 Task: Research Airbnb properties in São Lourenço da Mata, Brazil from 2nd December, 2023 to 5th December, 2023 for 1 adult.1  bedroom having 1 bed and 1 bathroom. Property type can be hotel. Look for 4 properties as per requirement.
Action: Mouse moved to (479, 55)
Screenshot: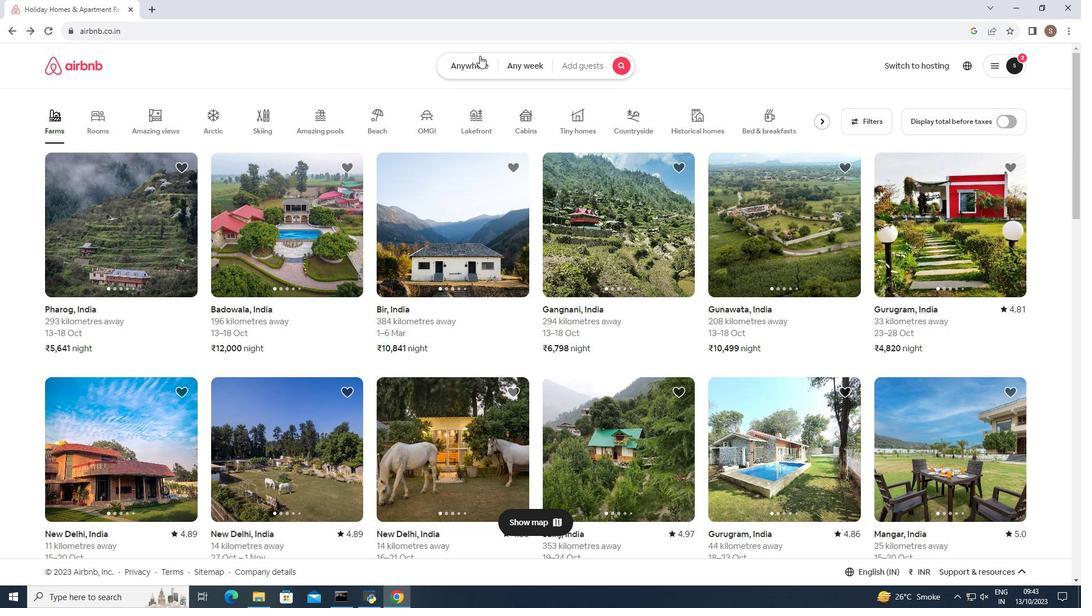 
Action: Mouse pressed left at (479, 55)
Screenshot: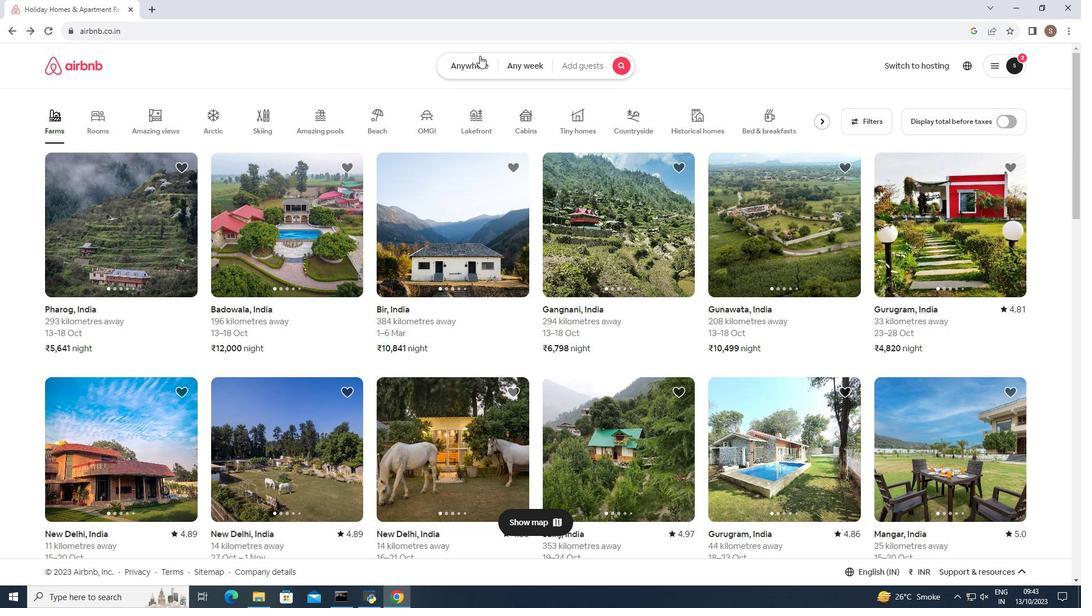 
Action: Mouse moved to (392, 107)
Screenshot: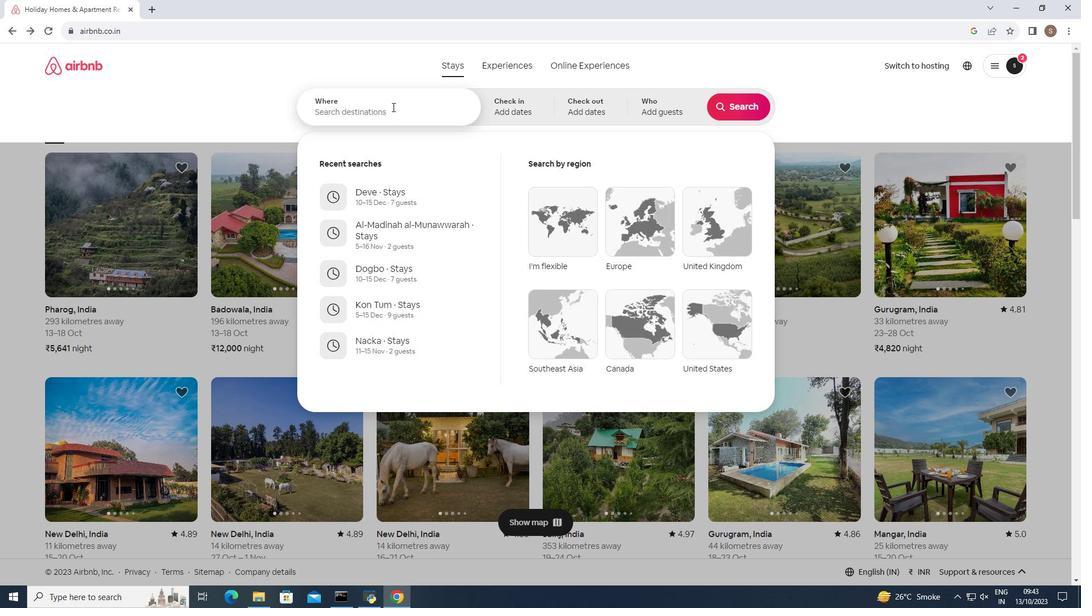 
Action: Mouse pressed left at (392, 107)
Screenshot: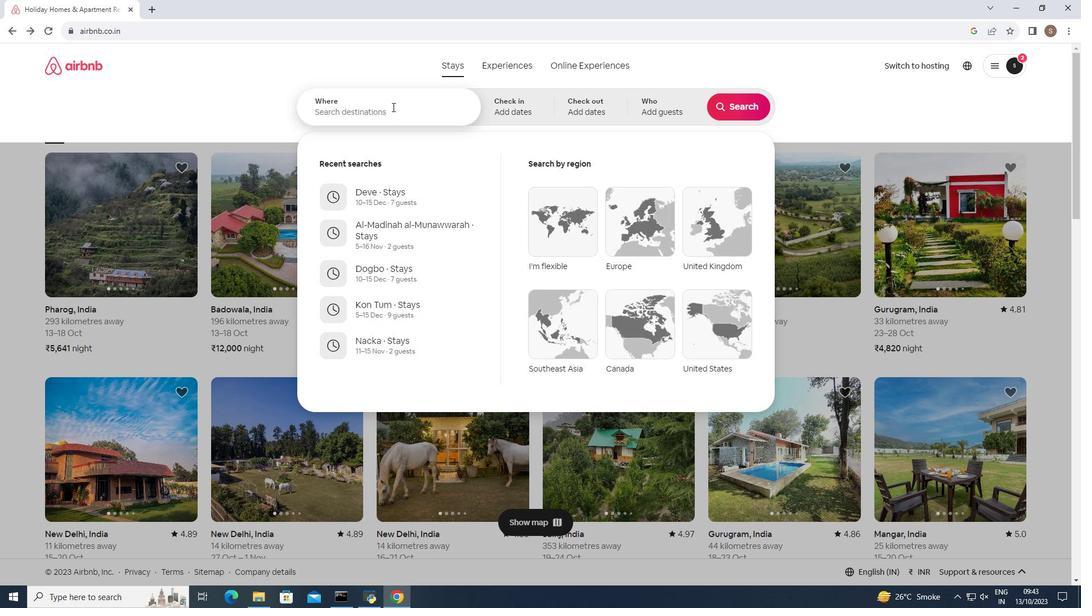 
Action: Key pressed <Key.shift>Sao<Key.space><Key.shift>Lourenco<Key.space>da<Key.space><Key.shift>Mata<Key.space><Key.shift>Brazil<Key.enter>
Screenshot: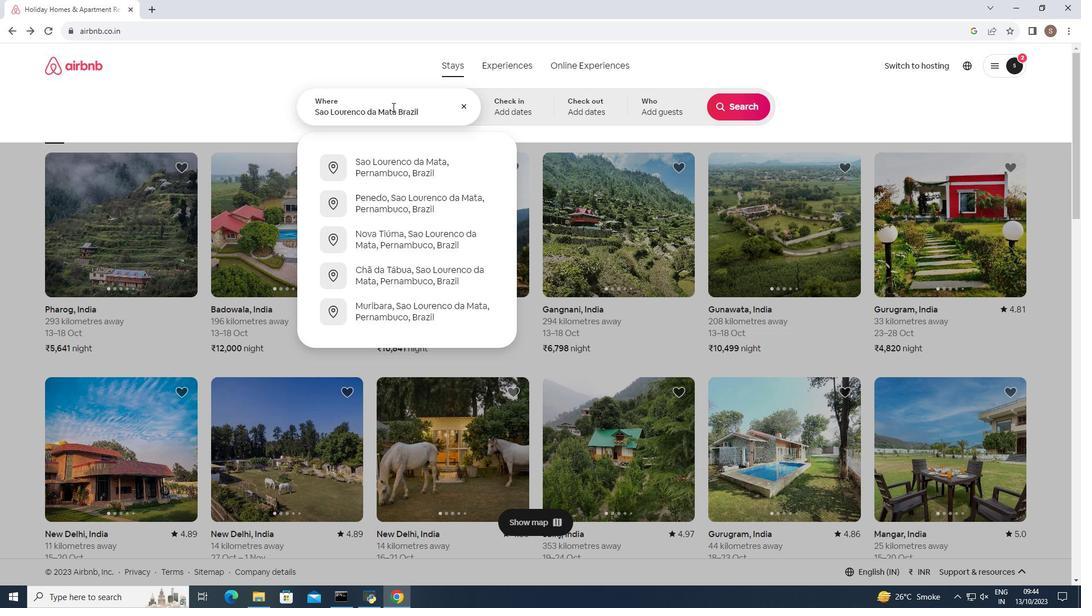 
Action: Mouse moved to (732, 194)
Screenshot: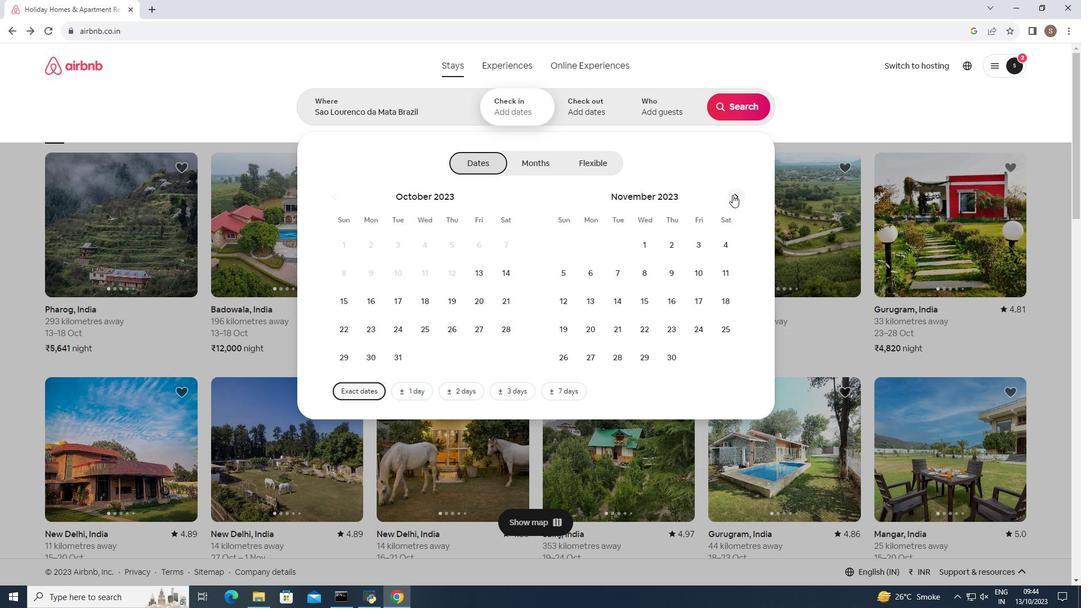 
Action: Mouse pressed left at (732, 194)
Screenshot: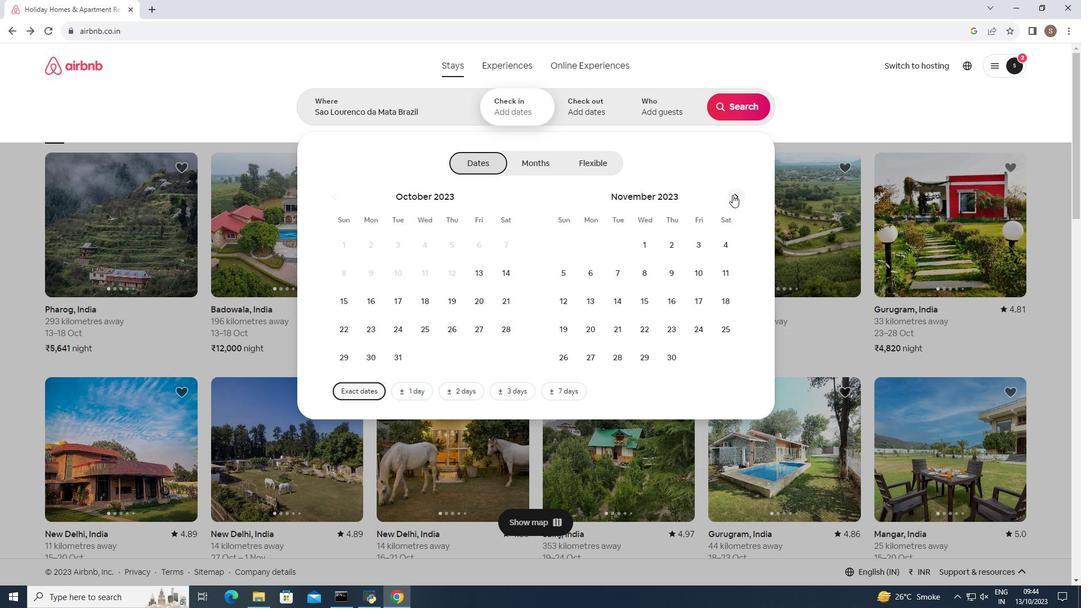 
Action: Mouse moved to (727, 245)
Screenshot: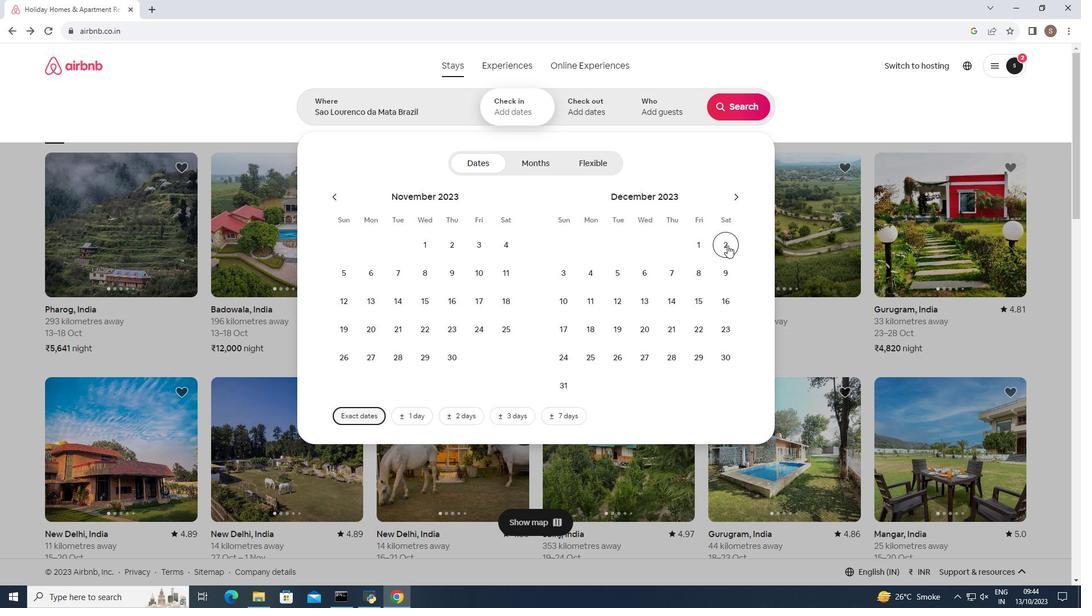 
Action: Mouse pressed left at (727, 245)
Screenshot: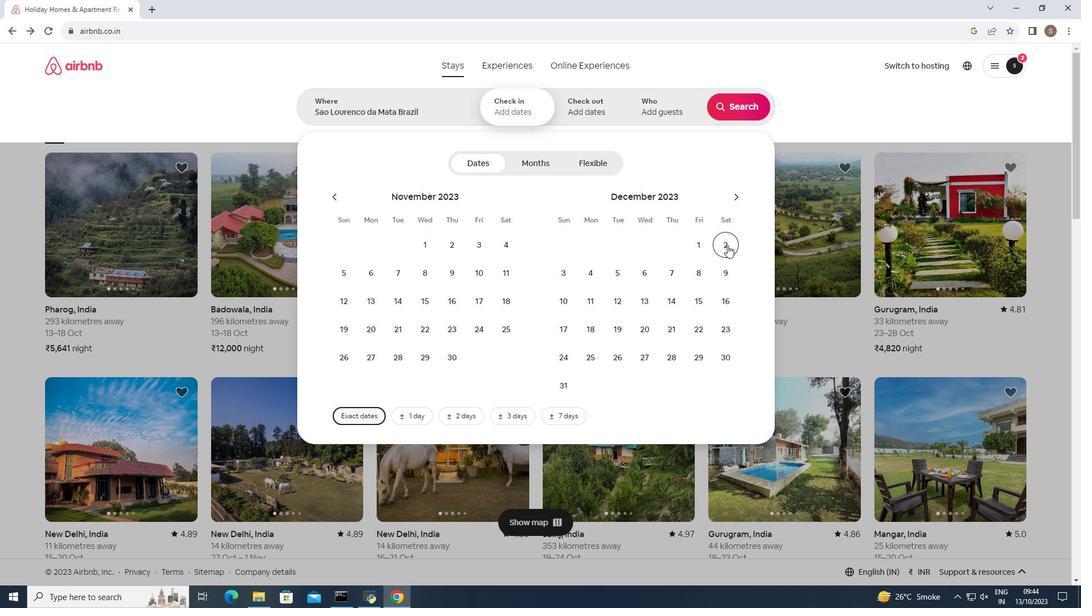
Action: Mouse moved to (619, 268)
Screenshot: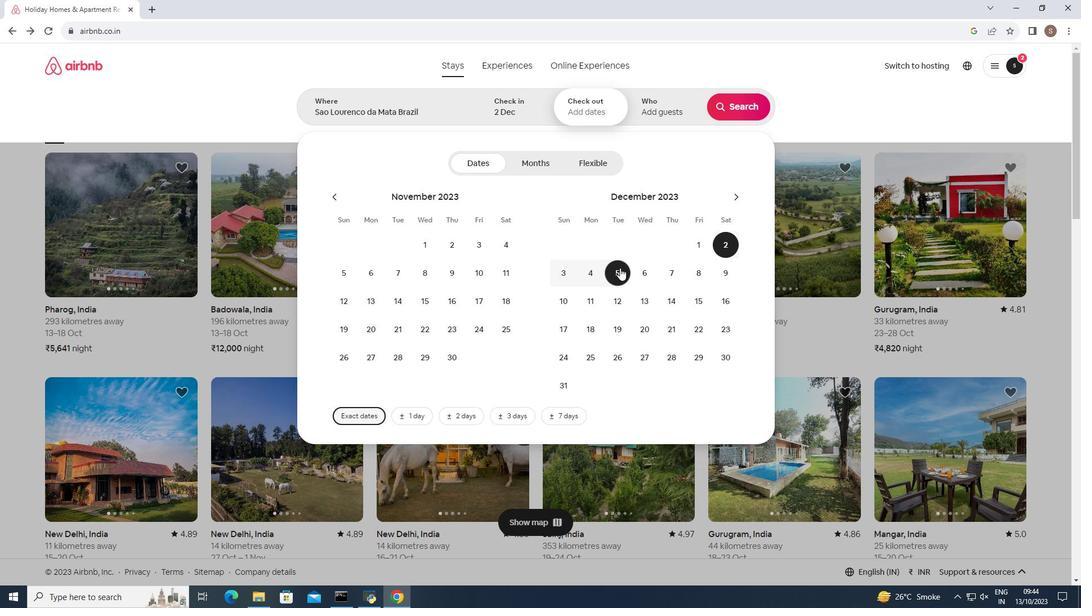 
Action: Mouse pressed left at (619, 268)
Screenshot: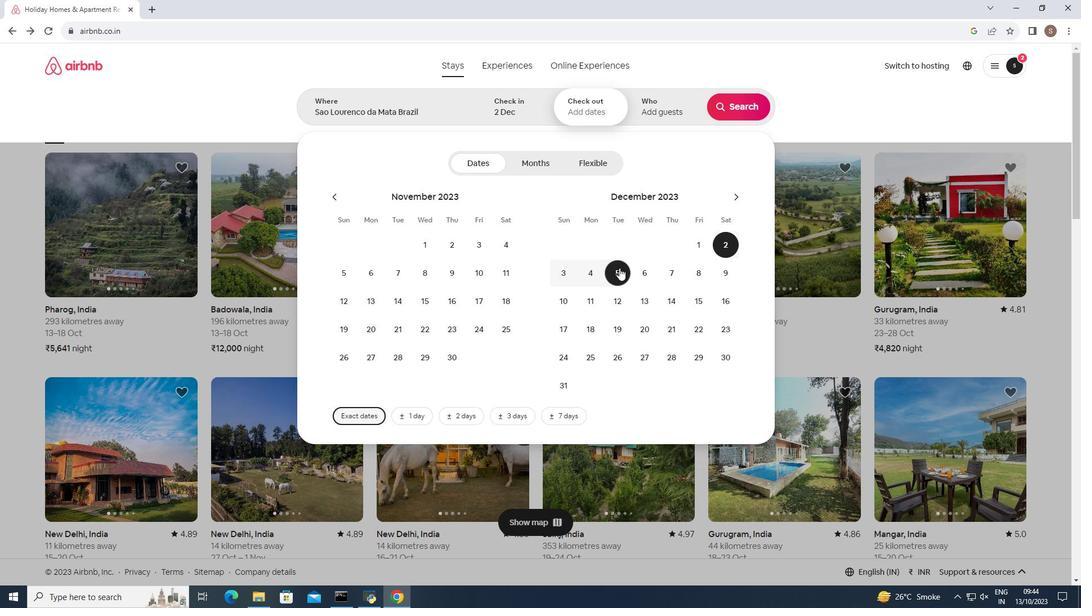 
Action: Mouse moved to (675, 104)
Screenshot: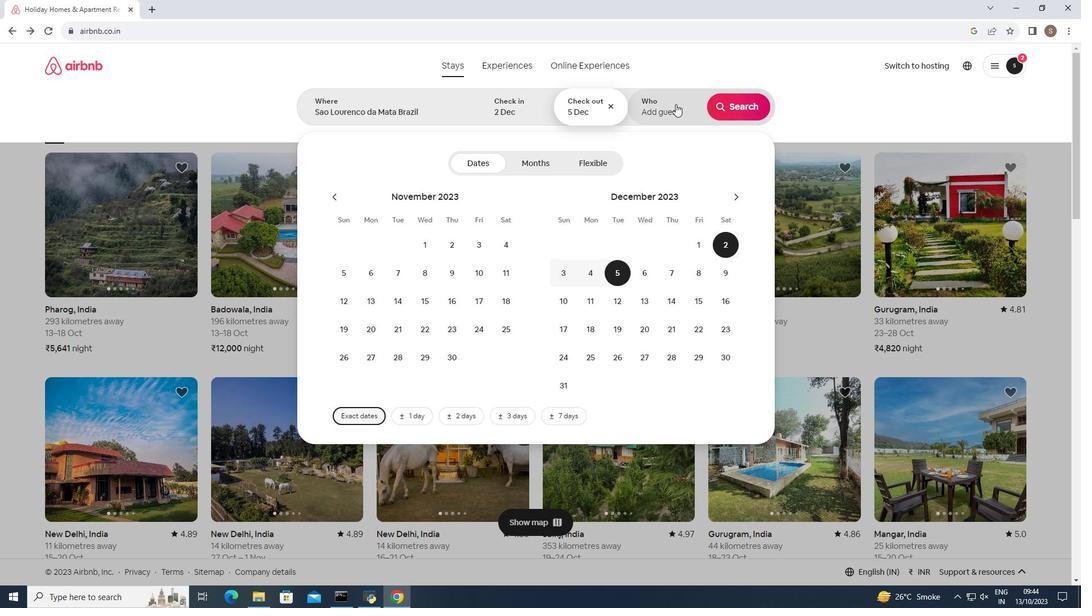 
Action: Mouse pressed left at (675, 104)
Screenshot: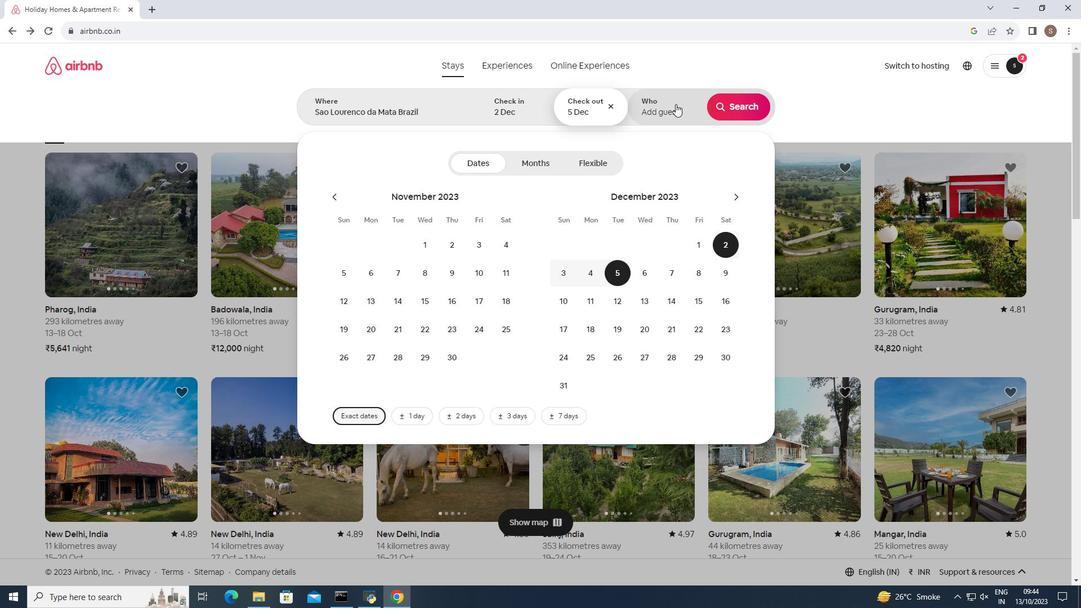
Action: Mouse moved to (743, 160)
Screenshot: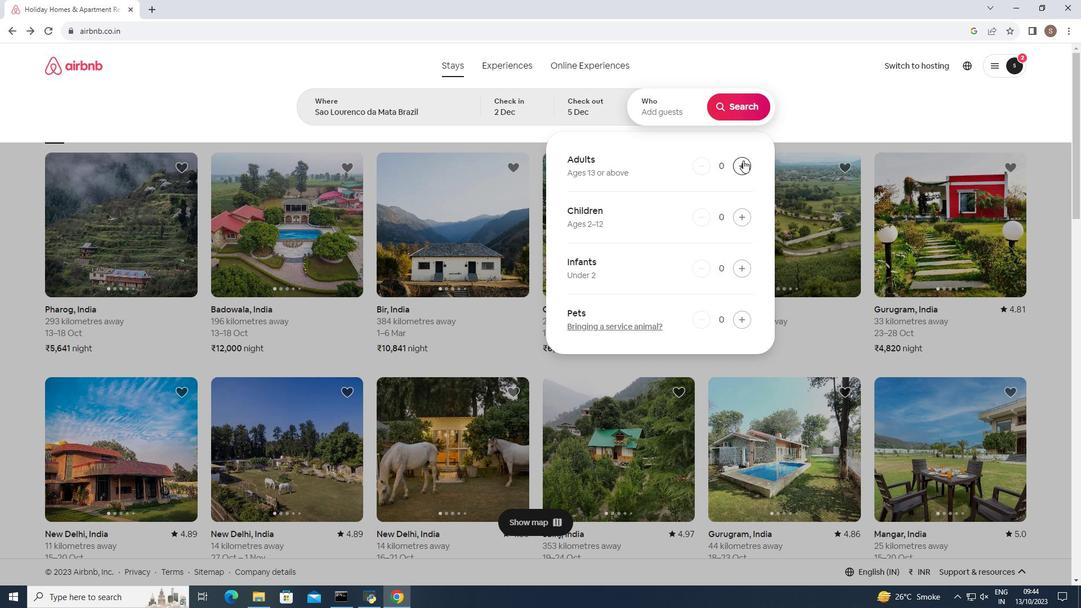 
Action: Mouse pressed left at (743, 160)
Screenshot: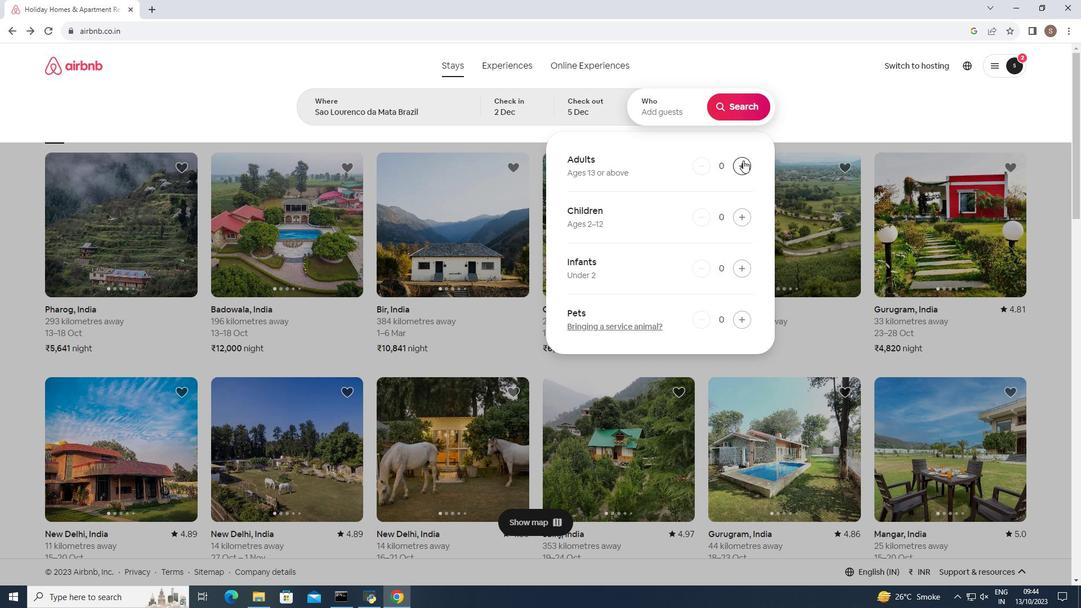 
Action: Mouse moved to (731, 101)
Screenshot: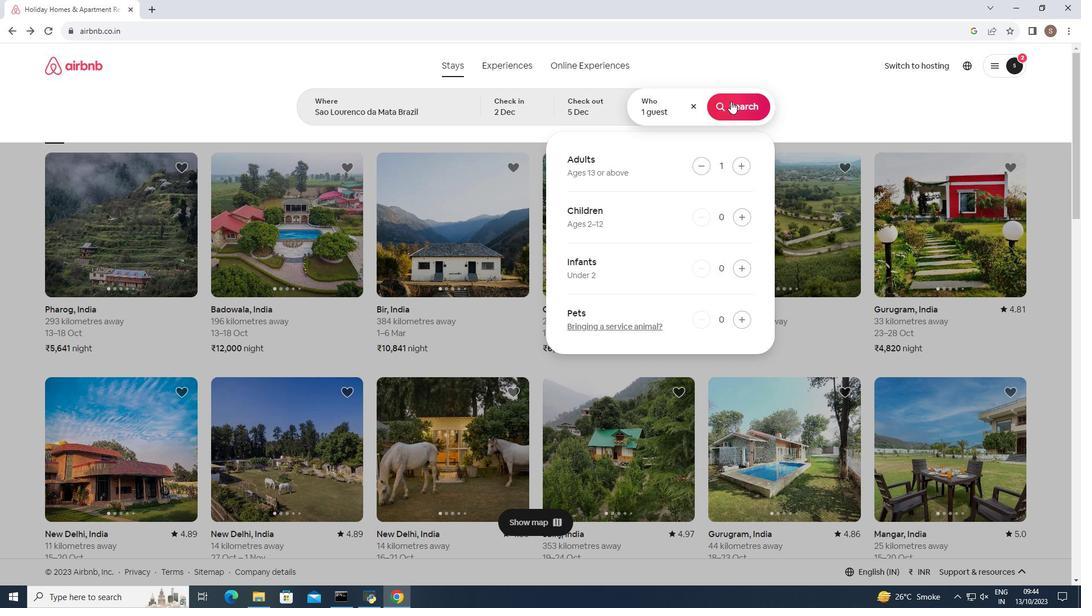 
Action: Mouse pressed left at (731, 101)
Screenshot: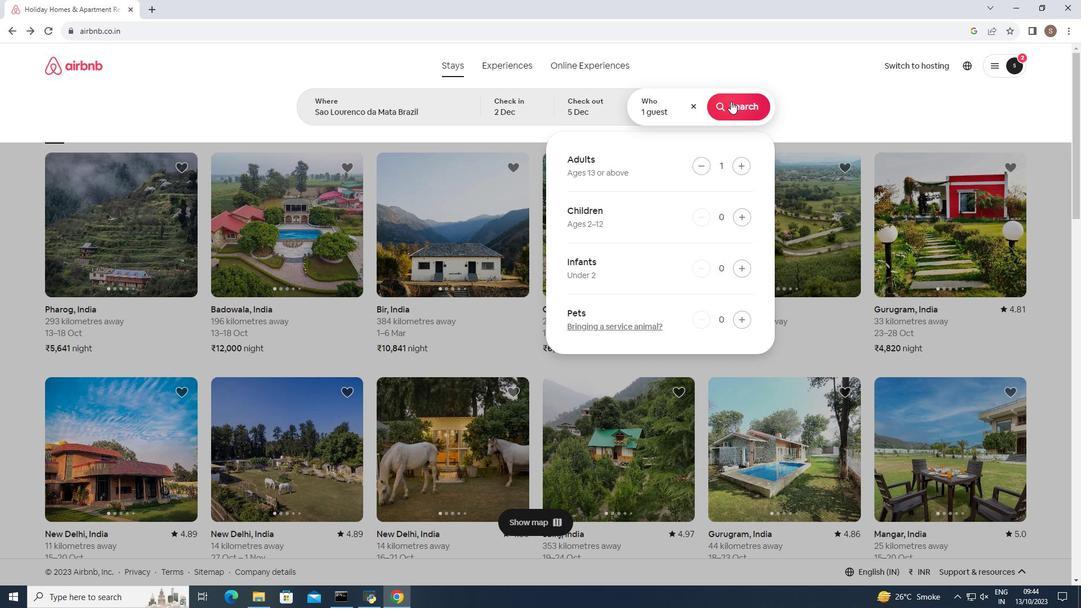 
Action: Mouse moved to (883, 110)
Screenshot: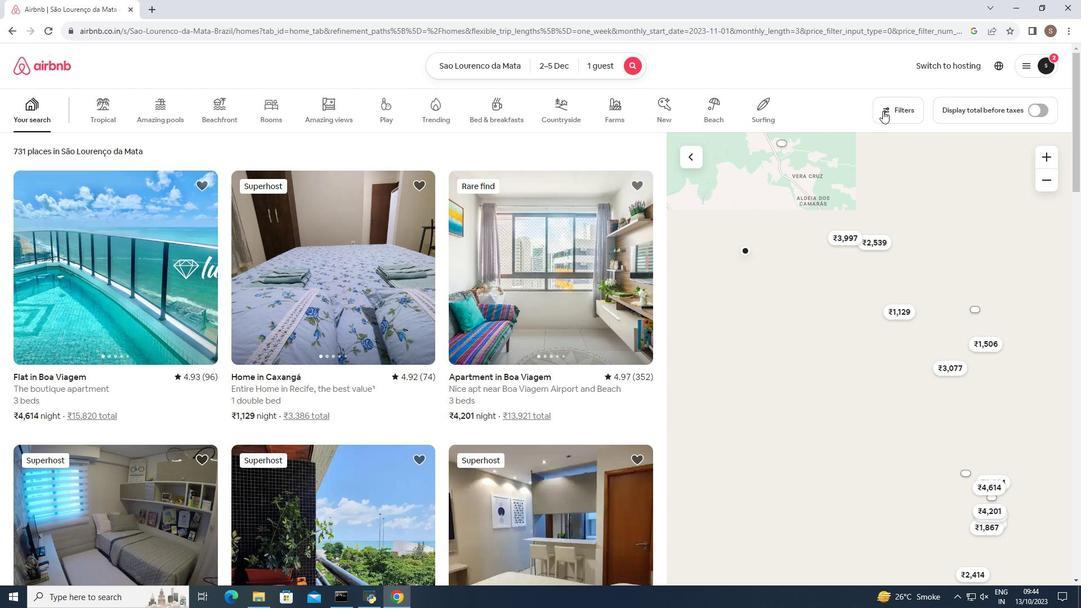 
Action: Mouse pressed left at (883, 110)
Screenshot: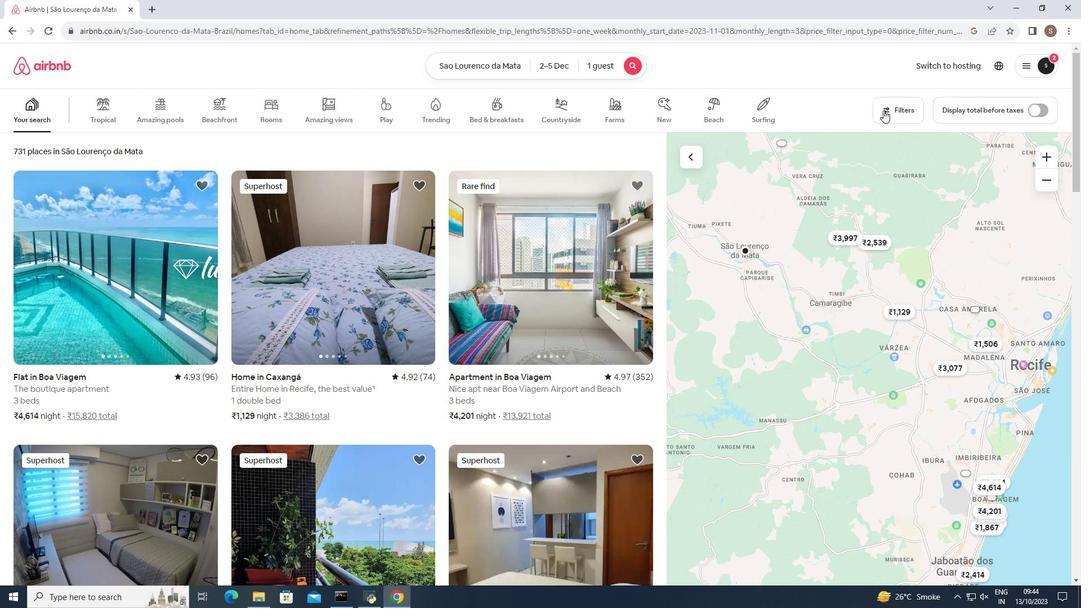 
Action: Mouse moved to (593, 245)
Screenshot: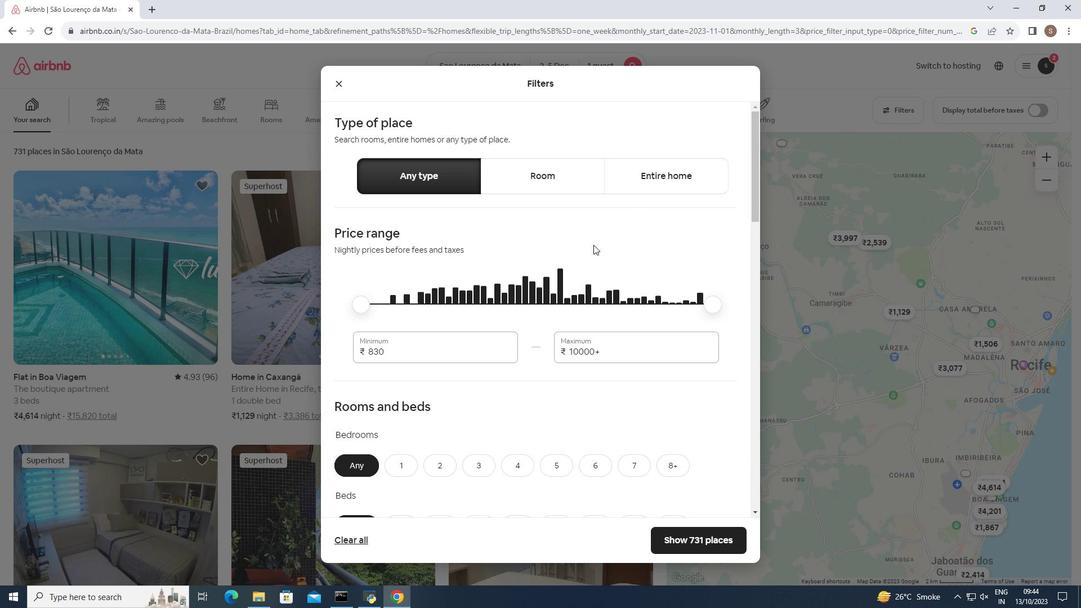 
Action: Mouse scrolled (593, 244) with delta (0, 0)
Screenshot: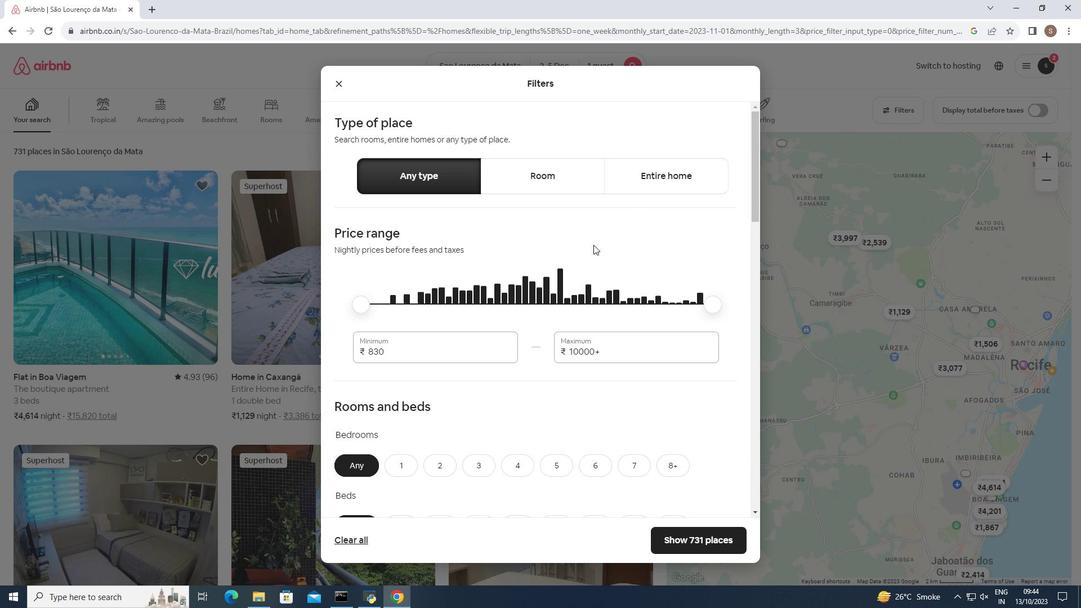 
Action: Mouse scrolled (593, 244) with delta (0, 0)
Screenshot: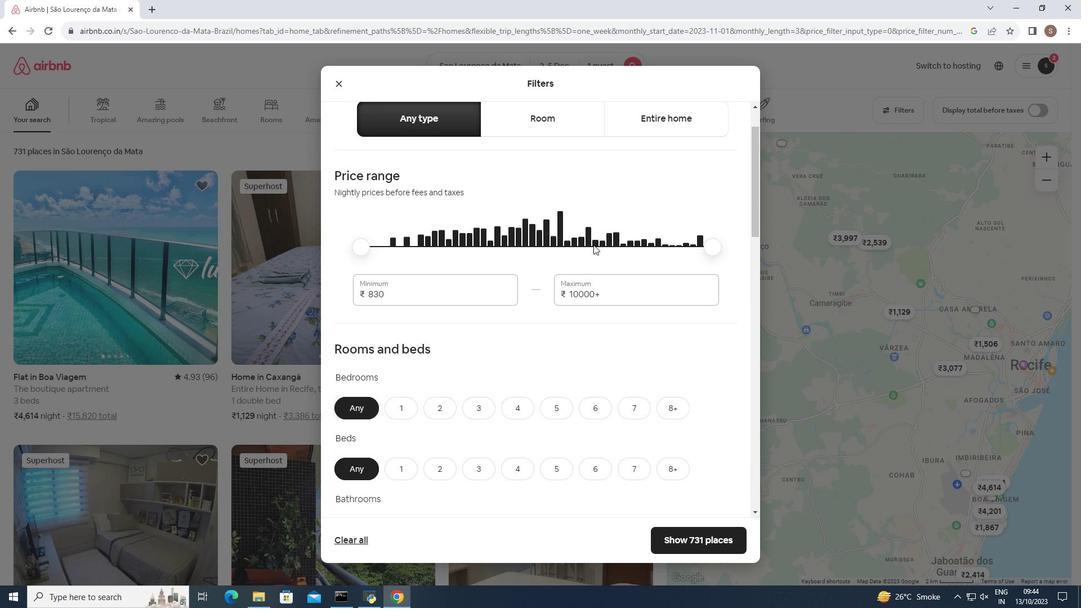 
Action: Mouse moved to (397, 352)
Screenshot: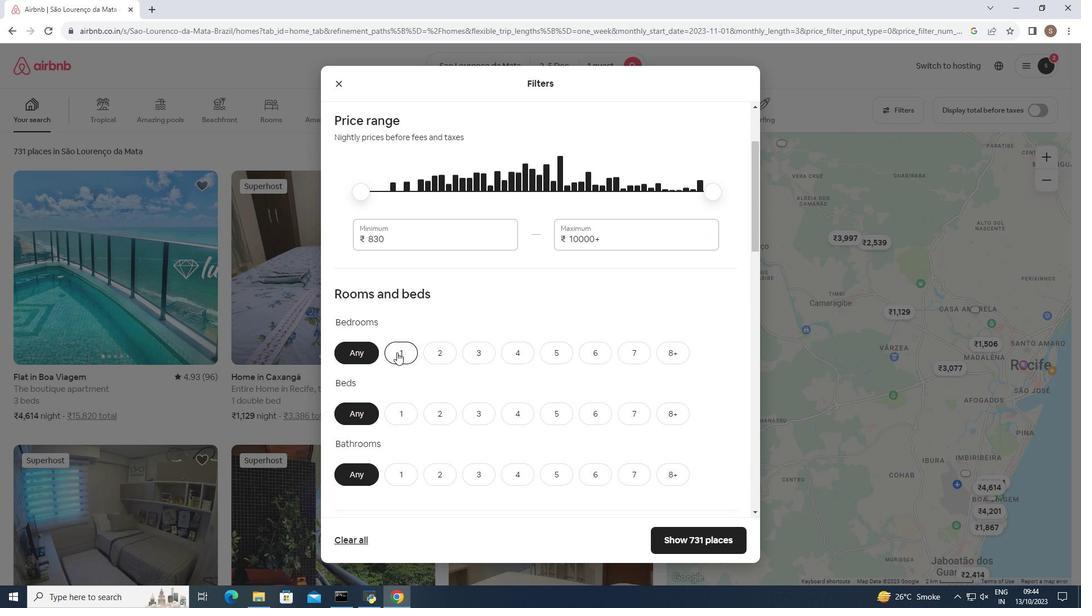 
Action: Mouse pressed left at (397, 352)
Screenshot: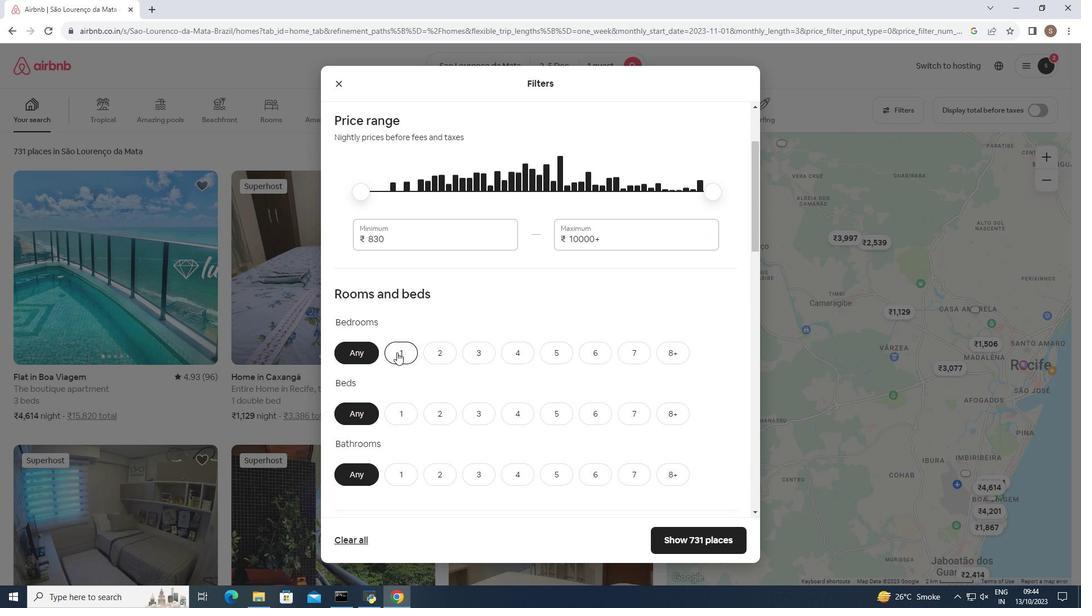 
Action: Mouse moved to (401, 412)
Screenshot: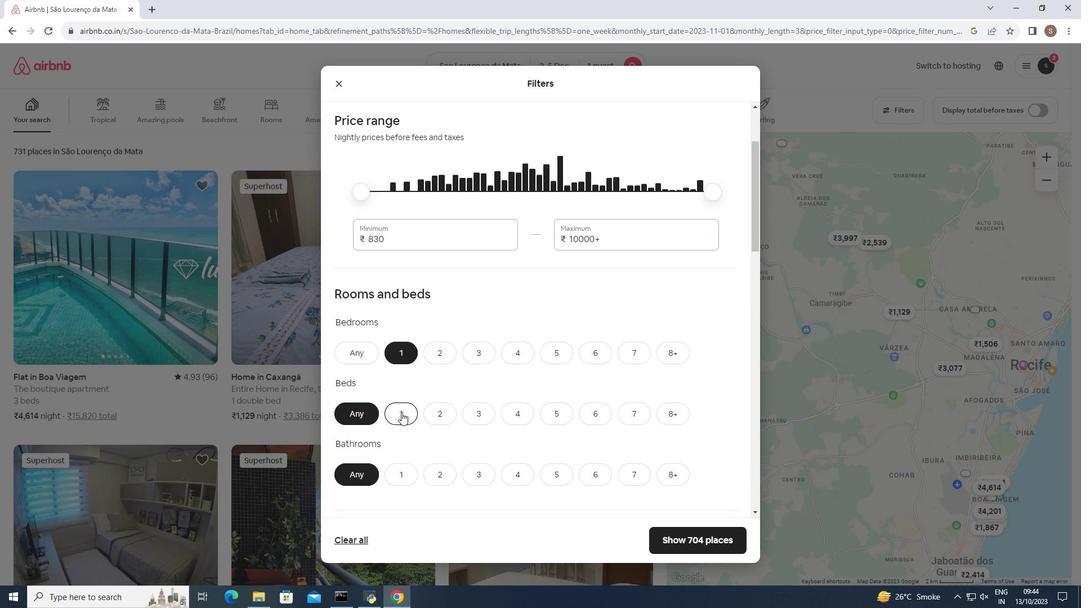 
Action: Mouse pressed left at (401, 412)
Screenshot: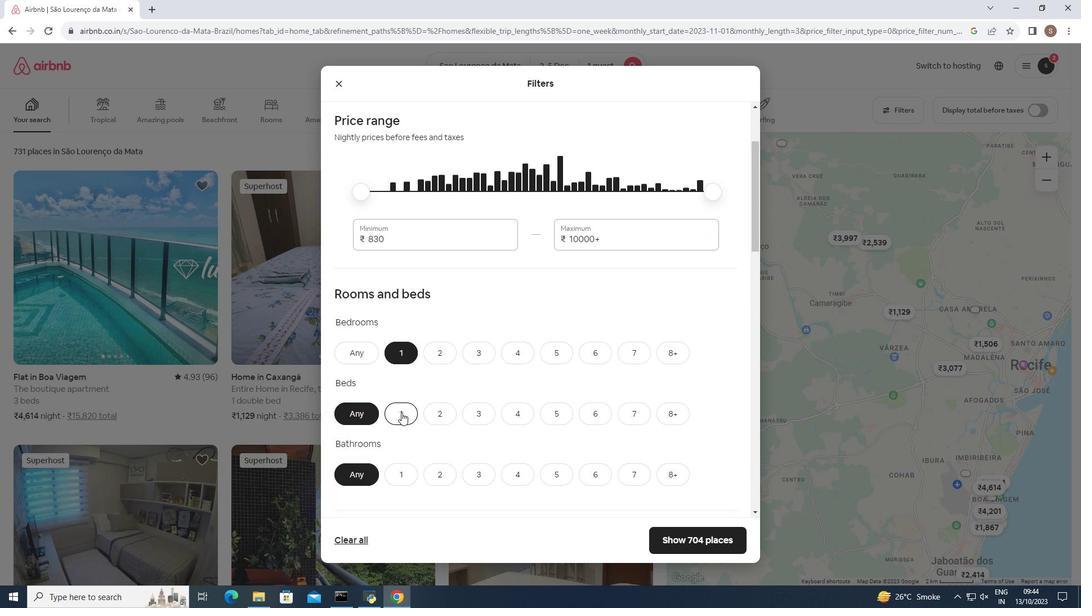 
Action: Mouse moved to (397, 475)
Screenshot: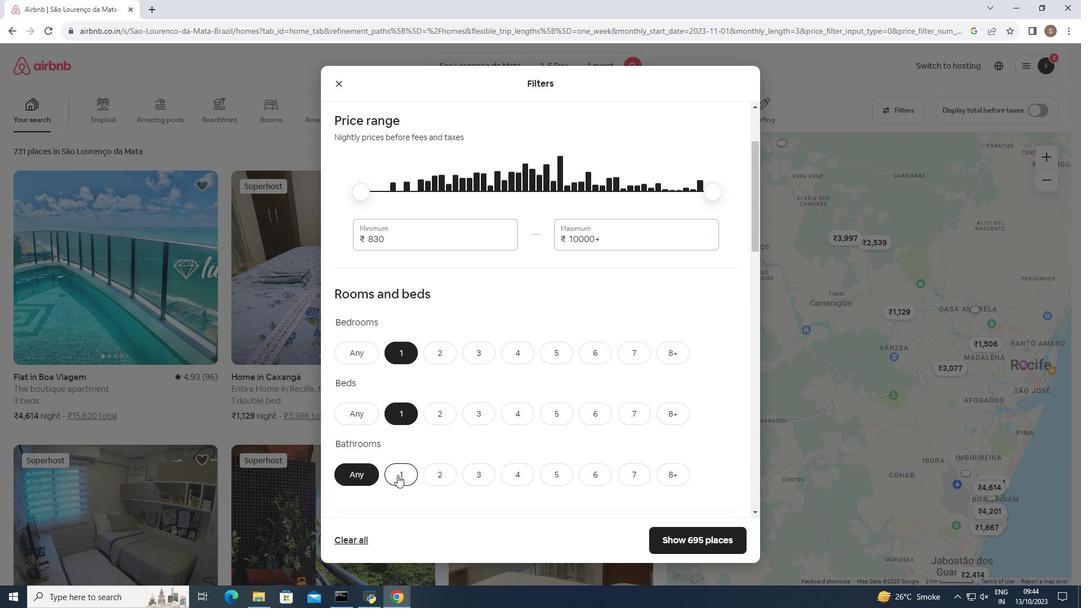 
Action: Mouse pressed left at (397, 475)
Screenshot: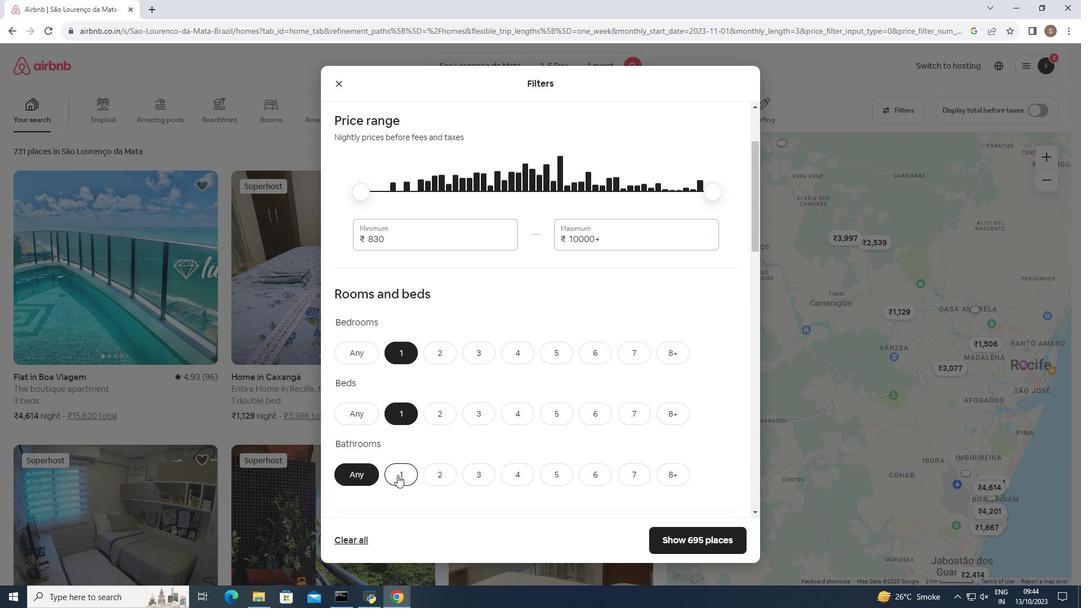 
Action: Mouse moved to (461, 420)
Screenshot: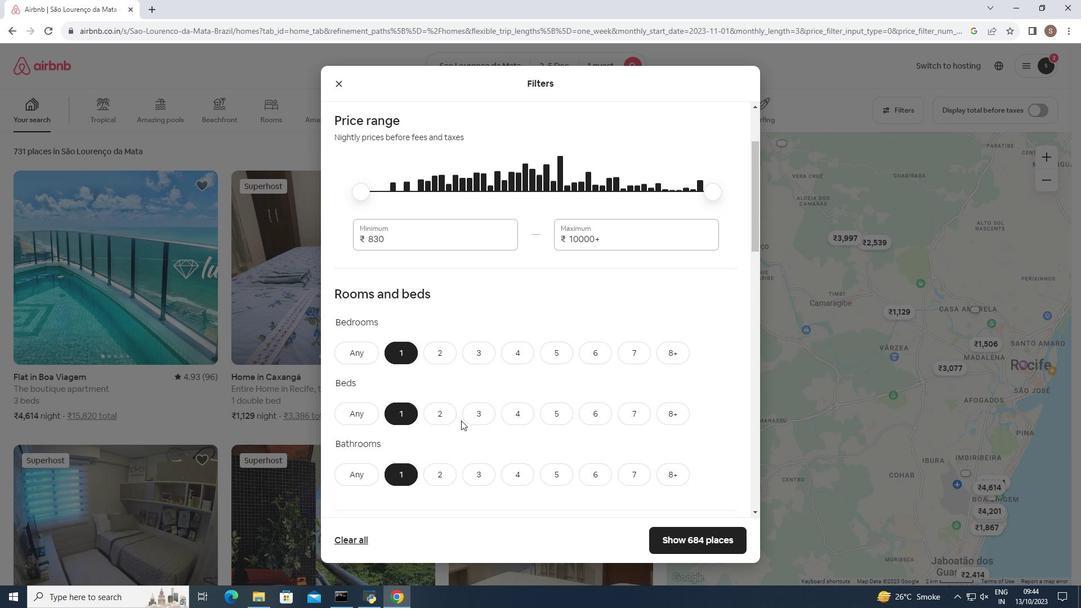 
Action: Mouse scrolled (461, 420) with delta (0, 0)
Screenshot: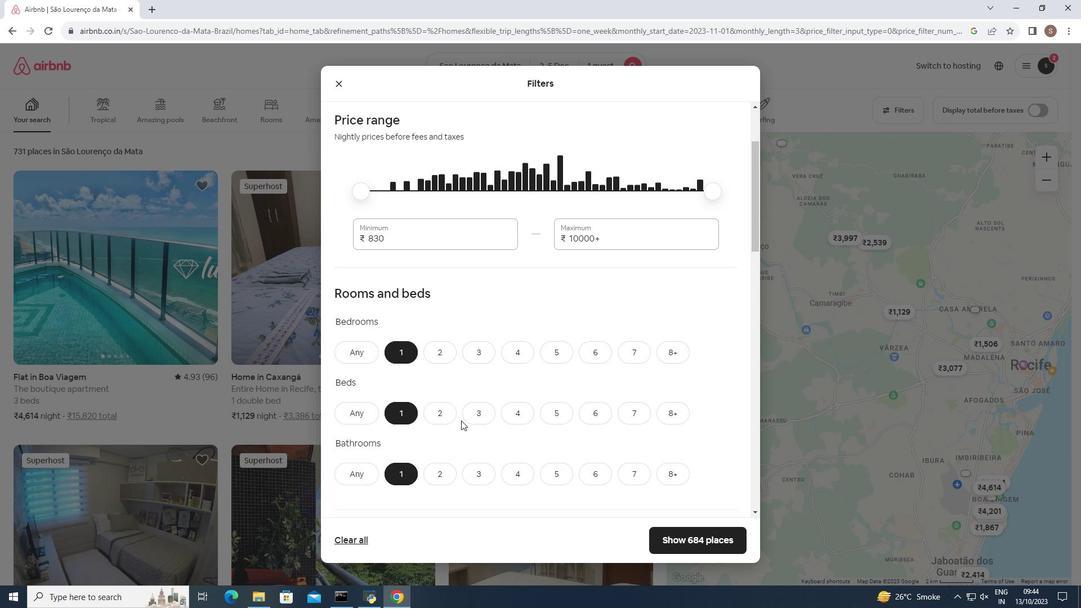 
Action: Mouse scrolled (461, 420) with delta (0, 0)
Screenshot: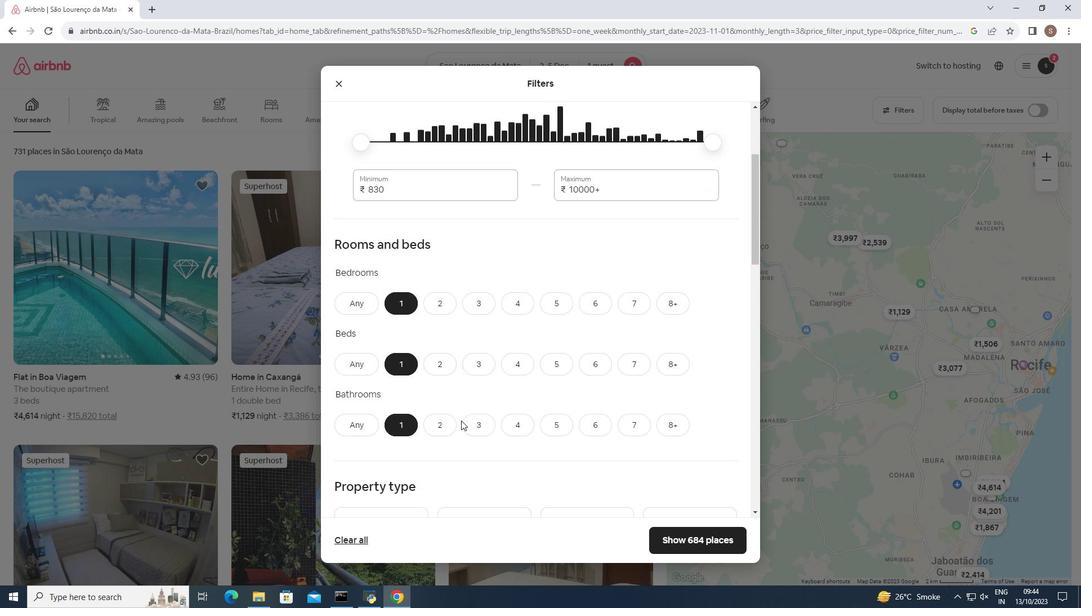 
Action: Mouse moved to (461, 419)
Screenshot: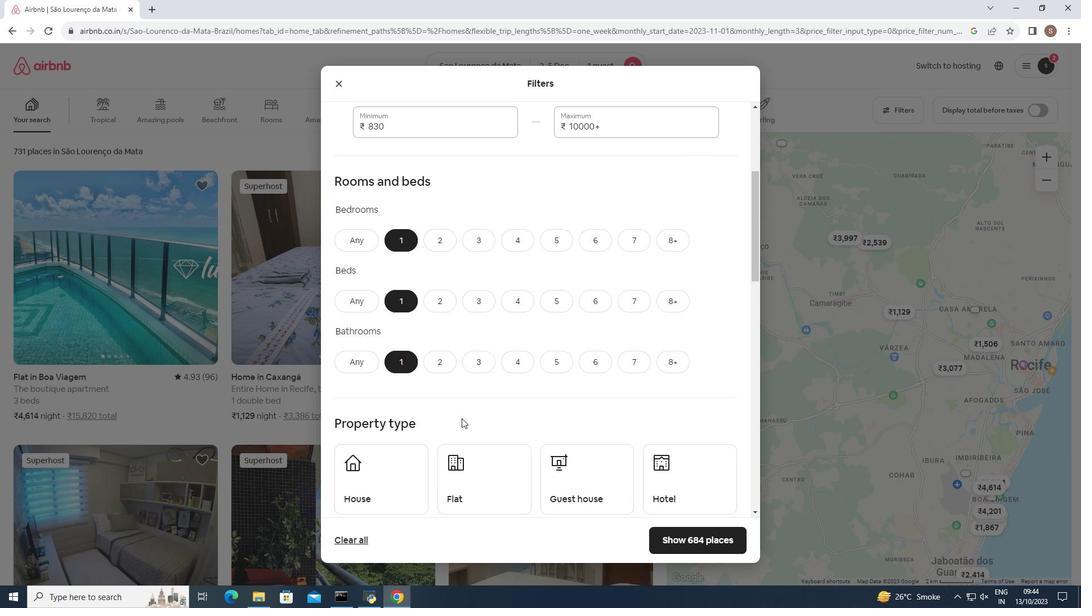 
Action: Mouse scrolled (461, 419) with delta (0, 0)
Screenshot: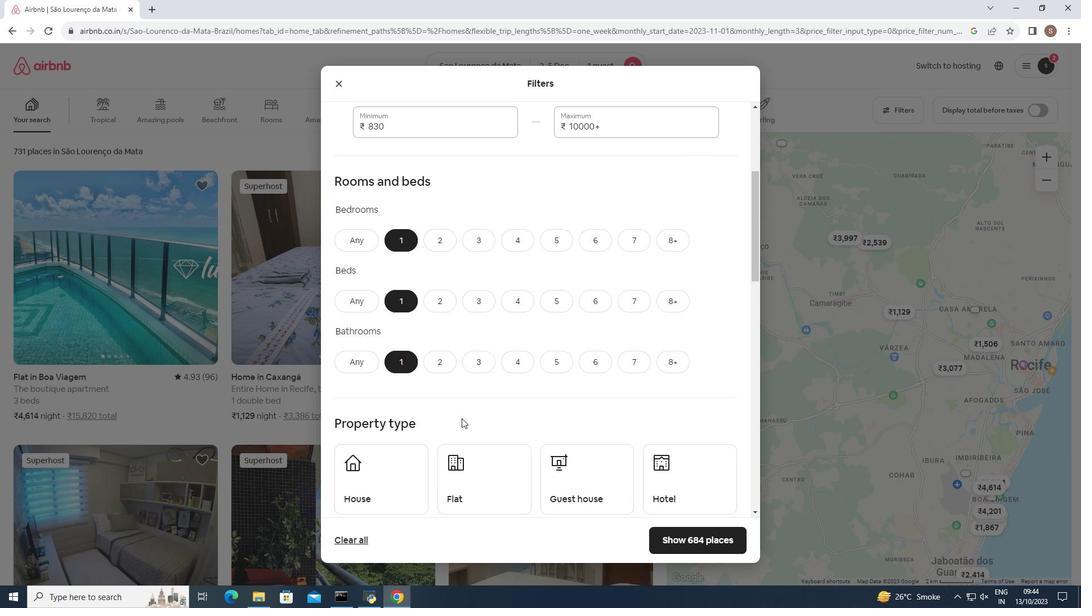 
Action: Mouse moved to (461, 416)
Screenshot: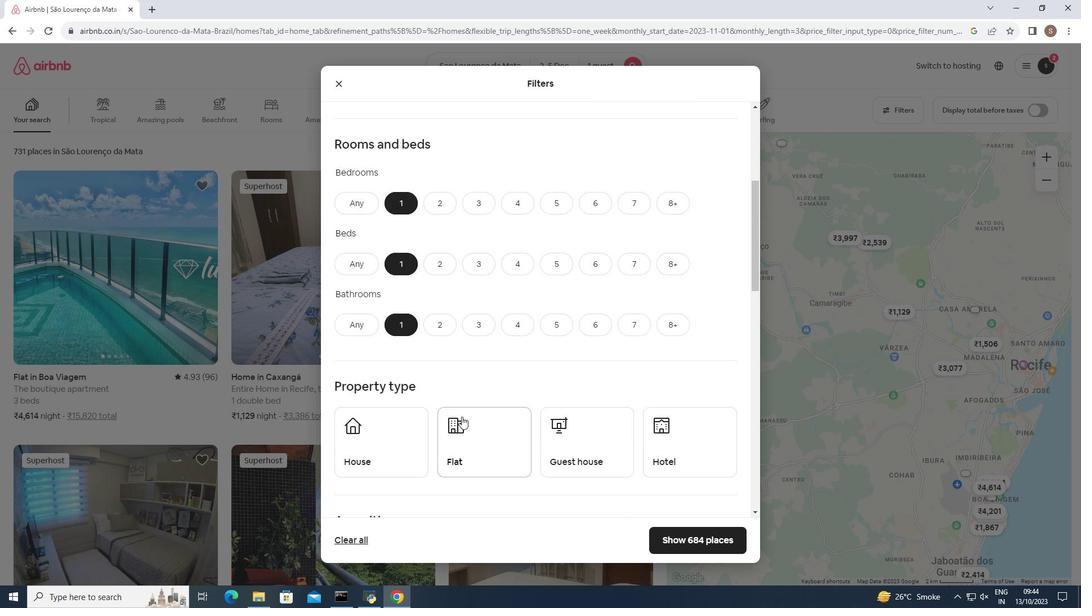 
Action: Mouse scrolled (461, 416) with delta (0, 0)
Screenshot: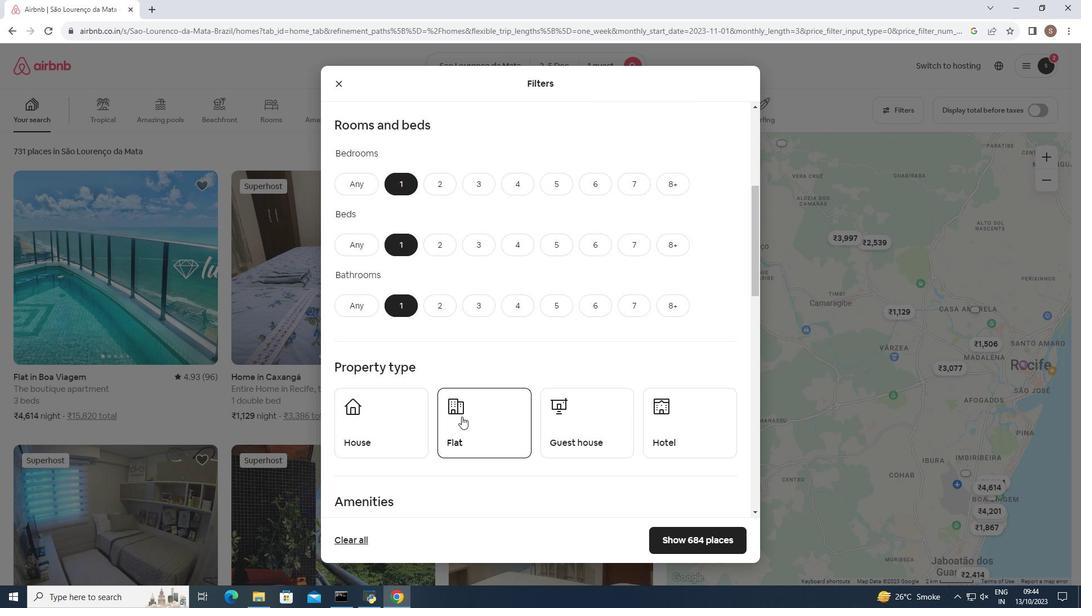 
Action: Mouse moved to (688, 371)
Screenshot: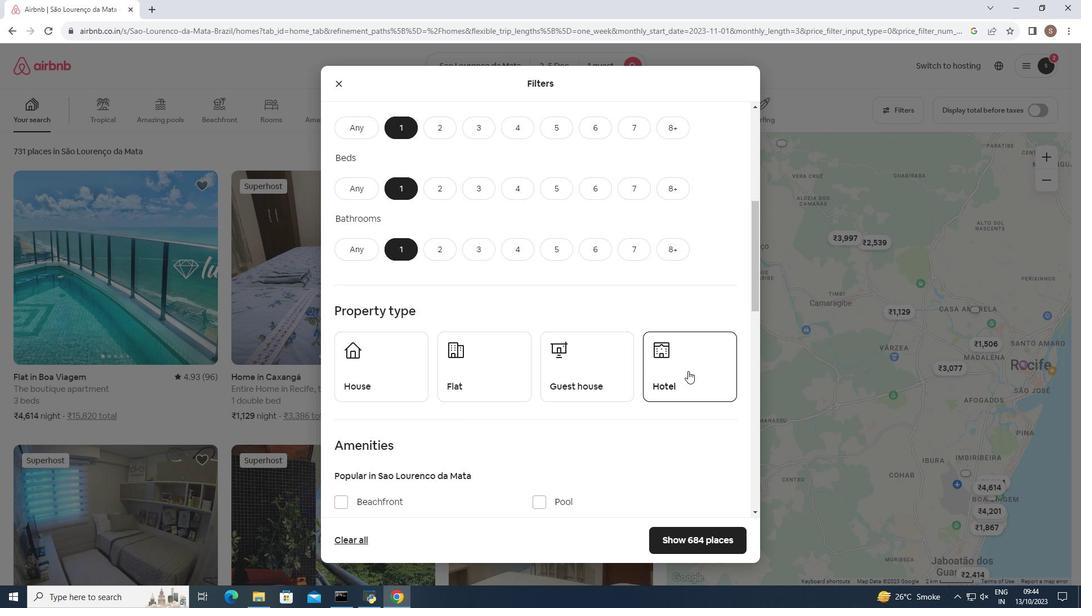 
Action: Mouse pressed left at (688, 371)
Screenshot: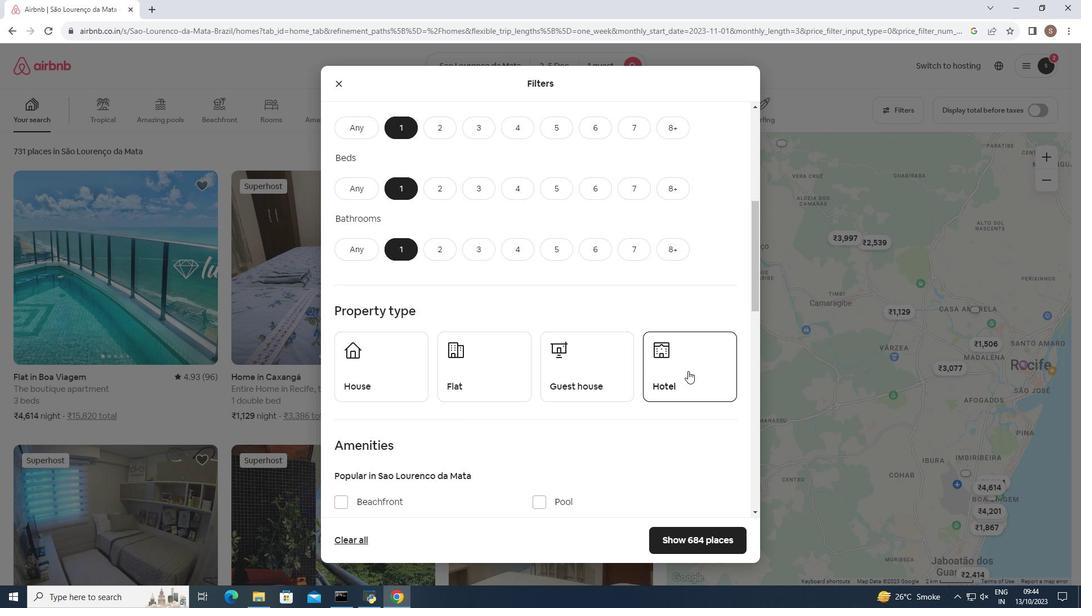 
Action: Mouse moved to (560, 397)
Screenshot: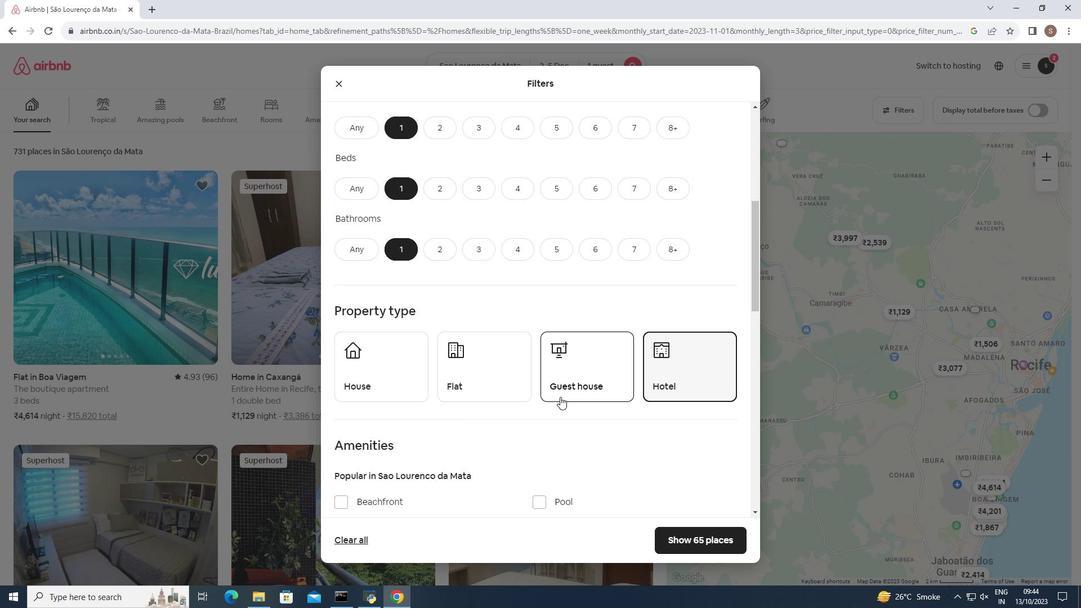 
Action: Mouse scrolled (560, 396) with delta (0, 0)
Screenshot: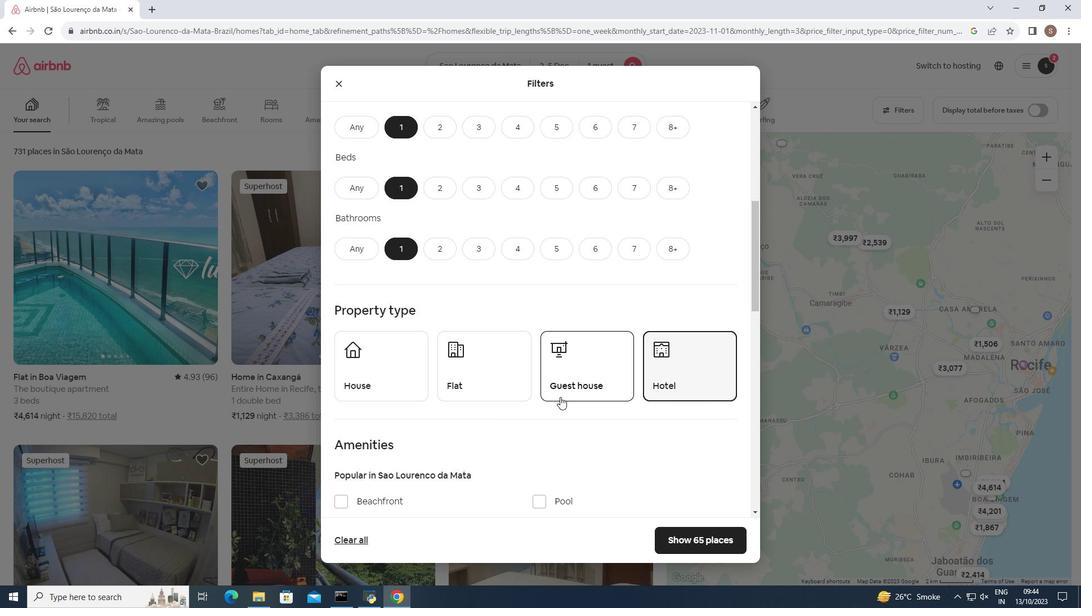 
Action: Mouse scrolled (560, 396) with delta (0, 0)
Screenshot: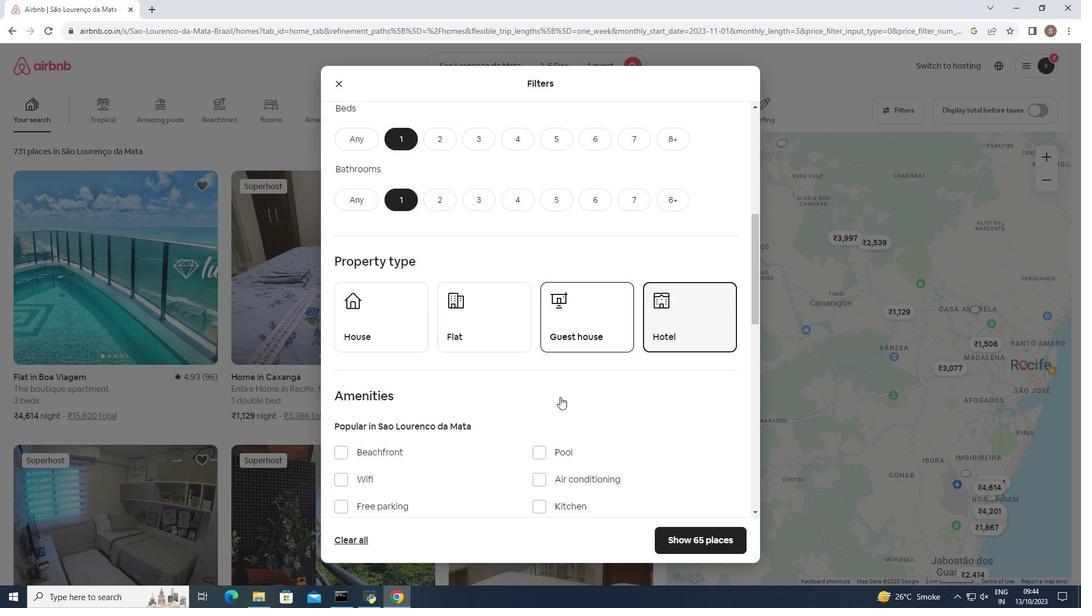 
Action: Mouse scrolled (560, 396) with delta (0, 0)
Screenshot: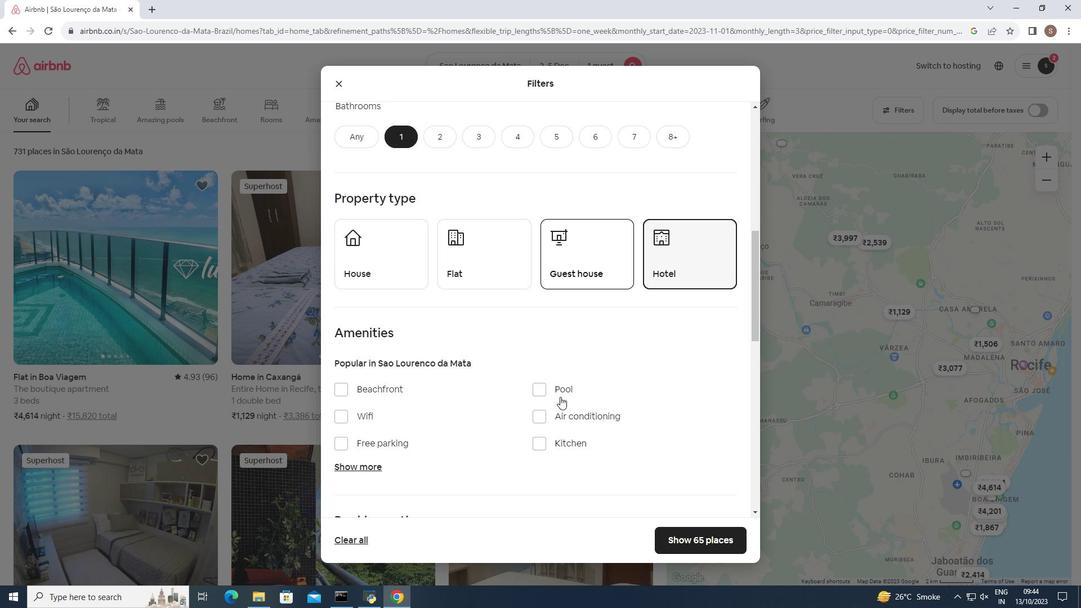 
Action: Mouse scrolled (560, 396) with delta (0, 0)
Screenshot: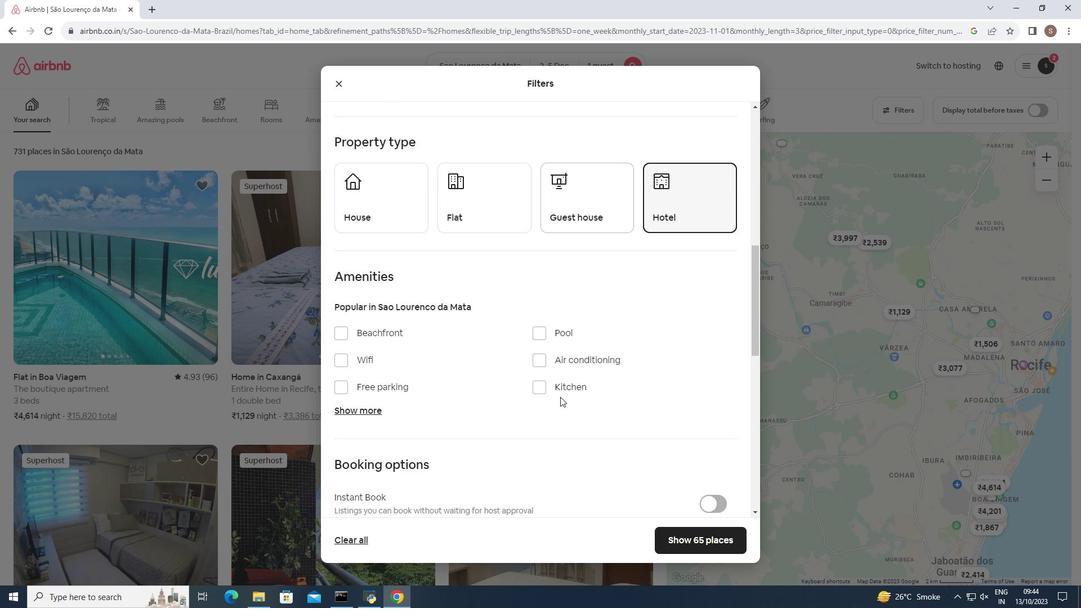 
Action: Mouse moved to (686, 537)
Screenshot: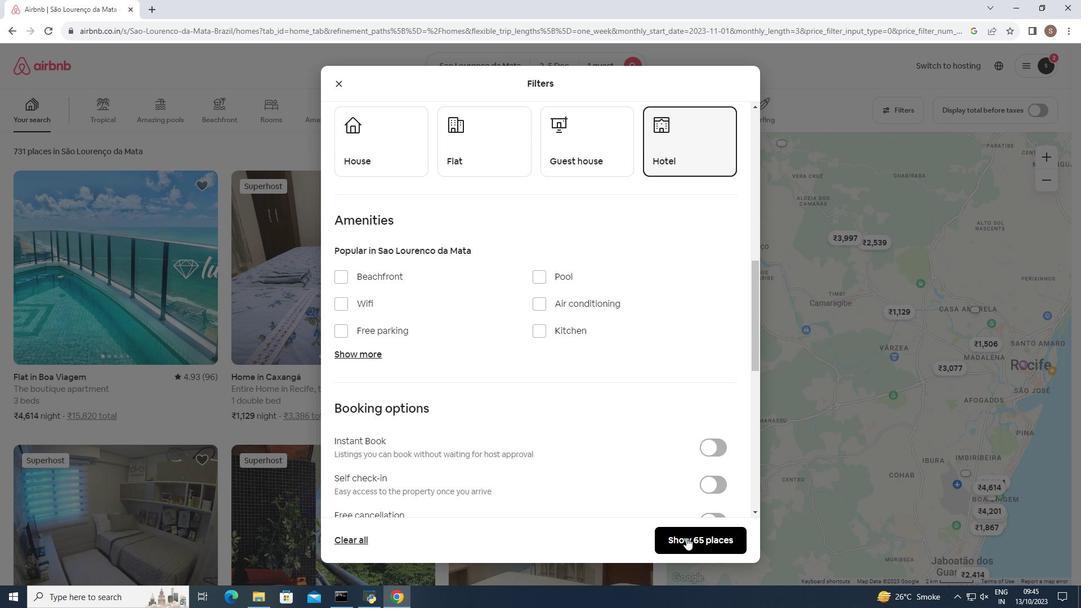 
Action: Mouse pressed left at (686, 537)
Screenshot: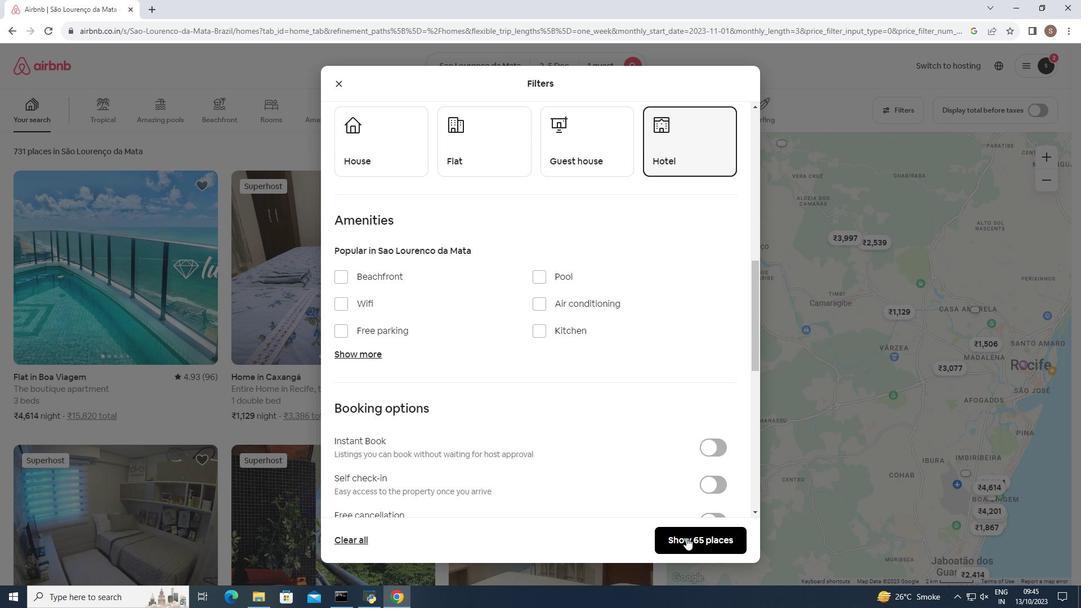 
Action: Mouse moved to (496, 393)
Screenshot: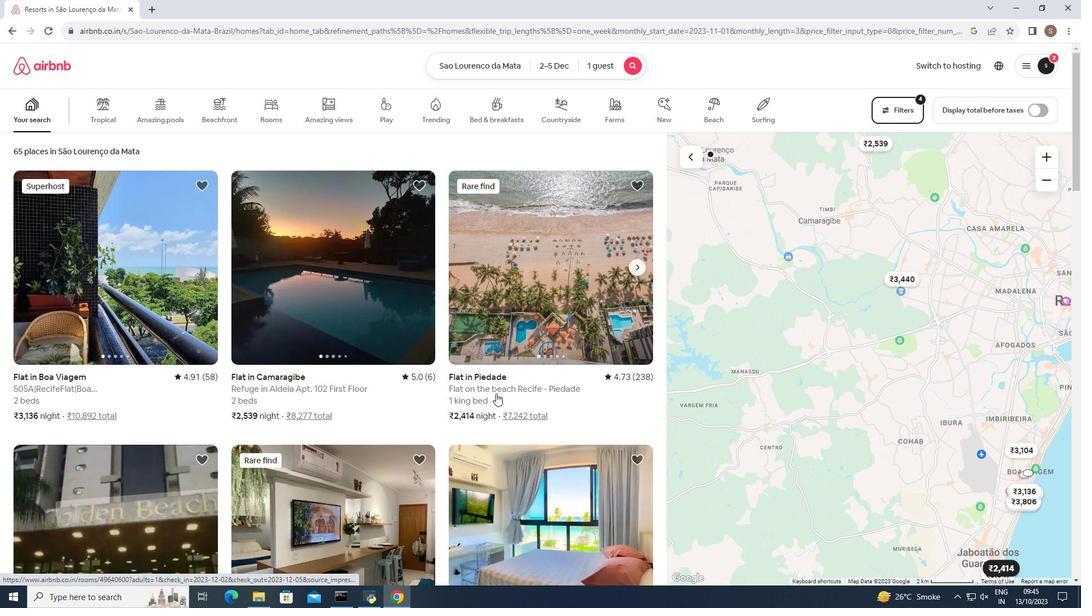 
Action: Mouse scrolled (496, 393) with delta (0, 0)
Screenshot: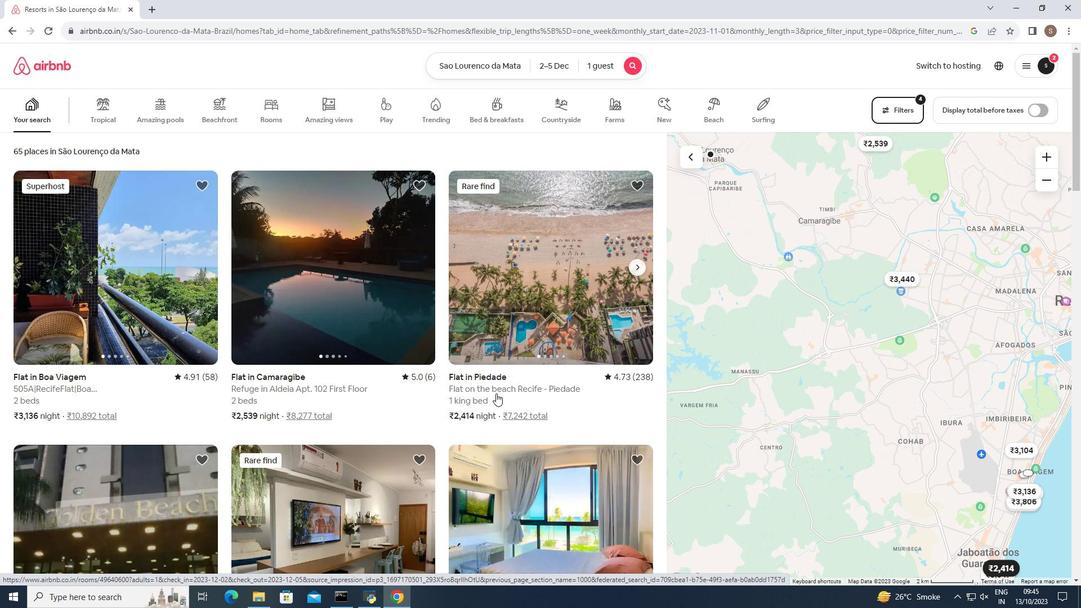 
Action: Mouse scrolled (496, 393) with delta (0, 0)
Screenshot: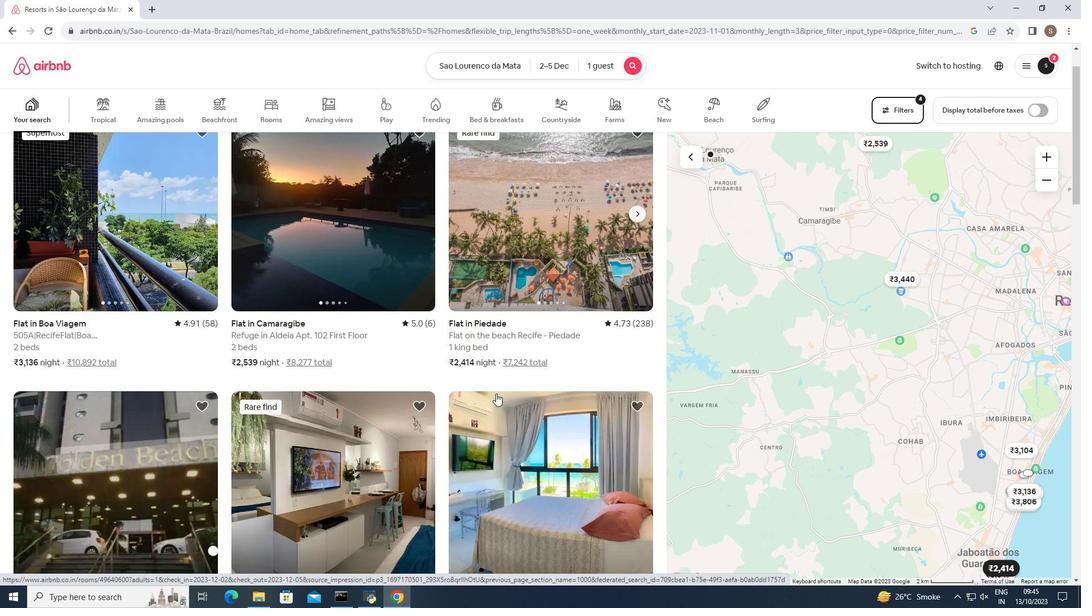 
Action: Mouse scrolled (496, 393) with delta (0, 0)
Screenshot: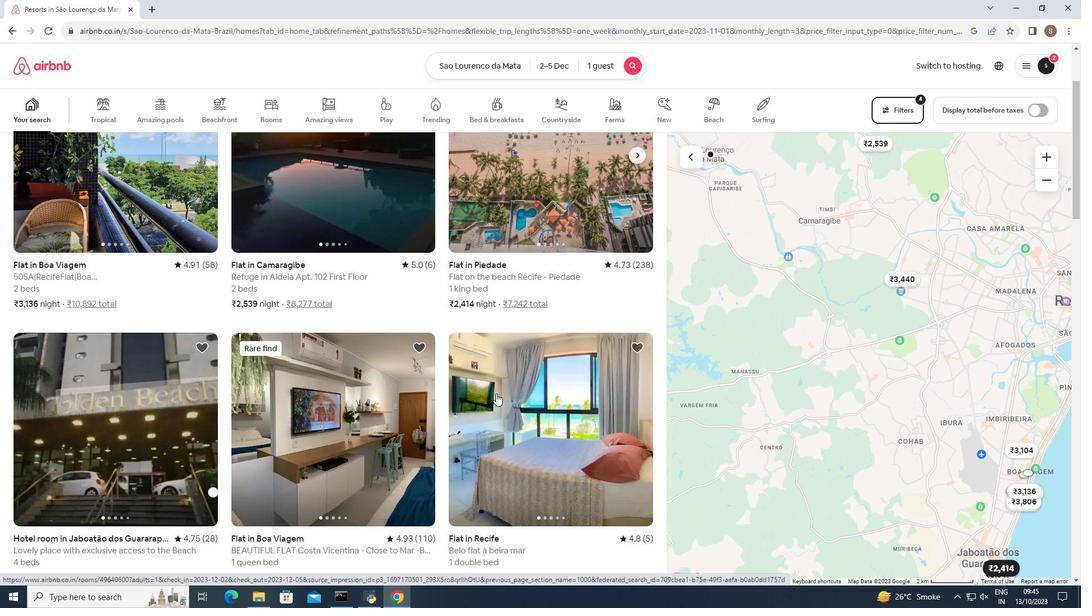 
Action: Mouse moved to (166, 318)
Screenshot: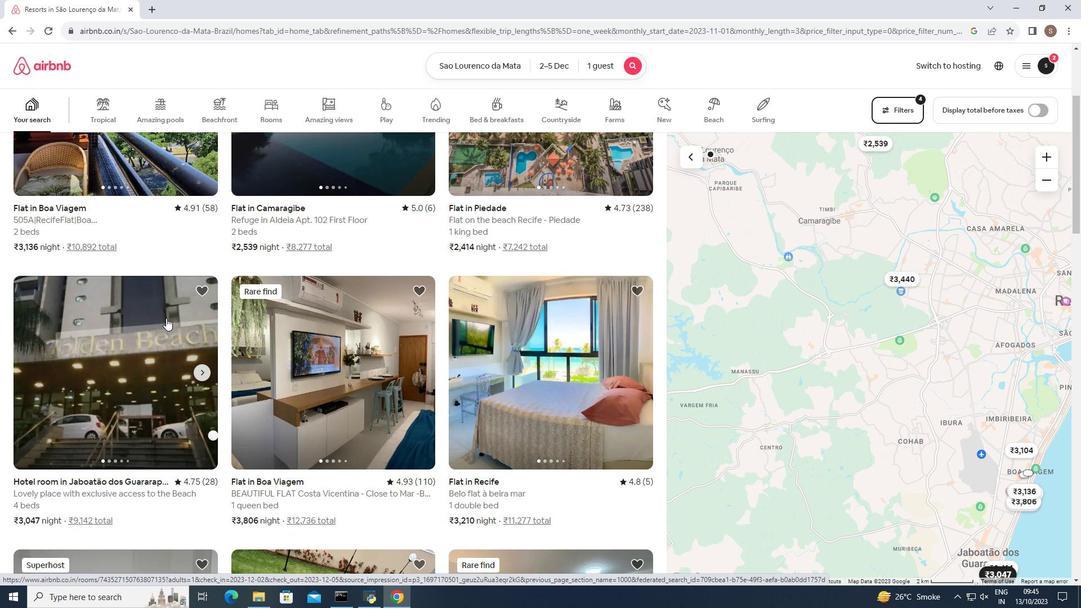 
Action: Mouse scrolled (166, 317) with delta (0, 0)
Screenshot: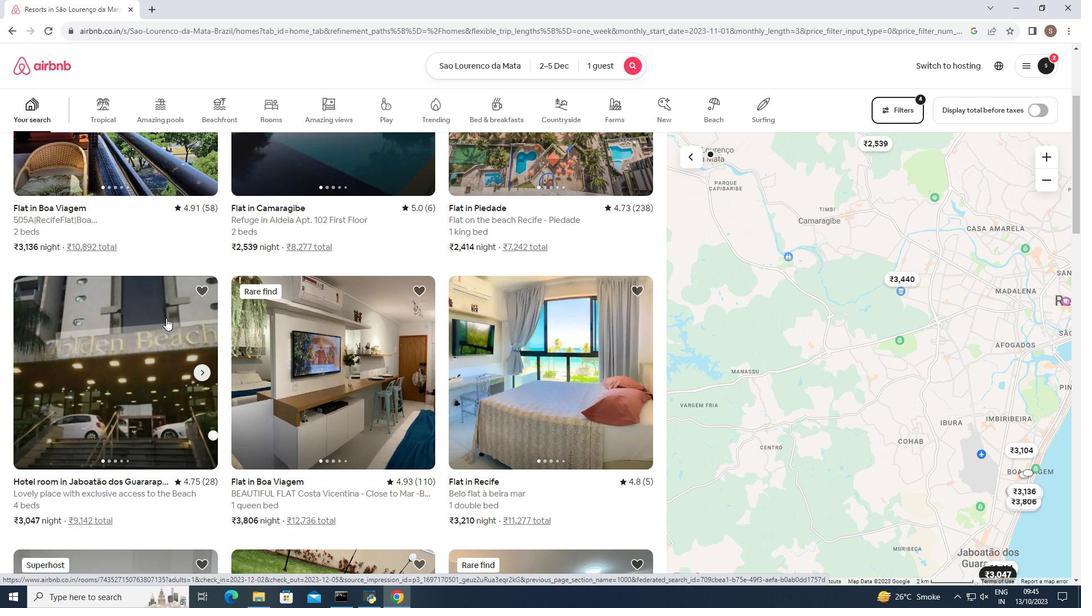
Action: Mouse scrolled (166, 317) with delta (0, 0)
Screenshot: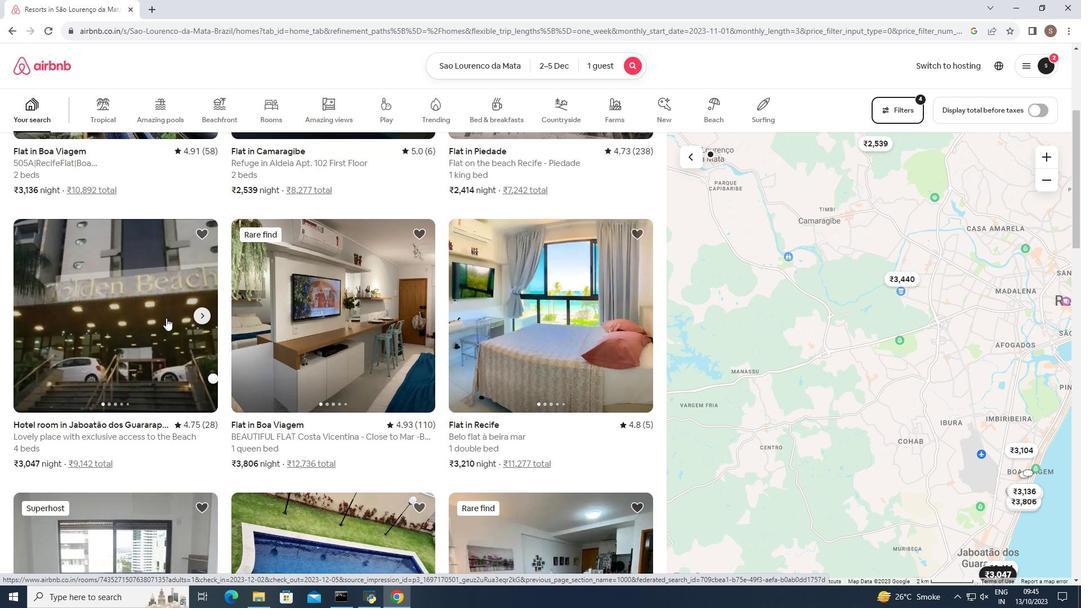 
Action: Mouse scrolled (166, 317) with delta (0, 0)
Screenshot: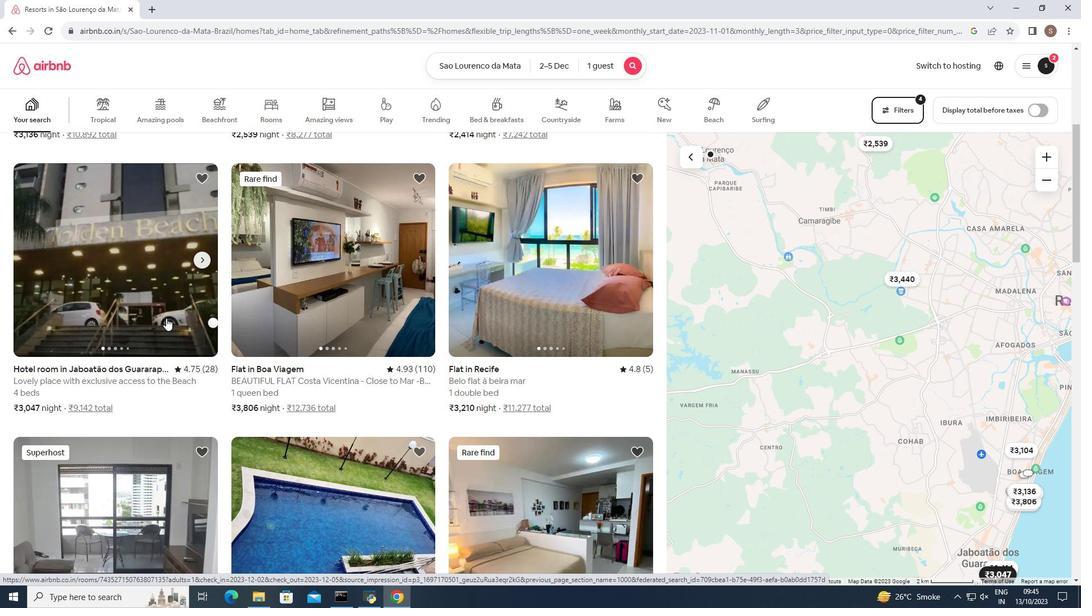 
Action: Mouse scrolled (166, 317) with delta (0, 0)
Screenshot: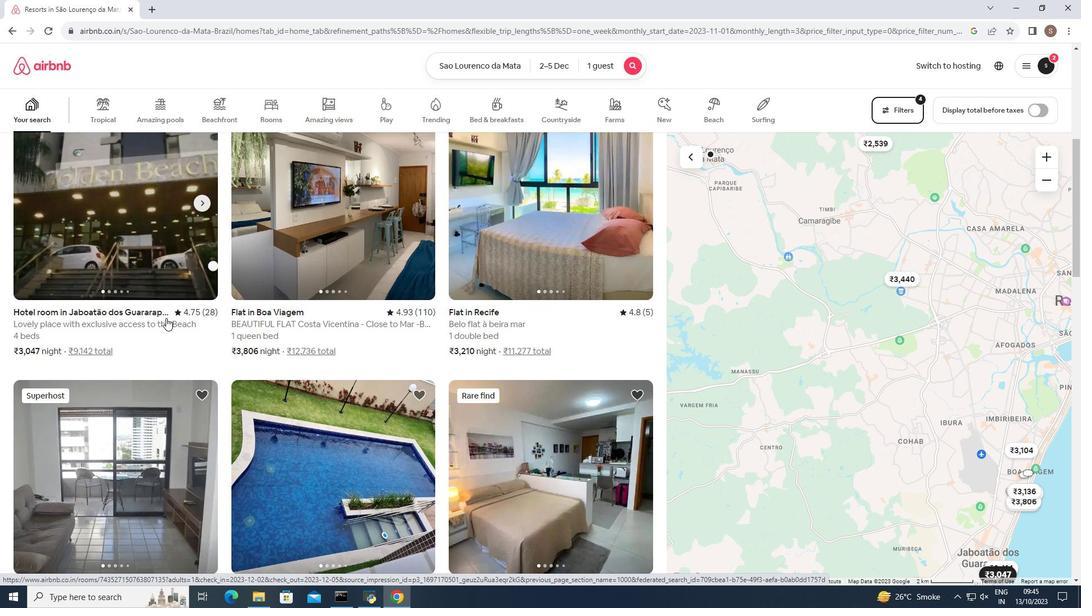 
Action: Mouse scrolled (166, 317) with delta (0, 0)
Screenshot: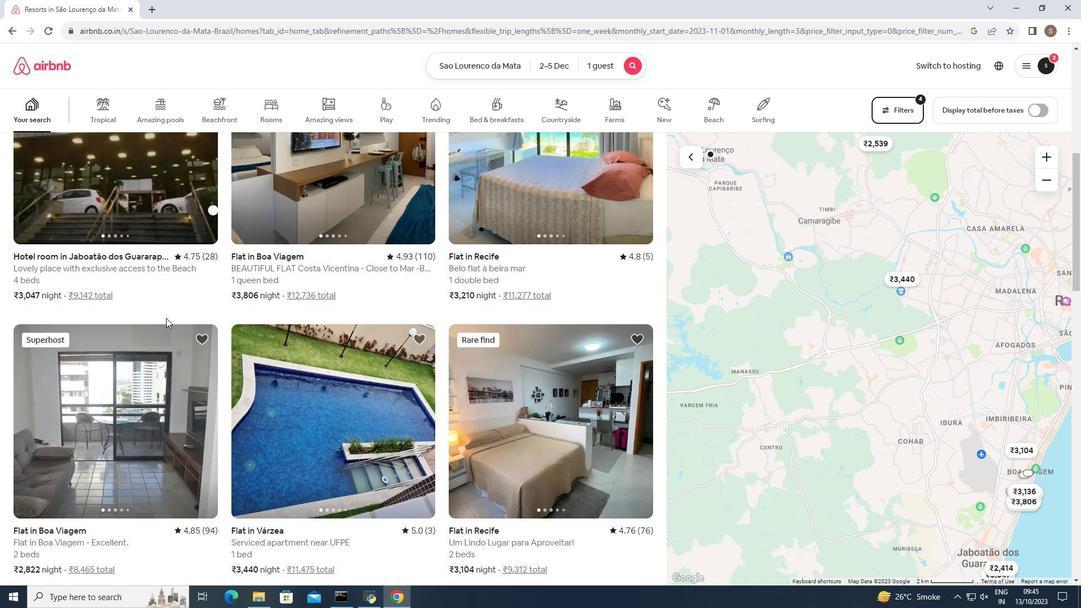 
Action: Mouse scrolled (166, 317) with delta (0, 0)
Screenshot: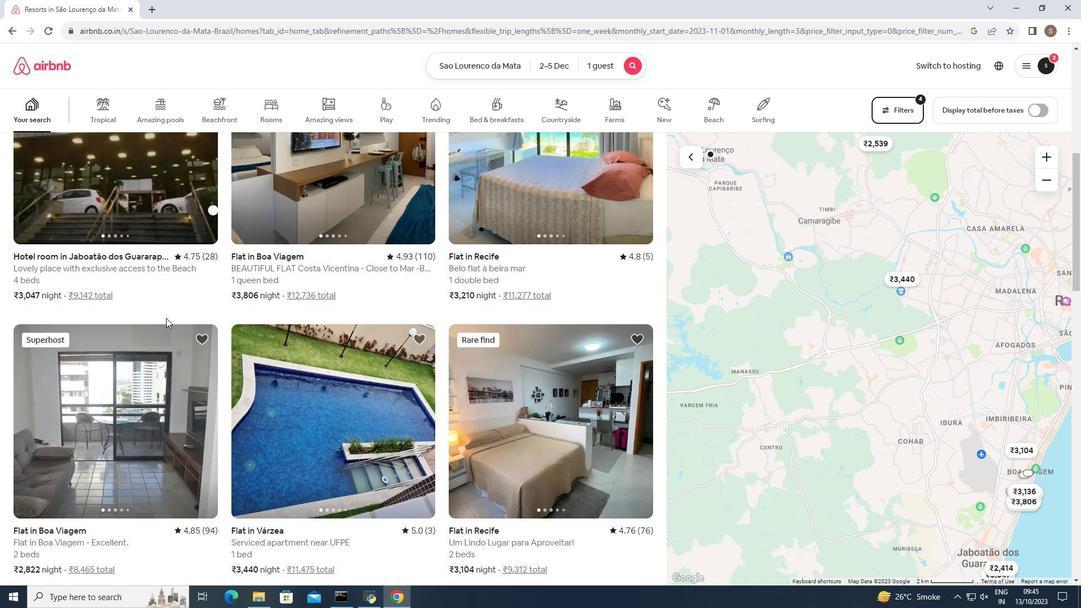 
Action: Mouse scrolled (166, 317) with delta (0, 0)
Screenshot: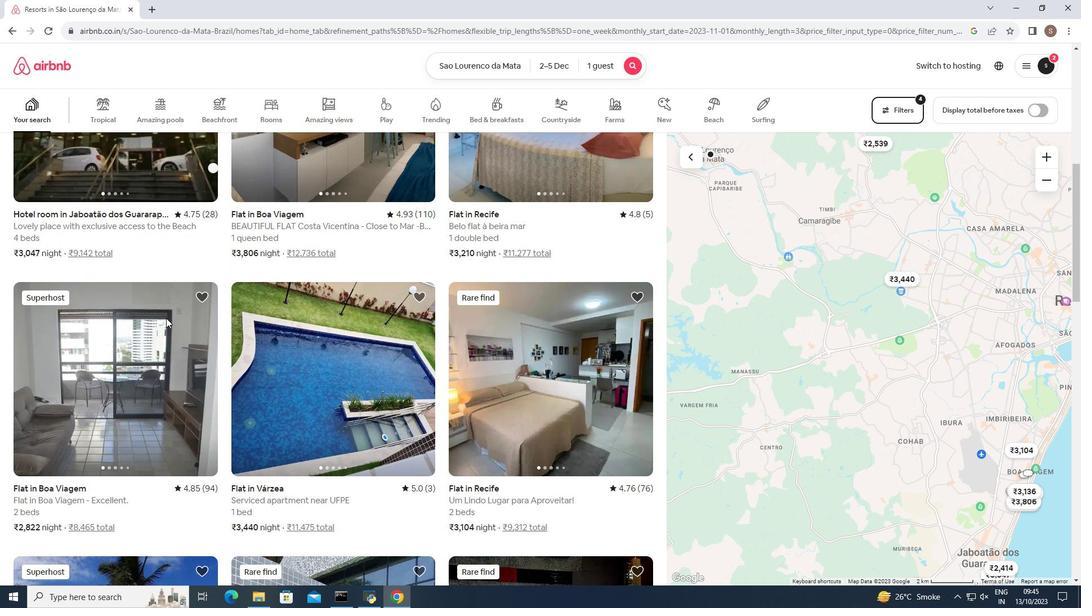 
Action: Mouse scrolled (166, 317) with delta (0, 0)
Screenshot: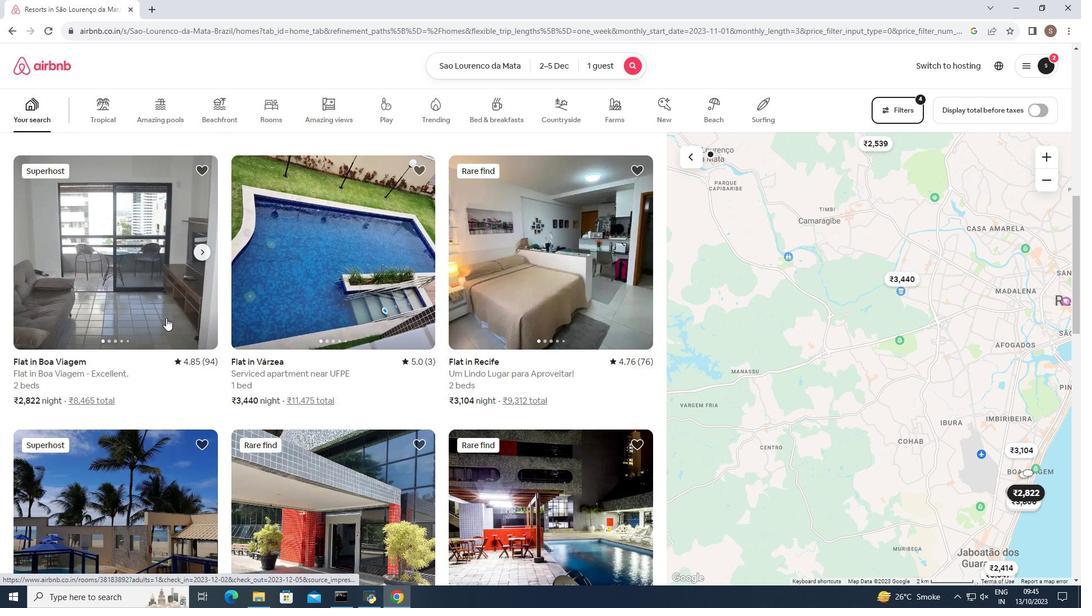 
Action: Mouse scrolled (166, 317) with delta (0, 0)
Screenshot: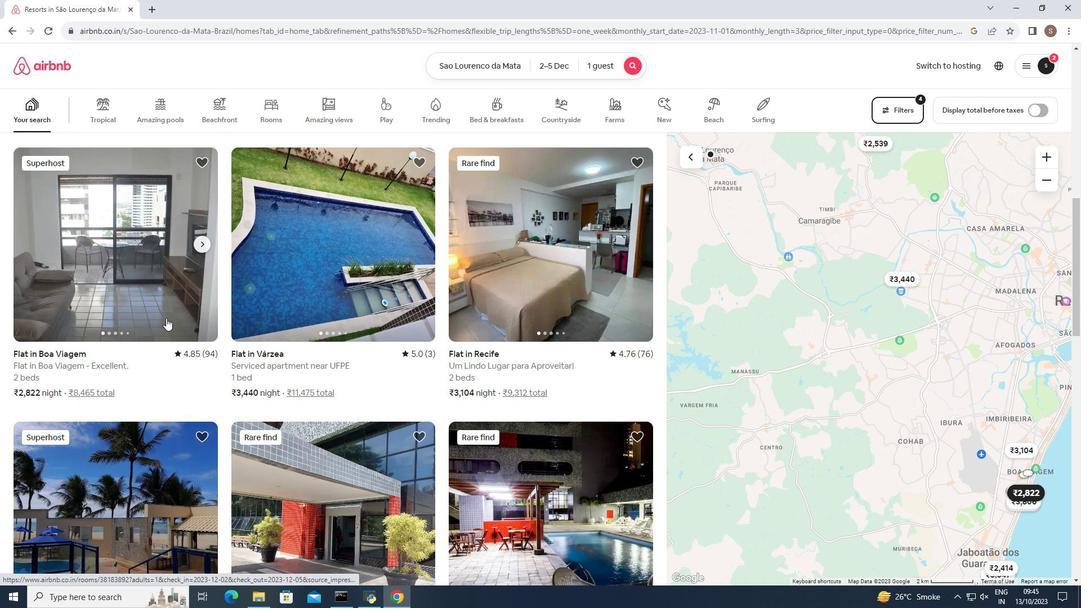 
Action: Mouse scrolled (166, 317) with delta (0, 0)
Screenshot: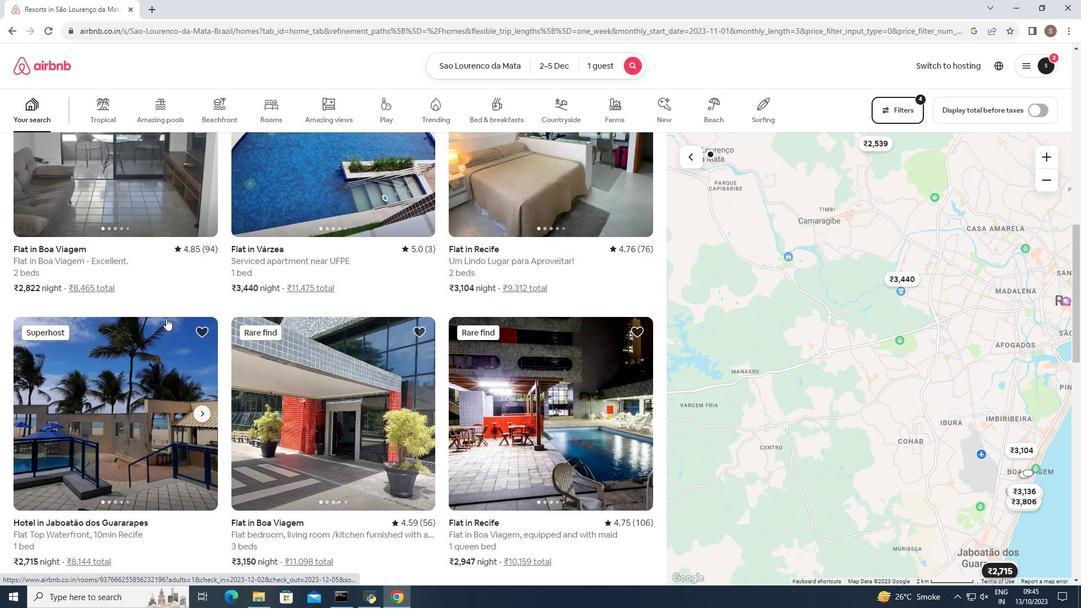 
Action: Mouse scrolled (166, 317) with delta (0, 0)
Screenshot: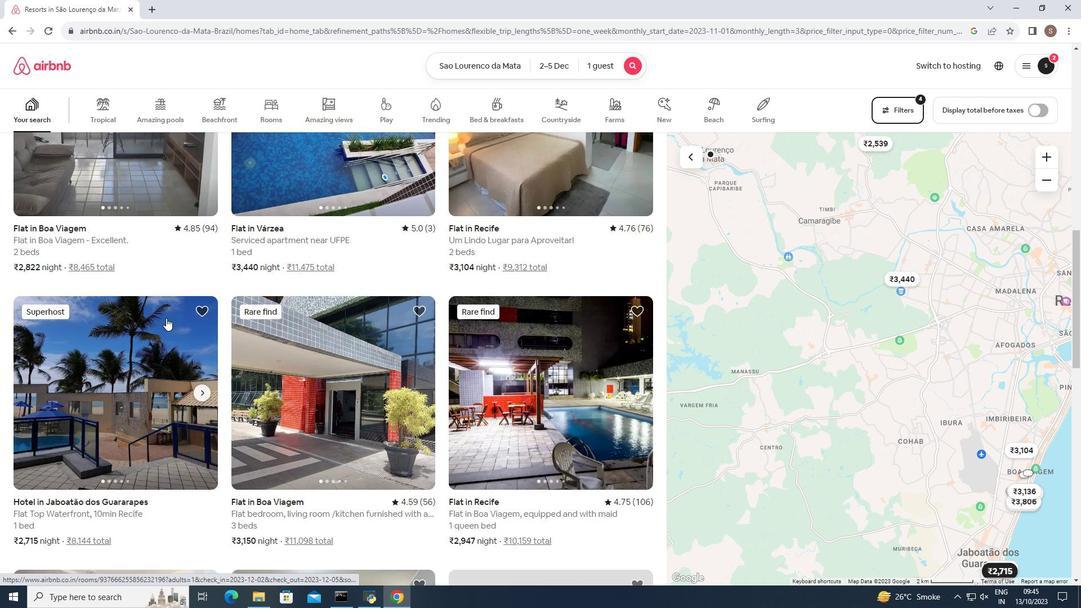 
Action: Mouse moved to (103, 317)
Screenshot: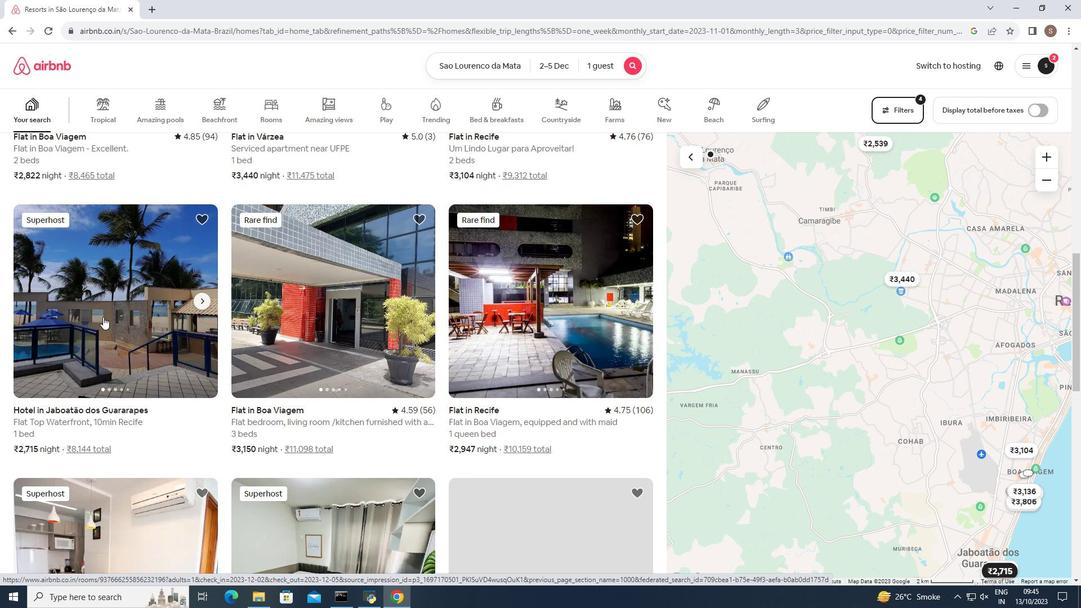 
Action: Mouse pressed left at (103, 317)
Screenshot: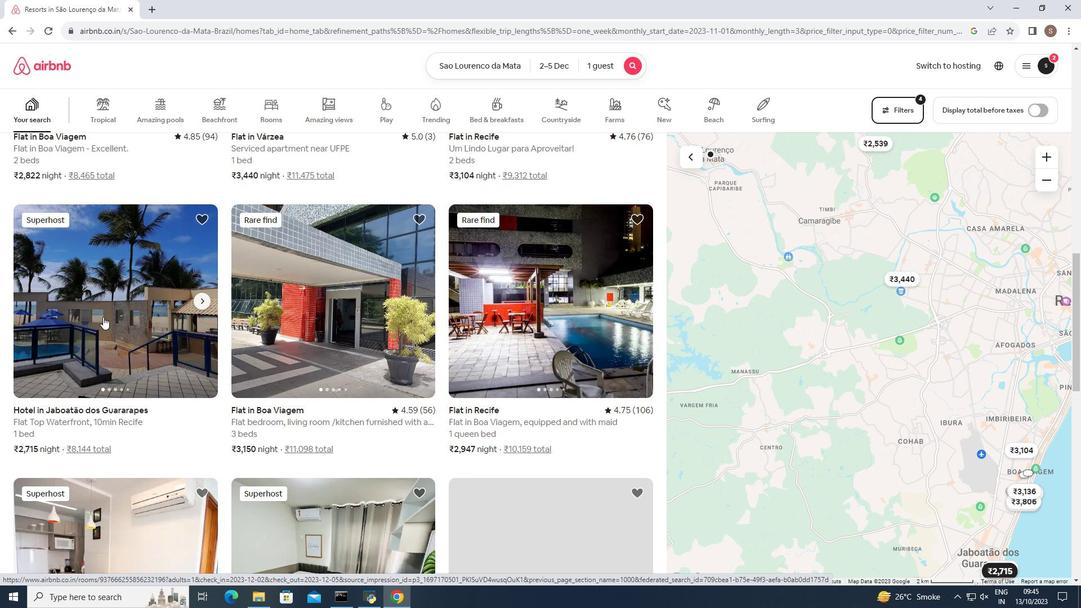 
Action: Mouse moved to (414, 372)
Screenshot: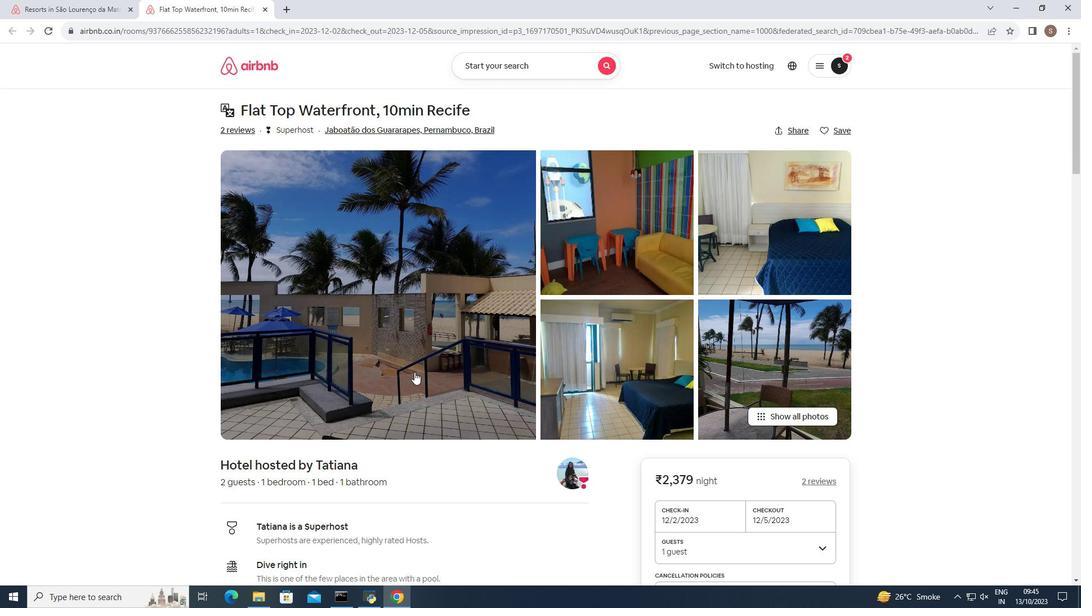 
Action: Mouse pressed left at (414, 372)
Screenshot: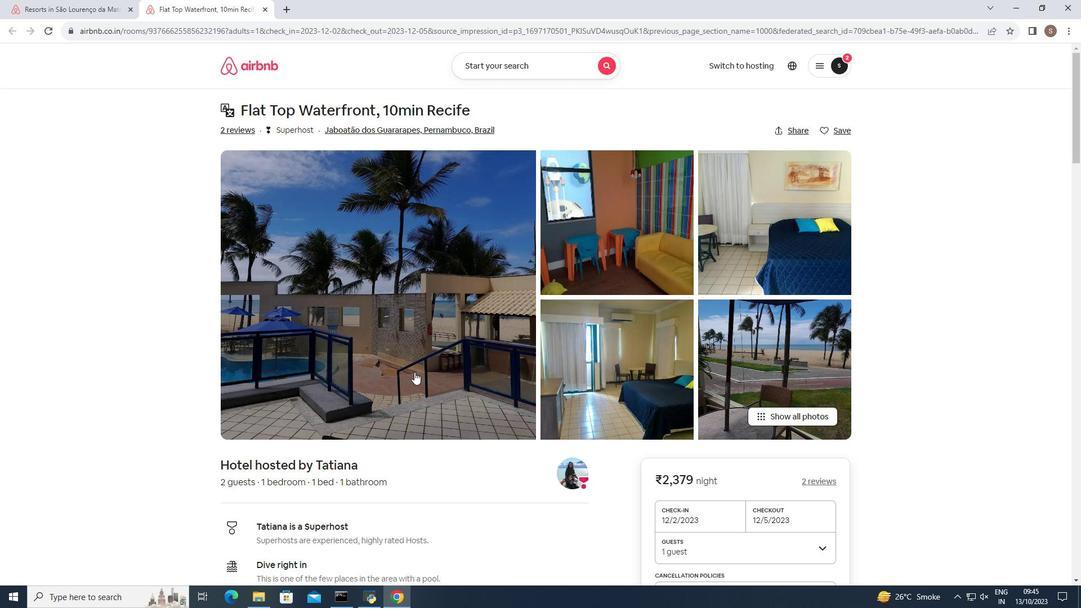 
Action: Mouse moved to (398, 346)
Screenshot: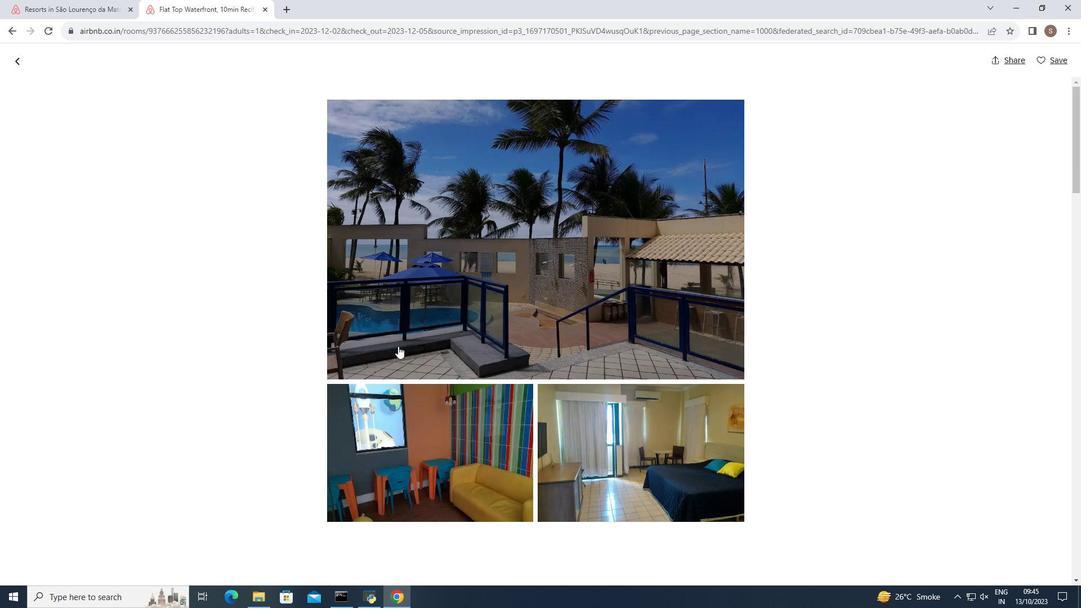 
Action: Mouse scrolled (399, 345) with delta (0, 0)
Screenshot: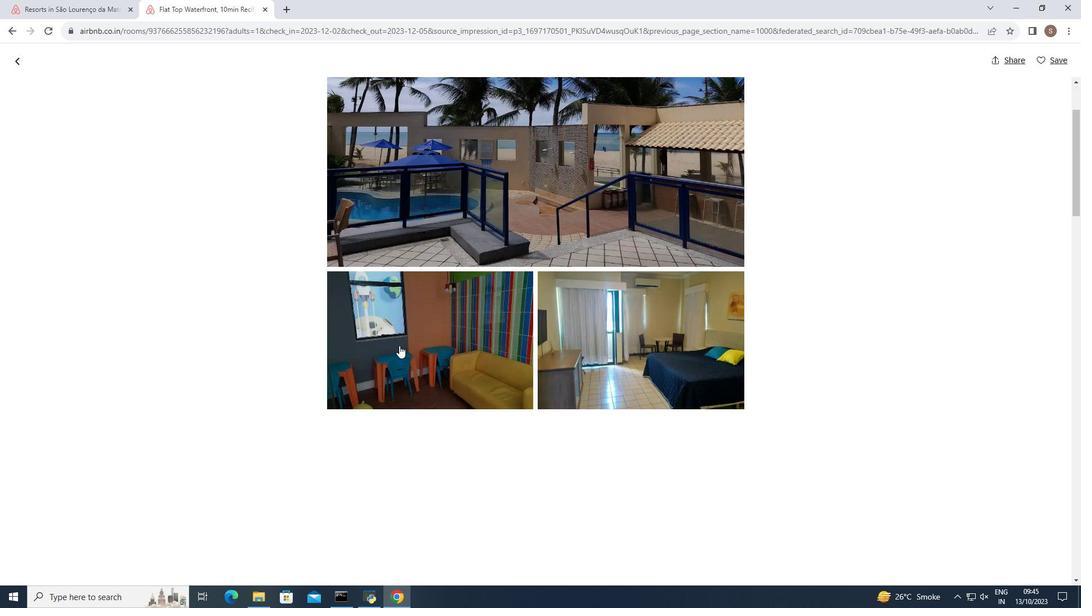 
Action: Mouse scrolled (399, 345) with delta (0, 0)
Screenshot: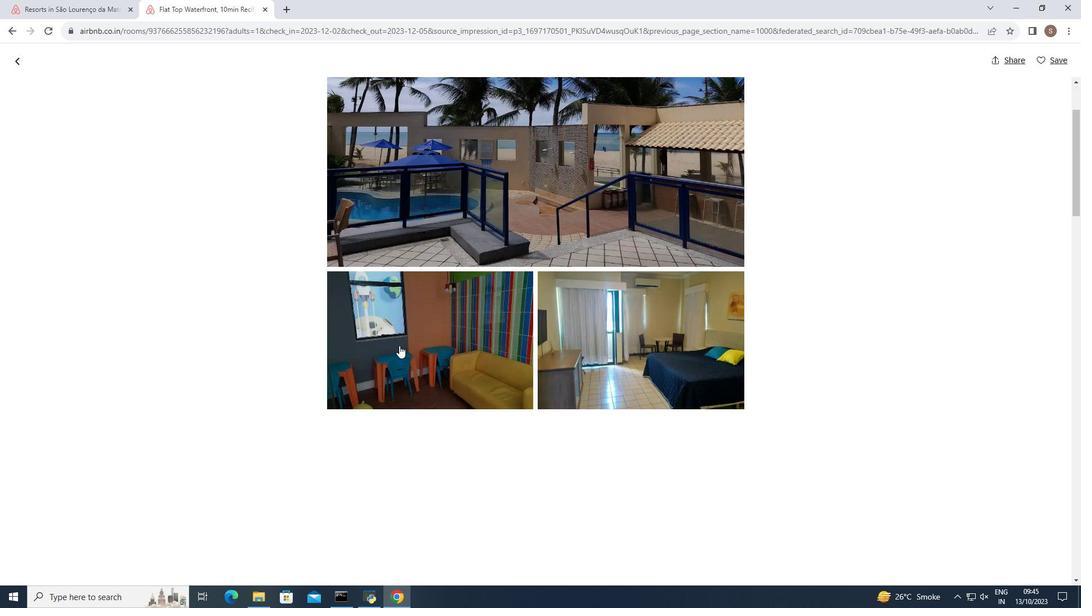 
Action: Mouse scrolled (399, 345) with delta (0, 0)
Screenshot: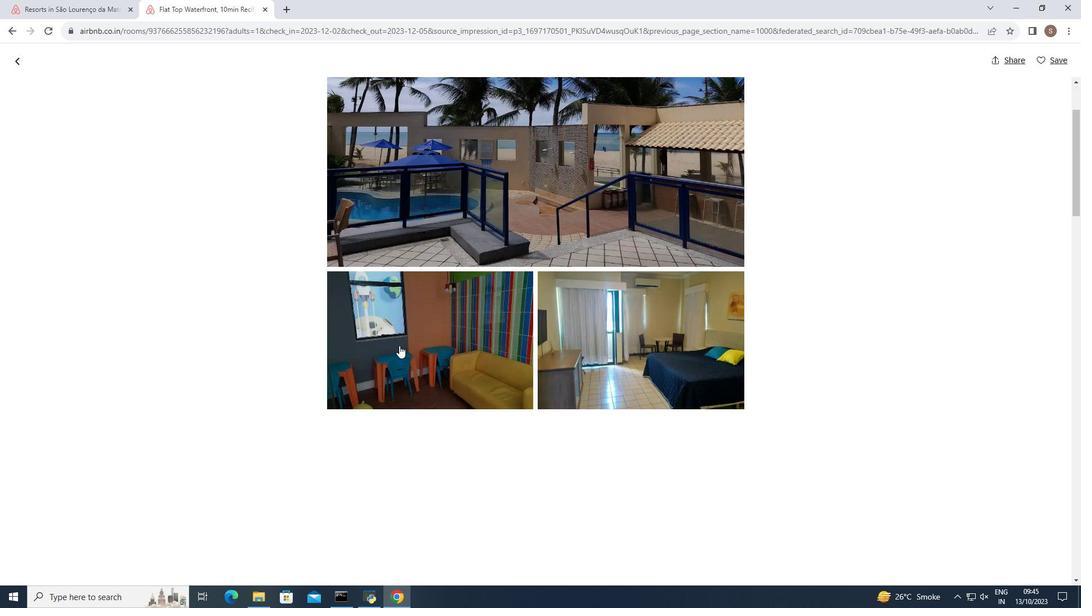 
Action: Mouse scrolled (399, 345) with delta (0, 0)
Screenshot: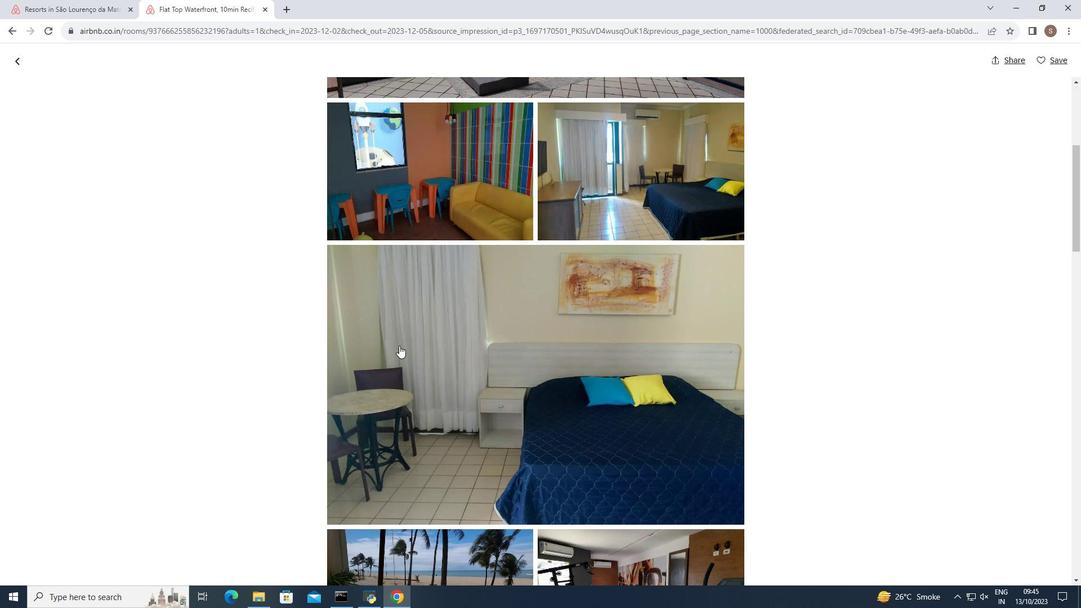 
Action: Mouse scrolled (399, 345) with delta (0, 0)
Screenshot: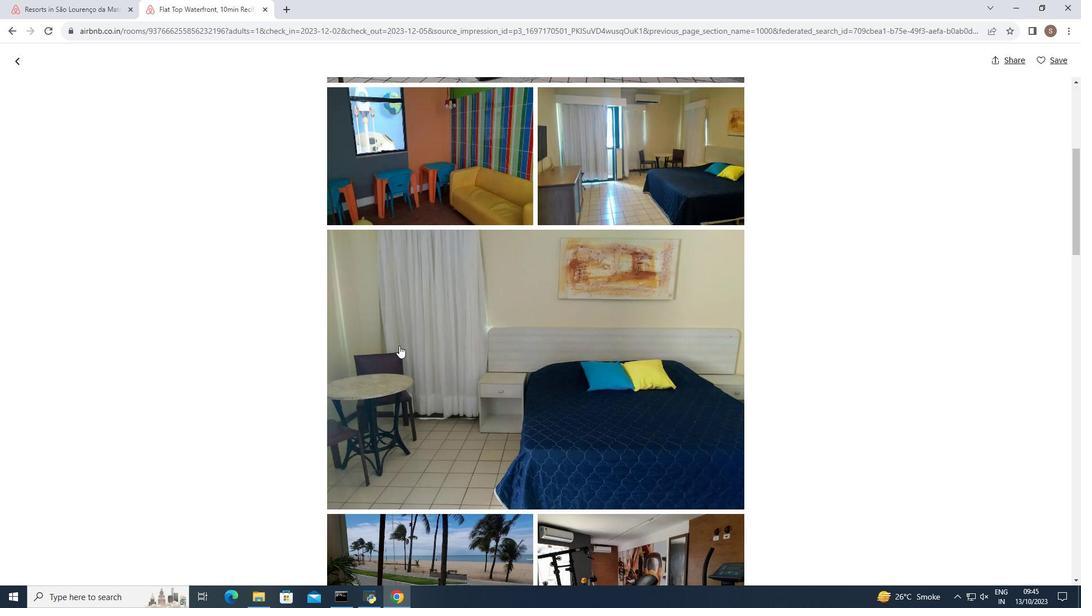 
Action: Mouse scrolled (399, 345) with delta (0, 0)
Screenshot: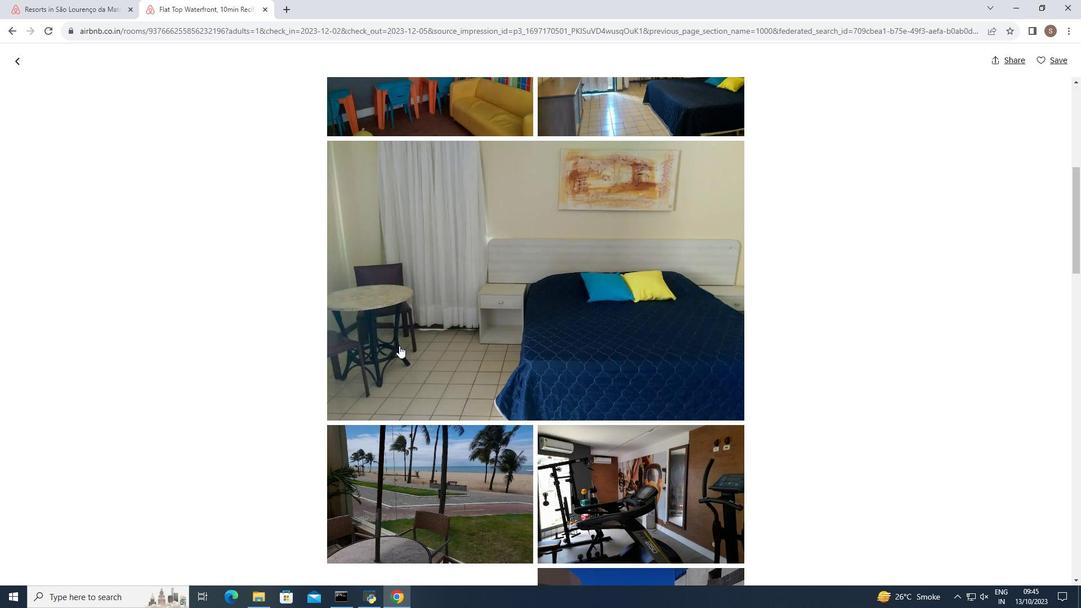 
Action: Mouse moved to (403, 345)
Screenshot: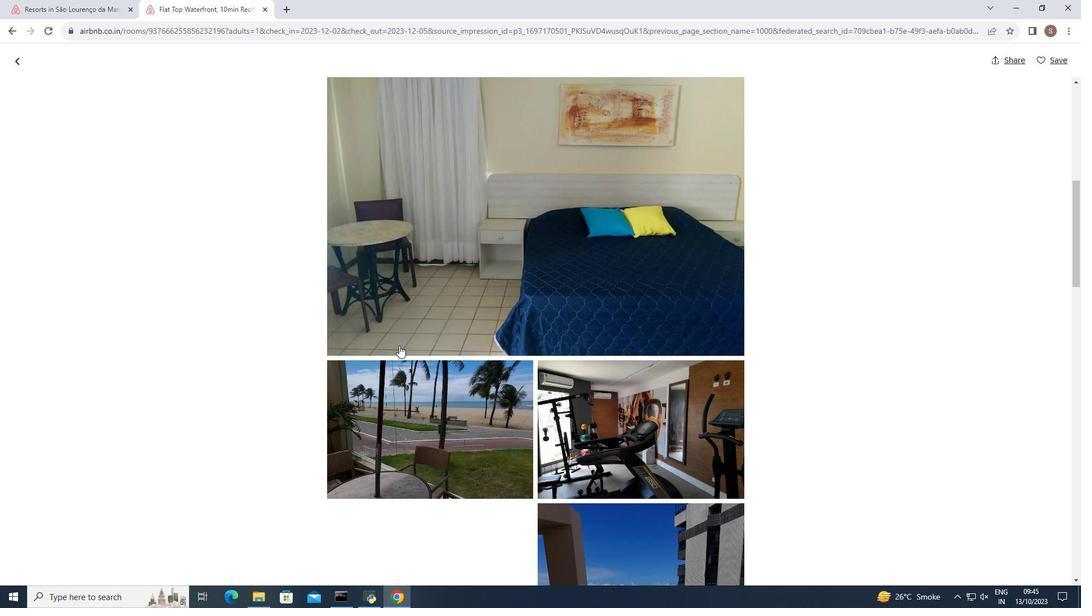 
Action: Mouse scrolled (532, 356) with delta (0, 0)
Screenshot: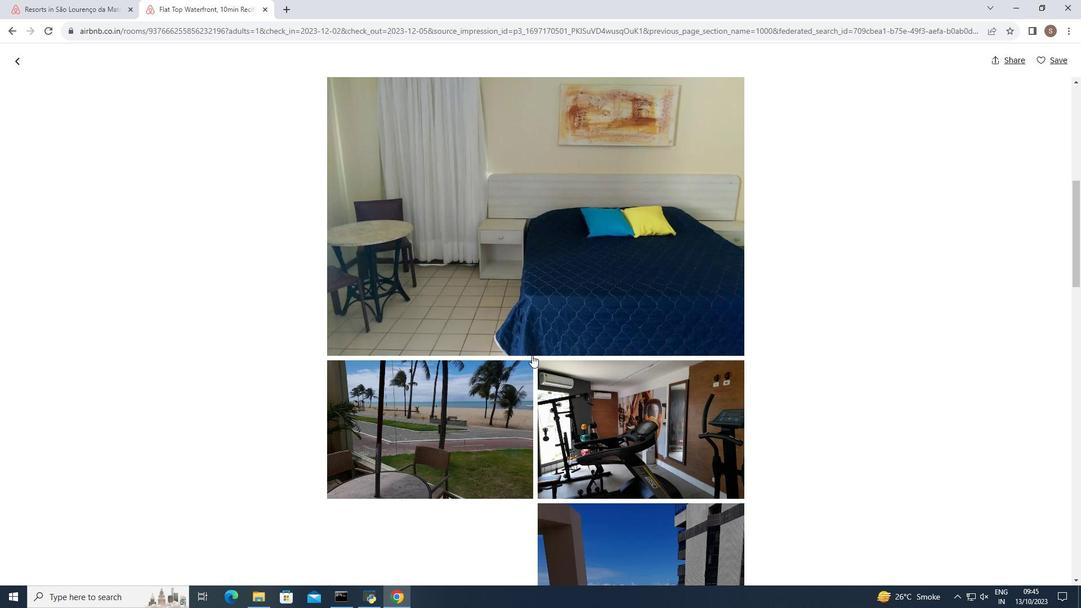 
Action: Mouse scrolled (532, 356) with delta (0, 0)
Screenshot: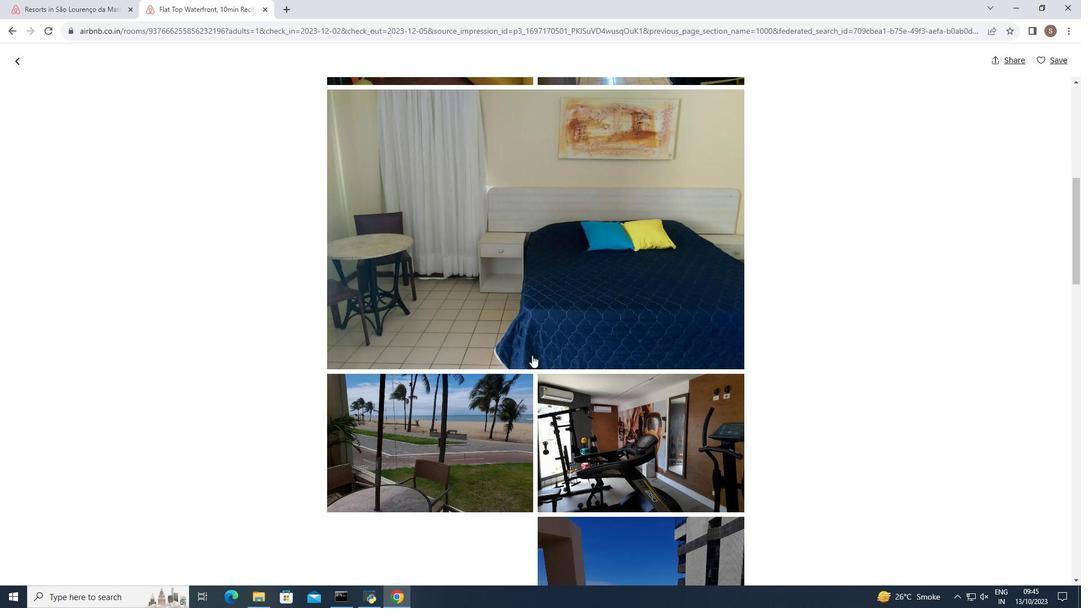 
Action: Mouse scrolled (532, 356) with delta (0, 0)
Screenshot: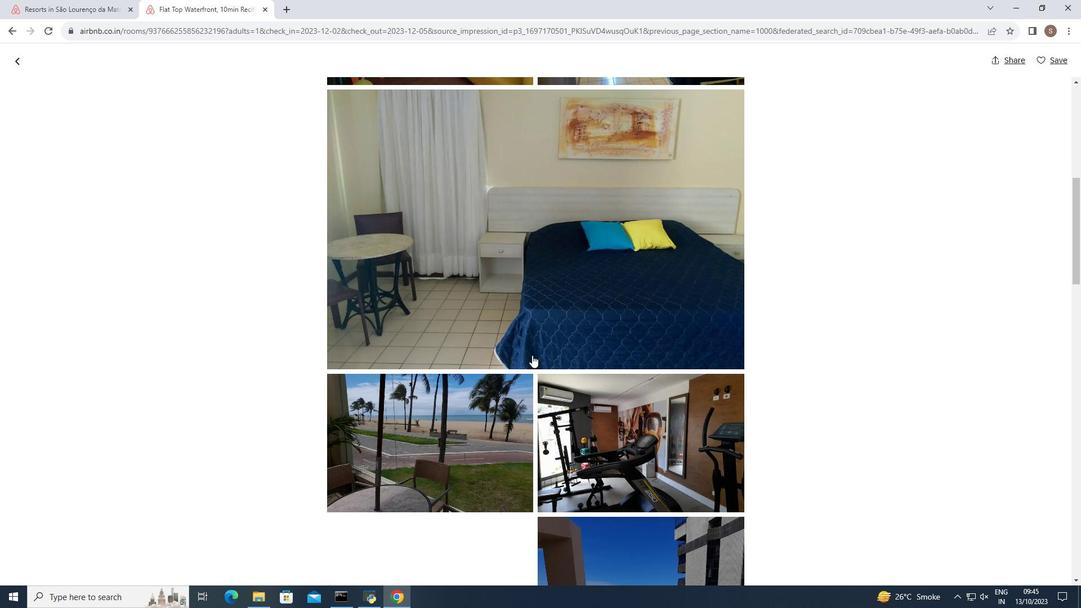 
Action: Mouse scrolled (532, 356) with delta (0, 0)
Screenshot: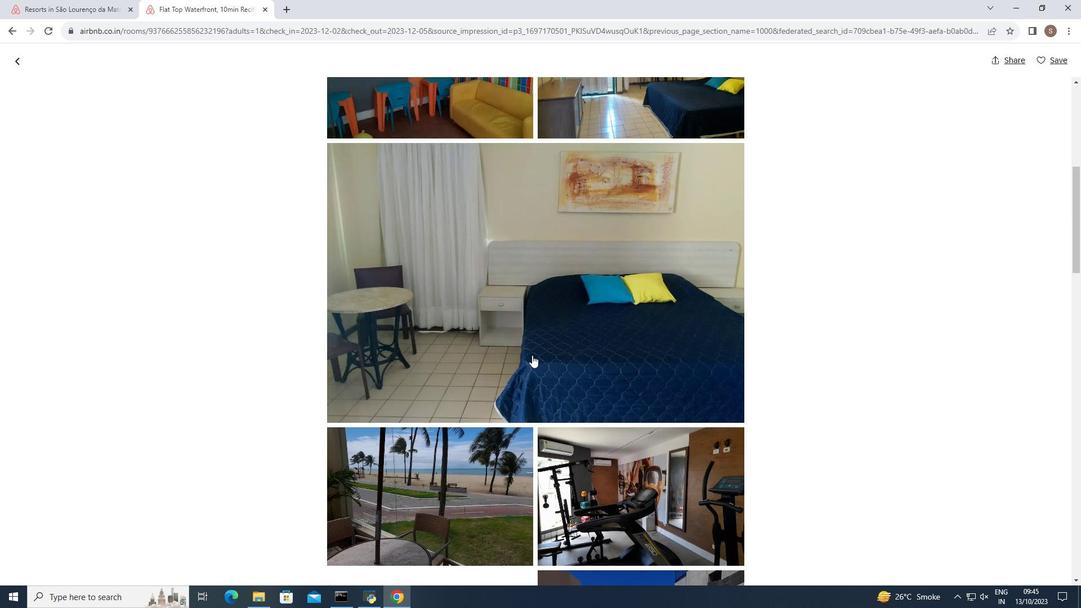 
Action: Mouse scrolled (532, 356) with delta (0, 0)
Screenshot: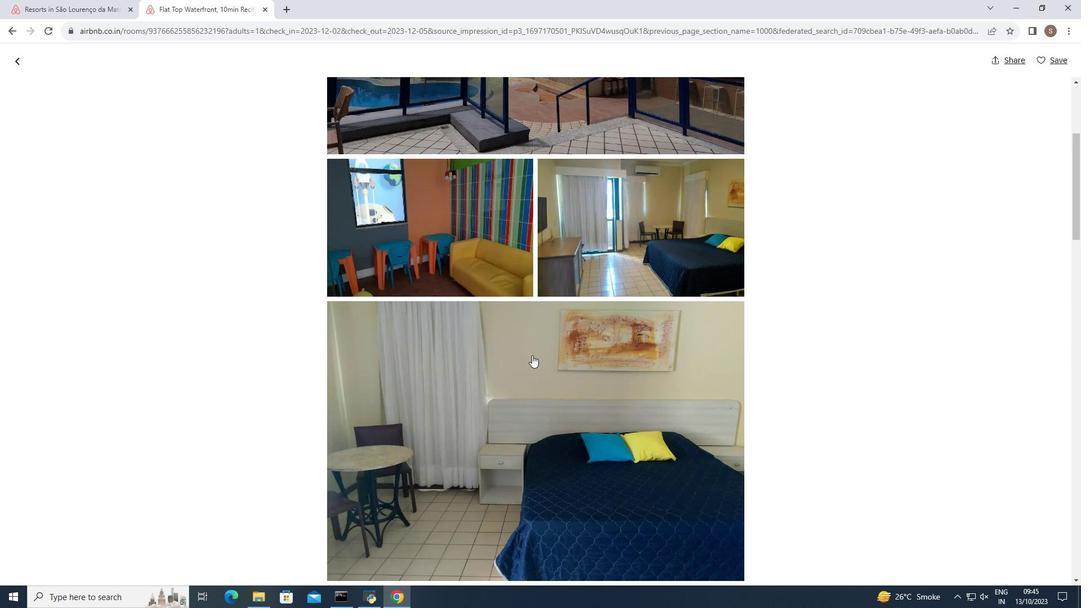 
Action: Mouse scrolled (532, 356) with delta (0, 0)
Screenshot: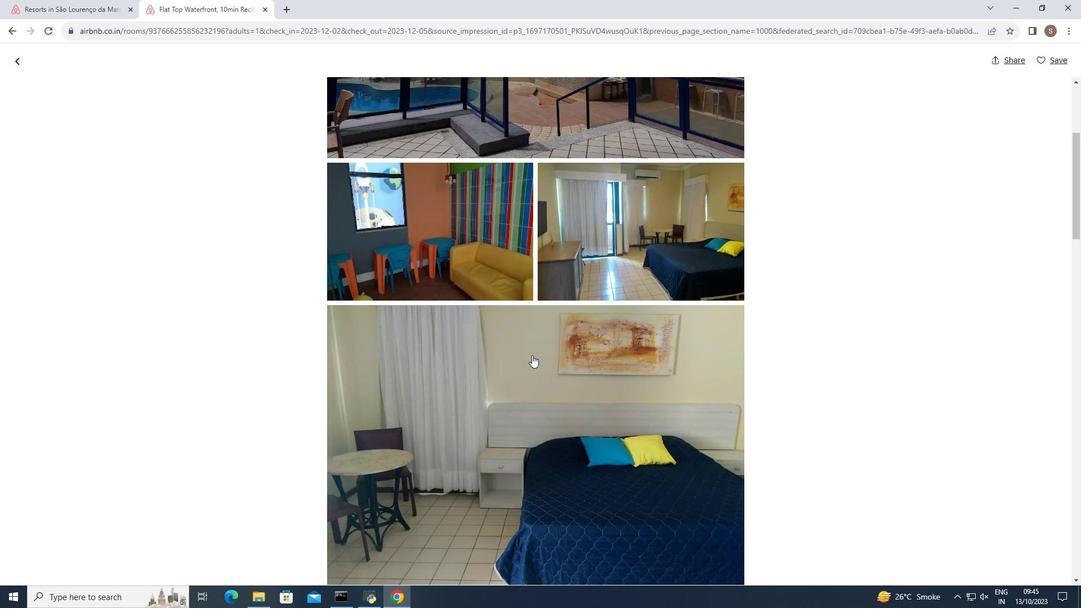 
Action: Mouse scrolled (532, 356) with delta (0, 0)
Screenshot: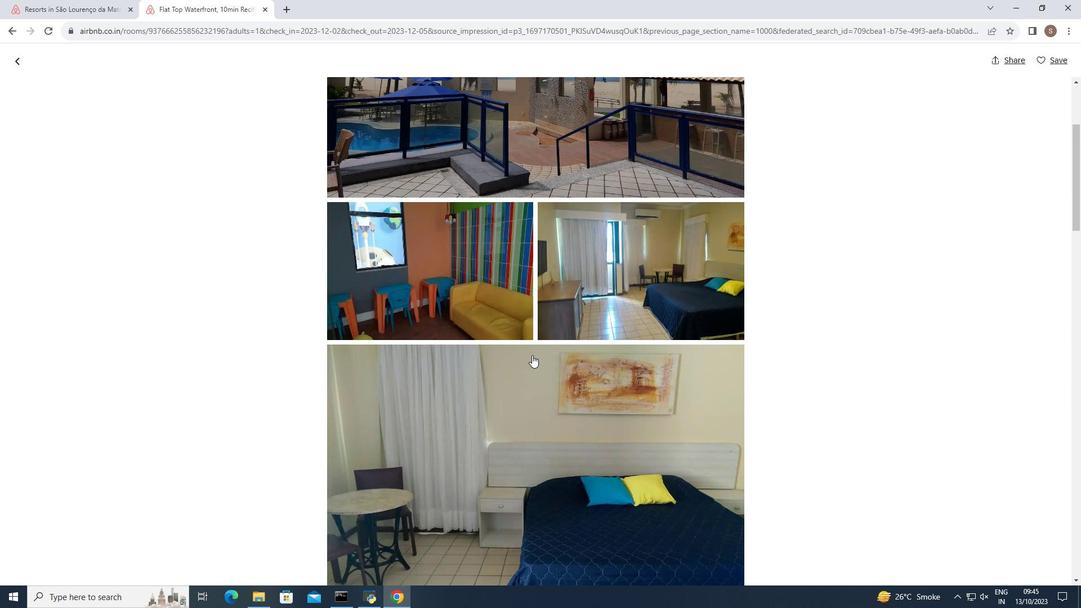 
Action: Mouse scrolled (532, 356) with delta (0, 0)
Screenshot: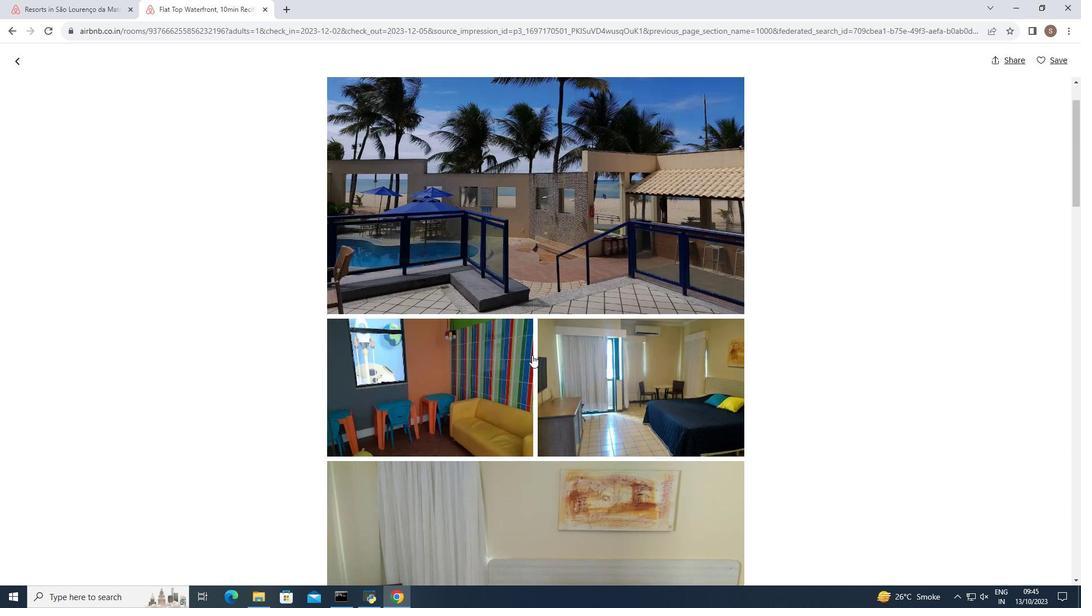 
Action: Mouse scrolled (532, 356) with delta (0, 0)
Screenshot: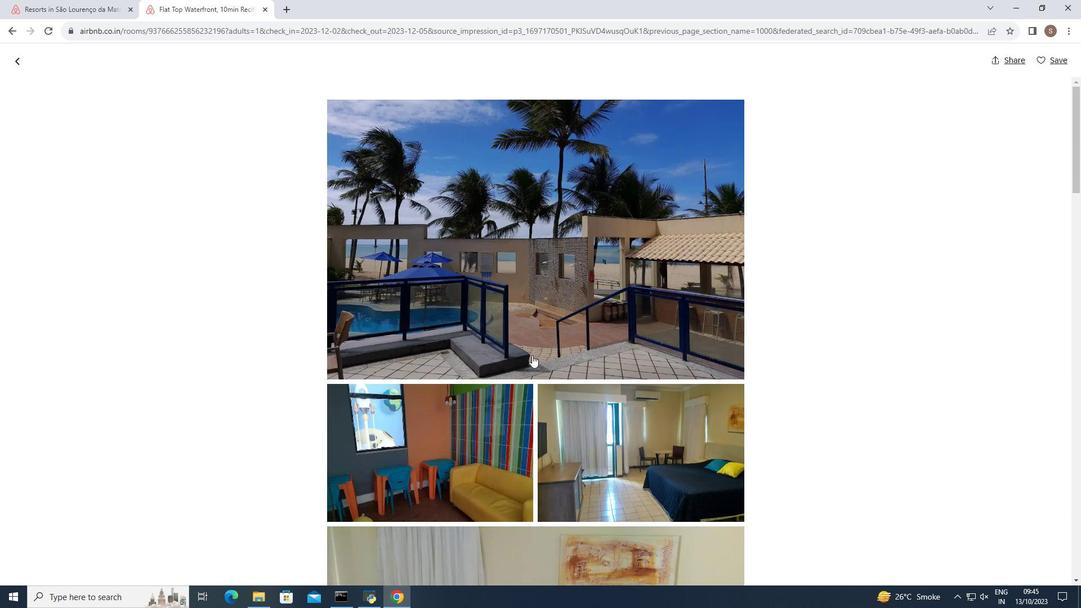 
Action: Mouse scrolled (532, 354) with delta (0, 0)
Screenshot: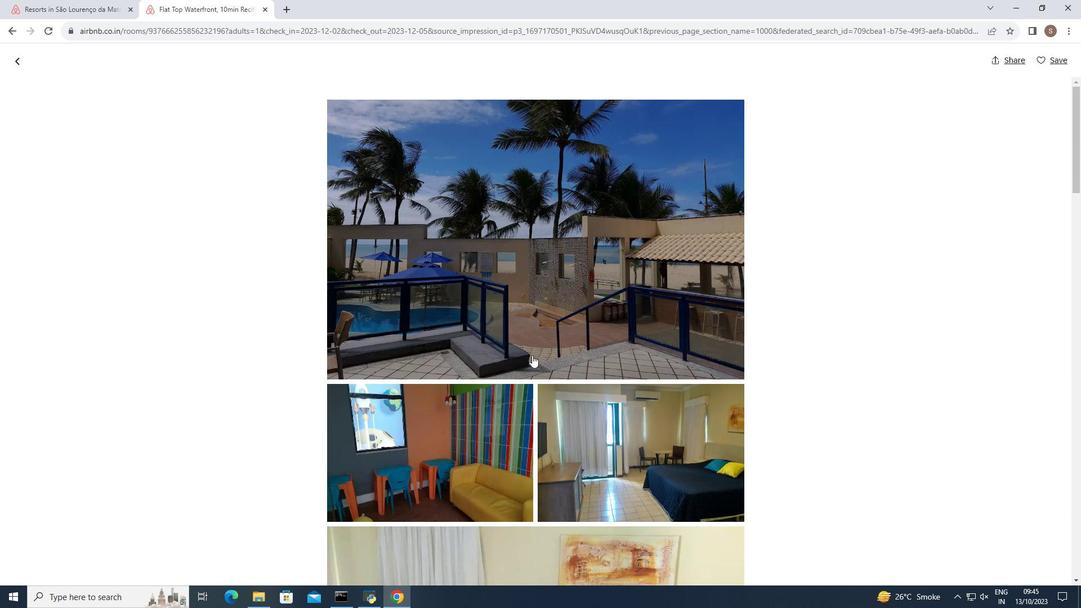 
Action: Mouse scrolled (532, 354) with delta (0, 0)
Screenshot: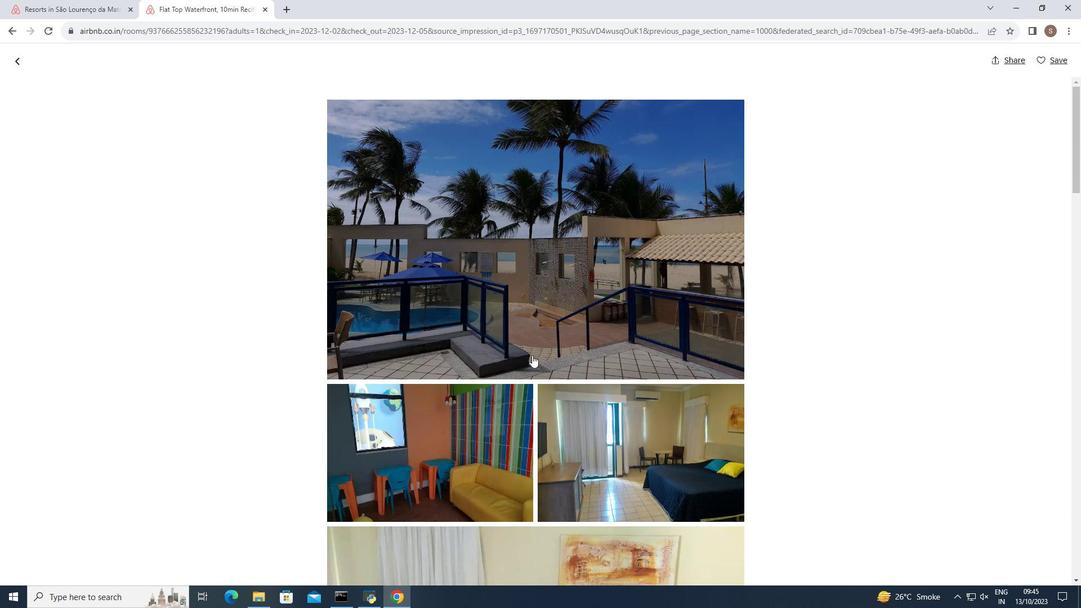 
Action: Mouse scrolled (532, 354) with delta (0, 0)
Screenshot: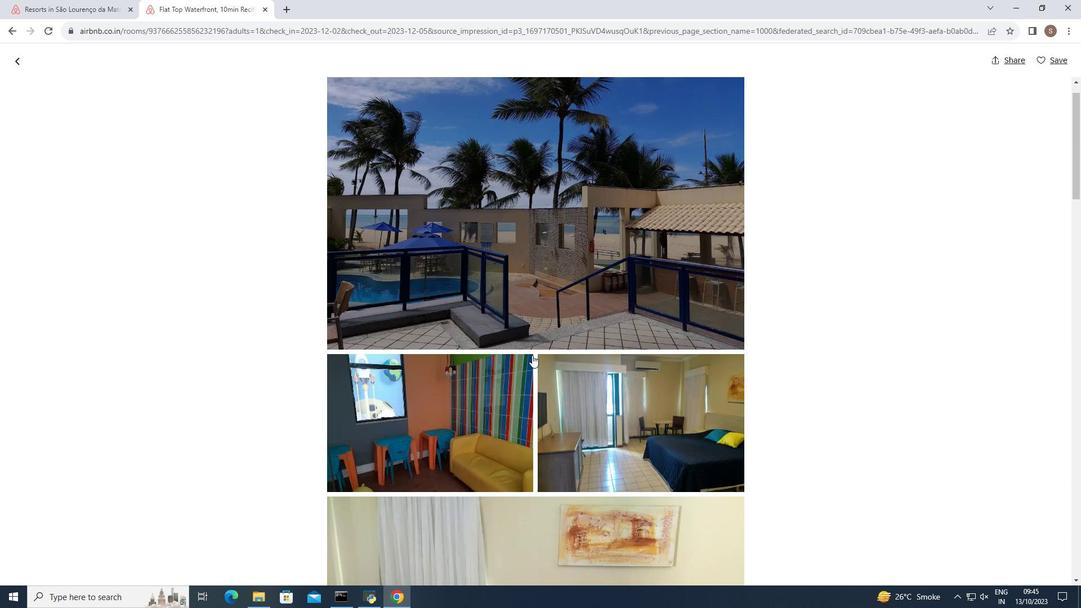 
Action: Mouse scrolled (532, 354) with delta (0, 0)
Screenshot: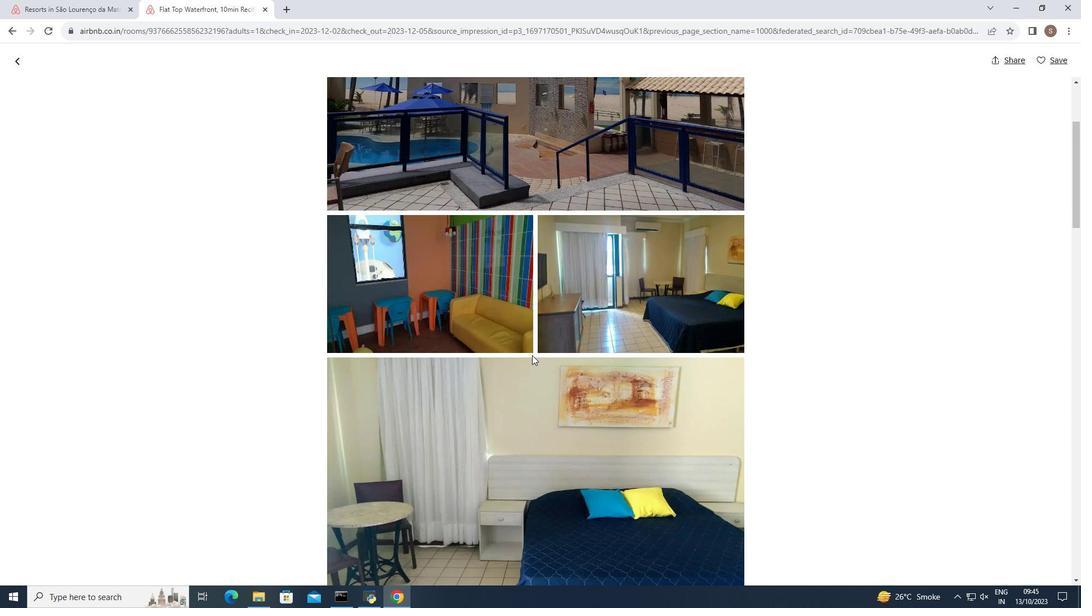 
Action: Mouse scrolled (532, 354) with delta (0, 0)
Screenshot: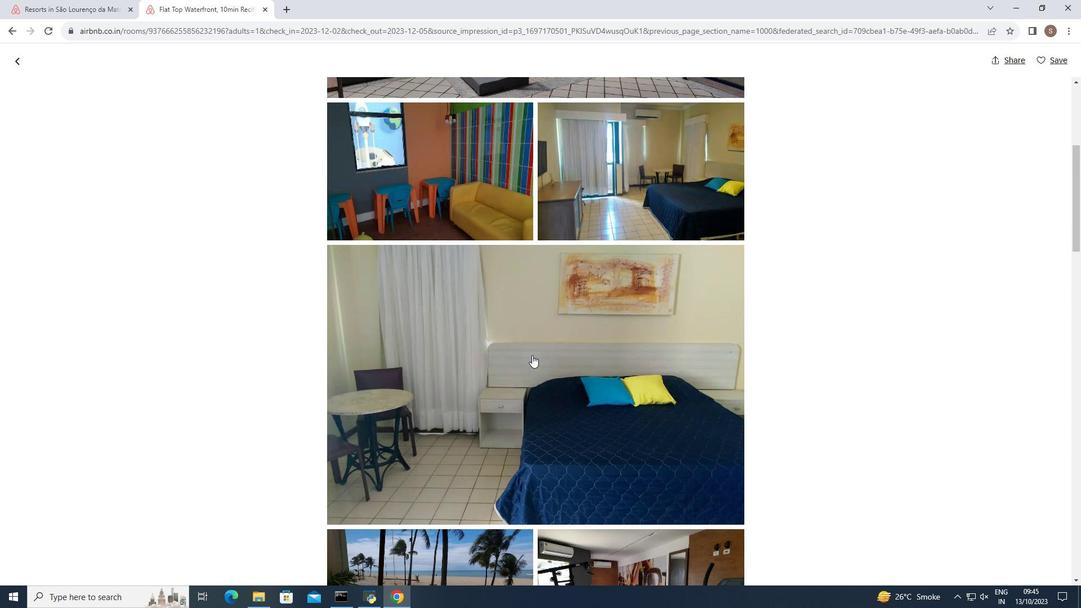
Action: Mouse scrolled (532, 354) with delta (0, 0)
Screenshot: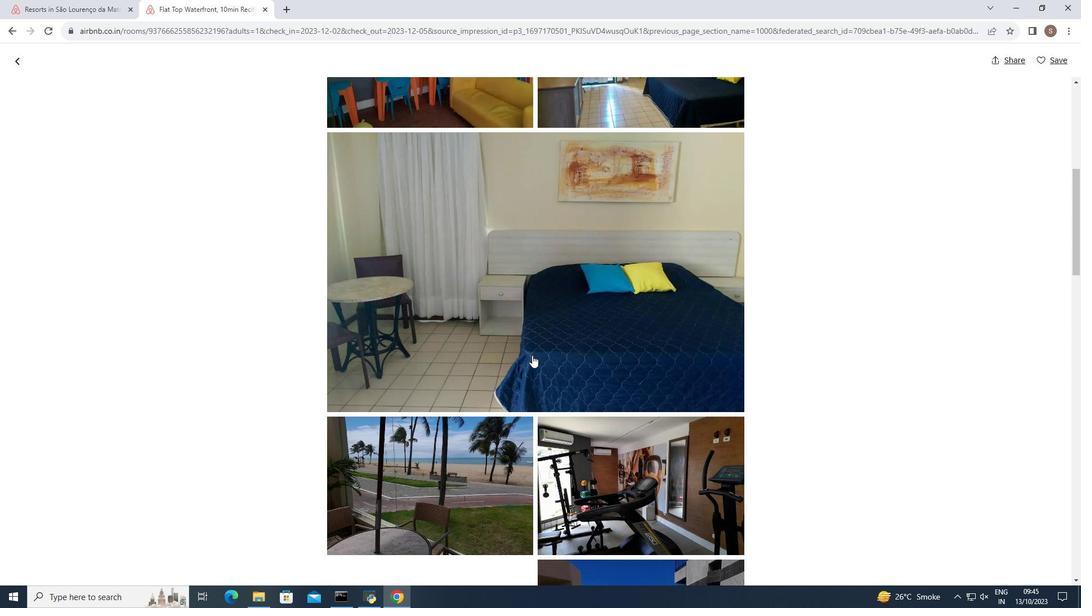 
Action: Mouse scrolled (532, 354) with delta (0, 0)
Screenshot: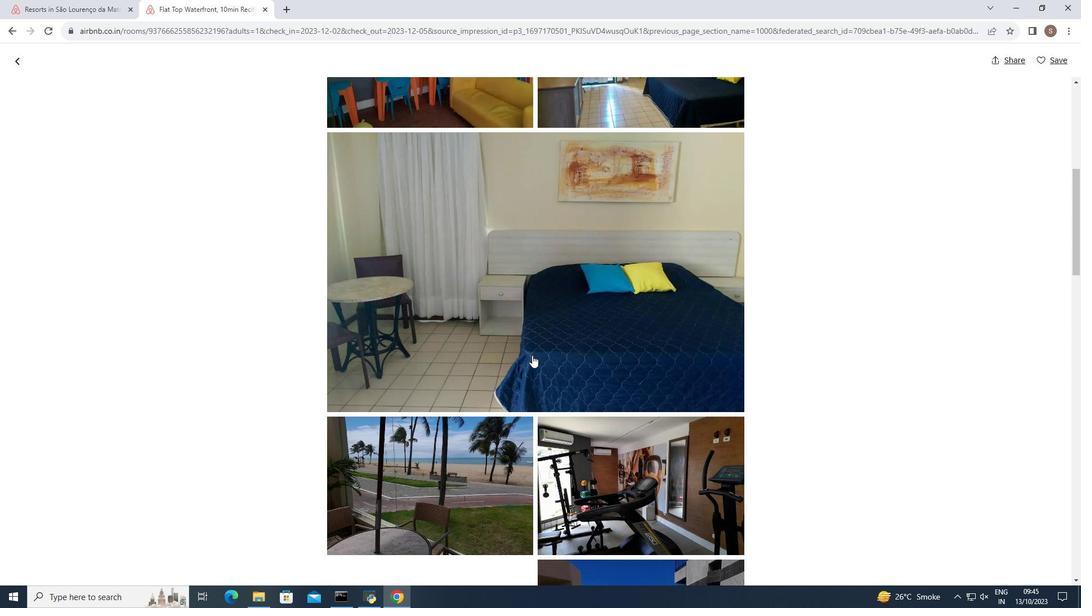 
Action: Mouse scrolled (532, 354) with delta (0, 0)
Screenshot: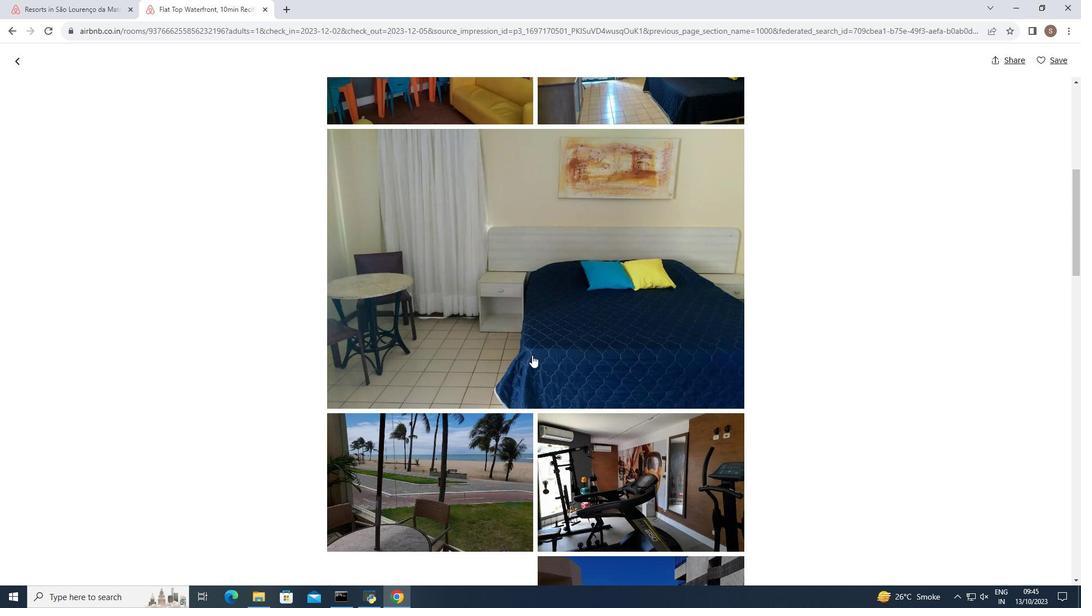 
Action: Mouse scrolled (532, 354) with delta (0, 0)
Screenshot: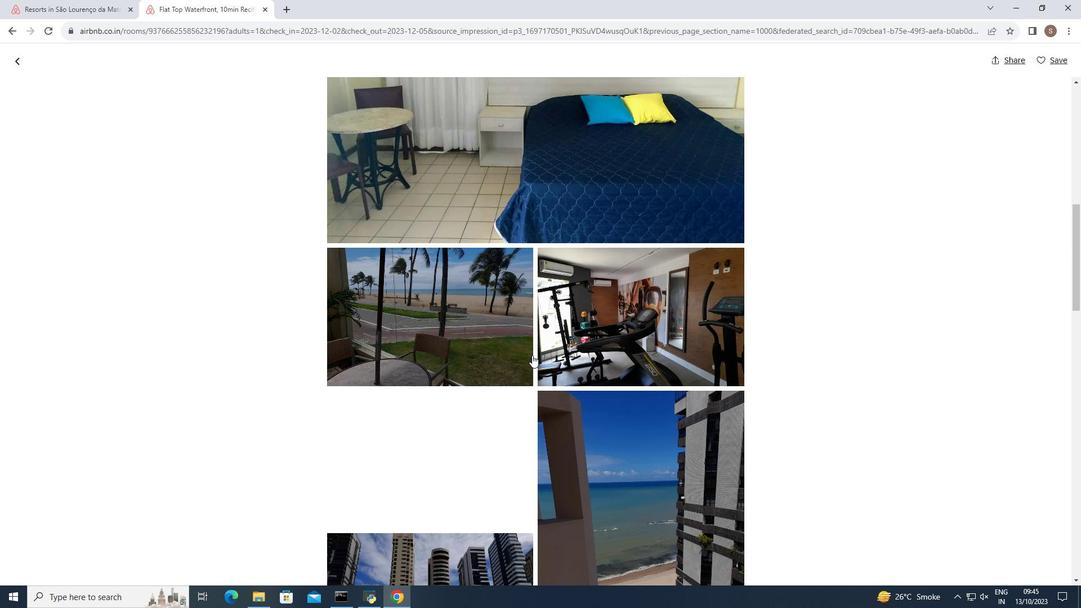 
Action: Mouse scrolled (532, 354) with delta (0, 0)
Screenshot: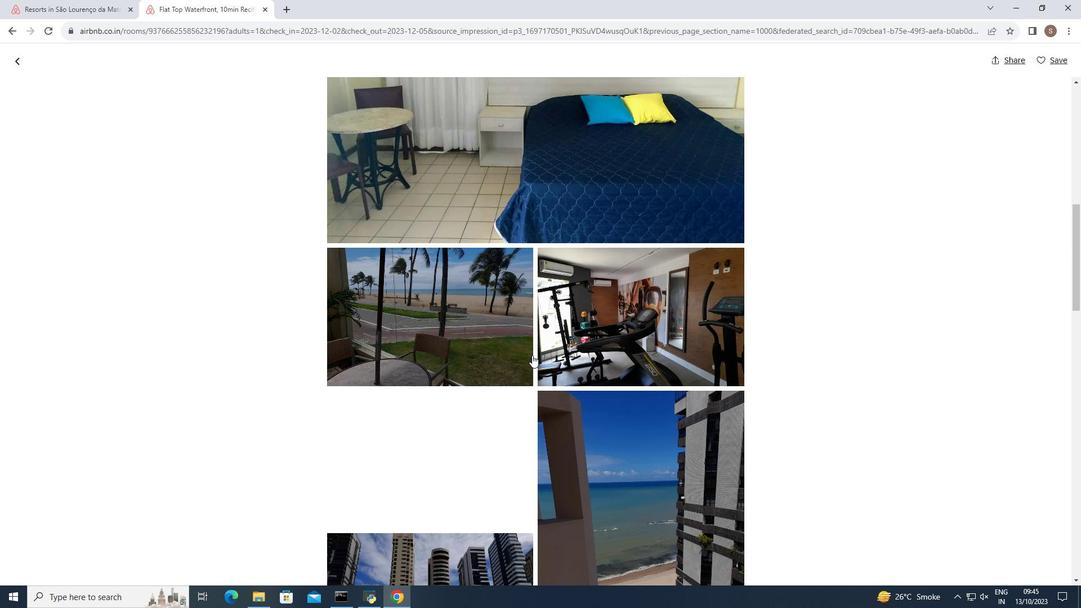 
Action: Mouse scrolled (532, 354) with delta (0, 0)
Screenshot: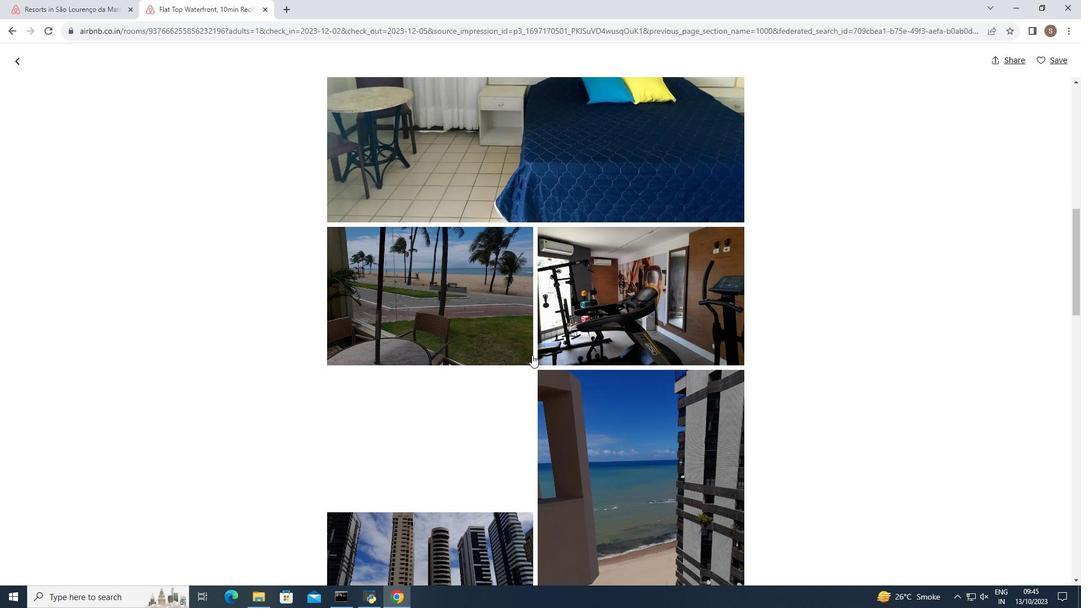 
Action: Mouse scrolled (532, 354) with delta (0, 0)
Screenshot: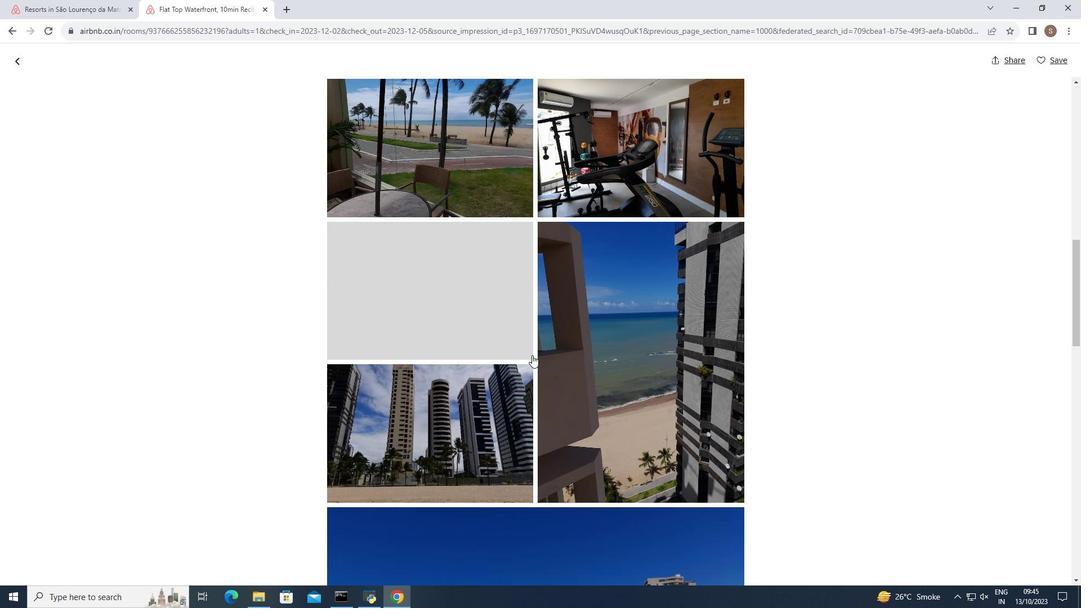 
Action: Mouse scrolled (532, 354) with delta (0, 0)
Screenshot: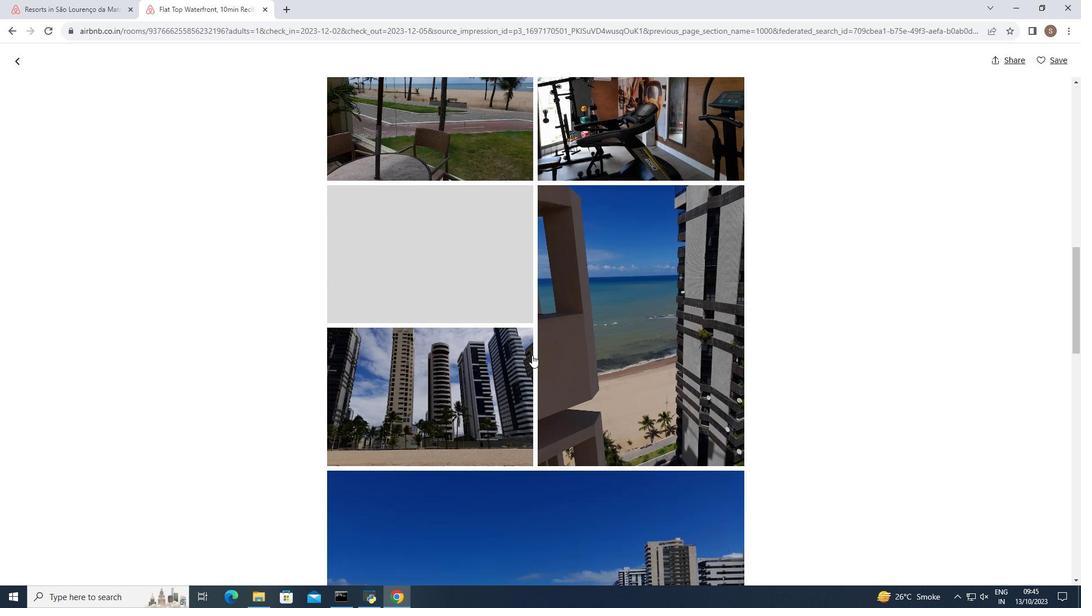 
Action: Mouse scrolled (532, 354) with delta (0, 0)
Screenshot: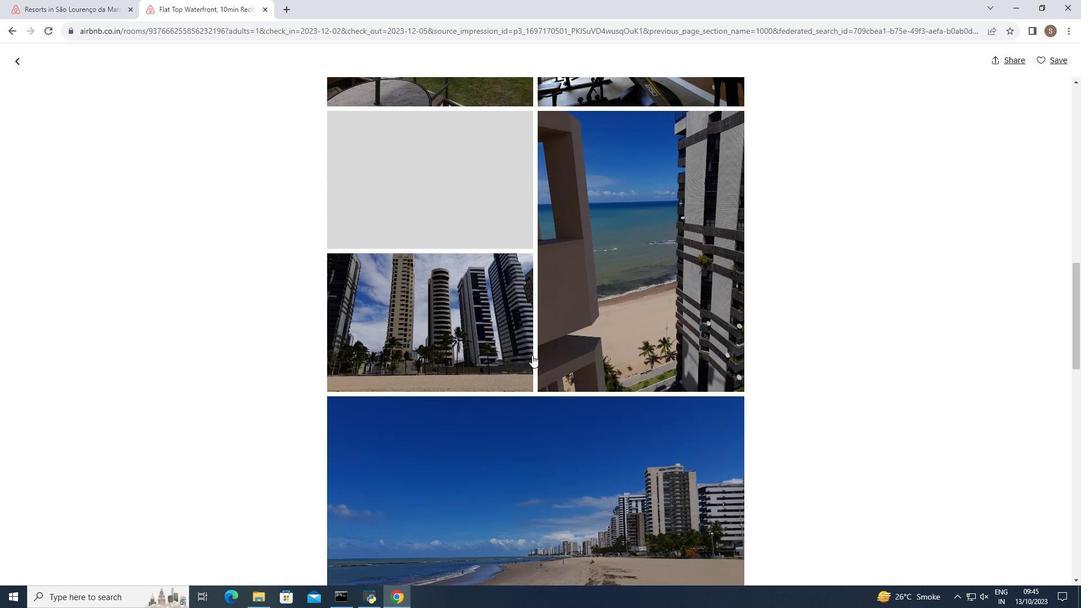 
Action: Mouse scrolled (532, 354) with delta (0, 0)
Screenshot: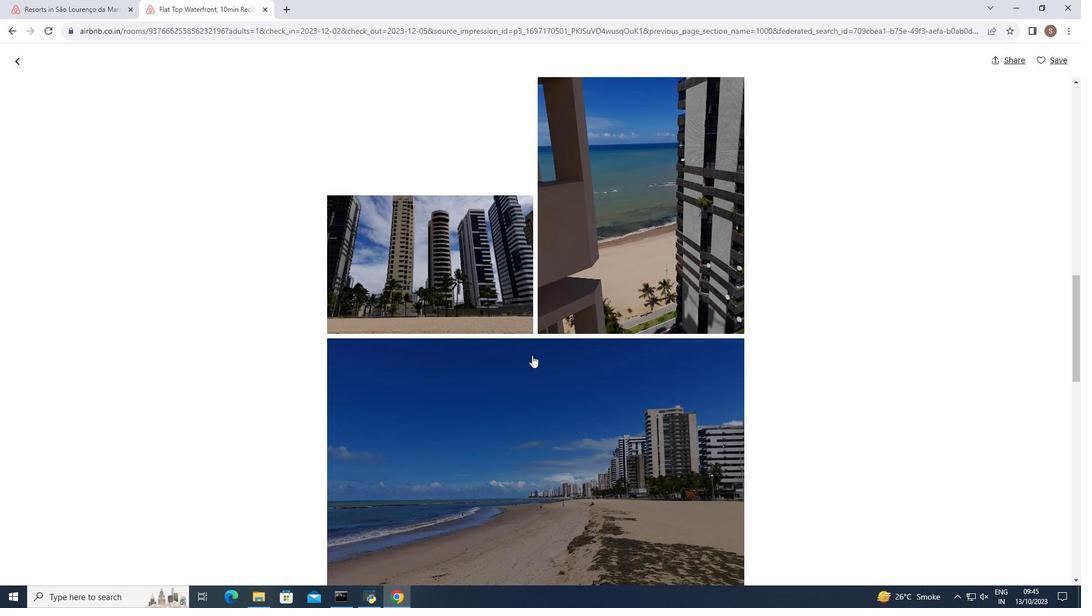 
Action: Mouse scrolled (532, 354) with delta (0, 0)
Screenshot: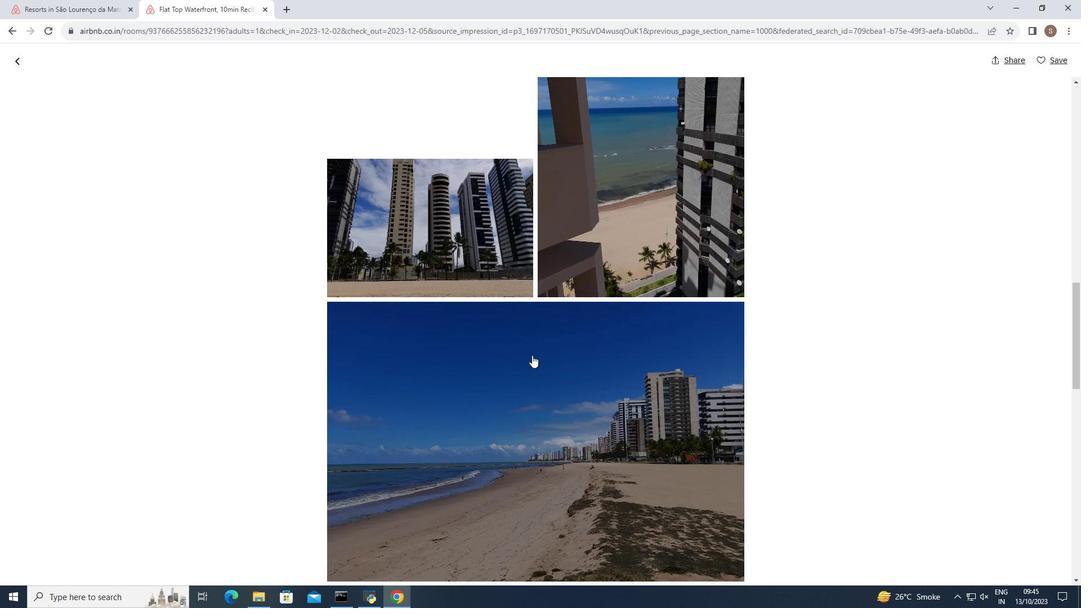 
Action: Mouse scrolled (532, 354) with delta (0, 0)
Screenshot: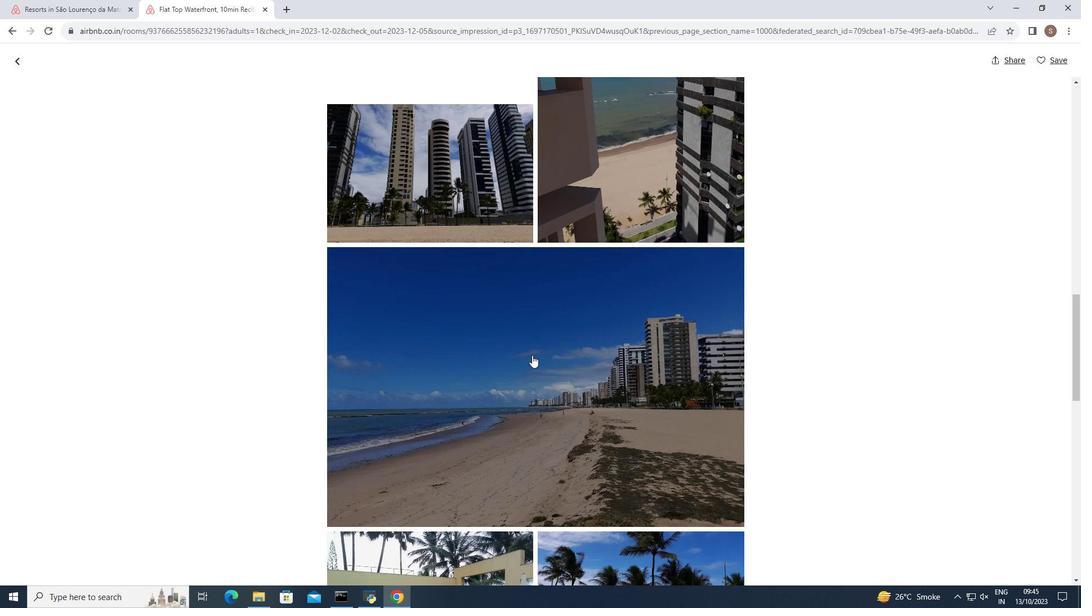 
Action: Mouse scrolled (532, 354) with delta (0, 0)
Screenshot: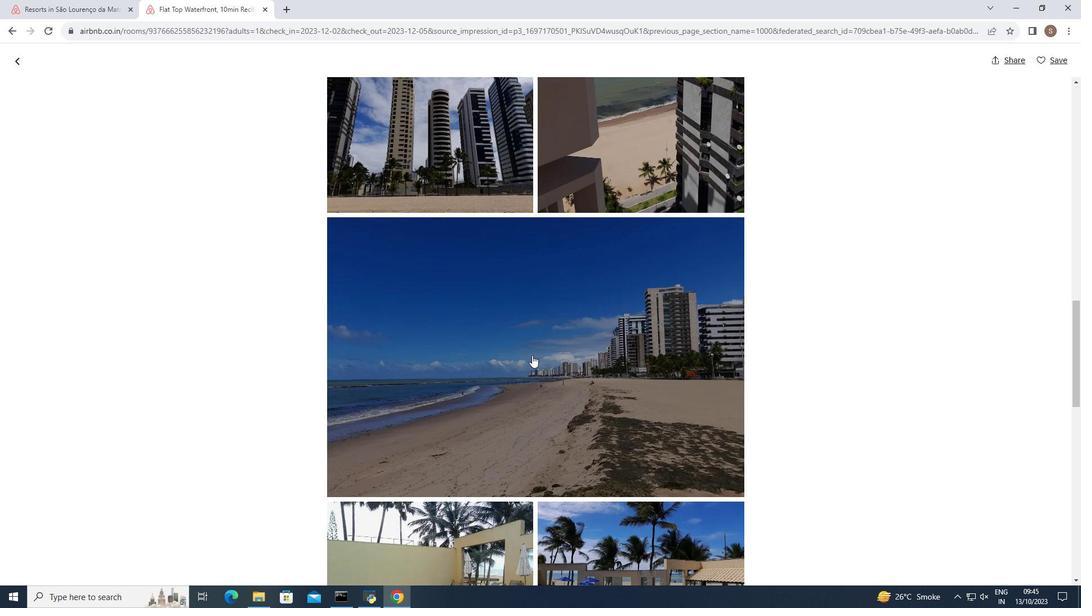 
Action: Mouse scrolled (532, 354) with delta (0, 0)
Screenshot: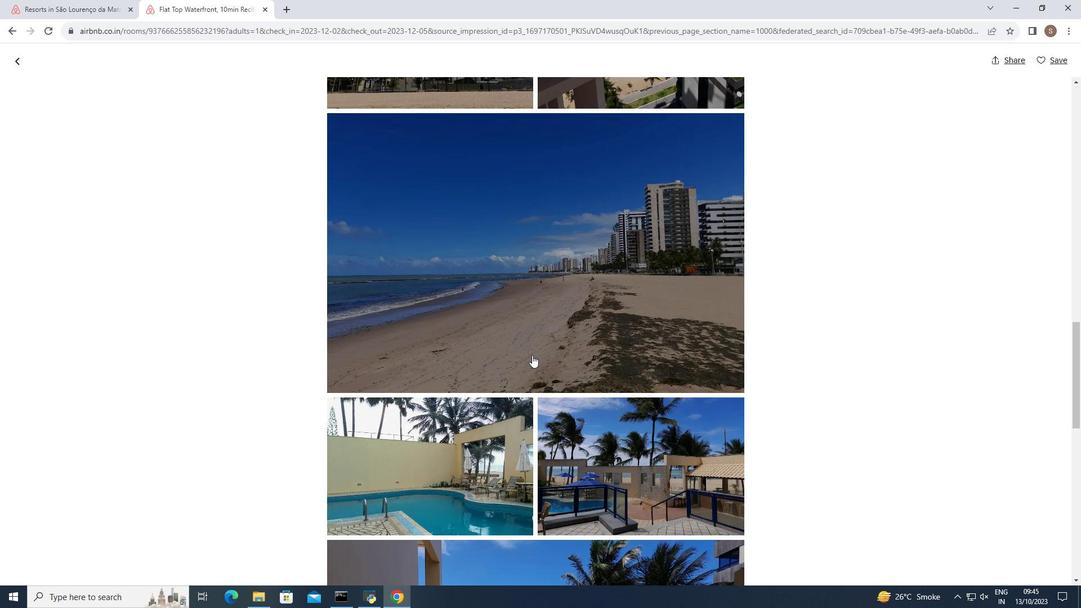 
Action: Mouse scrolled (532, 354) with delta (0, 0)
Screenshot: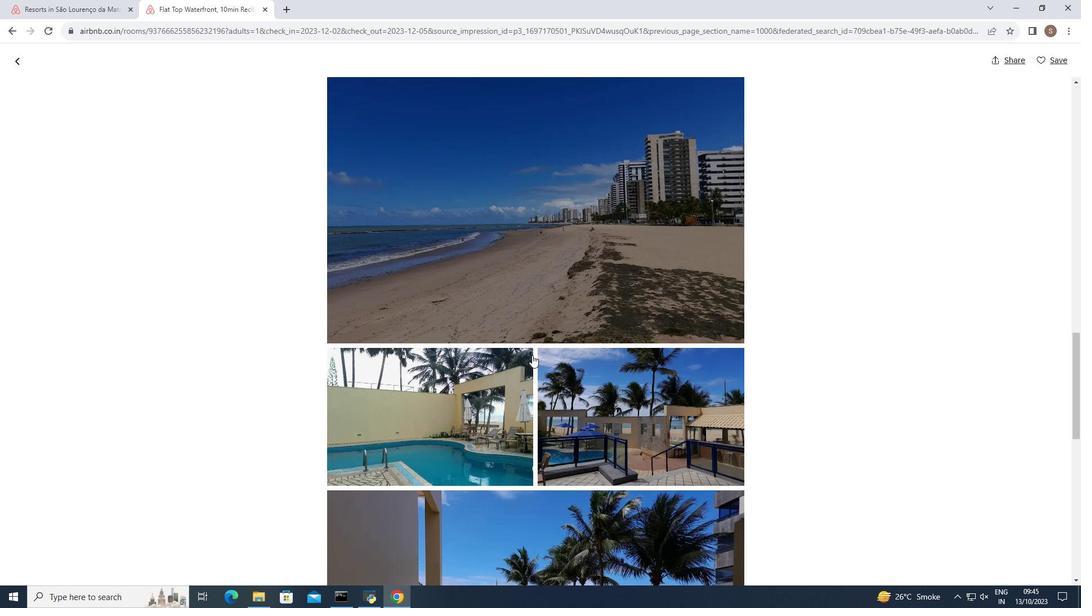 
Action: Mouse scrolled (532, 354) with delta (0, 0)
Screenshot: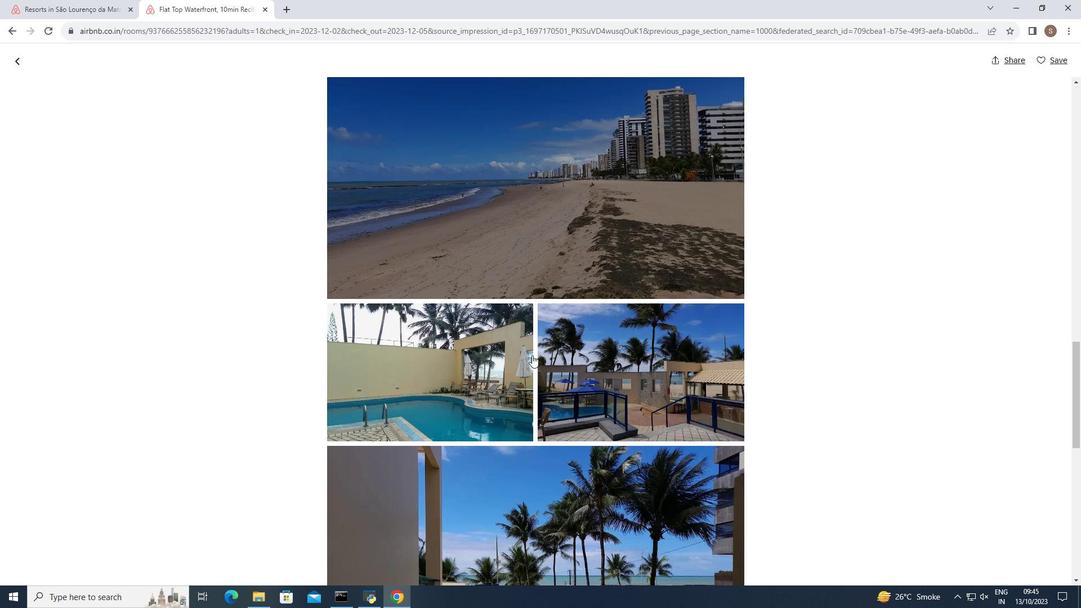
Action: Mouse scrolled (532, 354) with delta (0, 0)
Screenshot: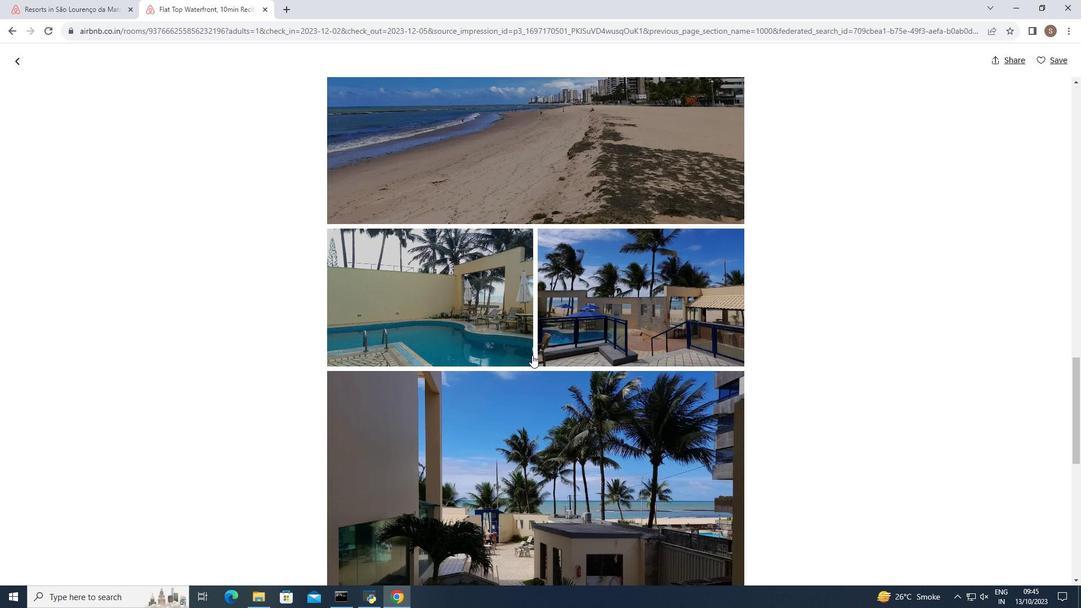 
Action: Mouse moved to (528, 353)
Screenshot: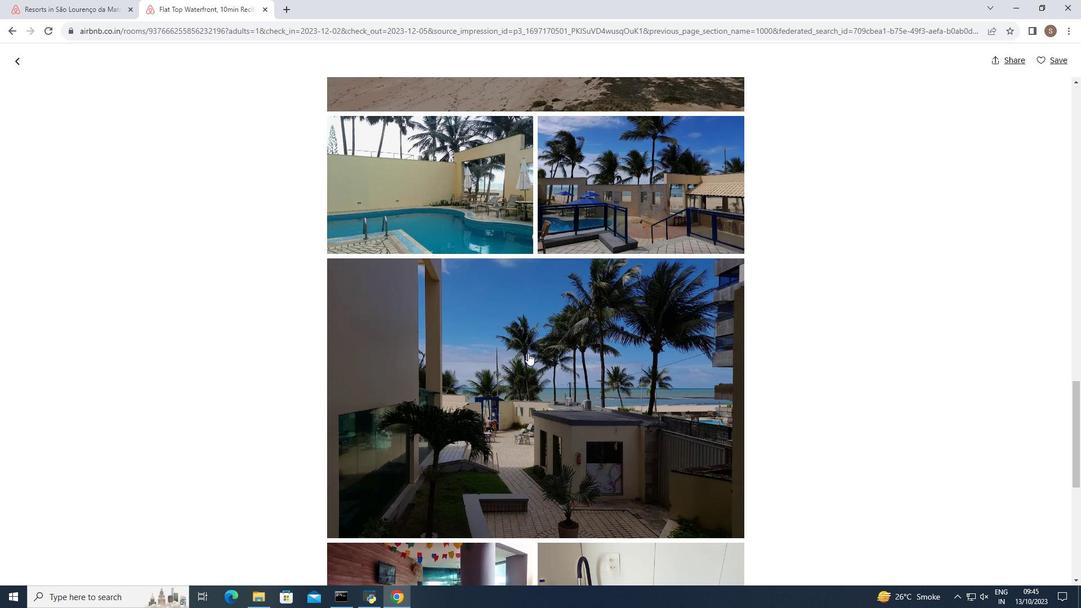 
Action: Mouse scrolled (528, 352) with delta (0, 0)
Screenshot: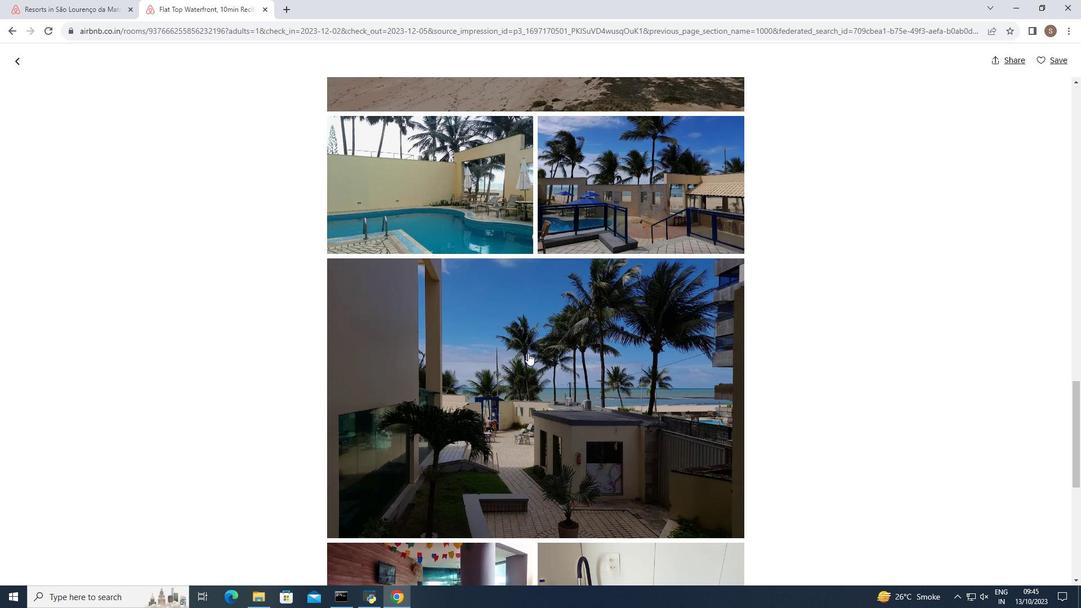 
Action: Mouse scrolled (528, 352) with delta (0, 0)
Screenshot: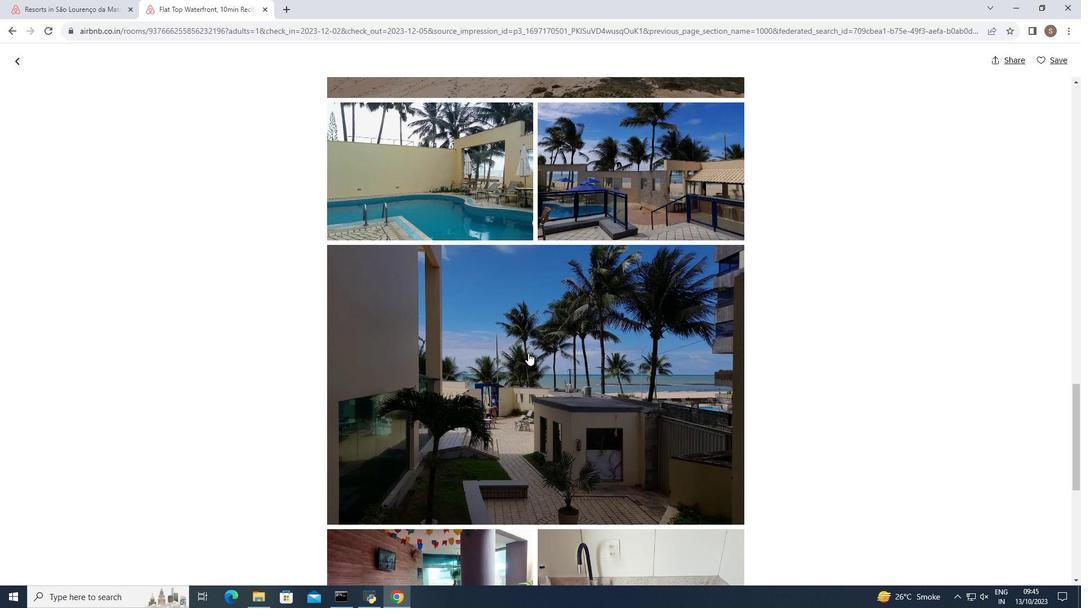 
Action: Mouse scrolled (528, 352) with delta (0, 0)
Screenshot: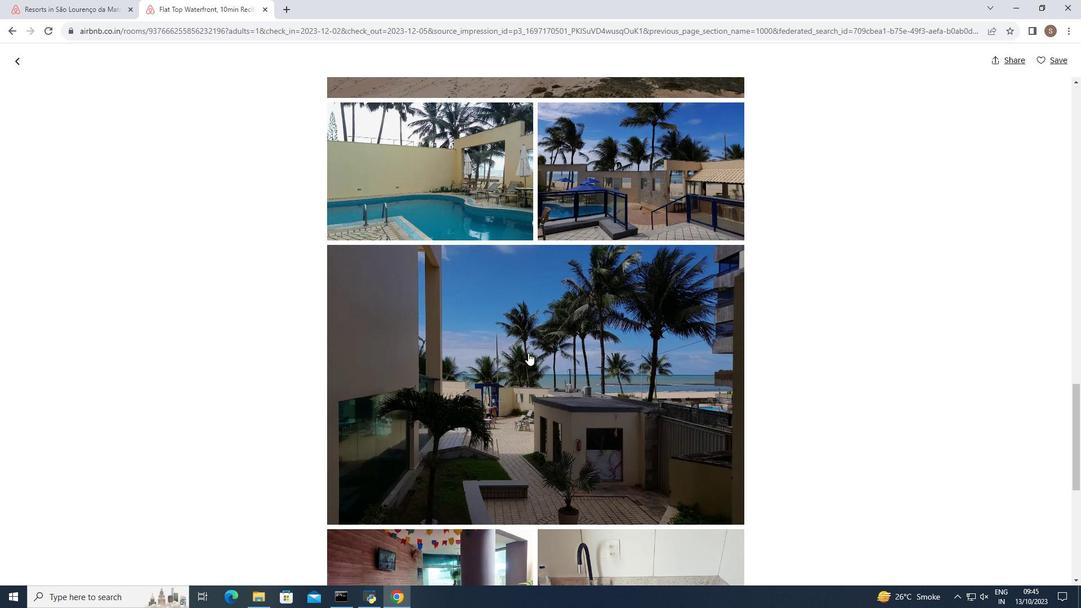 
Action: Mouse scrolled (528, 352) with delta (0, 0)
Screenshot: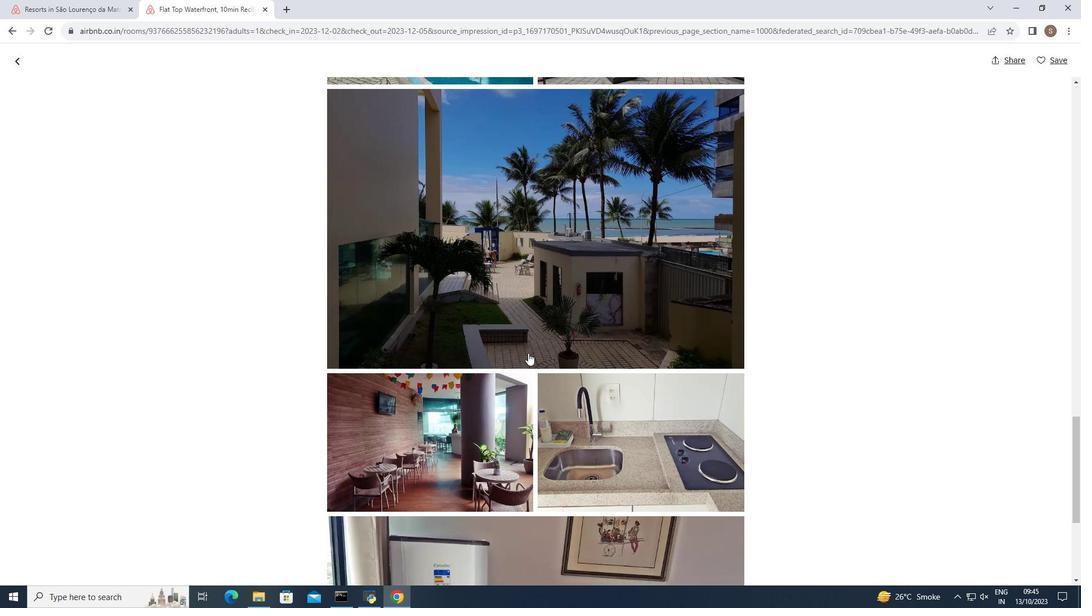 
Action: Mouse scrolled (528, 352) with delta (0, 0)
Screenshot: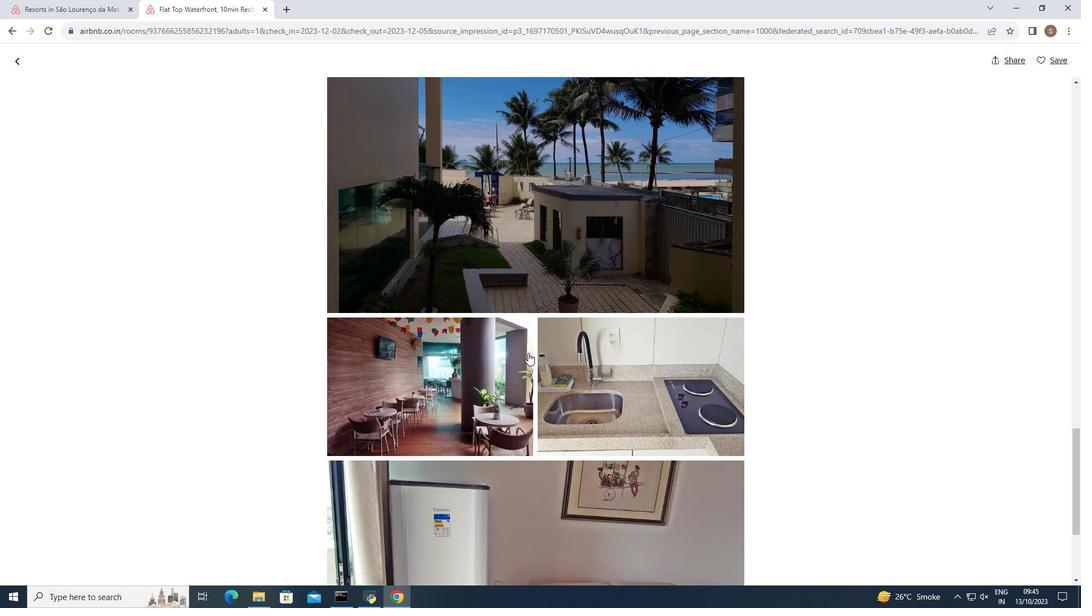 
Action: Mouse scrolled (528, 352) with delta (0, 0)
Screenshot: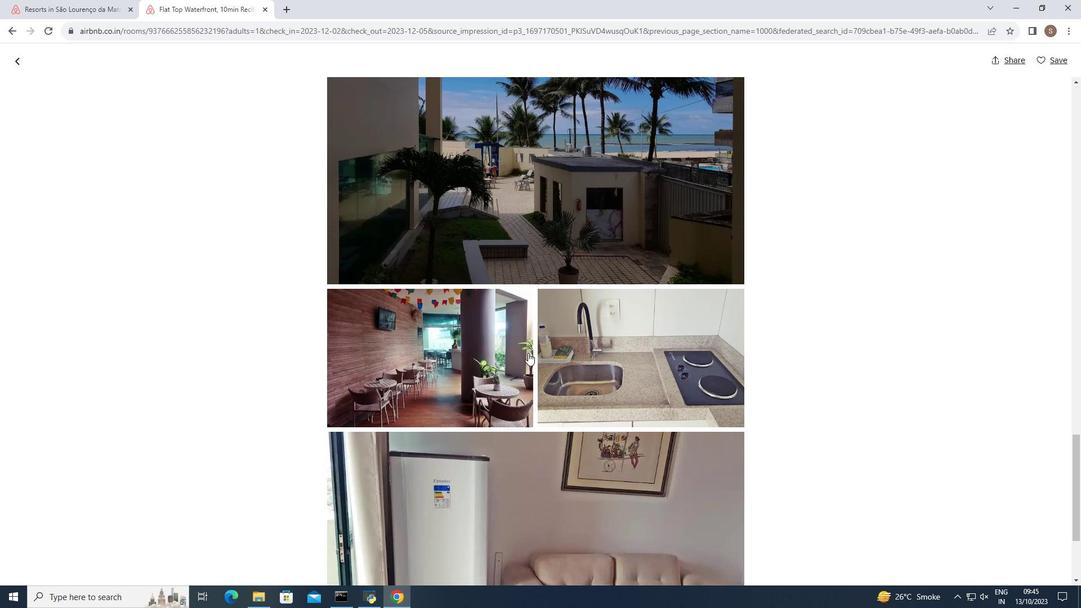 
Action: Mouse scrolled (528, 352) with delta (0, 0)
Screenshot: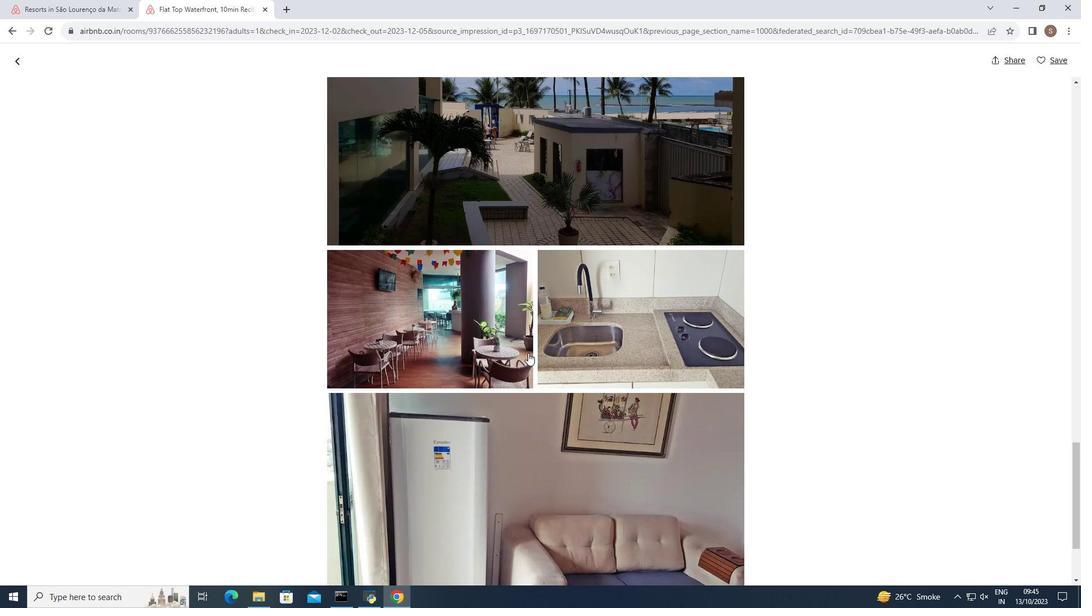 
Action: Mouse scrolled (528, 352) with delta (0, 0)
Screenshot: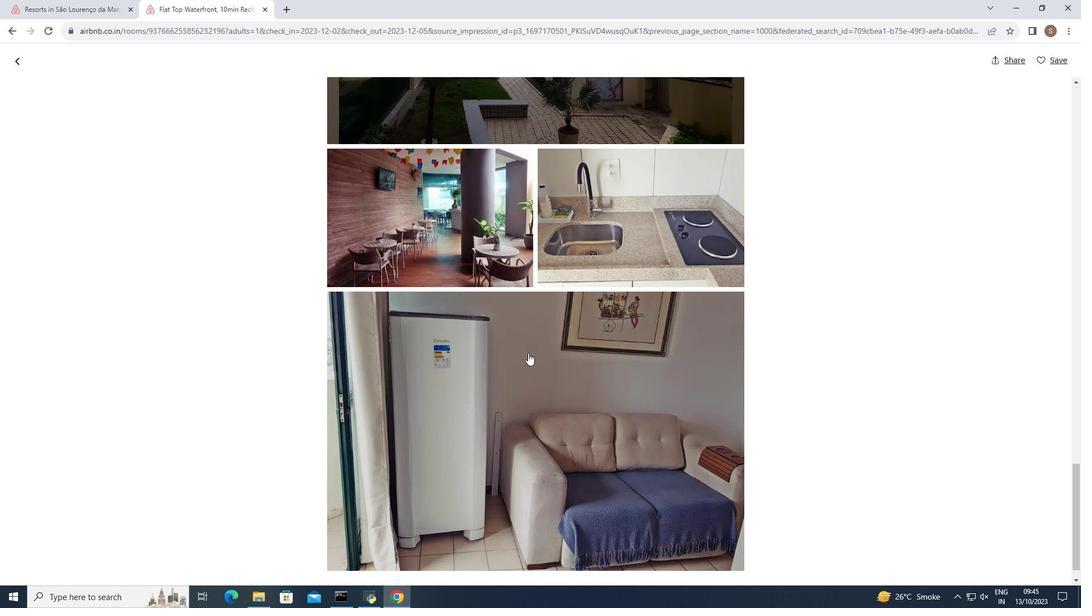 
Action: Mouse scrolled (528, 352) with delta (0, 0)
Screenshot: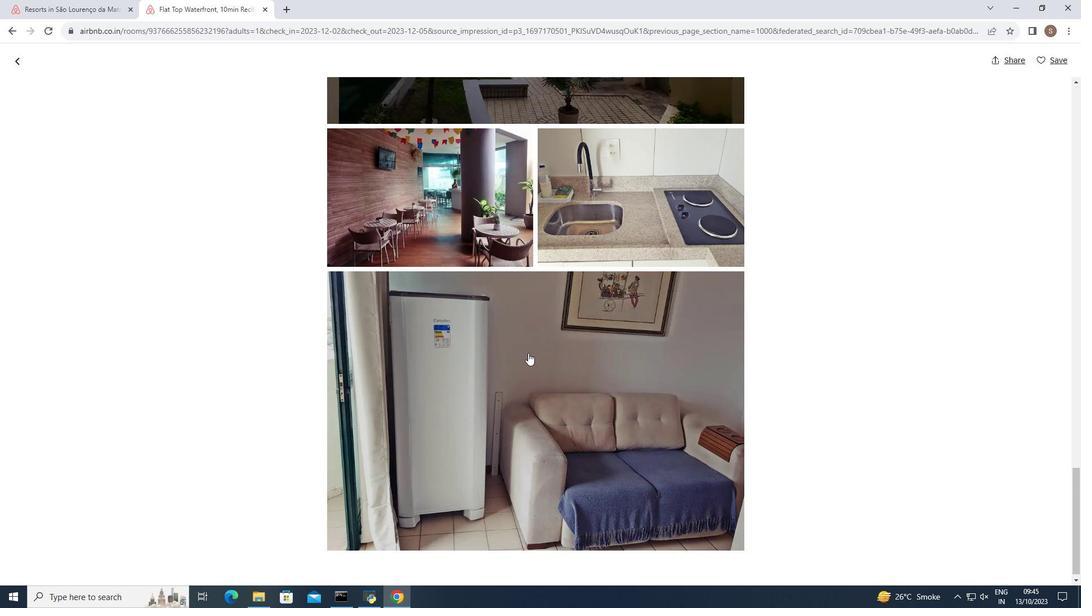 
Action: Mouse scrolled (528, 352) with delta (0, 0)
Screenshot: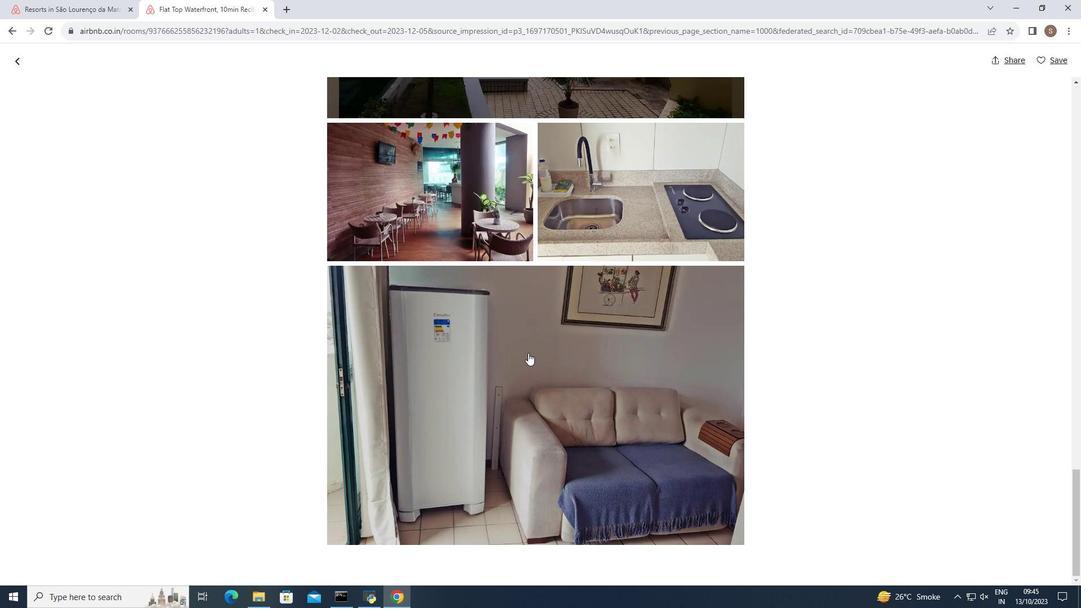 
Action: Mouse moved to (14, 55)
Screenshot: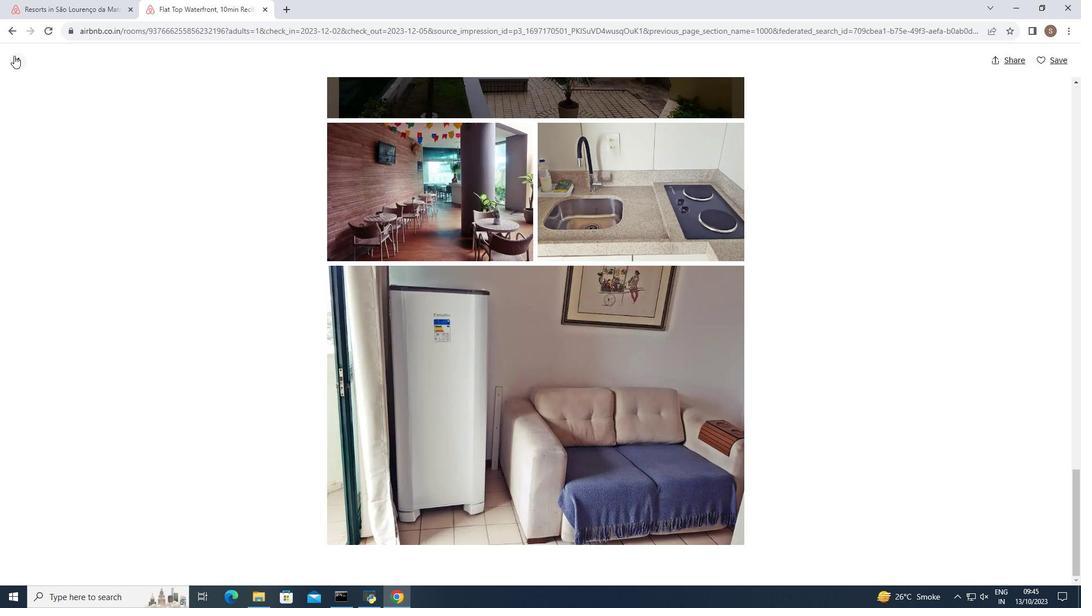 
Action: Mouse pressed left at (14, 55)
Screenshot: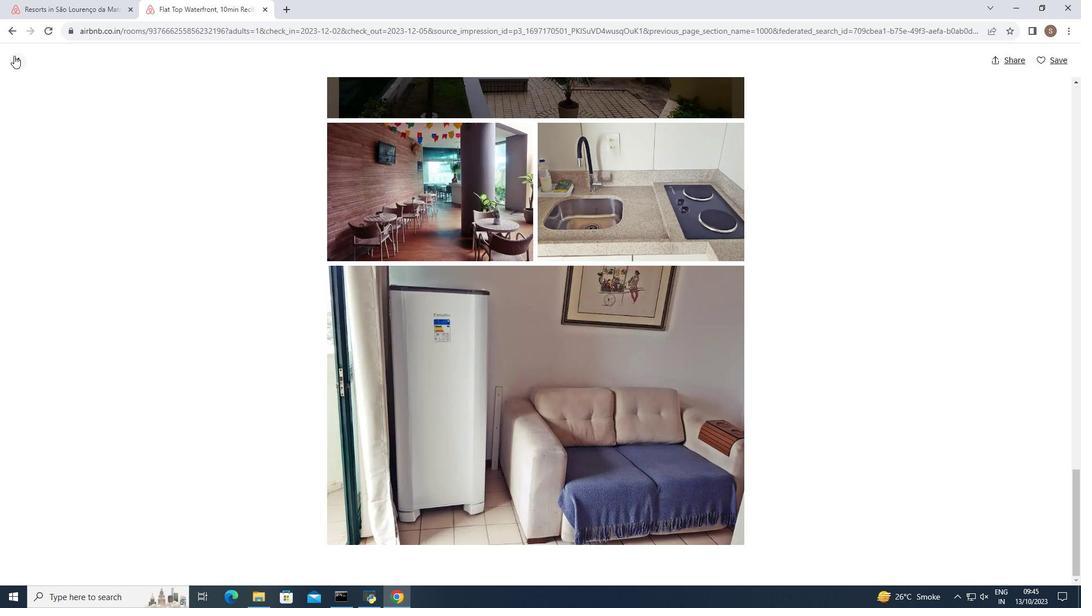 
Action: Mouse moved to (254, 233)
Screenshot: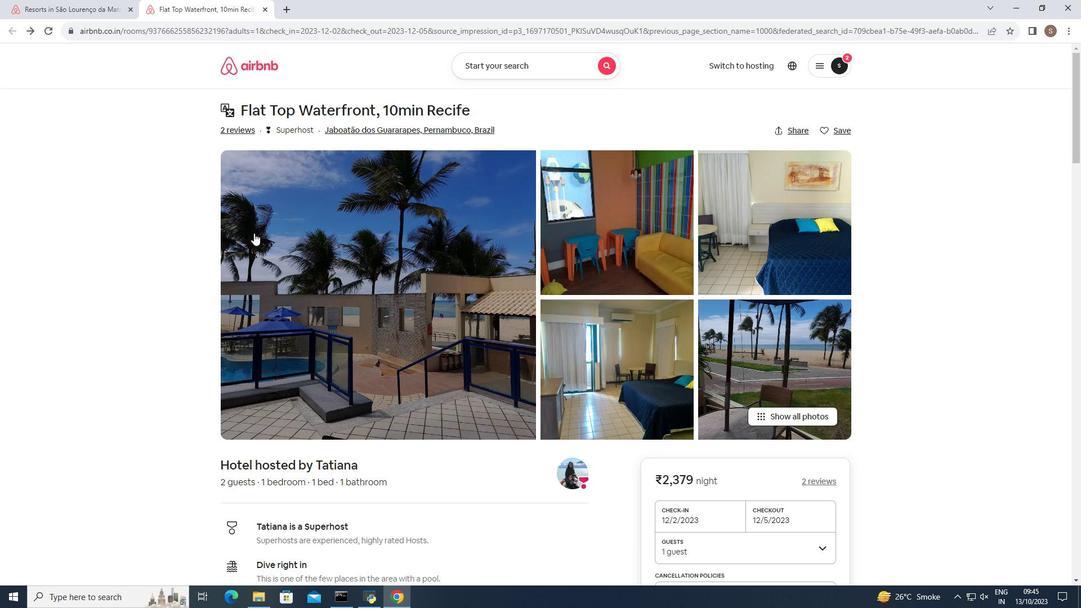 
Action: Mouse scrolled (254, 232) with delta (0, 0)
Screenshot: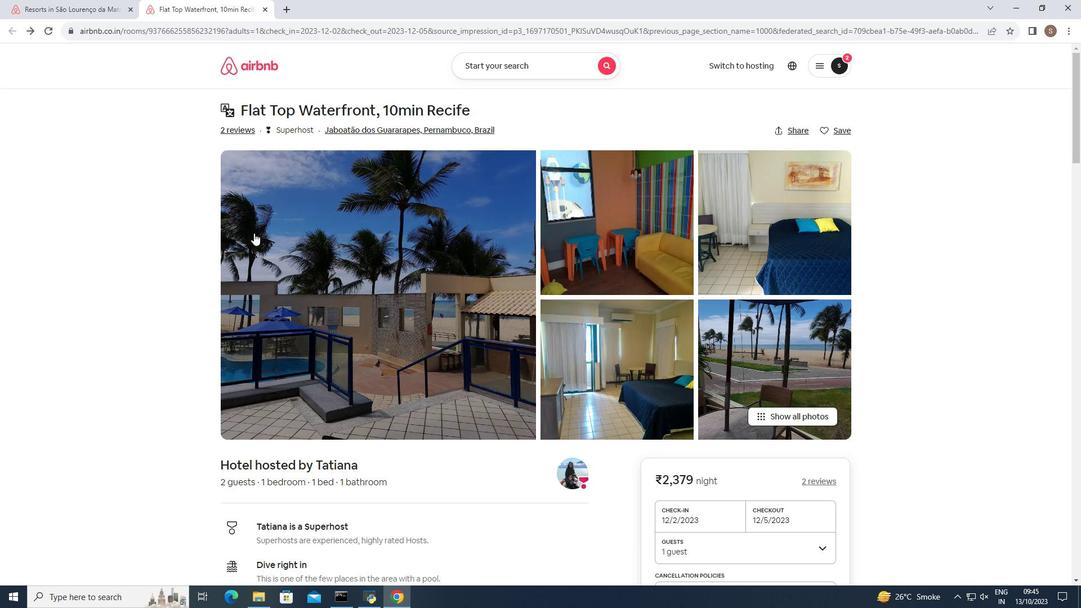 
Action: Mouse scrolled (254, 232) with delta (0, 0)
Screenshot: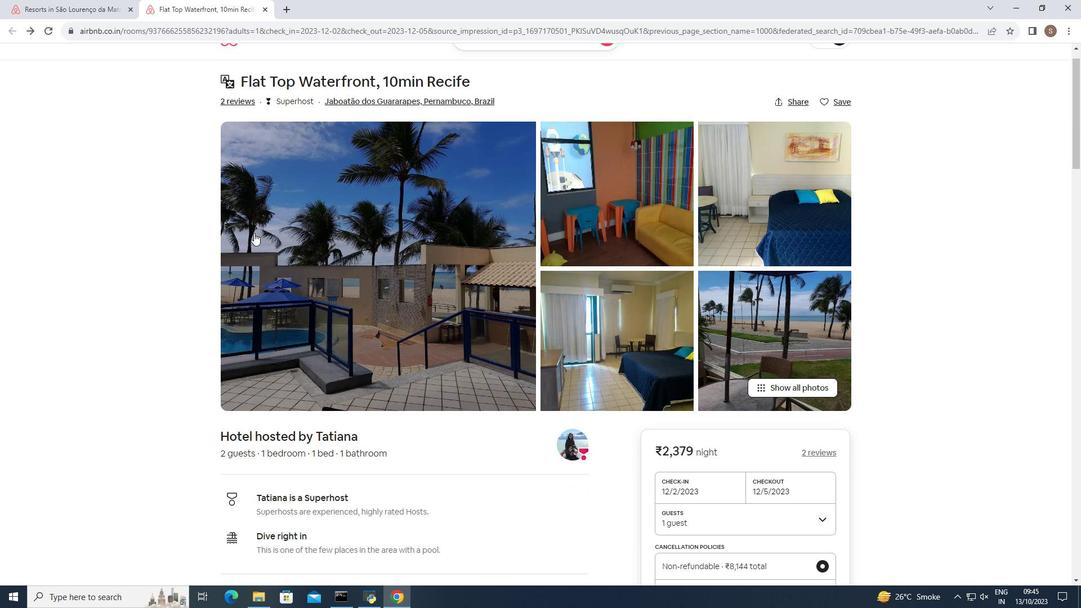 
Action: Mouse scrolled (254, 232) with delta (0, 0)
Screenshot: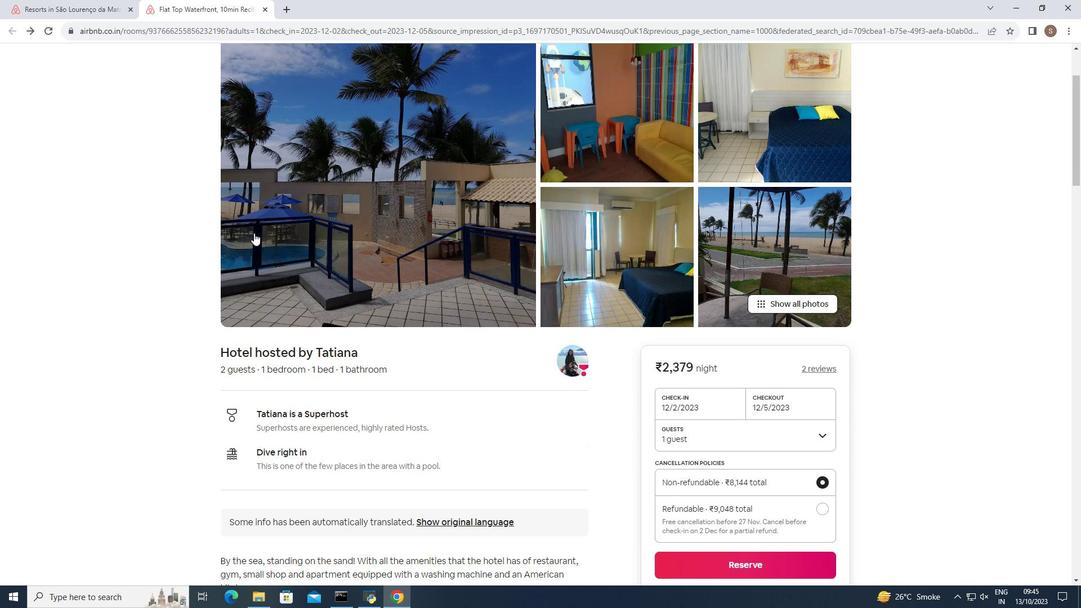 
Action: Mouse scrolled (254, 232) with delta (0, 0)
Screenshot: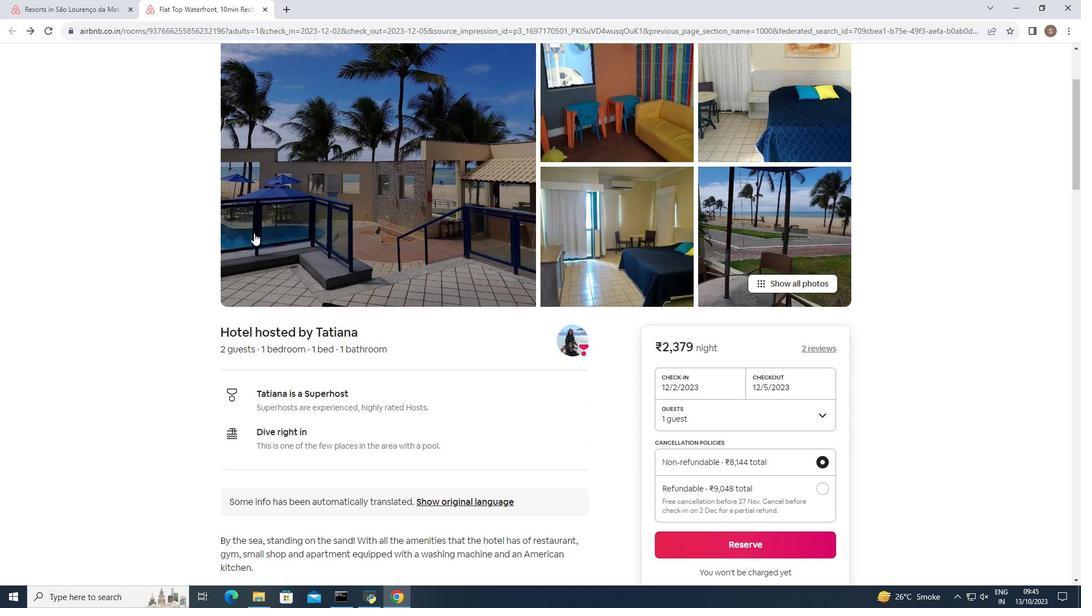 
Action: Mouse scrolled (254, 232) with delta (0, 0)
Screenshot: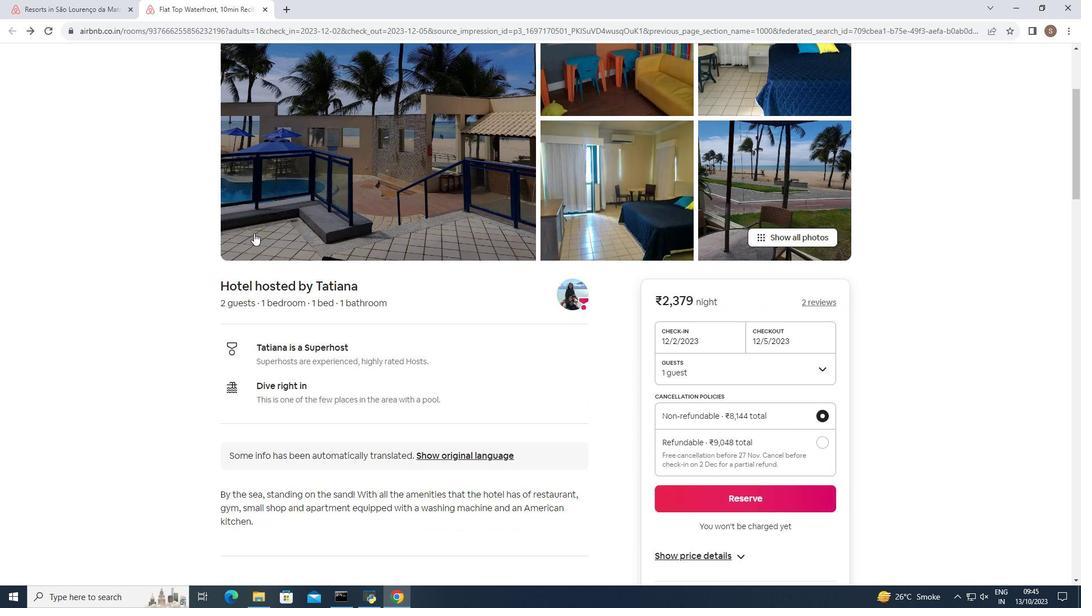 
Action: Mouse moved to (254, 233)
Screenshot: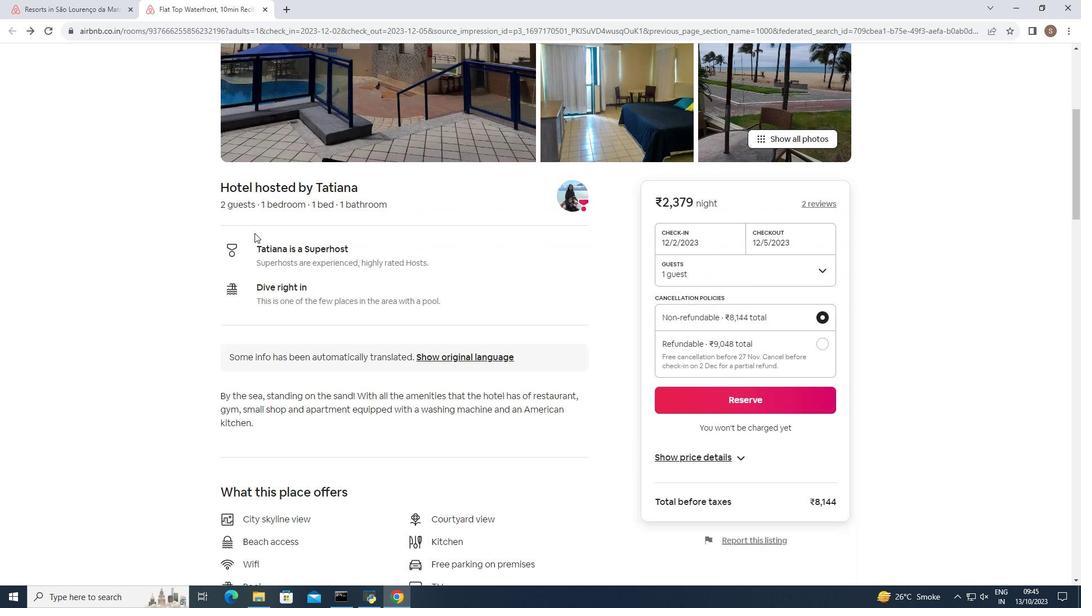 
Action: Mouse scrolled (254, 232) with delta (0, 0)
Screenshot: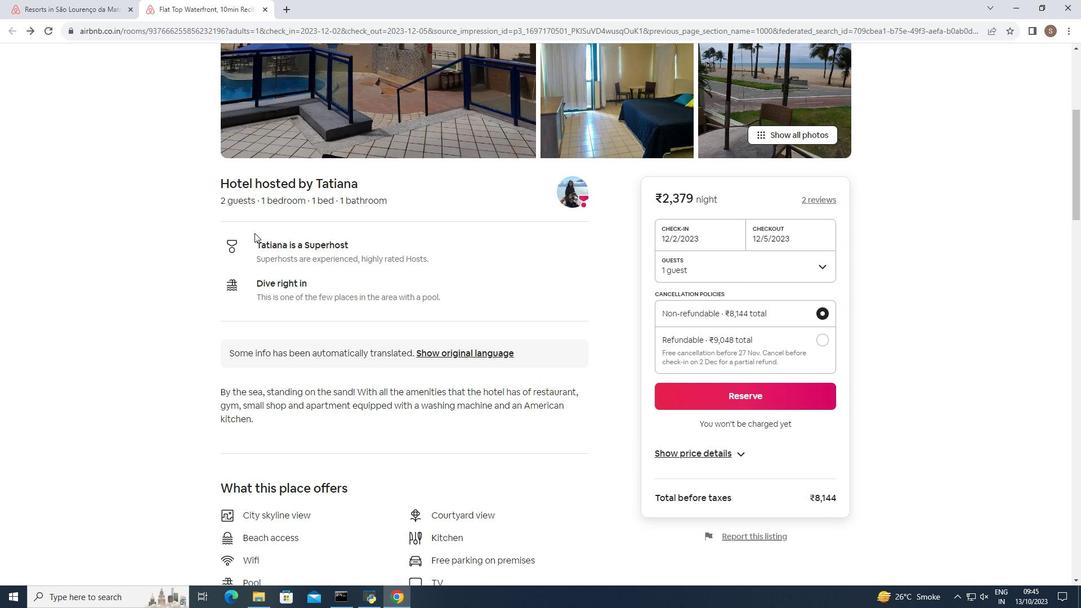 
Action: Mouse scrolled (254, 232) with delta (0, 0)
Screenshot: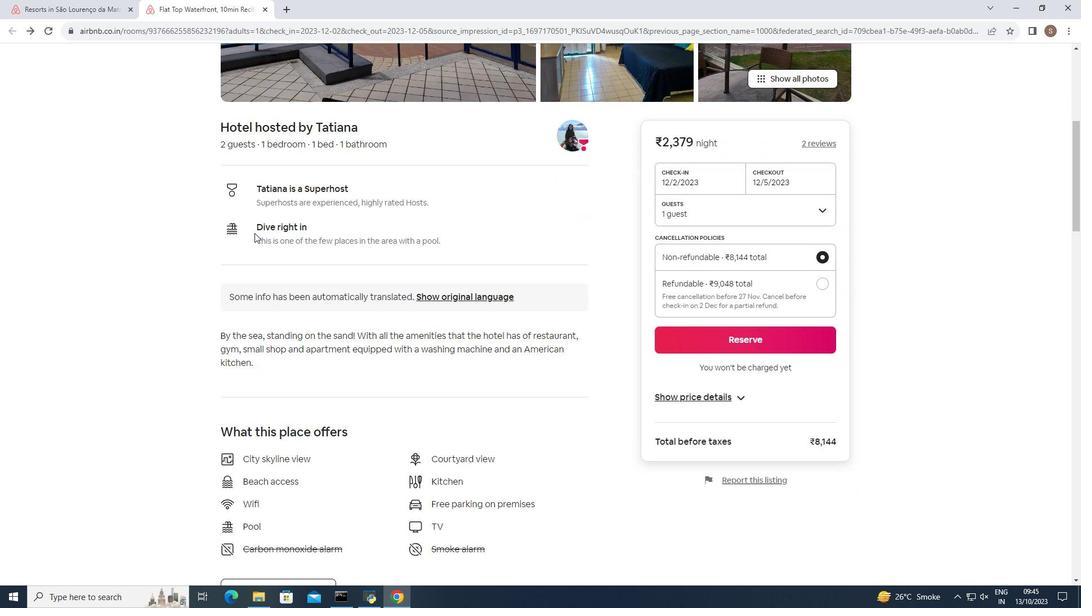 
Action: Mouse scrolled (254, 232) with delta (0, 0)
Screenshot: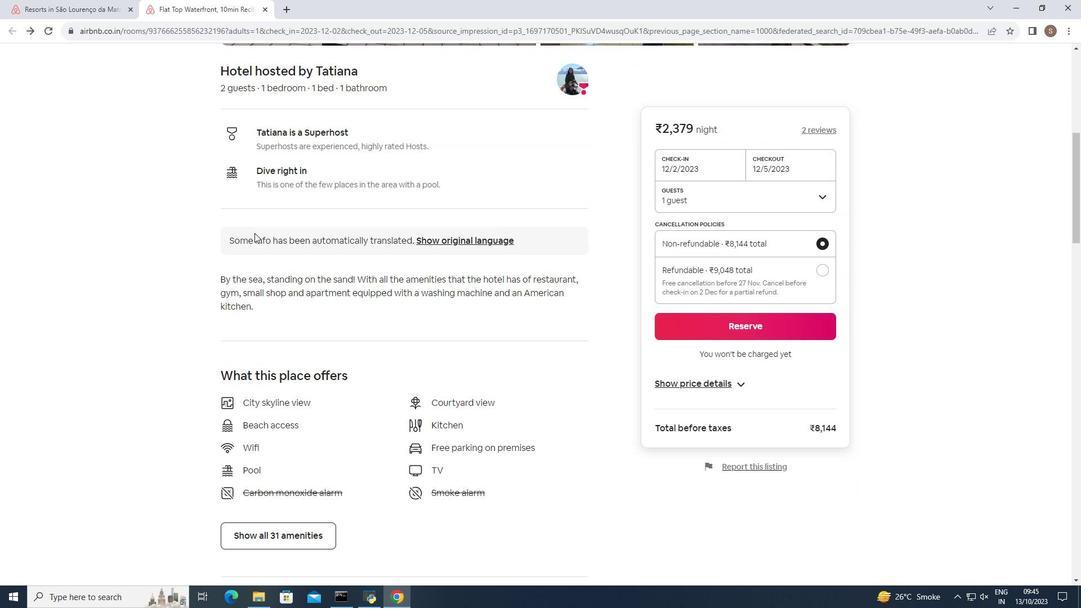 
Action: Mouse scrolled (254, 232) with delta (0, 0)
Screenshot: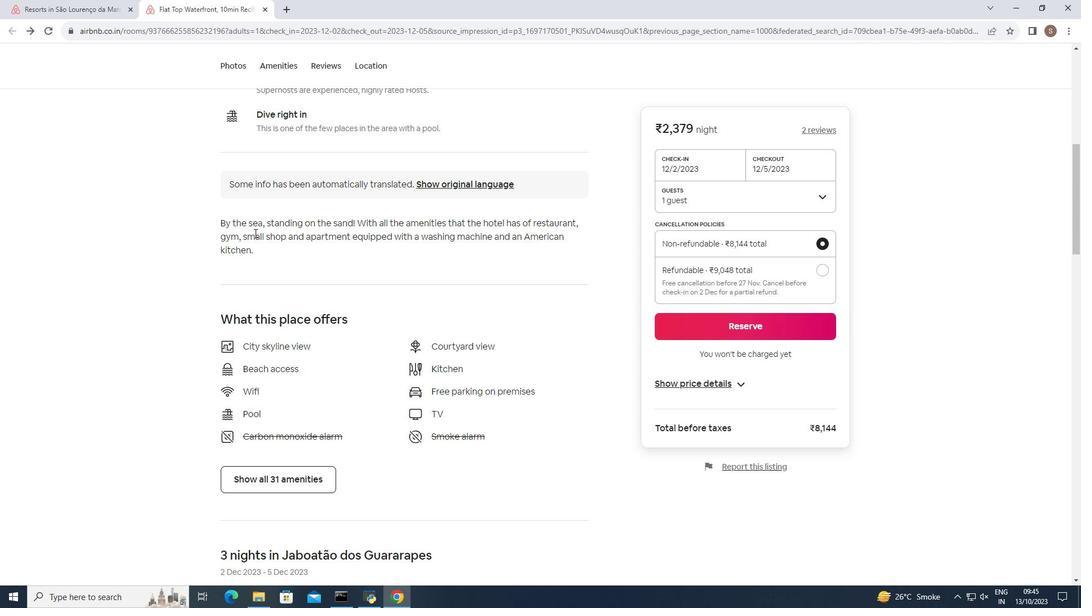 
Action: Mouse scrolled (254, 232) with delta (0, 0)
Screenshot: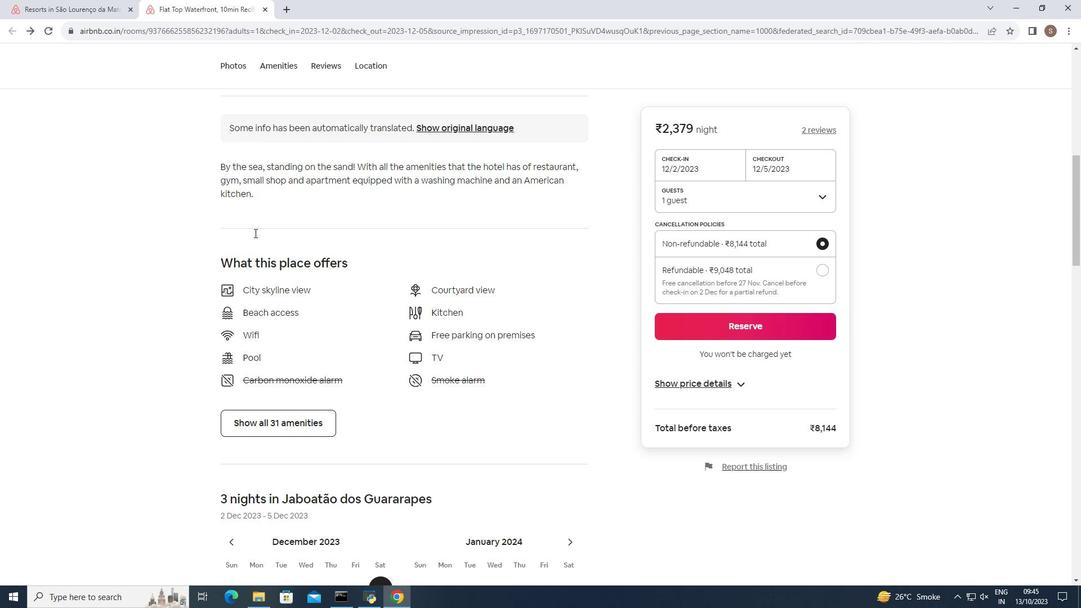 
Action: Mouse scrolled (254, 232) with delta (0, 0)
Screenshot: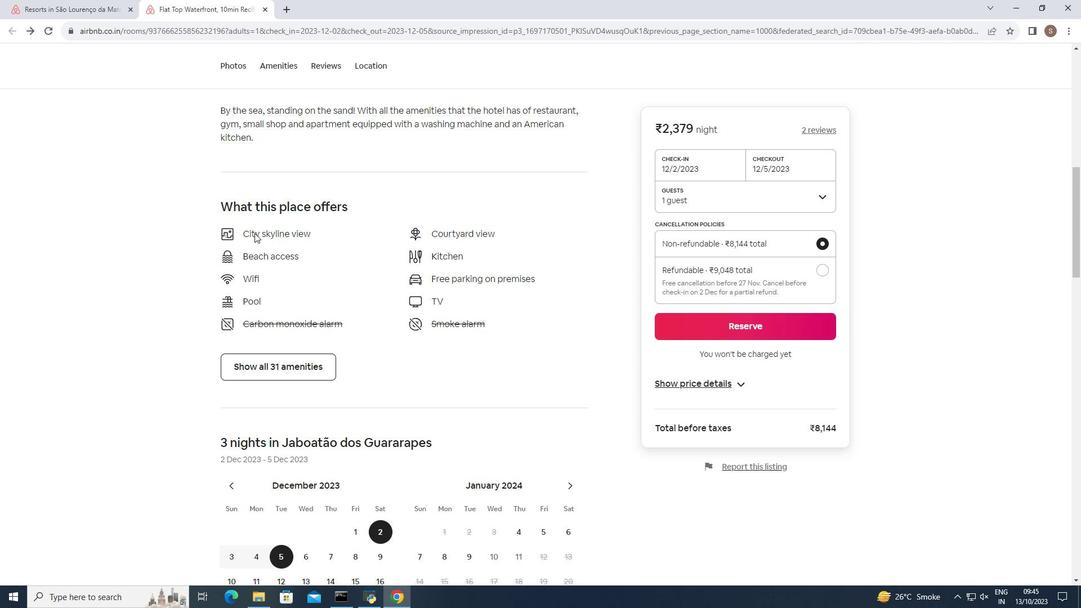 
Action: Mouse moved to (281, 306)
Screenshot: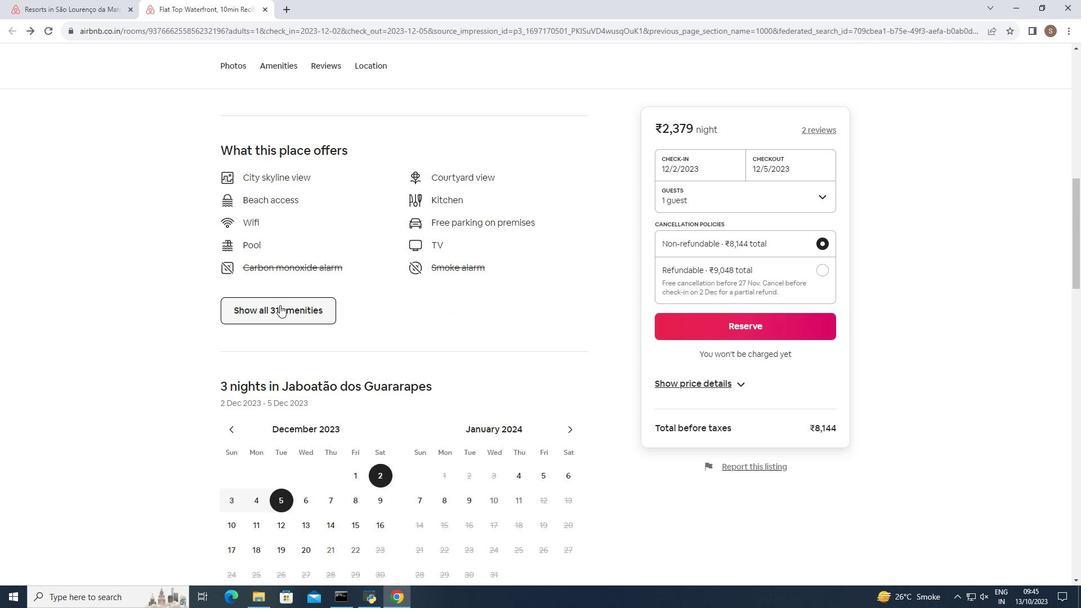 
Action: Mouse pressed left at (281, 306)
Screenshot: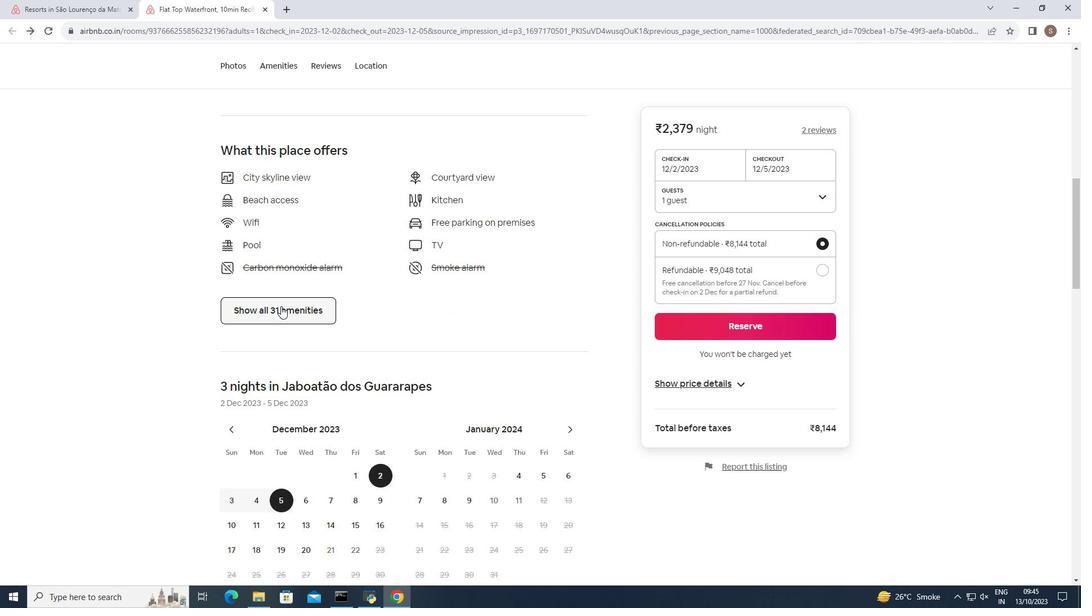 
Action: Mouse moved to (355, 314)
Screenshot: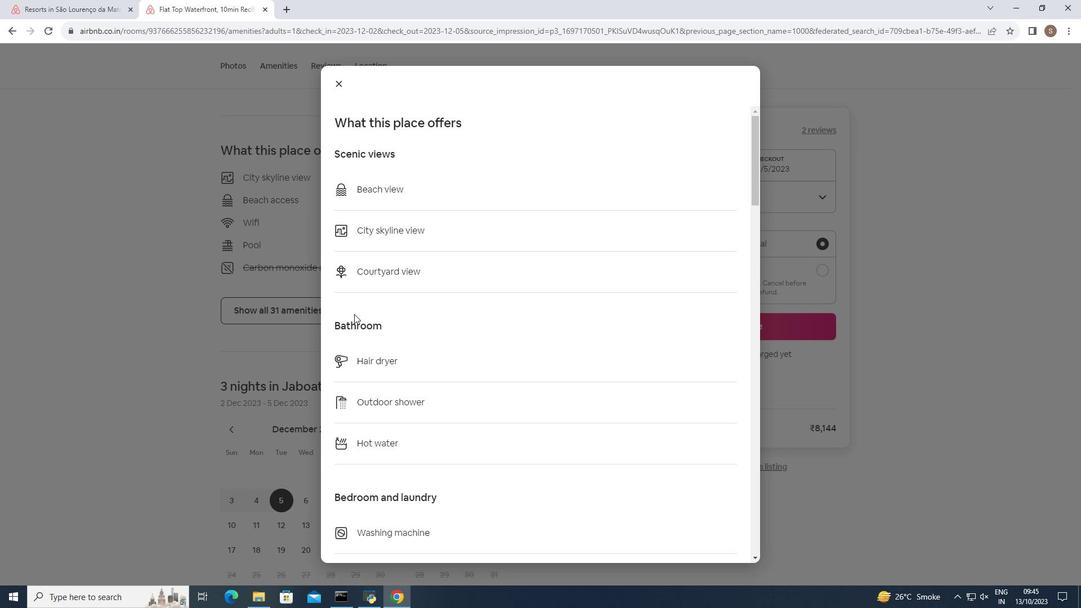
Action: Mouse scrolled (355, 314) with delta (0, 0)
Screenshot: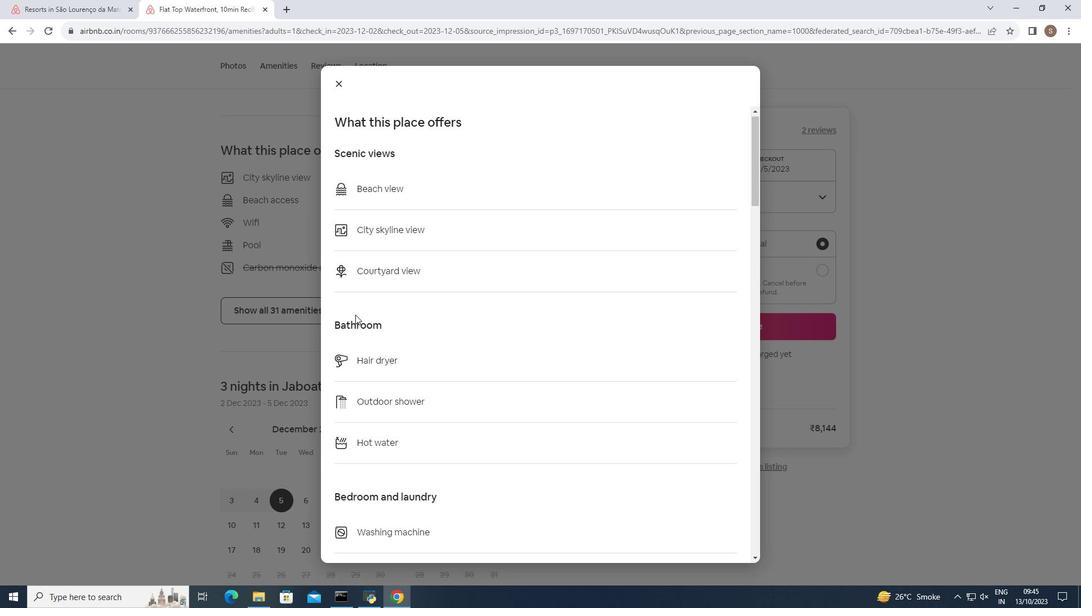 
Action: Mouse scrolled (355, 314) with delta (0, 0)
Screenshot: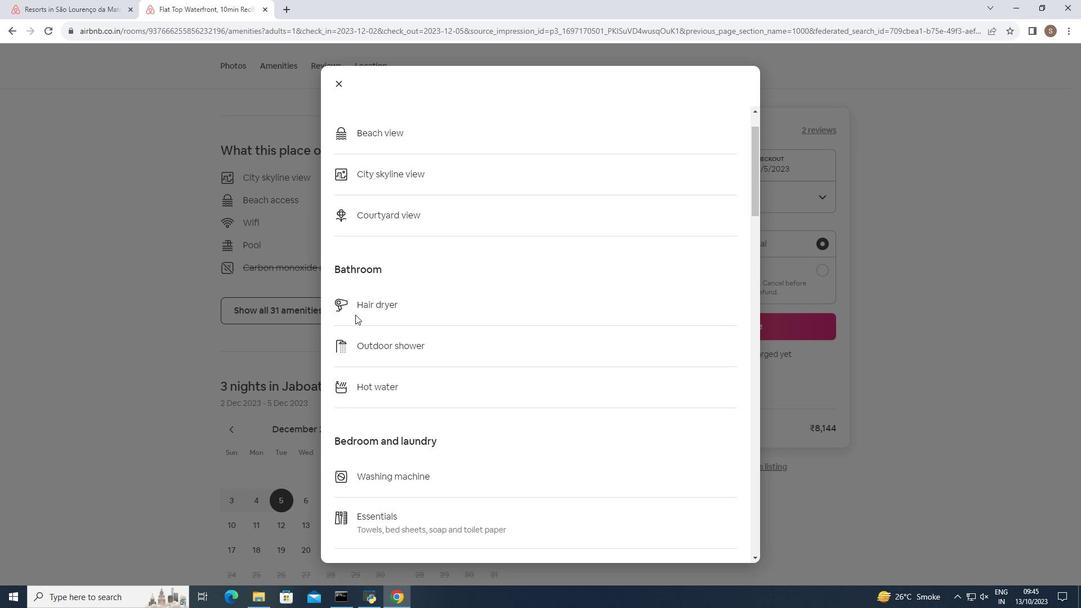 
Action: Mouse scrolled (355, 314) with delta (0, 0)
Screenshot: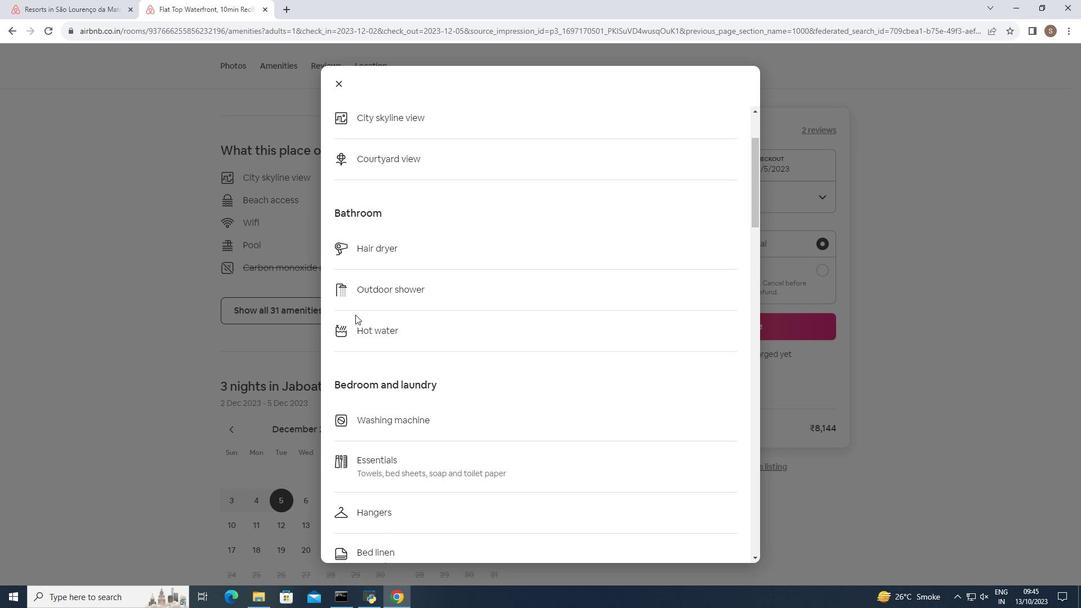 
Action: Mouse scrolled (355, 314) with delta (0, 0)
Screenshot: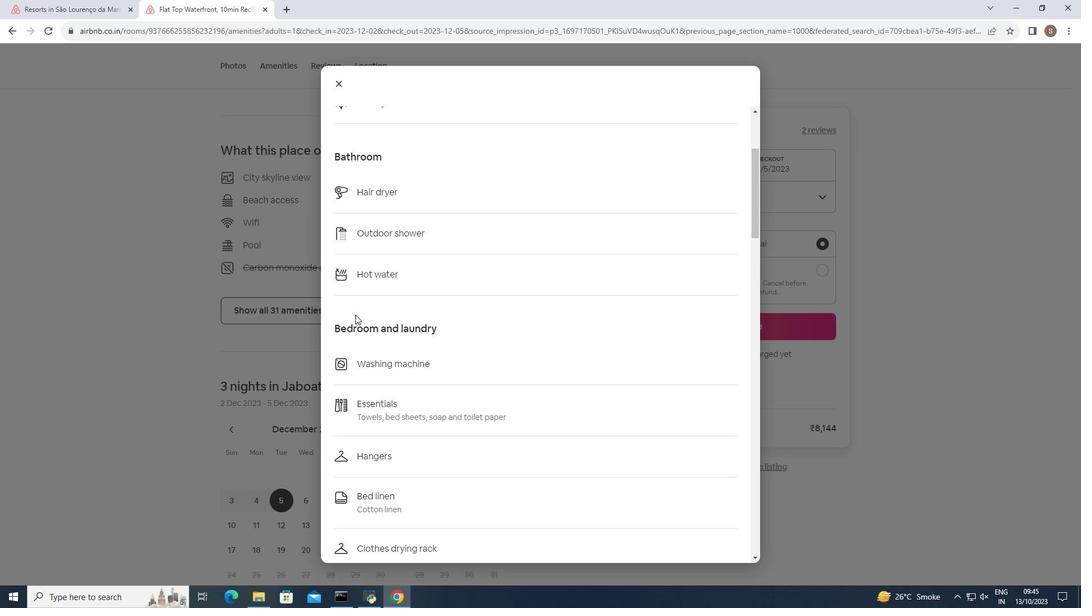 
Action: Mouse scrolled (355, 314) with delta (0, 0)
Screenshot: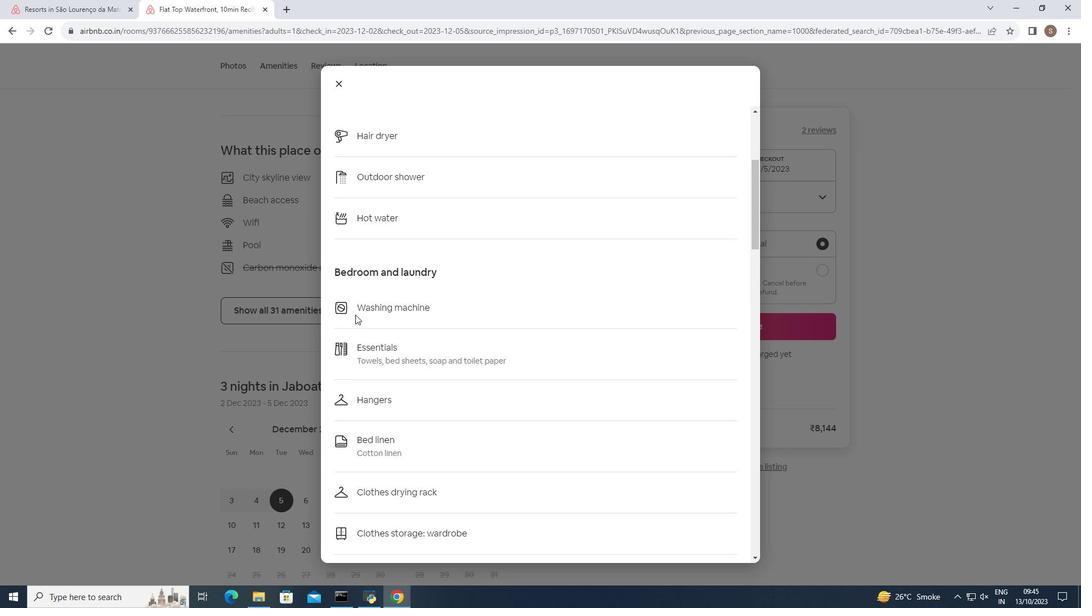 
Action: Mouse scrolled (355, 314) with delta (0, 0)
Screenshot: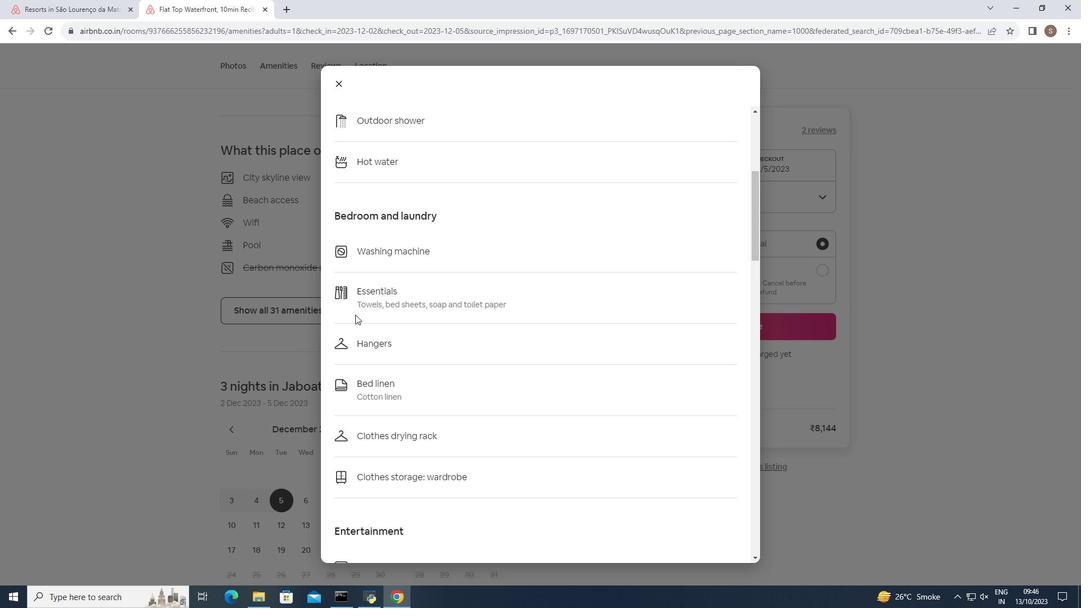 
Action: Mouse scrolled (355, 314) with delta (0, 0)
Screenshot: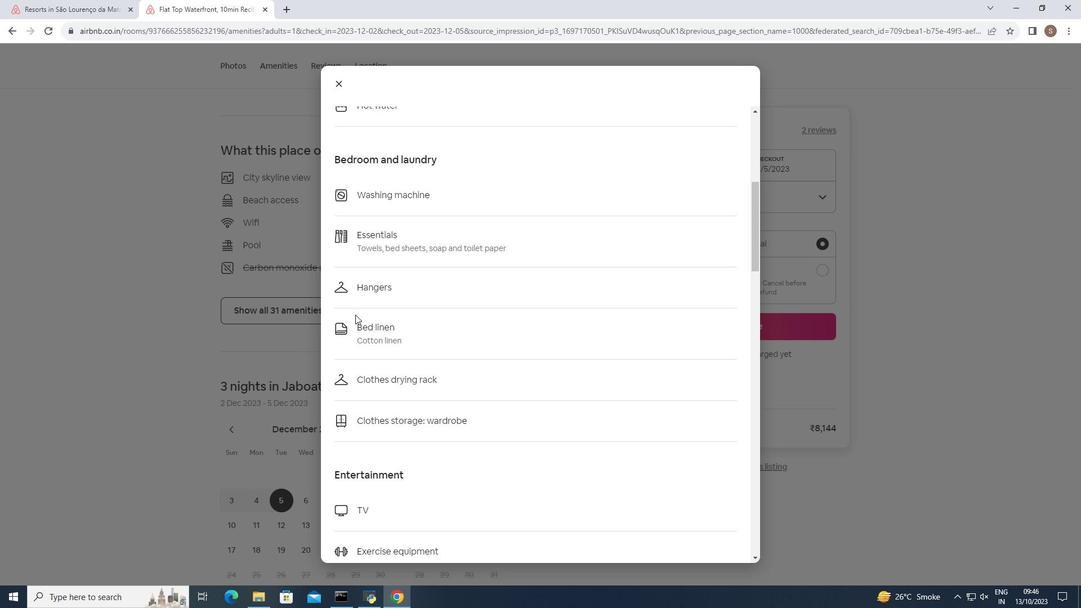 
Action: Mouse scrolled (355, 314) with delta (0, 0)
Screenshot: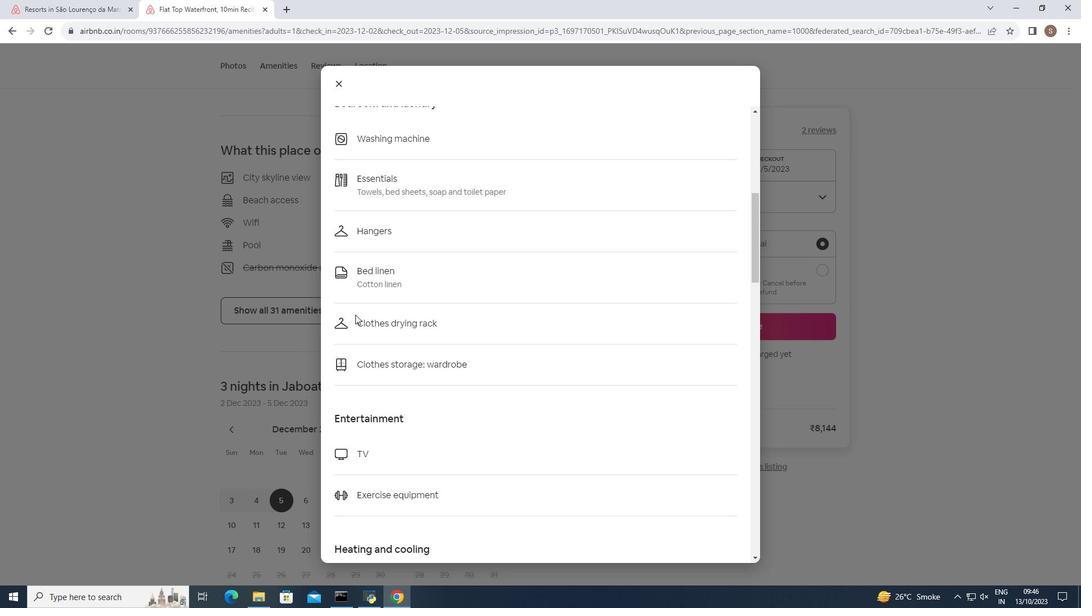 
Action: Mouse scrolled (355, 314) with delta (0, 0)
Screenshot: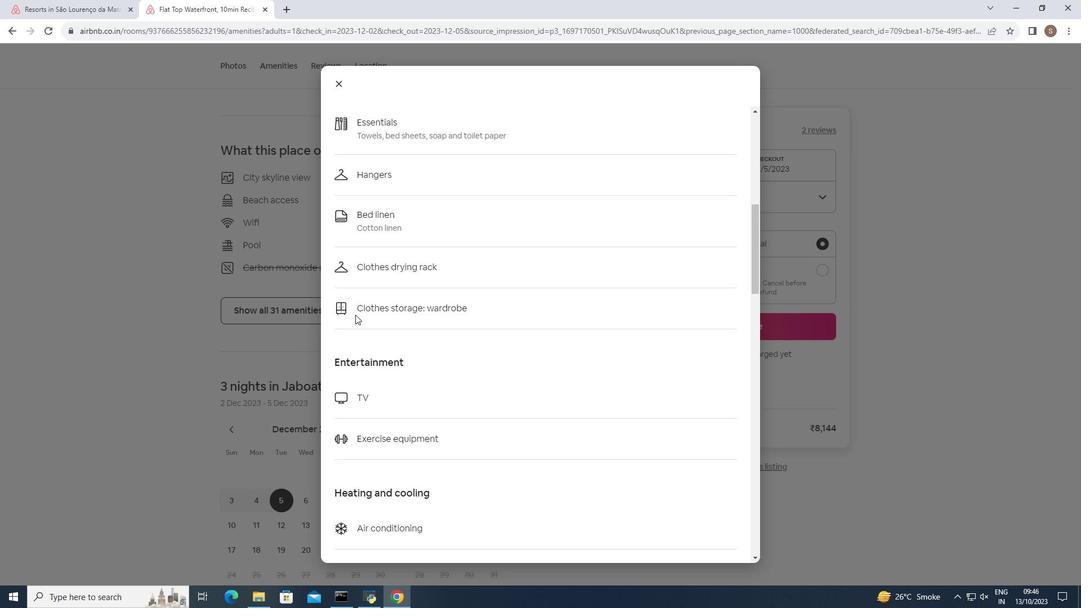 
Action: Mouse scrolled (355, 314) with delta (0, 0)
Screenshot: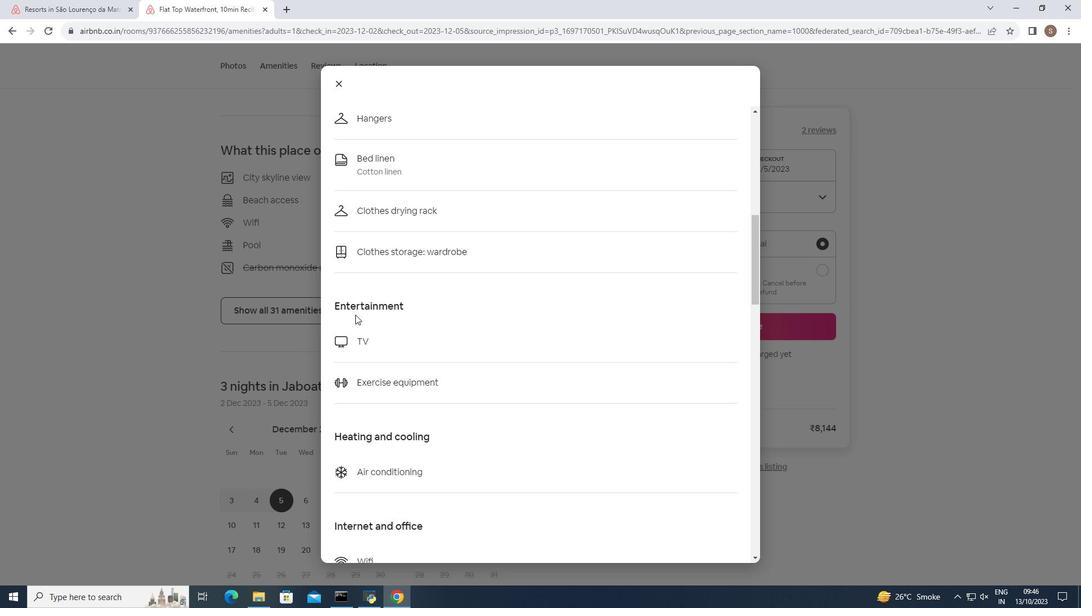 
Action: Mouse scrolled (355, 314) with delta (0, 0)
Screenshot: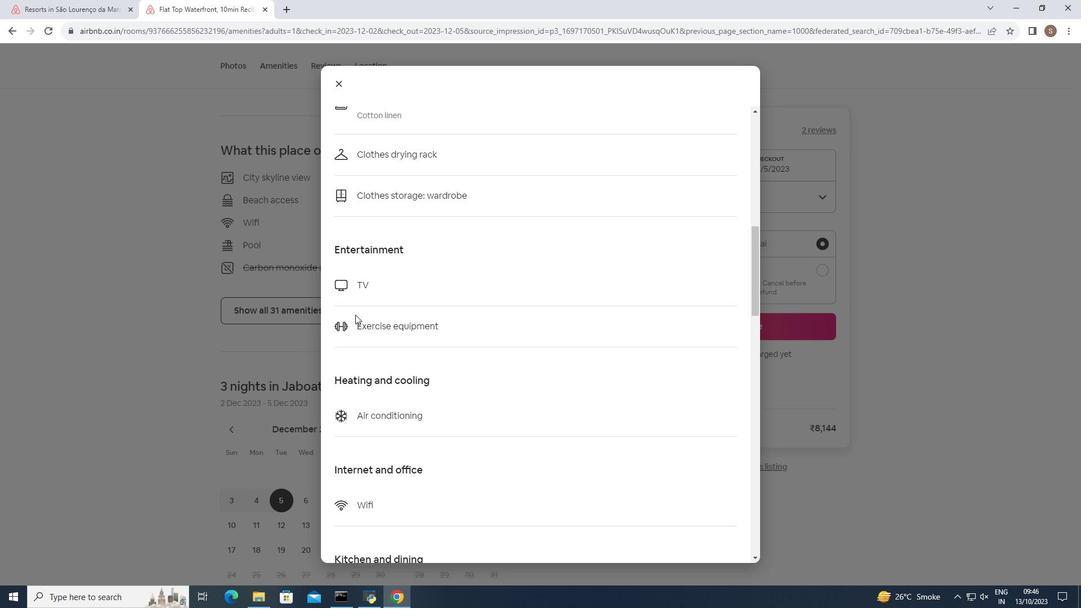 
Action: Mouse scrolled (355, 314) with delta (0, 0)
Screenshot: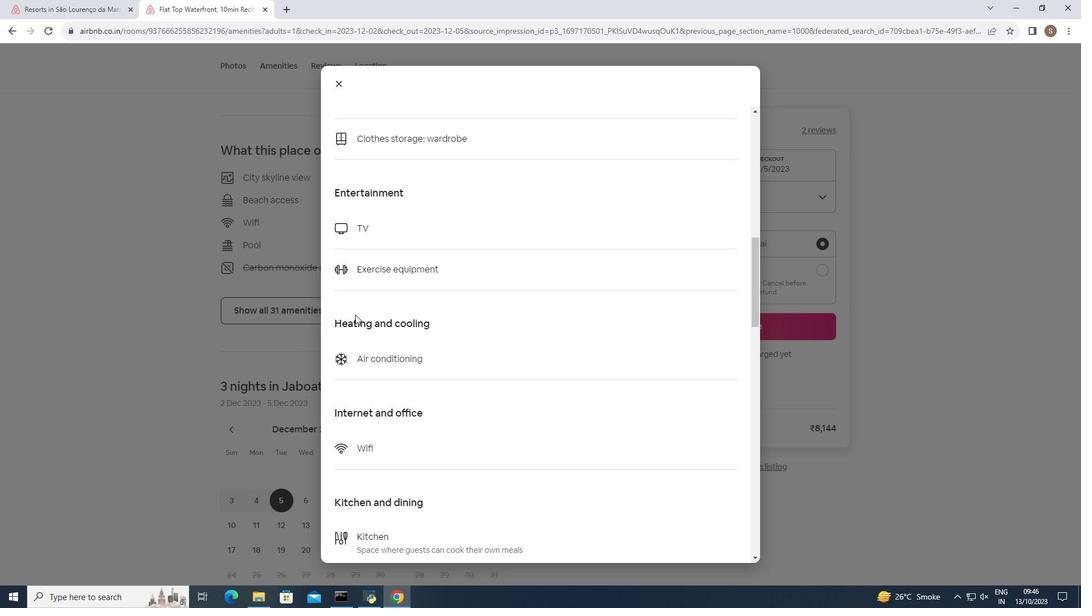 
Action: Mouse scrolled (355, 314) with delta (0, 0)
Screenshot: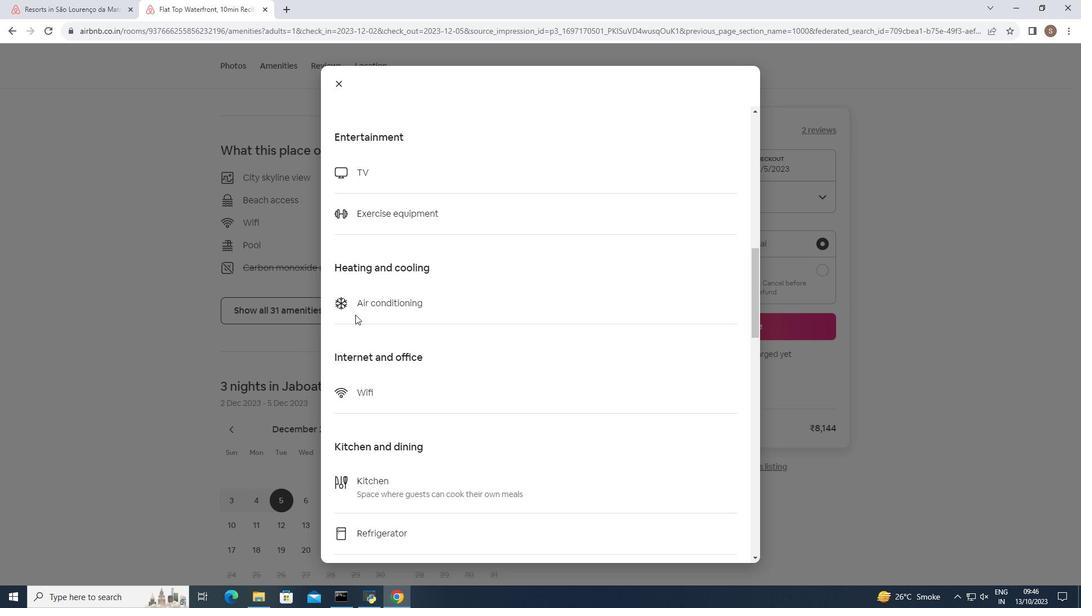 
Action: Mouse scrolled (355, 314) with delta (0, 0)
Screenshot: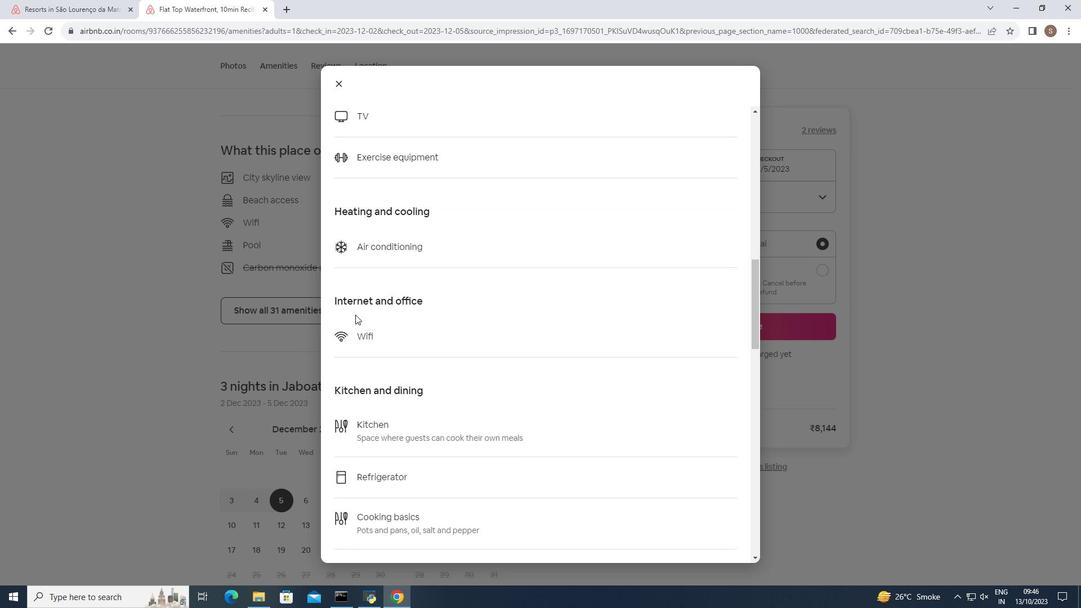 
Action: Mouse scrolled (355, 314) with delta (0, 0)
Screenshot: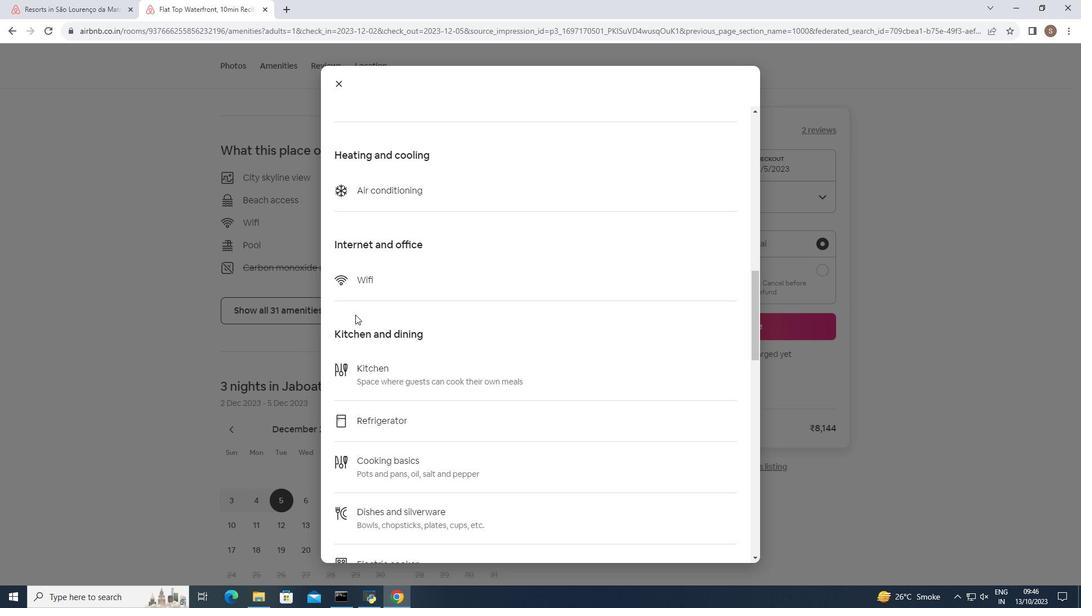 
Action: Mouse scrolled (355, 314) with delta (0, 0)
Screenshot: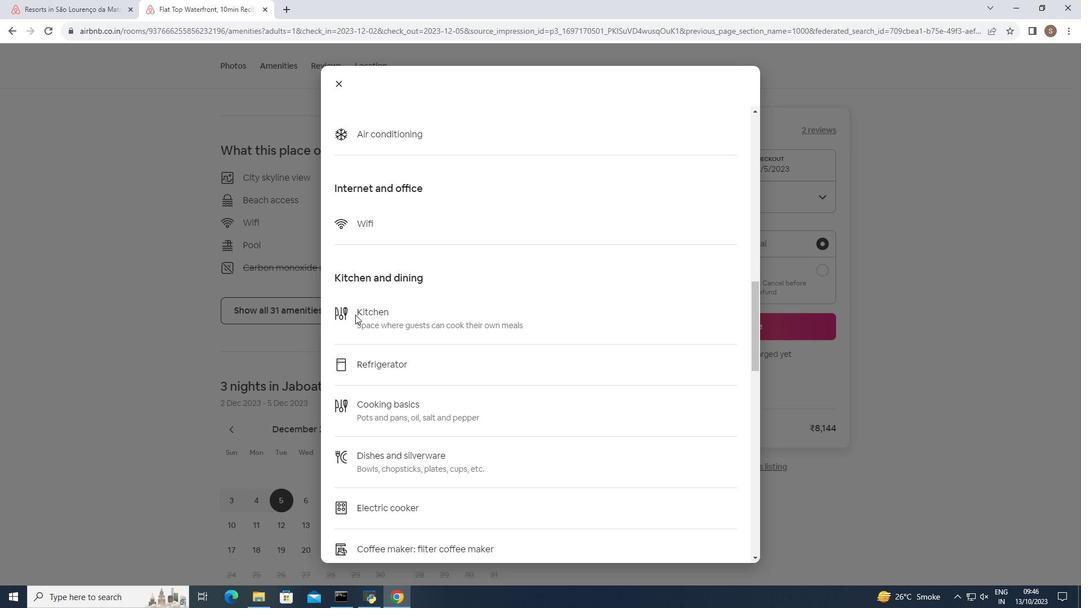 
Action: Mouse scrolled (355, 314) with delta (0, 0)
Screenshot: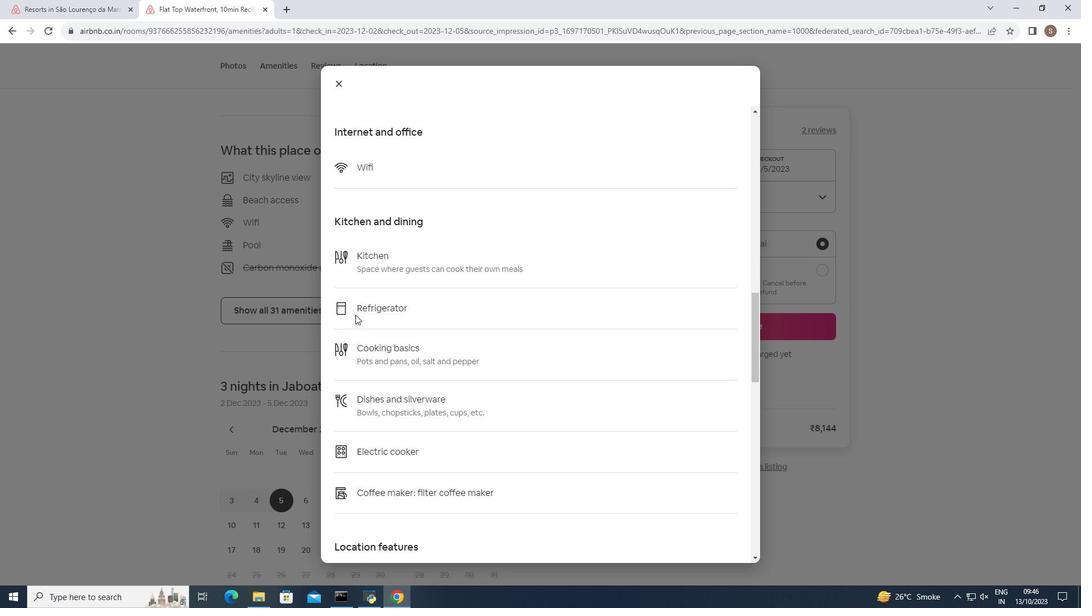 
Action: Mouse scrolled (355, 314) with delta (0, 0)
Screenshot: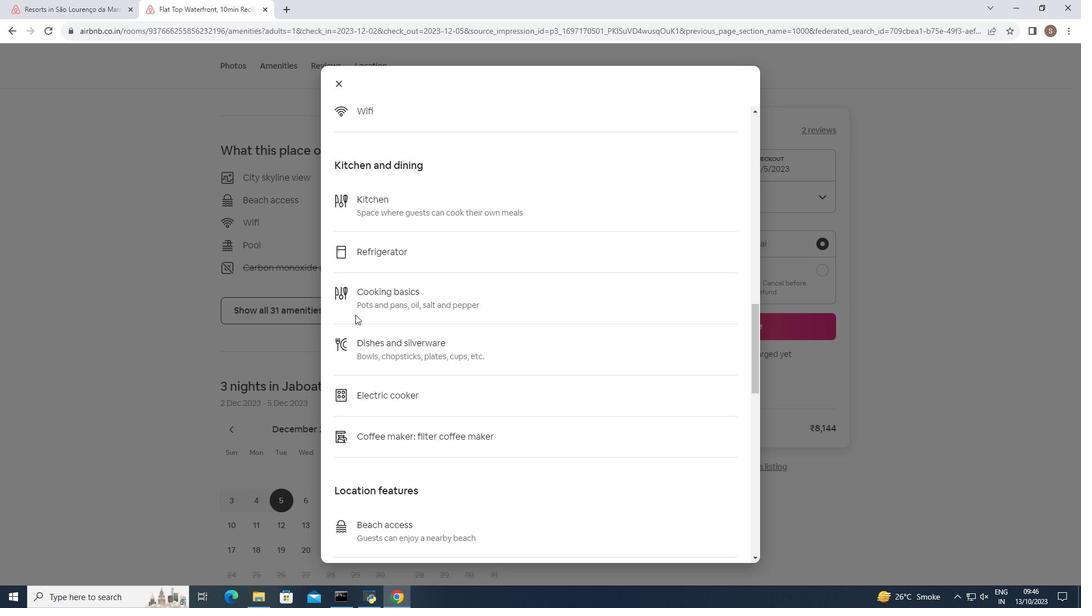 
Action: Mouse scrolled (355, 314) with delta (0, 0)
Screenshot: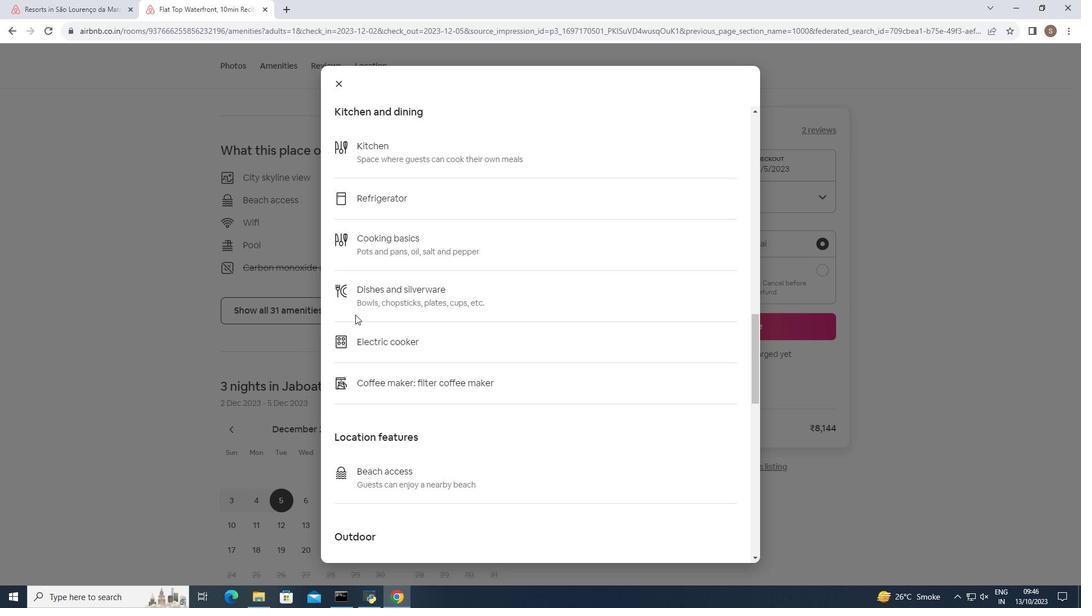 
Action: Mouse scrolled (355, 314) with delta (0, 0)
Screenshot: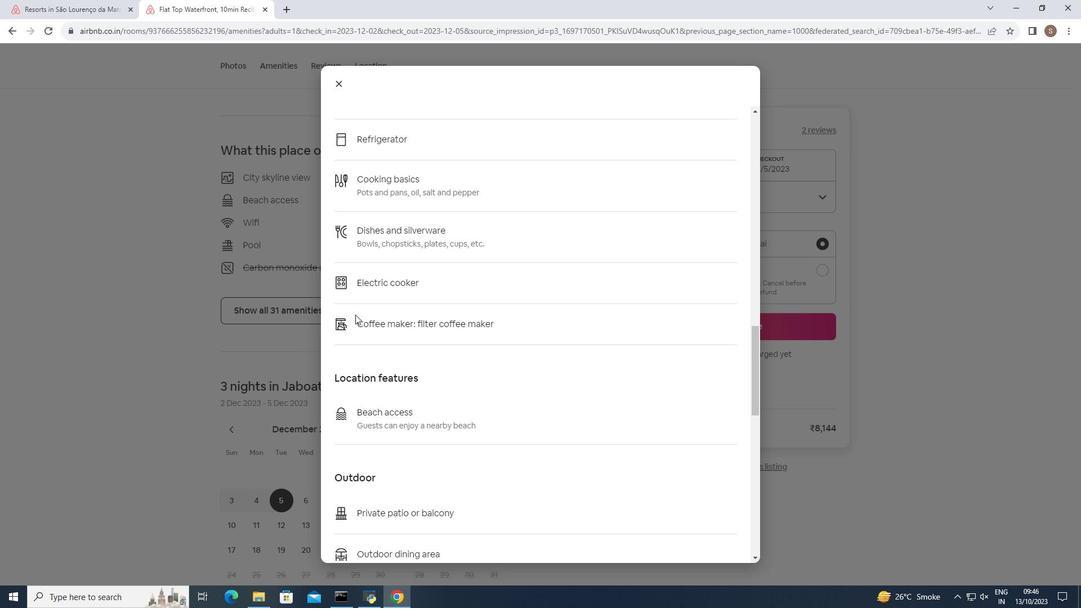 
Action: Mouse scrolled (355, 314) with delta (0, 0)
Screenshot: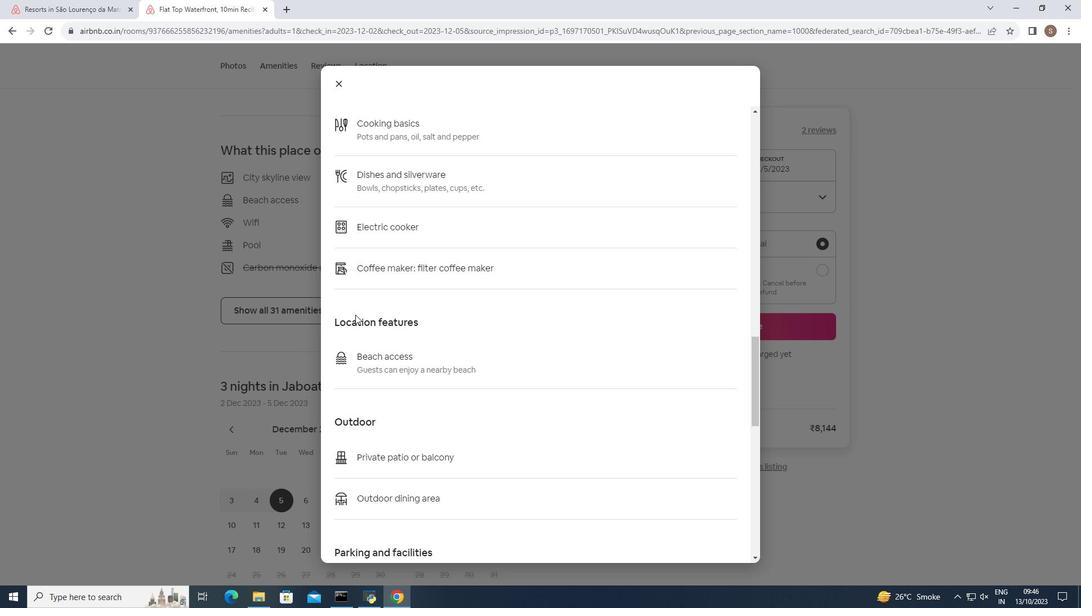 
Action: Mouse scrolled (355, 314) with delta (0, 0)
Screenshot: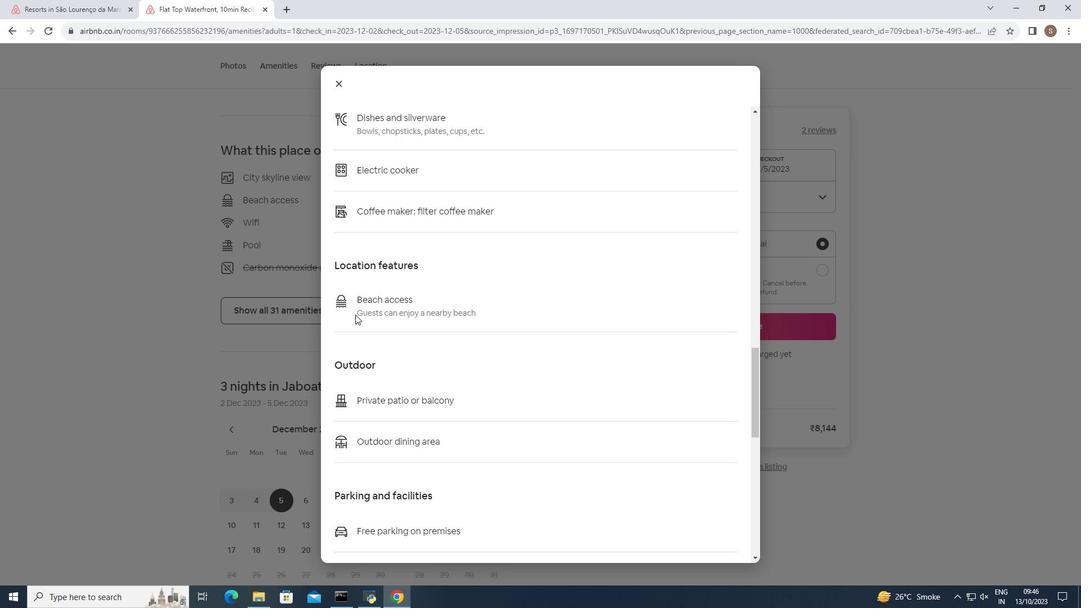 
Action: Mouse scrolled (355, 314) with delta (0, 0)
Screenshot: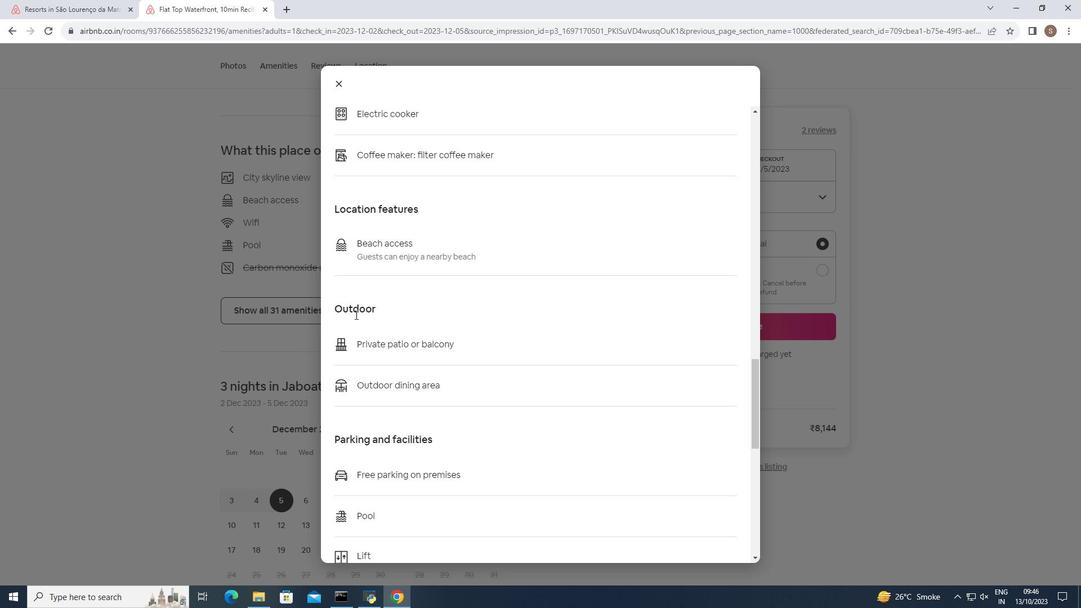 
Action: Mouse scrolled (355, 314) with delta (0, 0)
Screenshot: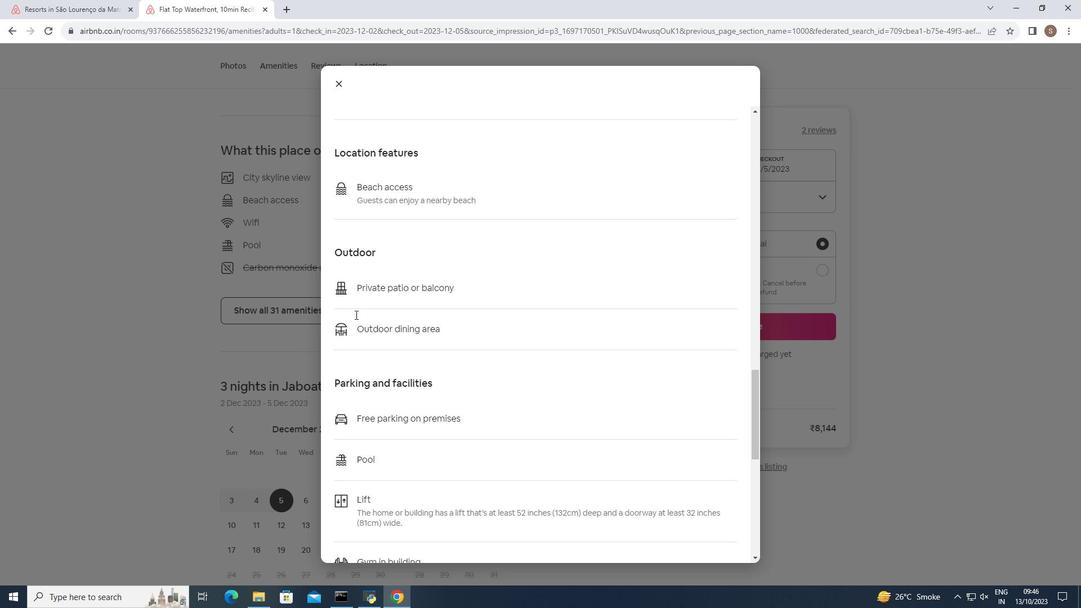 
Action: Mouse scrolled (355, 314) with delta (0, 0)
Screenshot: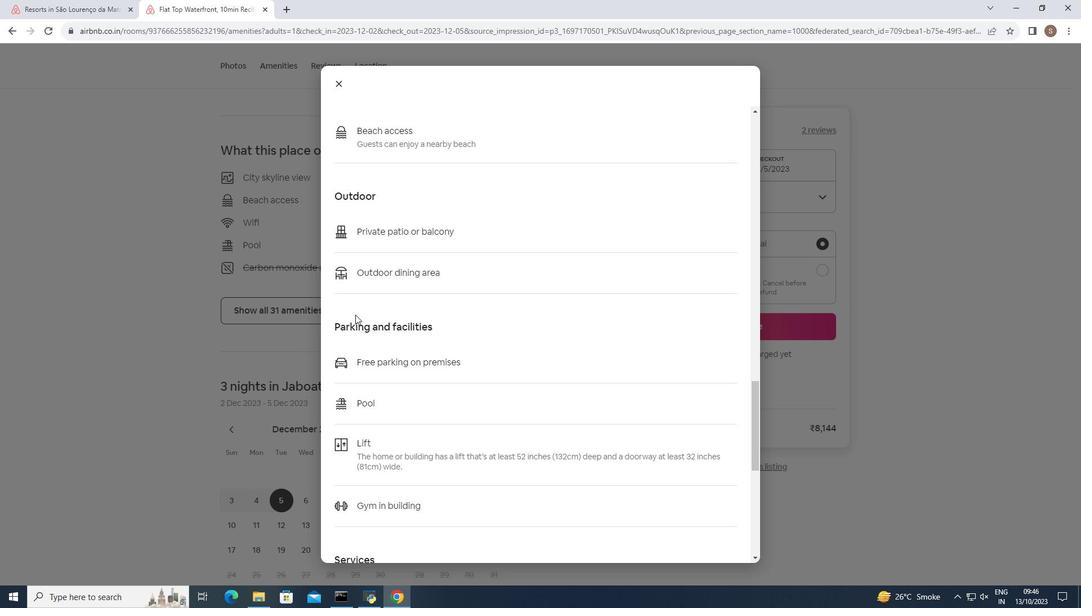 
Action: Mouse scrolled (355, 314) with delta (0, 0)
Screenshot: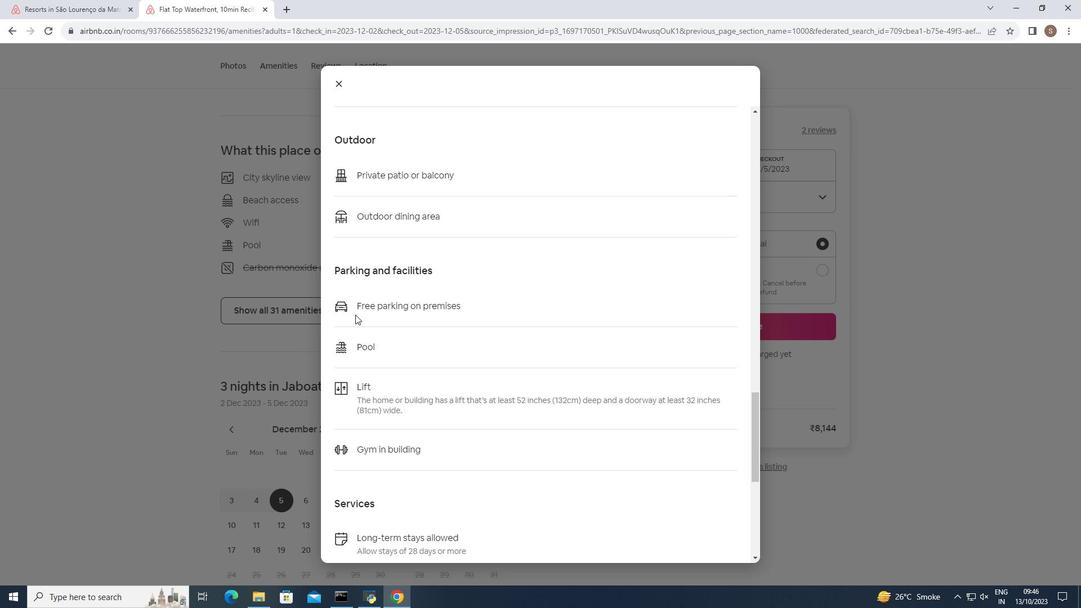 
Action: Mouse scrolled (355, 314) with delta (0, 0)
Screenshot: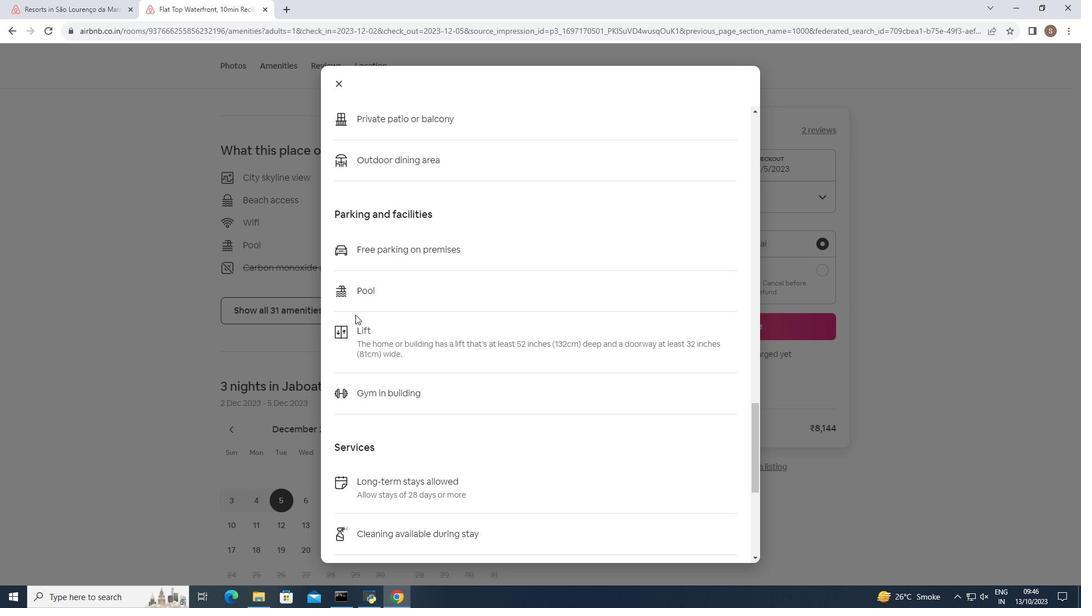 
Action: Mouse scrolled (355, 314) with delta (0, 0)
Screenshot: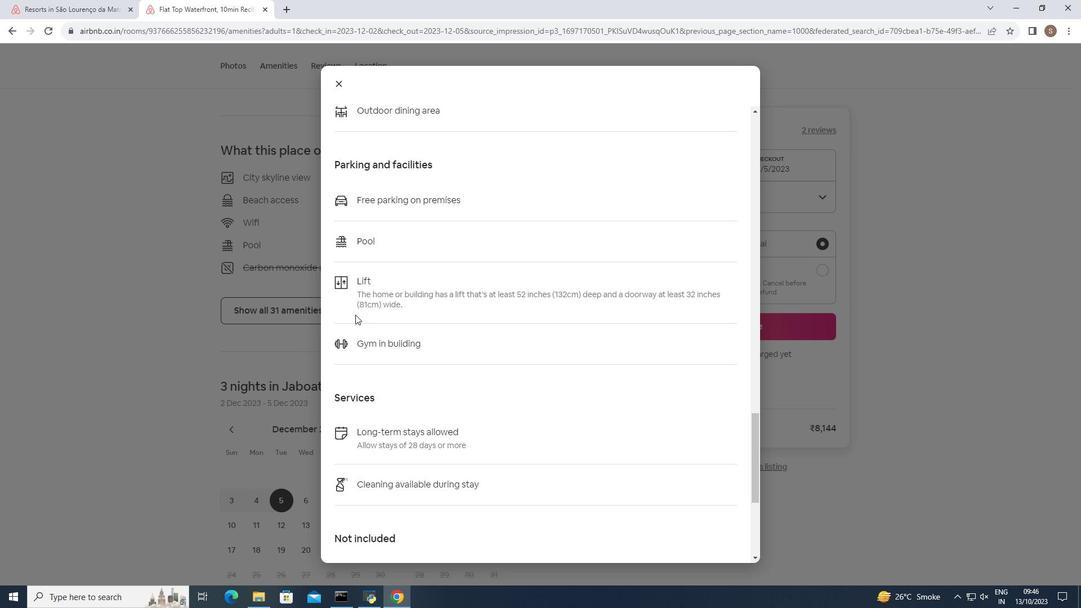 
Action: Mouse scrolled (355, 314) with delta (0, 0)
Screenshot: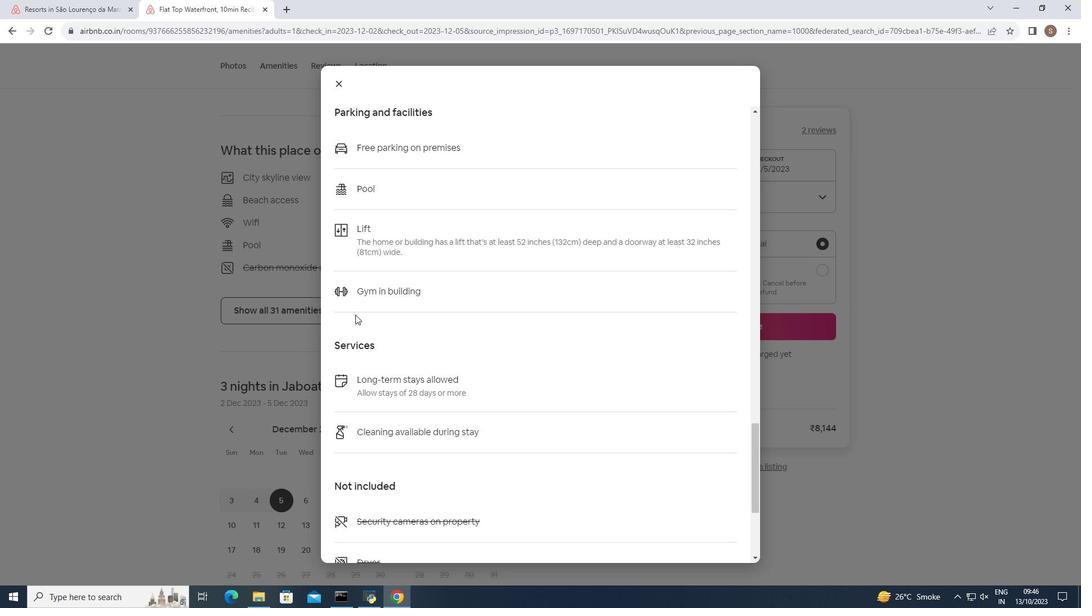 
Action: Mouse scrolled (355, 314) with delta (0, 0)
Screenshot: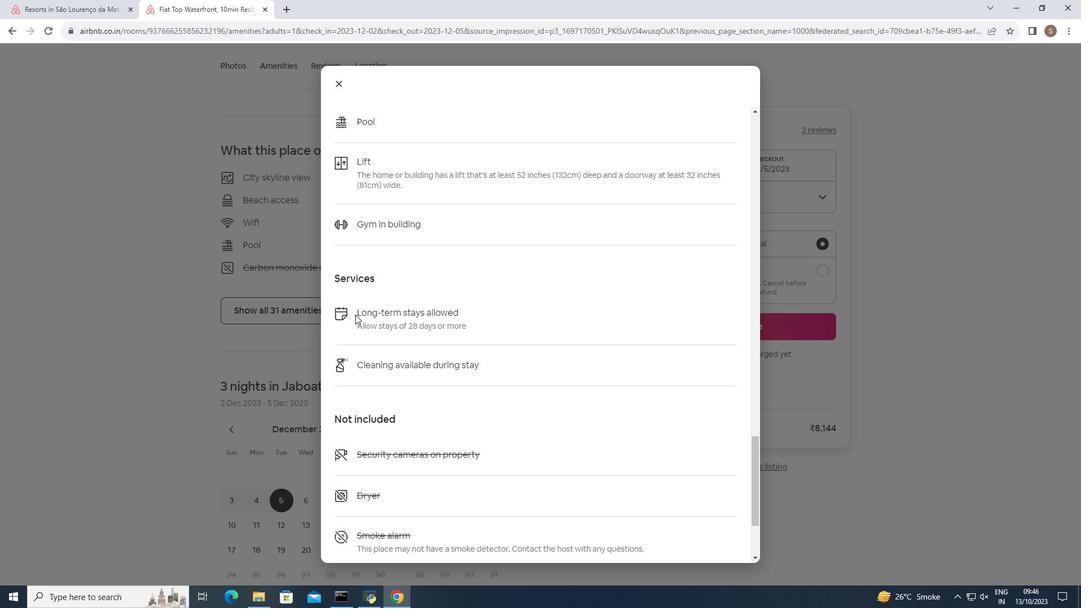 
Action: Mouse scrolled (355, 314) with delta (0, 0)
Screenshot: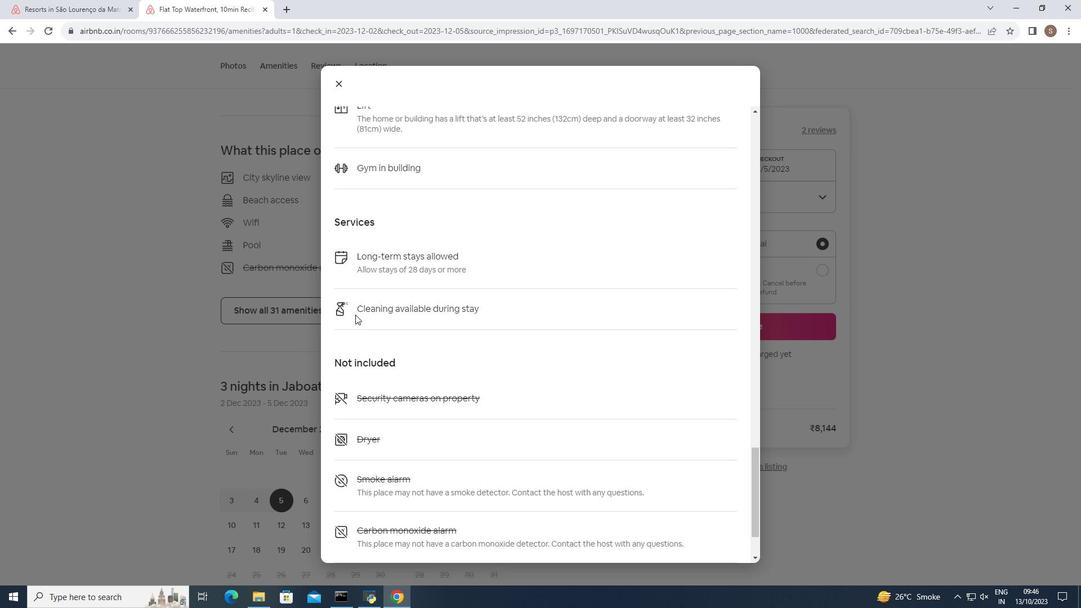 
Action: Mouse scrolled (355, 314) with delta (0, 0)
Screenshot: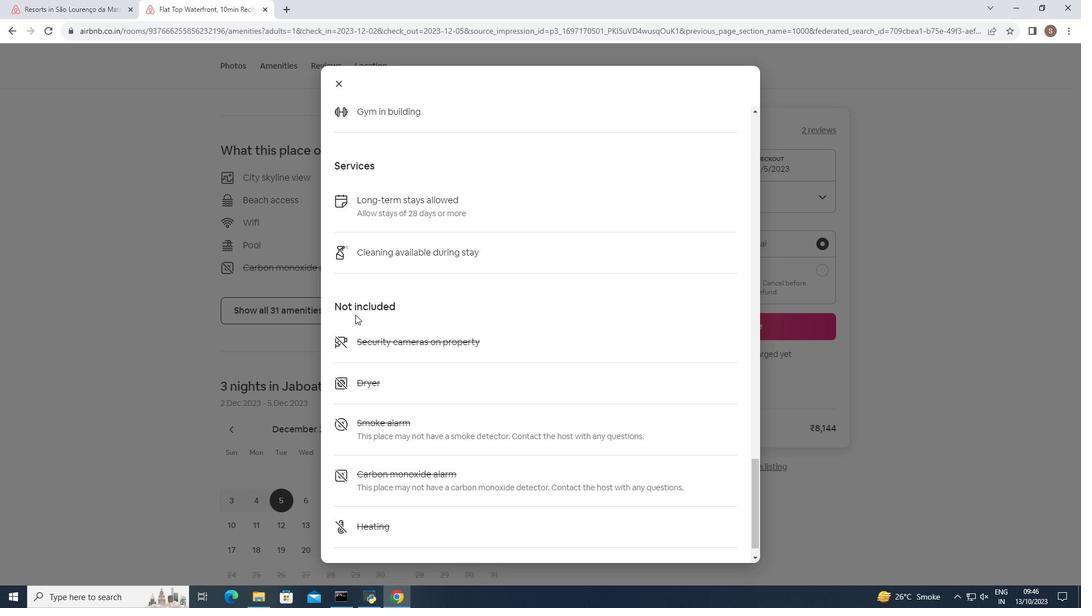 
Action: Mouse scrolled (355, 314) with delta (0, 0)
Screenshot: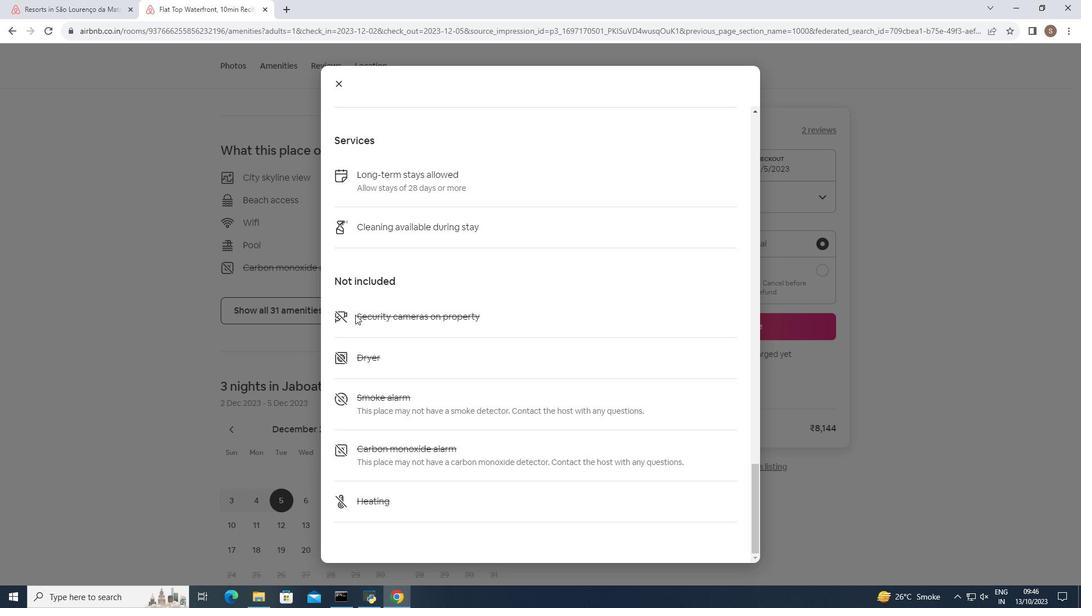 
Action: Mouse moved to (341, 81)
Screenshot: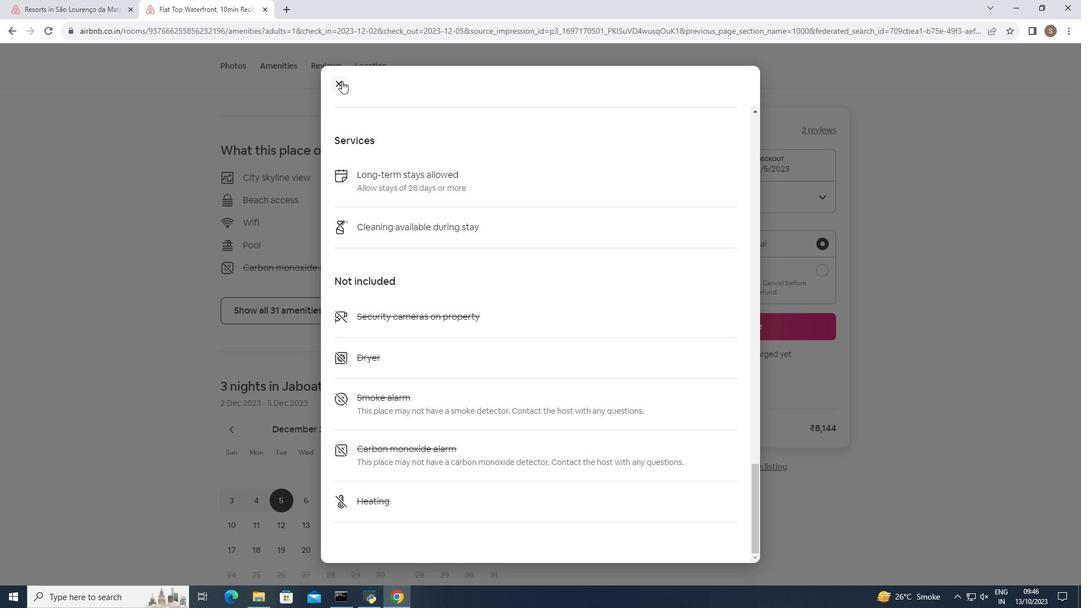 
Action: Mouse pressed left at (341, 81)
Screenshot: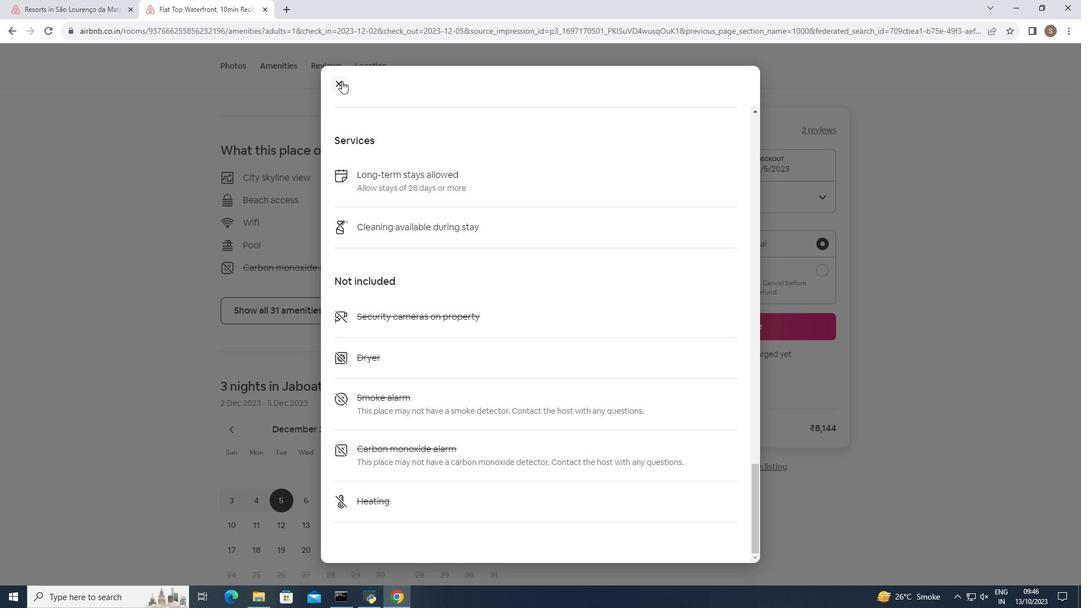 
Action: Mouse moved to (346, 155)
Screenshot: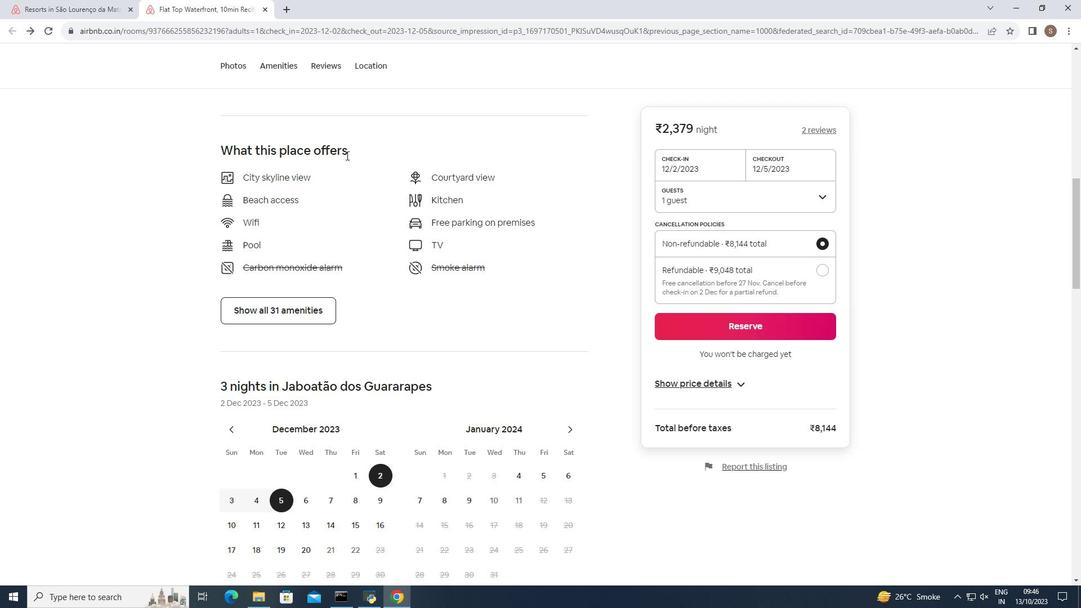 
Action: Mouse scrolled (346, 154) with delta (0, 0)
Screenshot: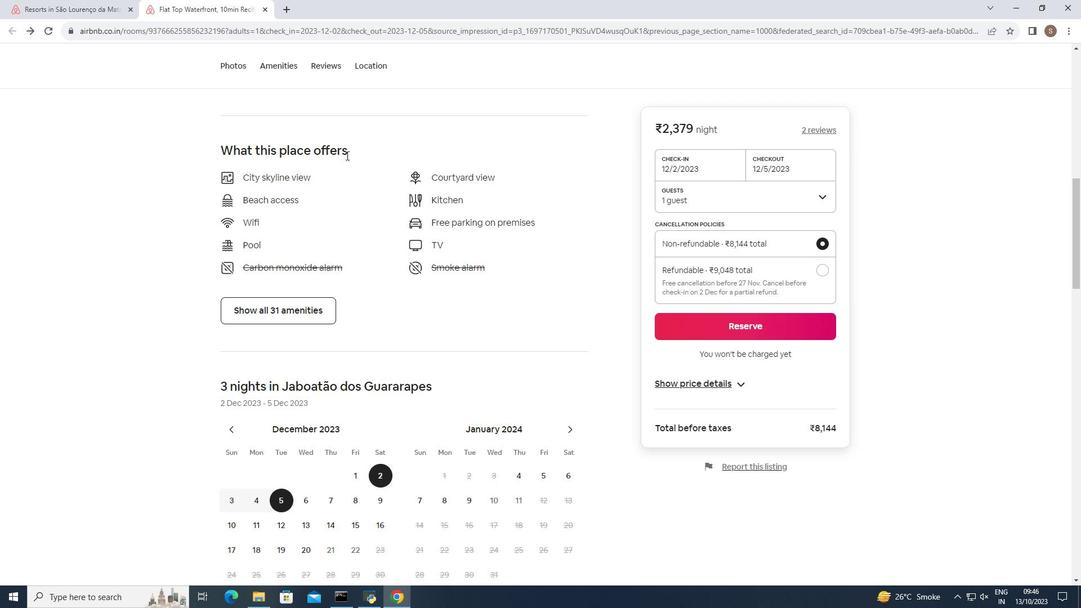 
Action: Mouse scrolled (346, 154) with delta (0, 0)
Screenshot: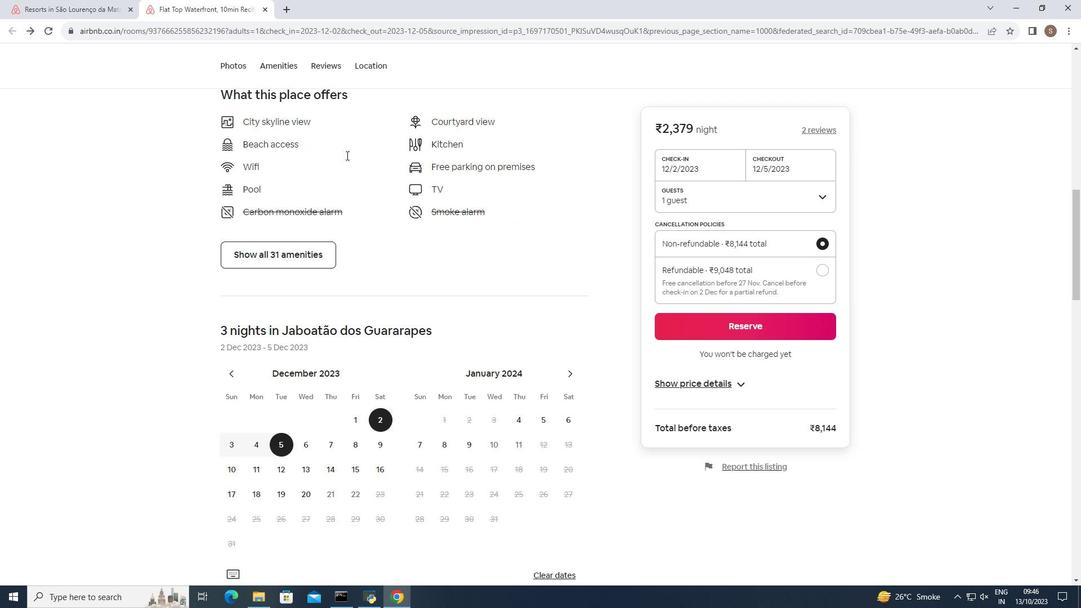 
Action: Mouse scrolled (346, 154) with delta (0, 0)
Screenshot: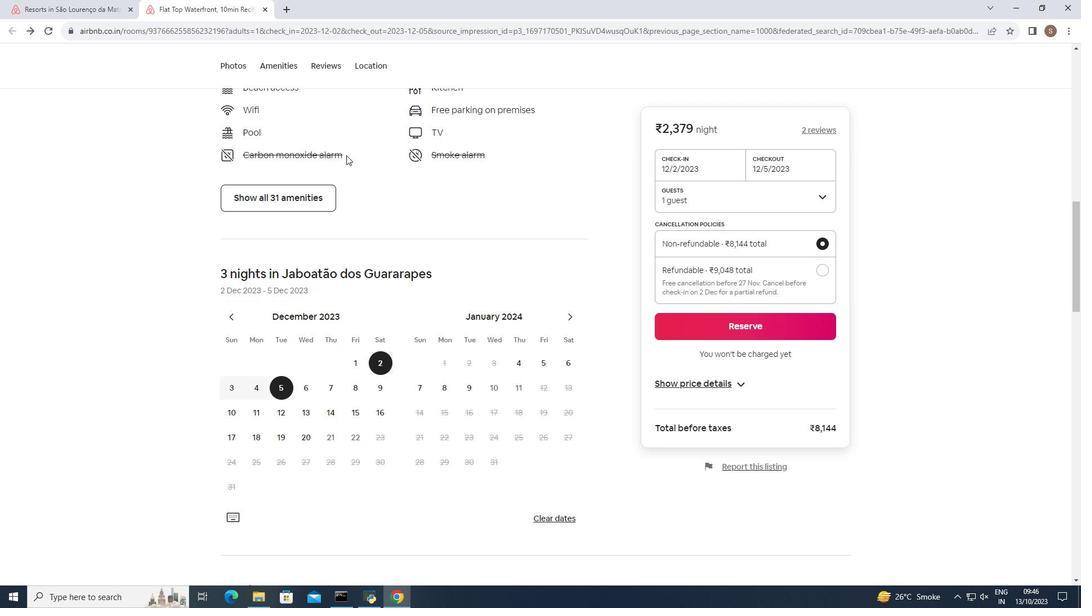 
Action: Mouse scrolled (346, 154) with delta (0, 0)
Screenshot: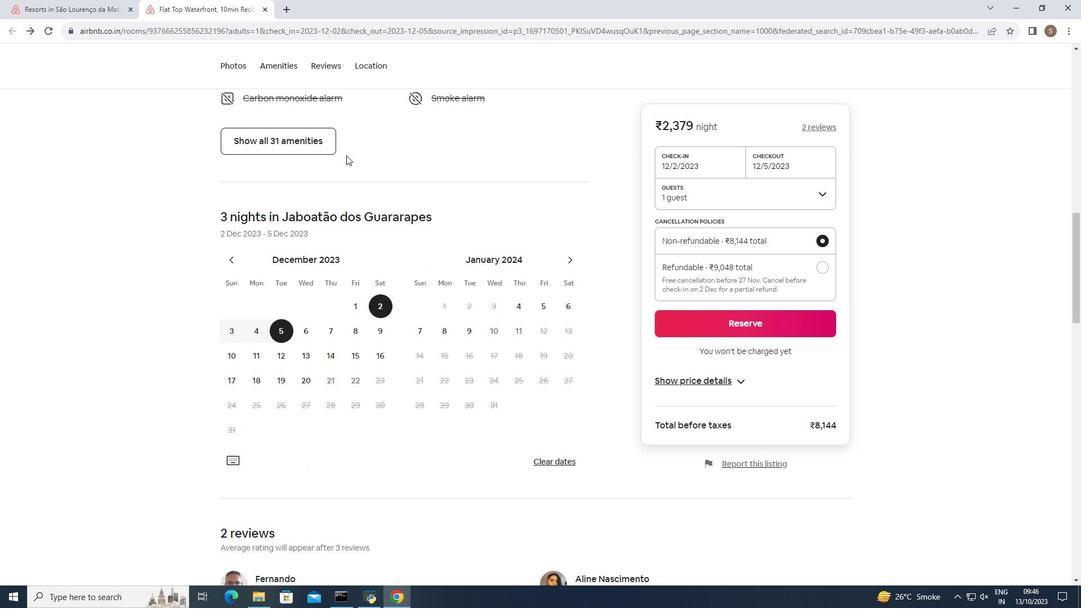 
Action: Mouse scrolled (346, 154) with delta (0, 0)
Screenshot: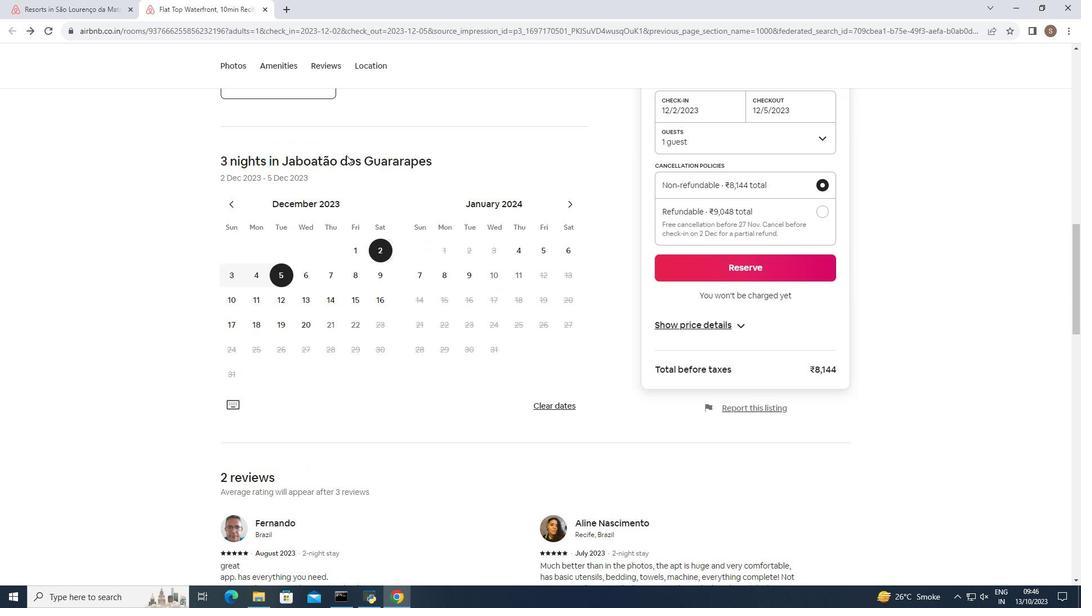 
Action: Mouse scrolled (346, 154) with delta (0, 0)
Screenshot: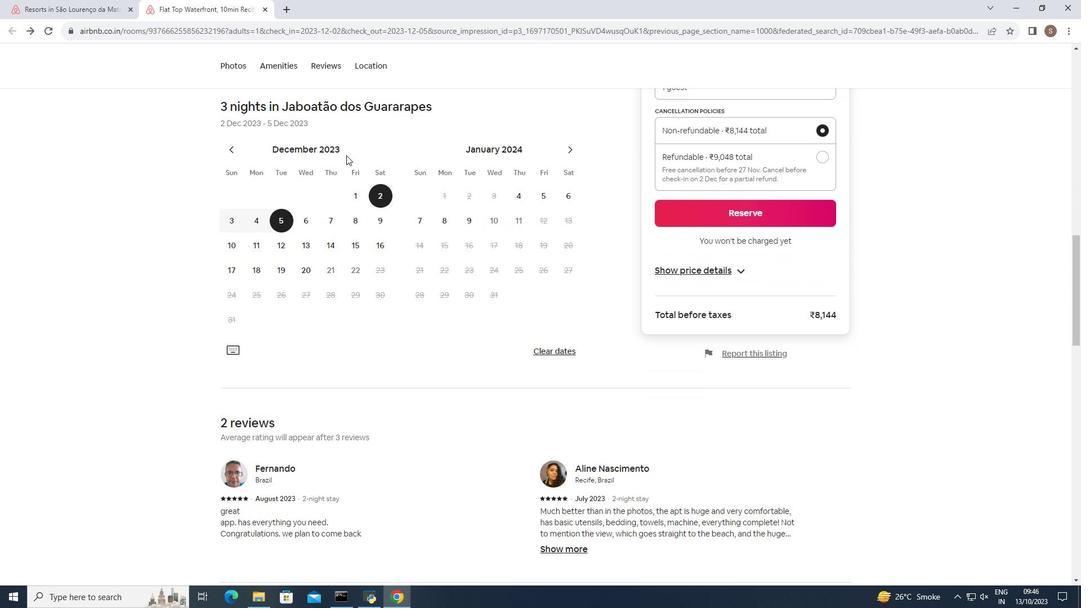 
Action: Mouse scrolled (346, 154) with delta (0, 0)
Screenshot: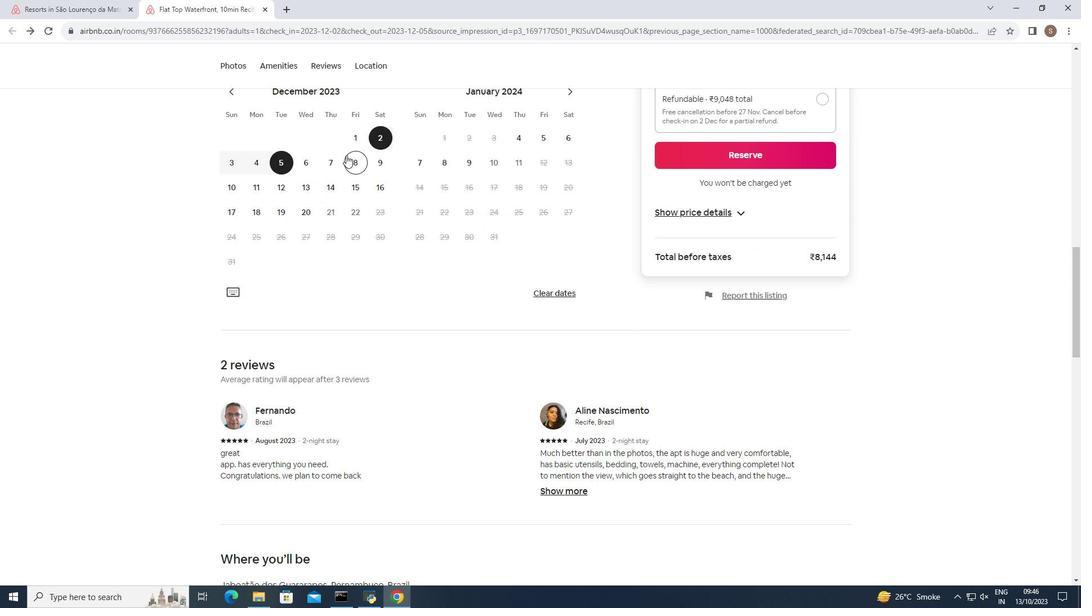 
Action: Mouse scrolled (346, 154) with delta (0, 0)
Screenshot: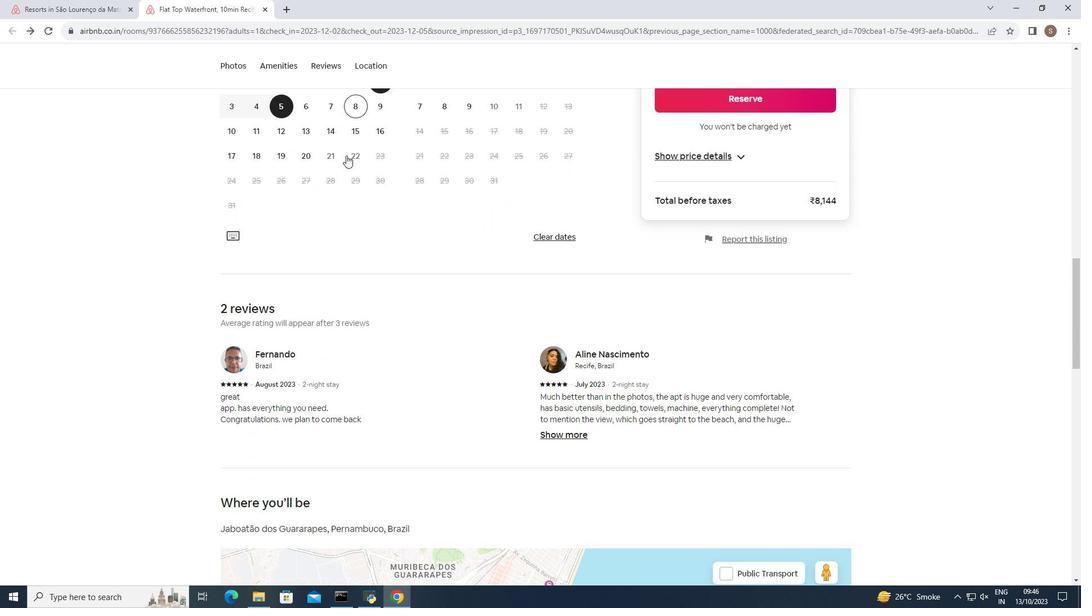 
Action: Mouse scrolled (346, 154) with delta (0, 0)
Screenshot: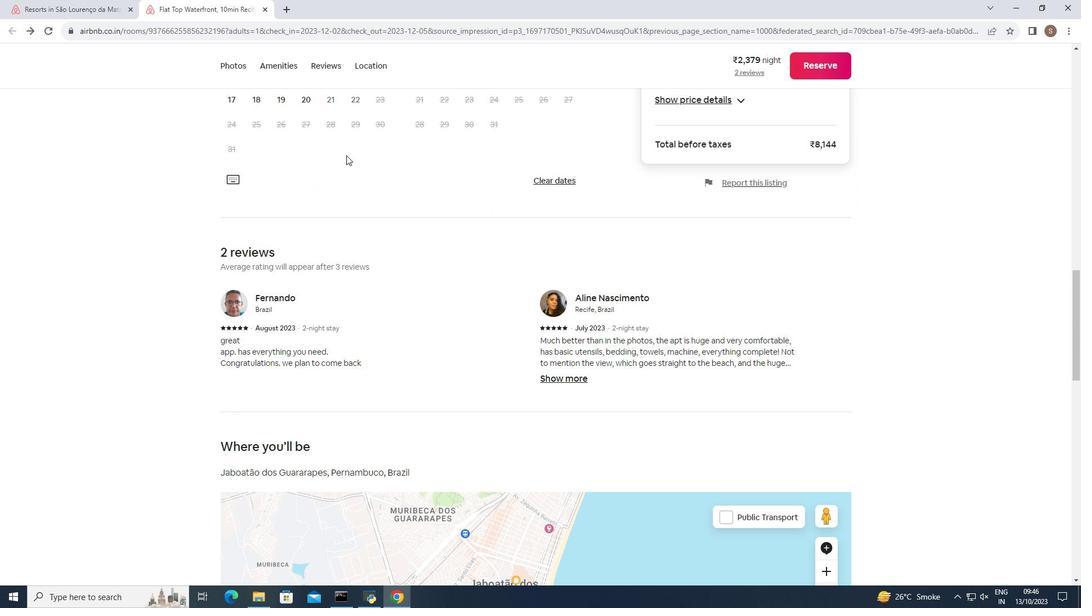 
Action: Mouse scrolled (346, 154) with delta (0, 0)
Screenshot: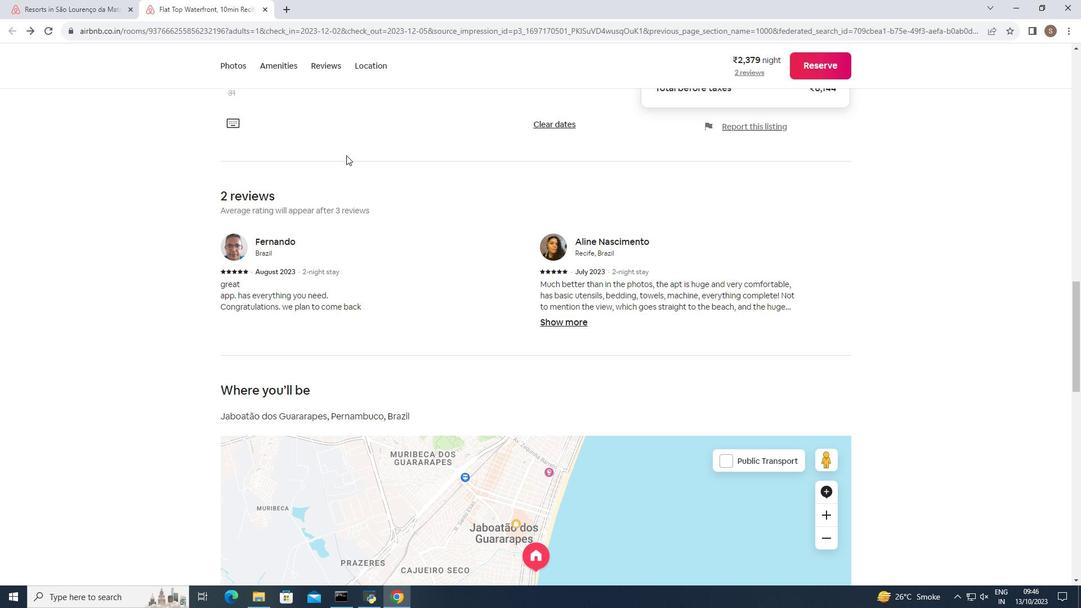 
Action: Mouse scrolled (346, 154) with delta (0, 0)
Screenshot: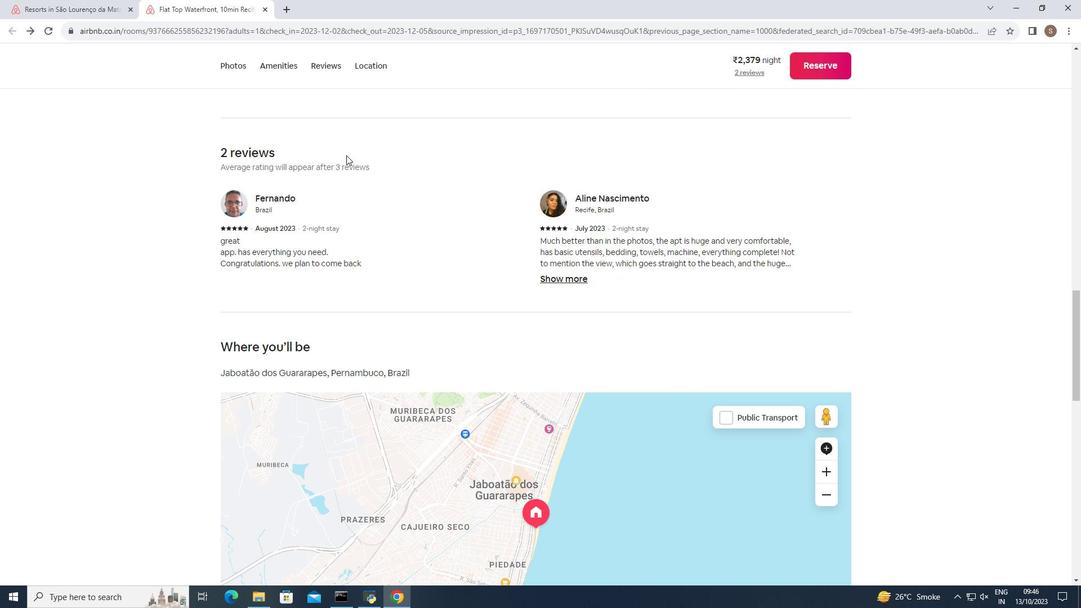 
Action: Mouse scrolled (346, 154) with delta (0, 0)
Screenshot: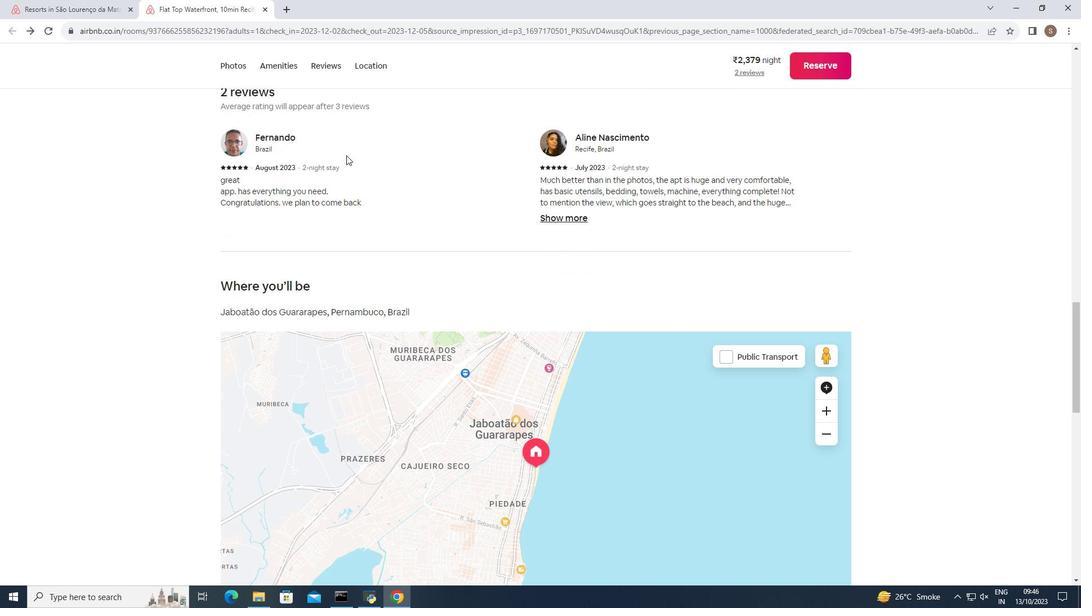 
Action: Mouse scrolled (346, 154) with delta (0, 0)
Screenshot: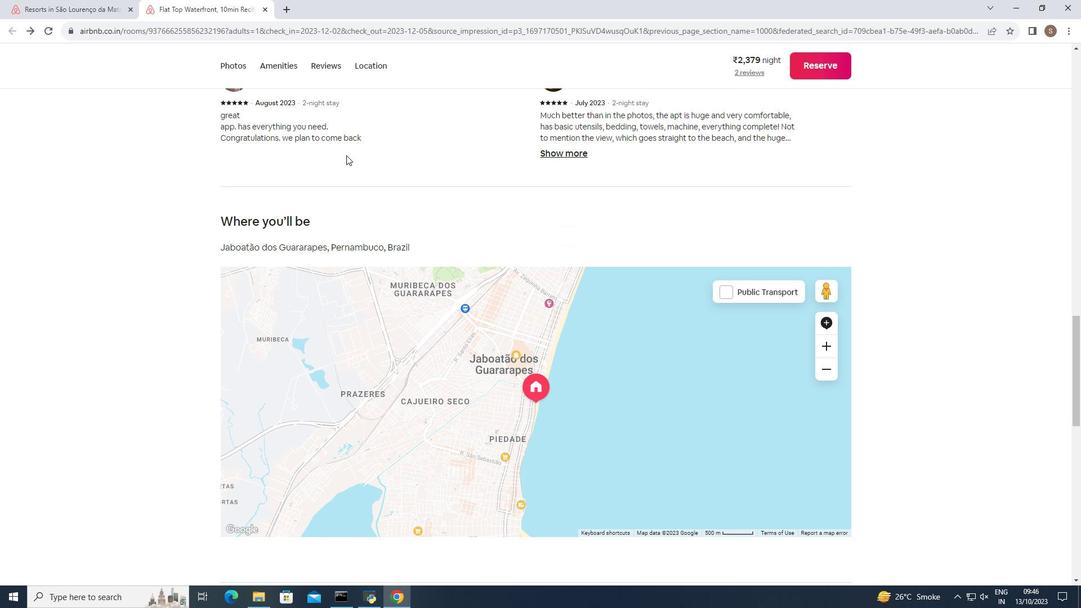 
Action: Mouse scrolled (346, 154) with delta (0, 0)
Screenshot: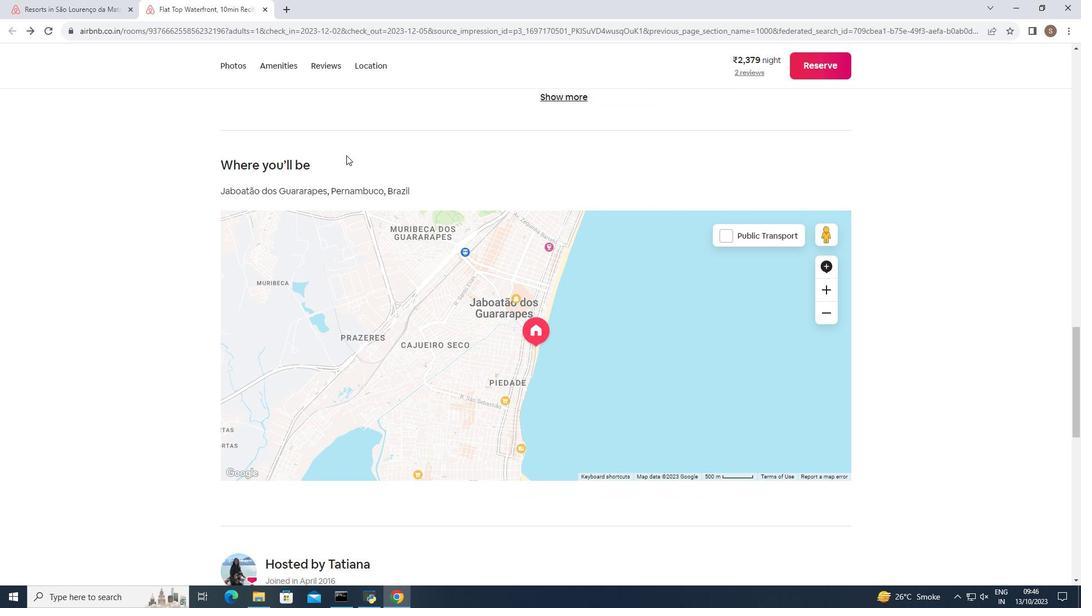
Action: Mouse scrolled (346, 154) with delta (0, 0)
Screenshot: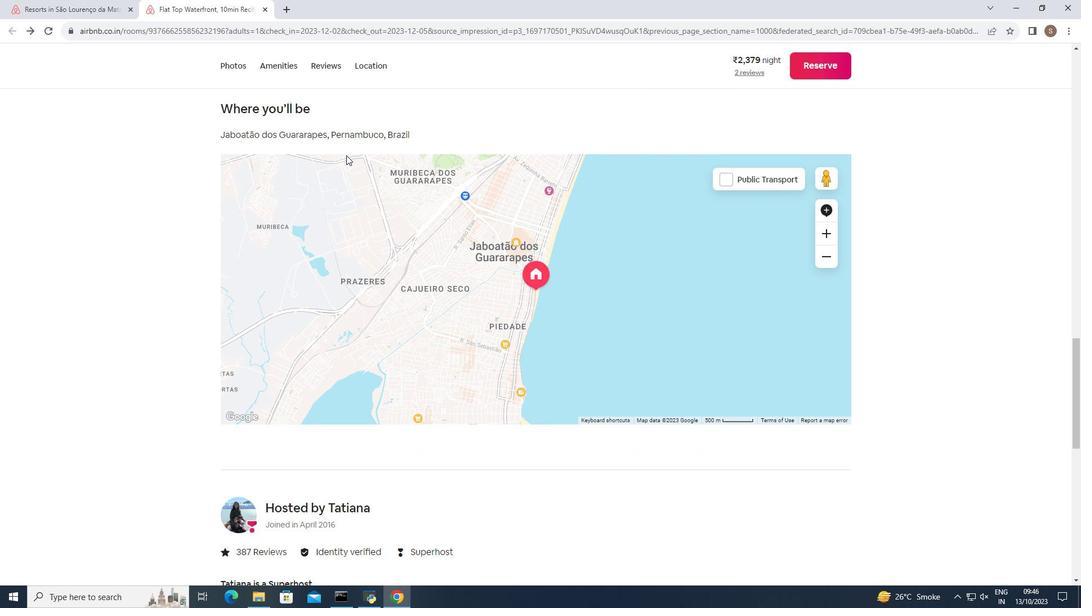 
Action: Mouse scrolled (346, 154) with delta (0, 0)
Screenshot: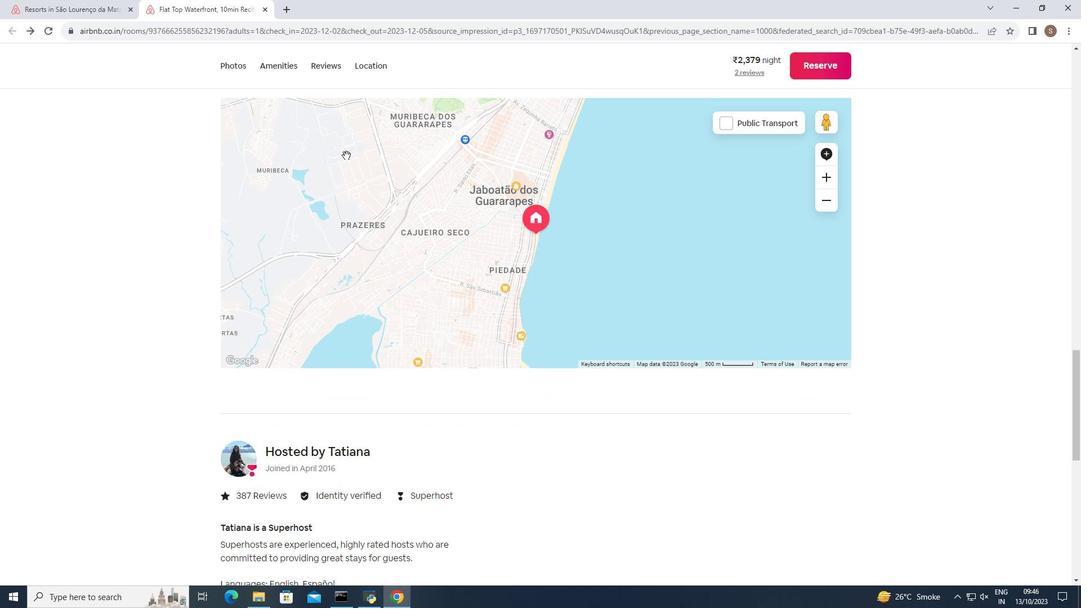 
Action: Mouse scrolled (346, 154) with delta (0, 0)
Screenshot: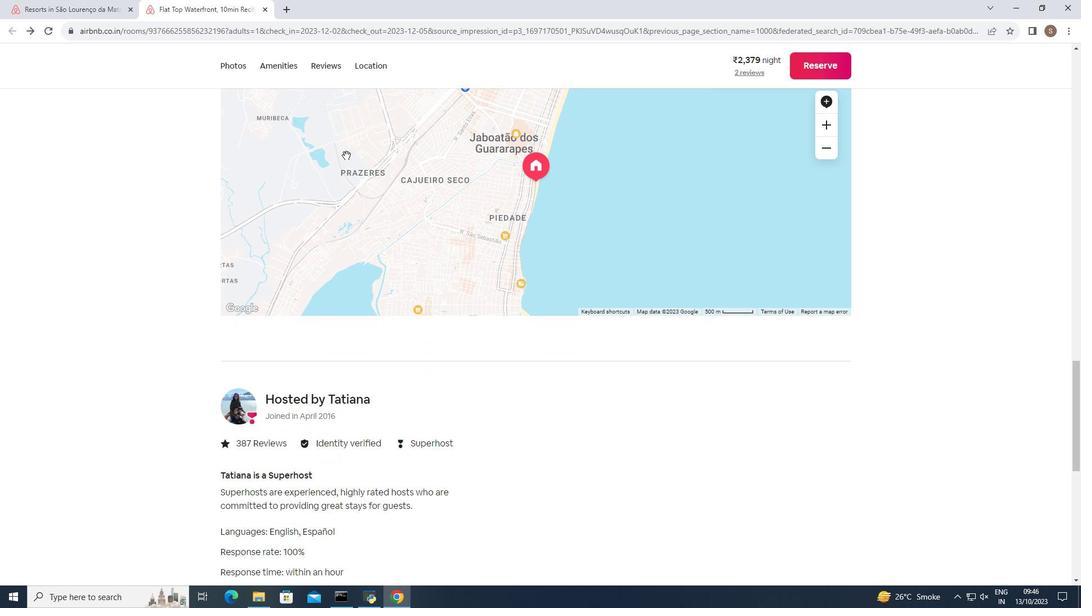 
Action: Mouse scrolled (346, 154) with delta (0, 0)
Screenshot: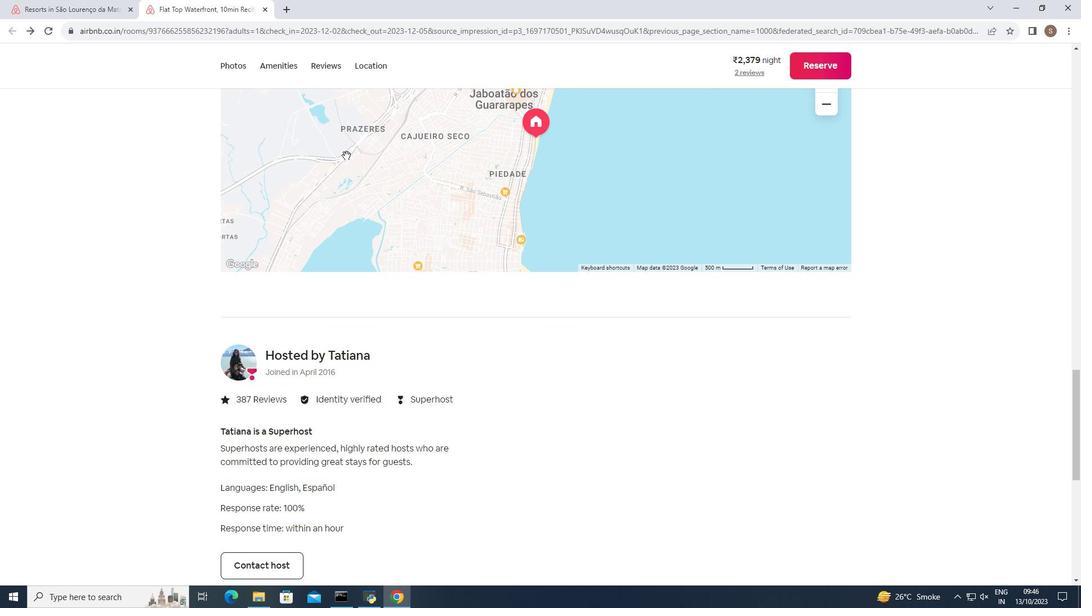 
Action: Mouse scrolled (346, 154) with delta (0, 0)
Screenshot: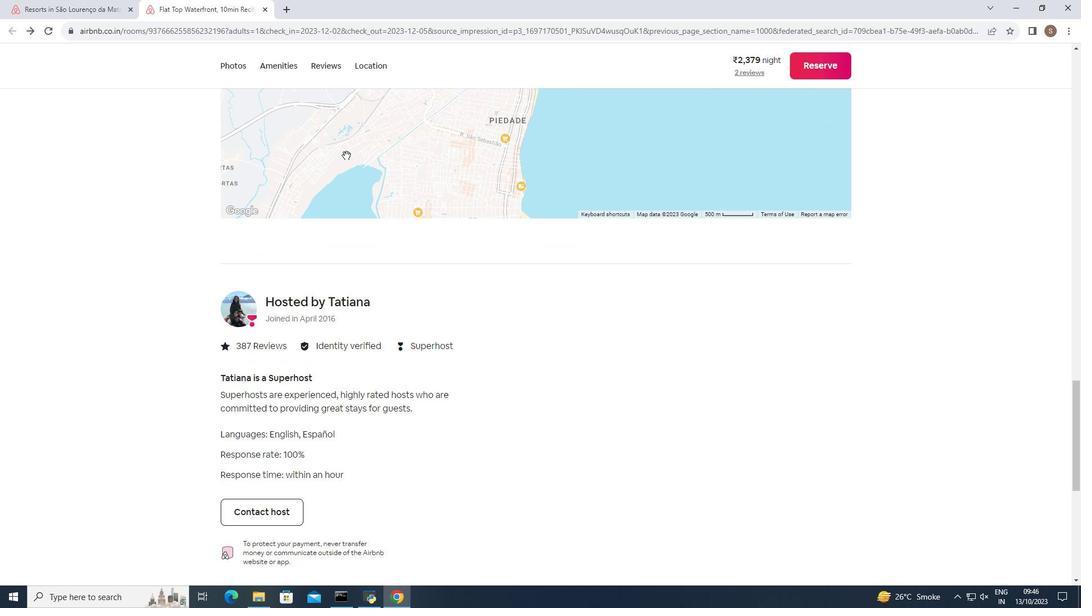 
Action: Mouse scrolled (346, 154) with delta (0, 0)
Screenshot: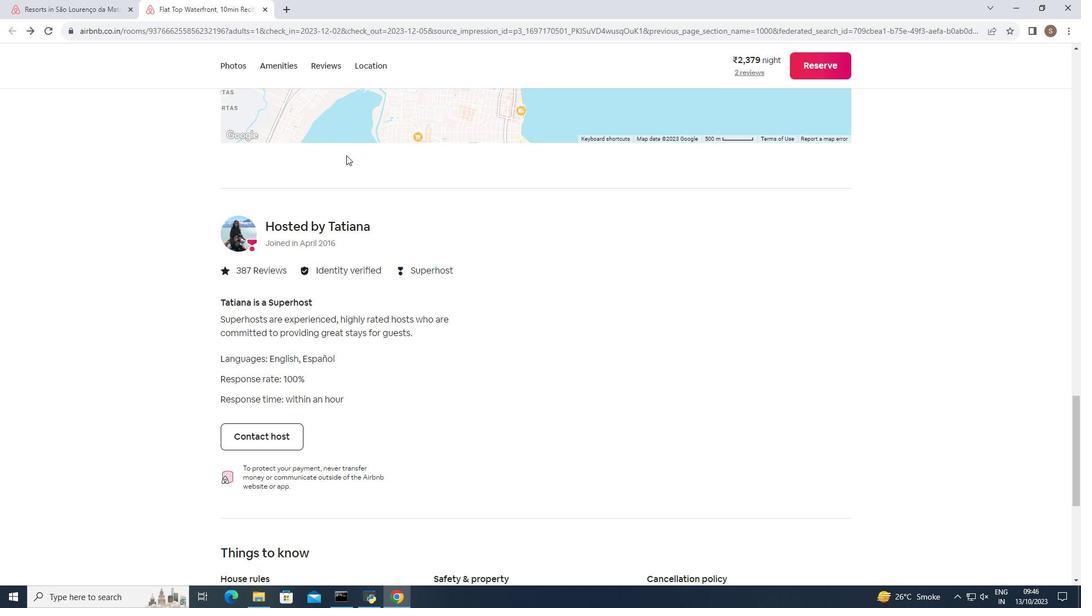 
Action: Mouse scrolled (346, 154) with delta (0, 0)
Screenshot: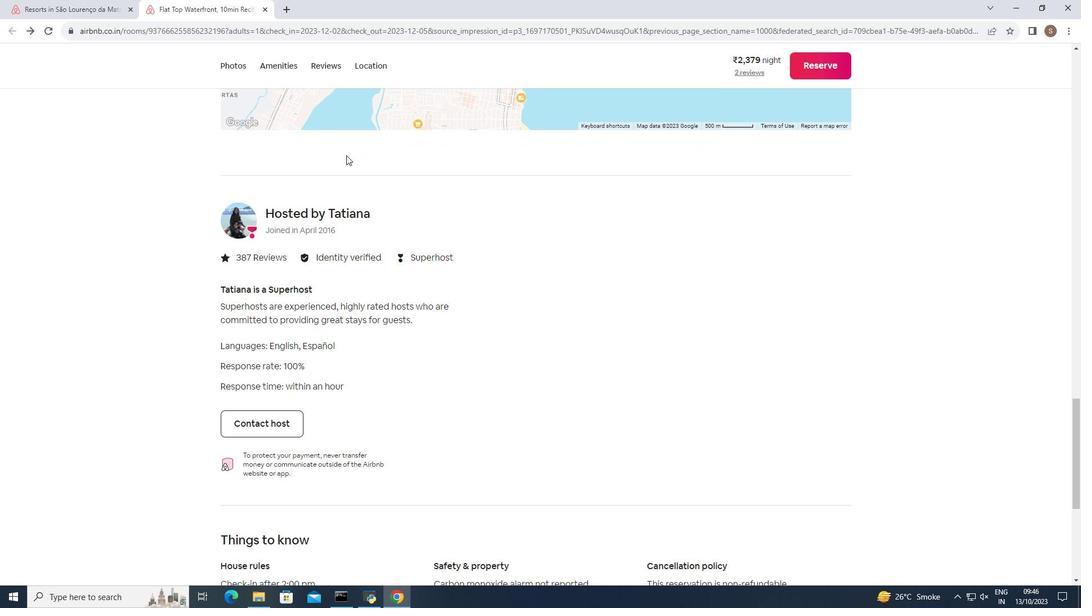 
Action: Mouse scrolled (346, 154) with delta (0, 0)
Screenshot: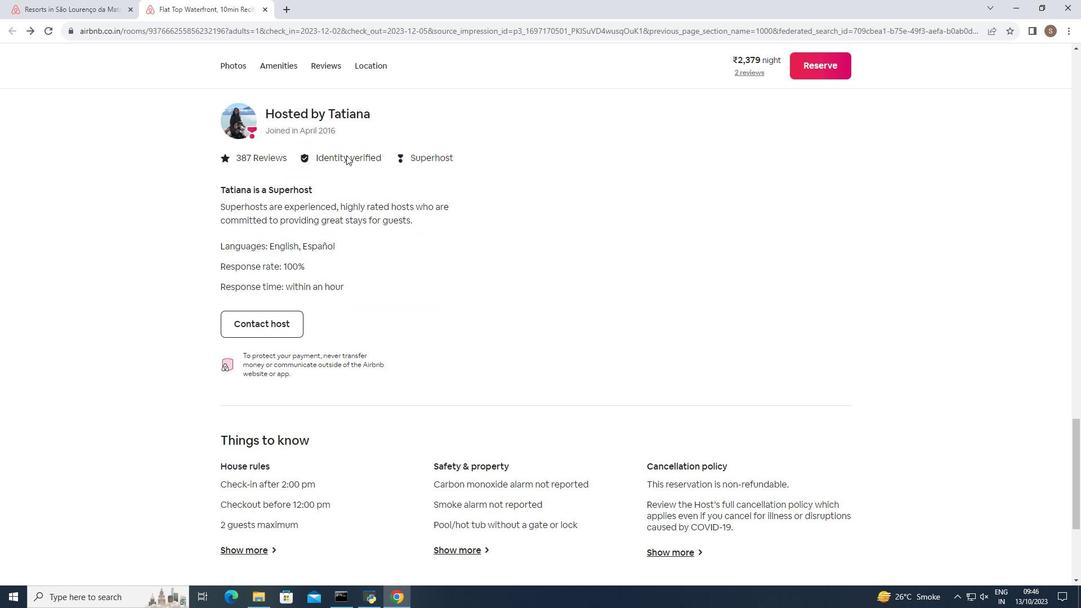 
Action: Mouse scrolled (346, 154) with delta (0, 0)
Screenshot: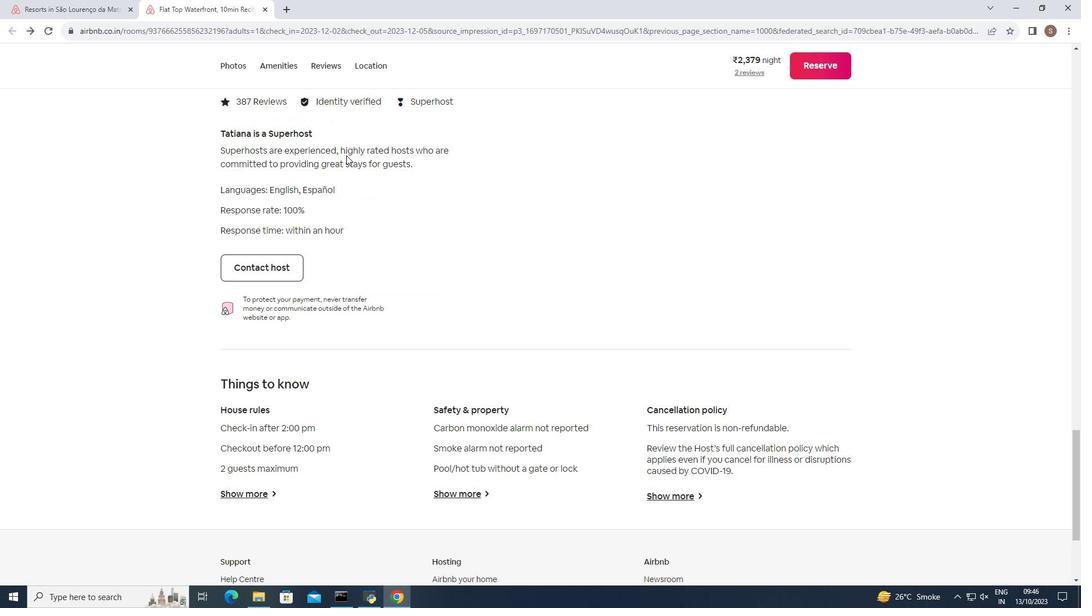 
Action: Mouse moved to (346, 156)
Screenshot: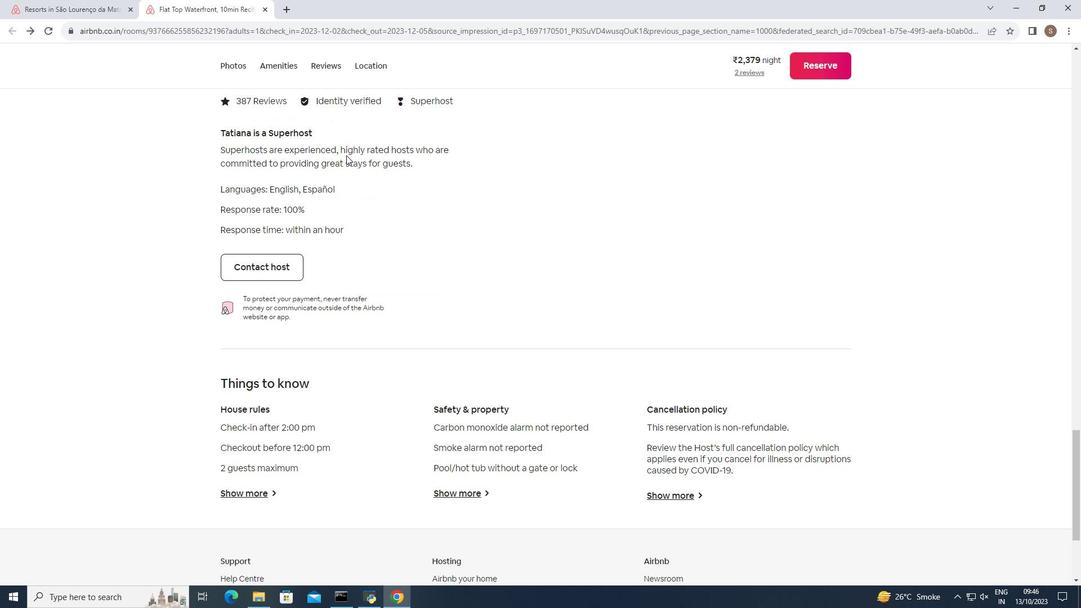 
Action: Mouse scrolled (346, 155) with delta (0, 0)
Screenshot: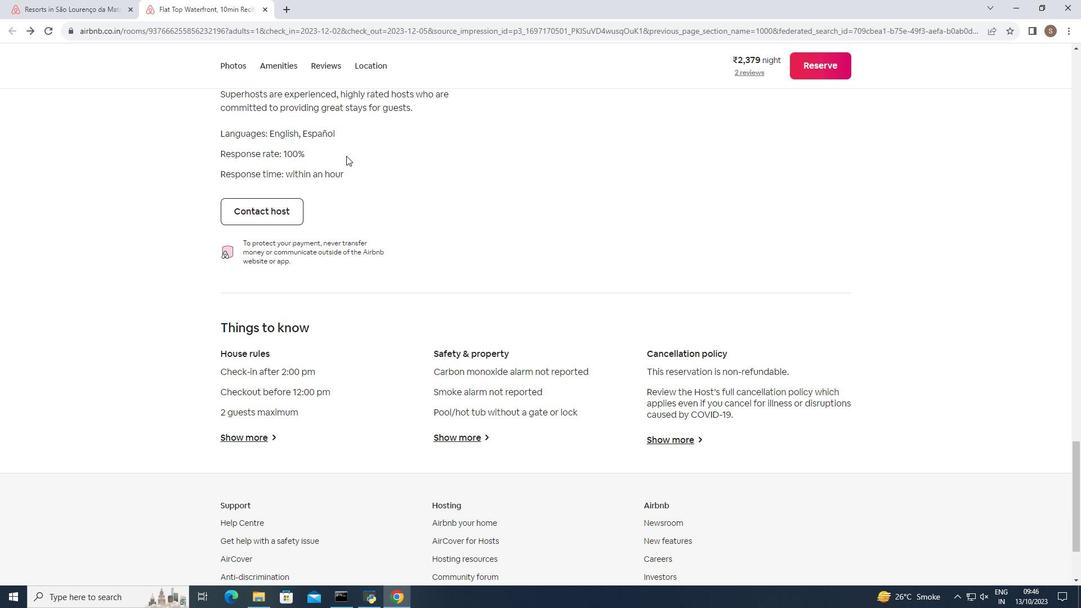 
Action: Mouse scrolled (346, 155) with delta (0, 0)
Screenshot: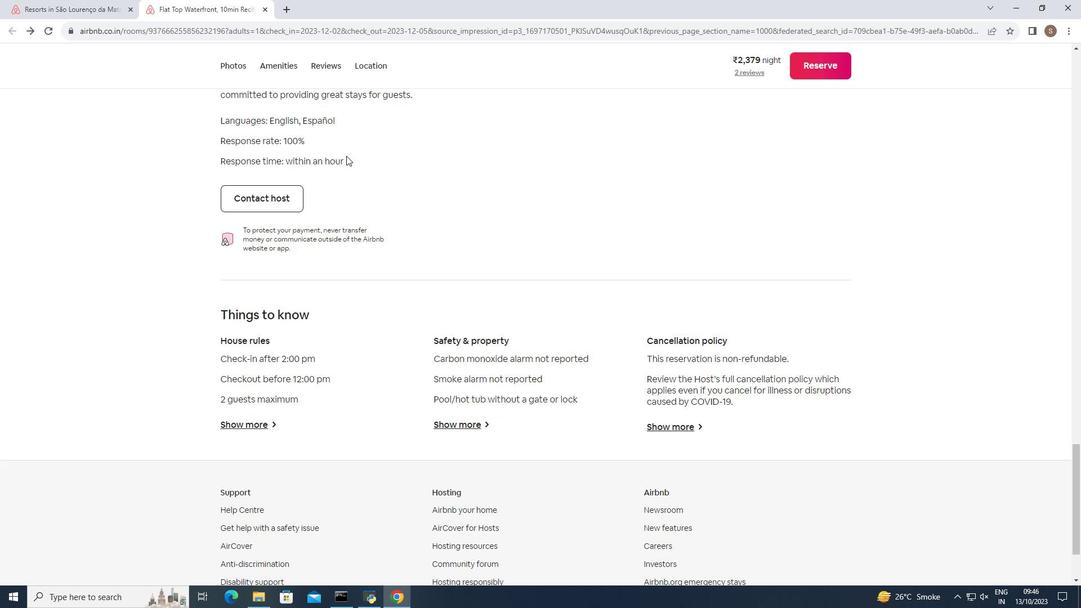
Action: Mouse scrolled (346, 155) with delta (0, 0)
Screenshot: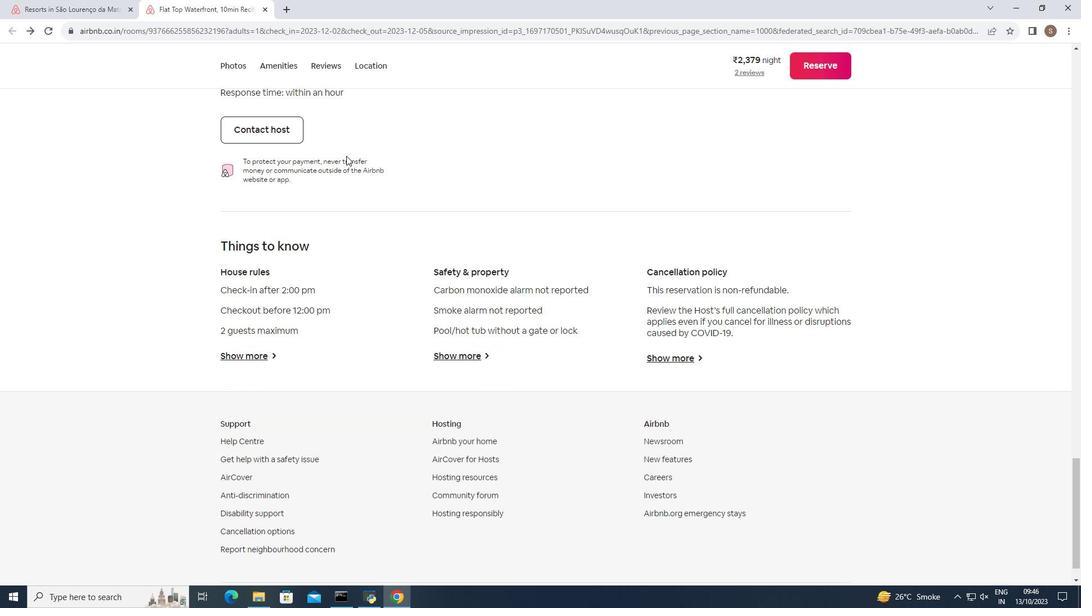 
Action: Mouse scrolled (346, 155) with delta (0, 0)
Screenshot: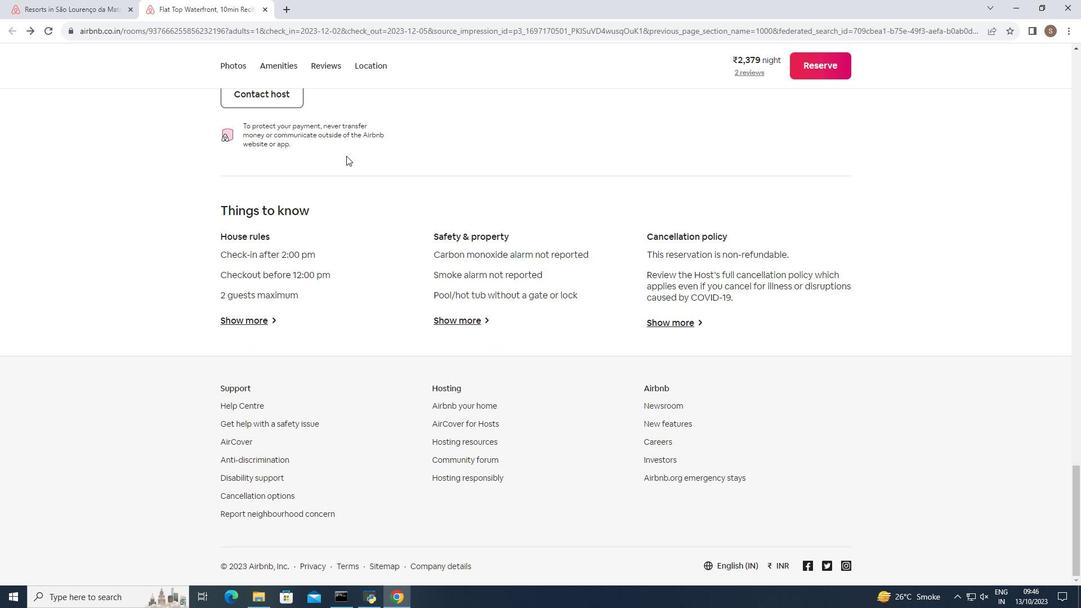 
Action: Mouse scrolled (346, 155) with delta (0, 0)
Screenshot: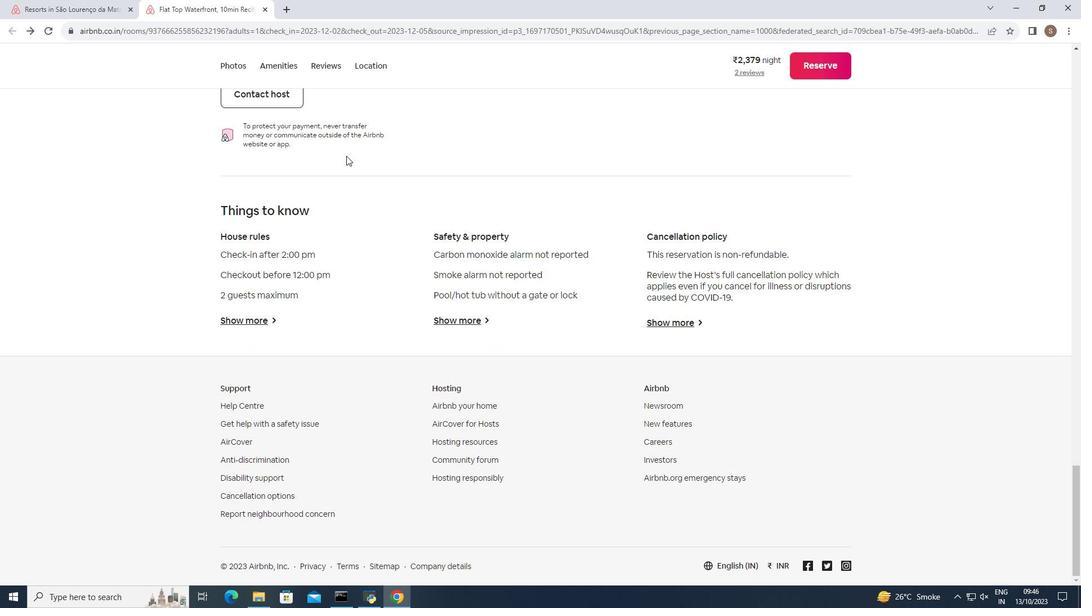 
Action: Mouse moved to (374, 63)
Screenshot: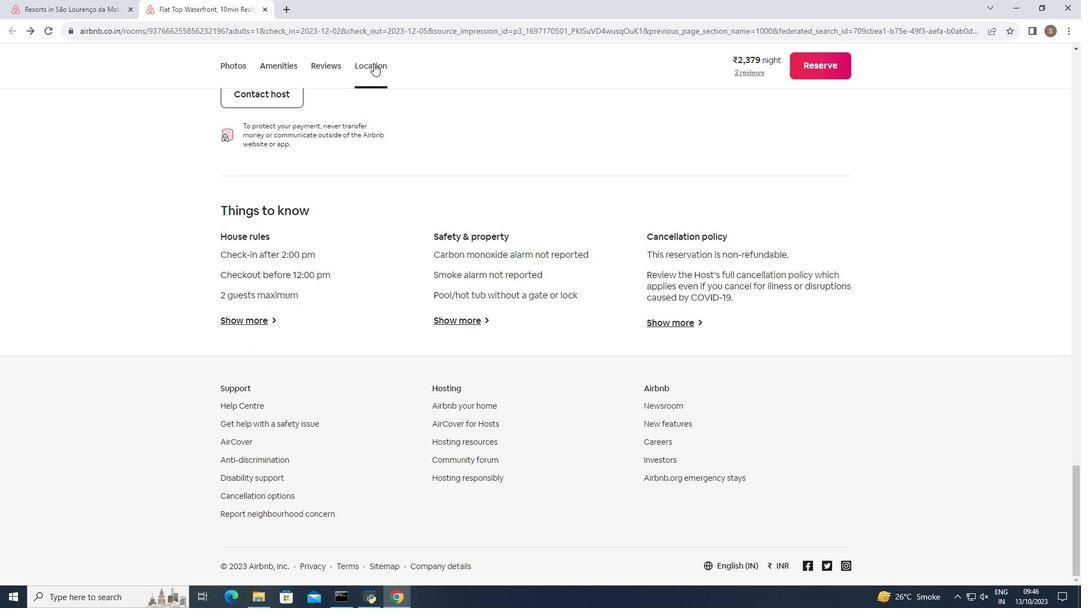 
Action: Mouse pressed left at (374, 63)
Screenshot: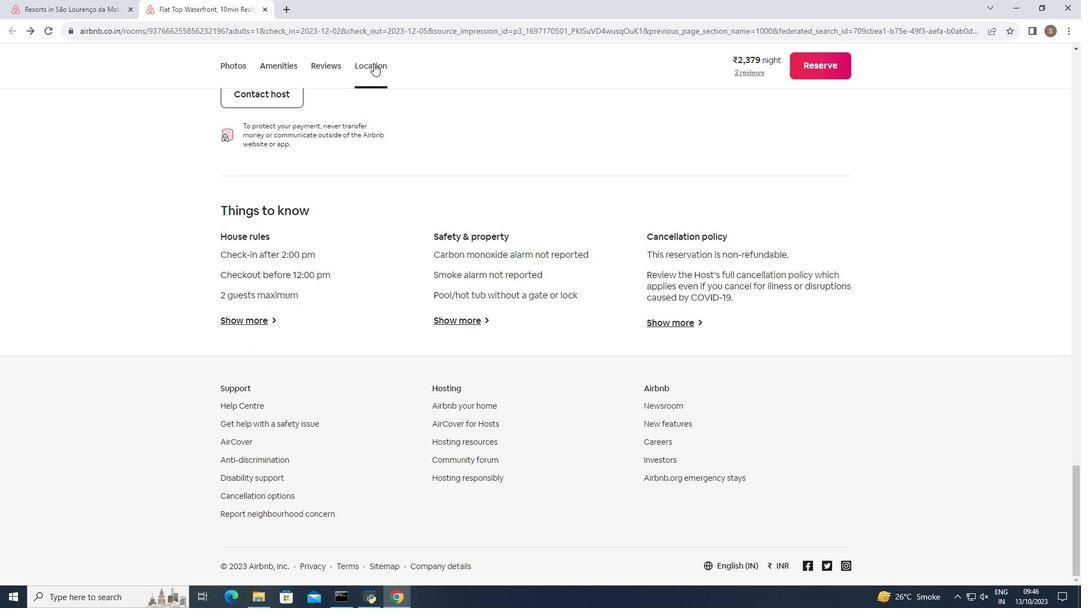 
Action: Mouse moved to (317, 61)
Screenshot: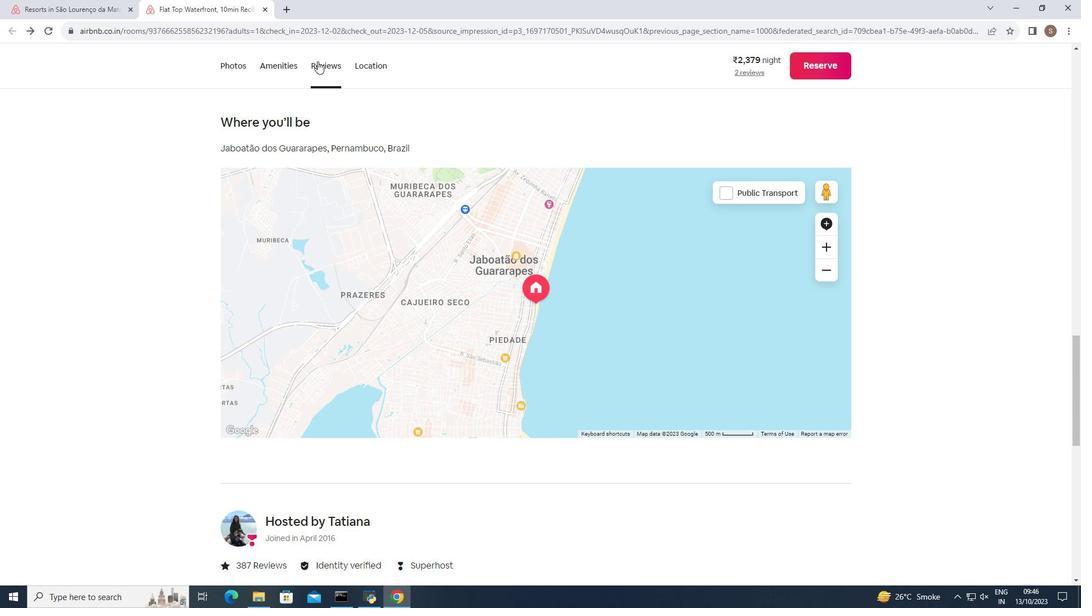 
Action: Mouse pressed left at (317, 61)
Screenshot: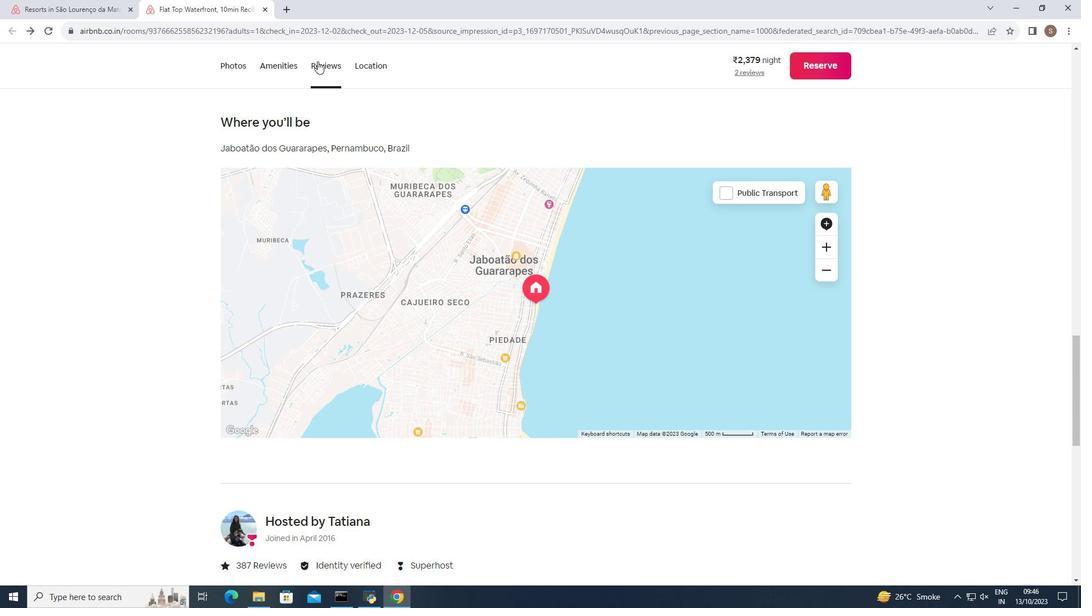 
Action: Mouse moved to (273, 63)
Screenshot: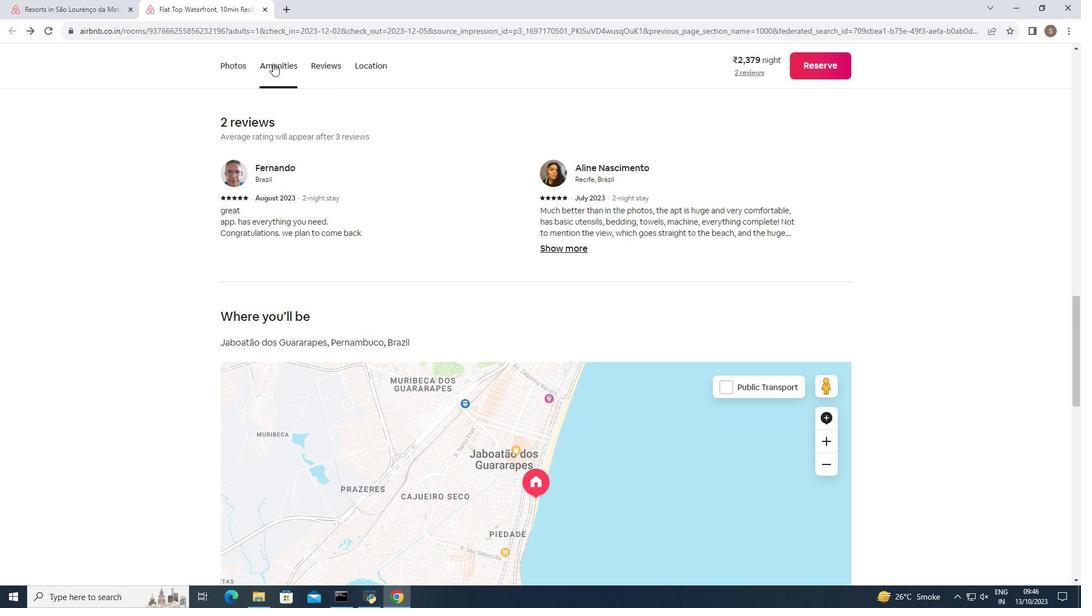 
Action: Mouse pressed left at (273, 63)
Screenshot: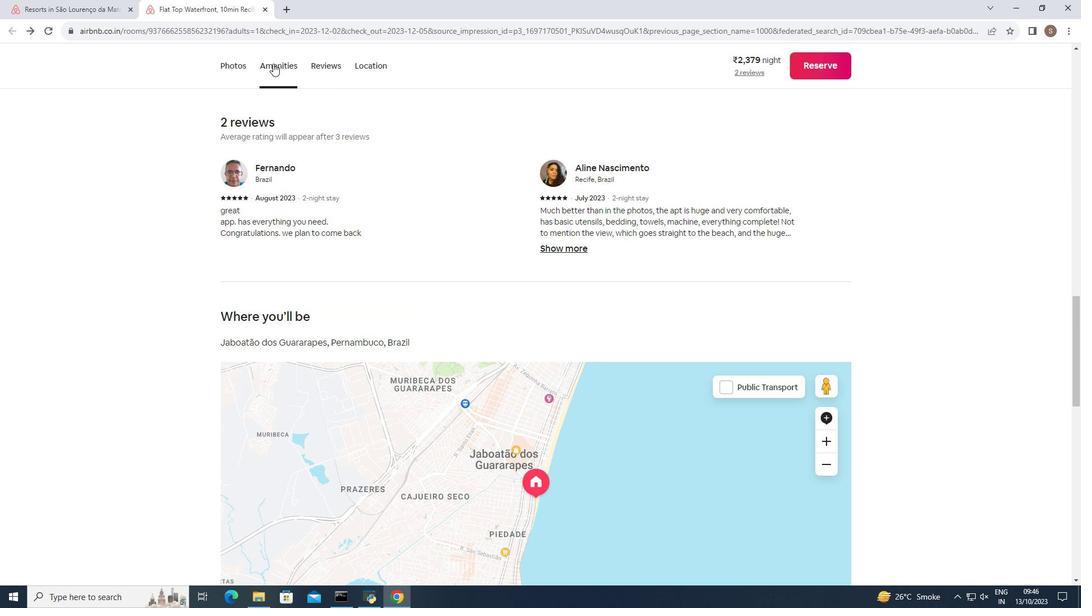
Action: Mouse moved to (228, 61)
Screenshot: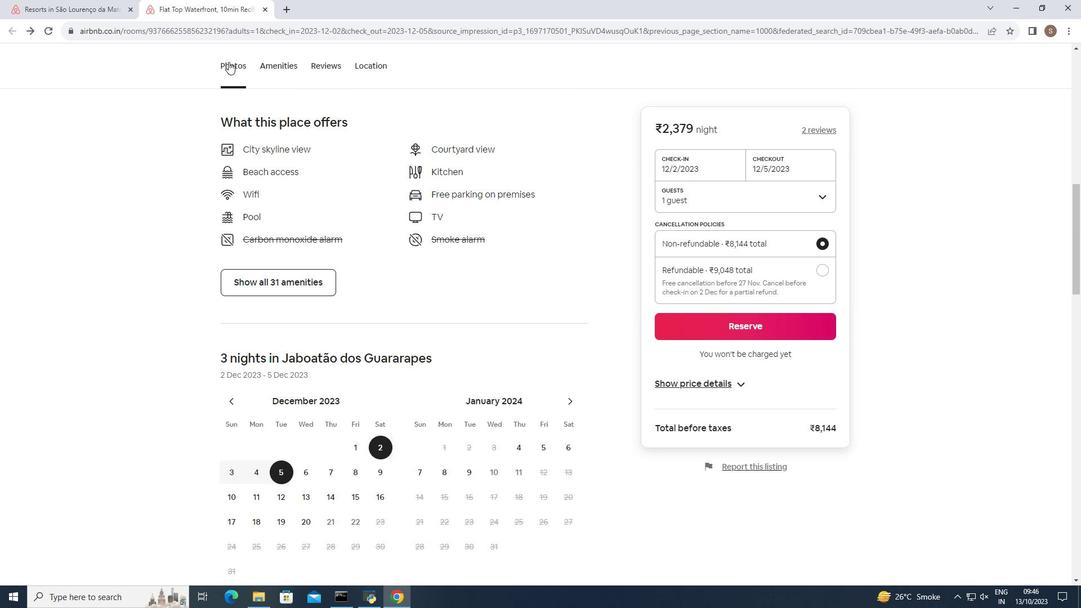 
Action: Mouse pressed left at (228, 61)
Screenshot: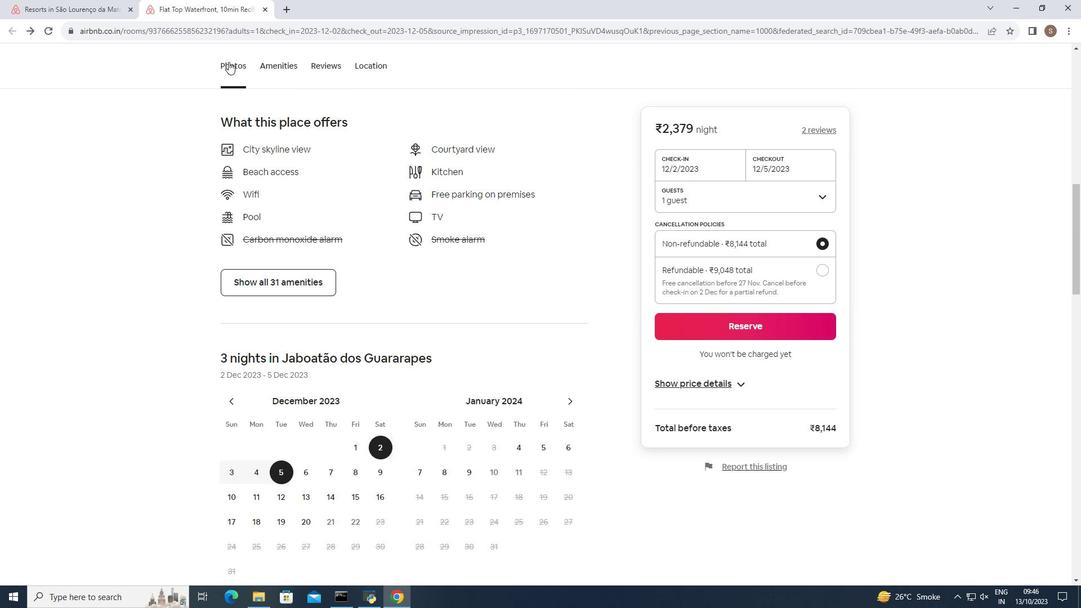 
Action: Mouse moved to (314, 181)
Screenshot: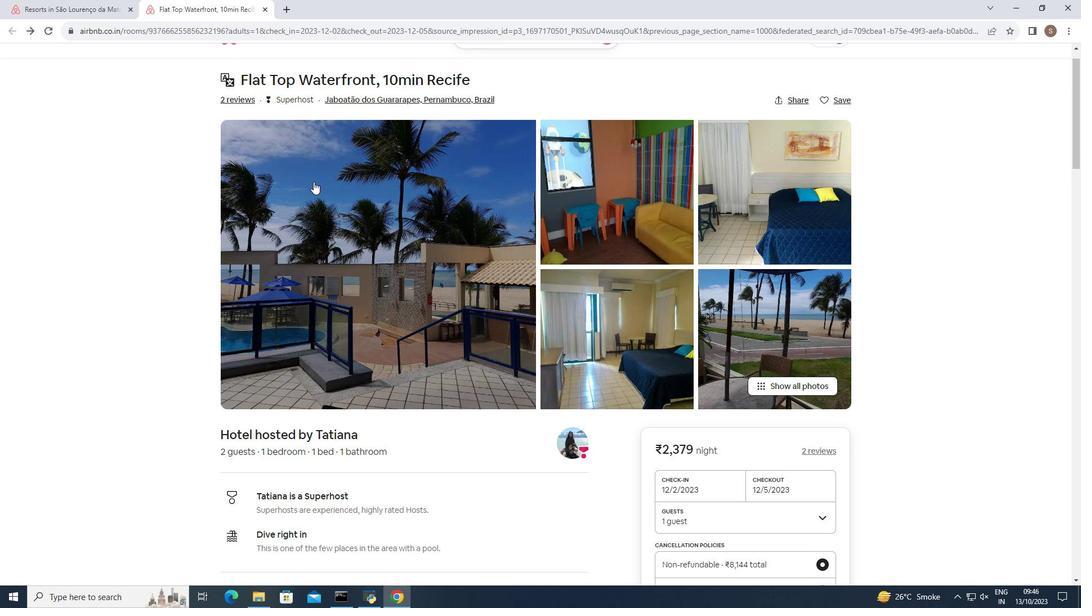 
Action: Mouse scrolled (314, 181) with delta (0, 0)
Screenshot: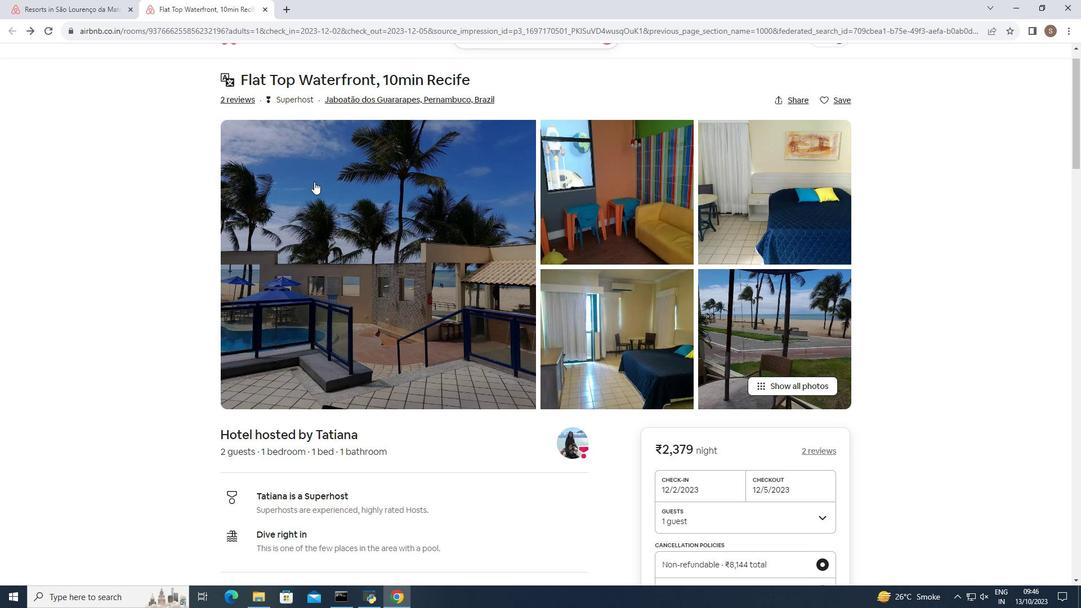 
Action: Mouse scrolled (314, 181) with delta (0, 0)
Screenshot: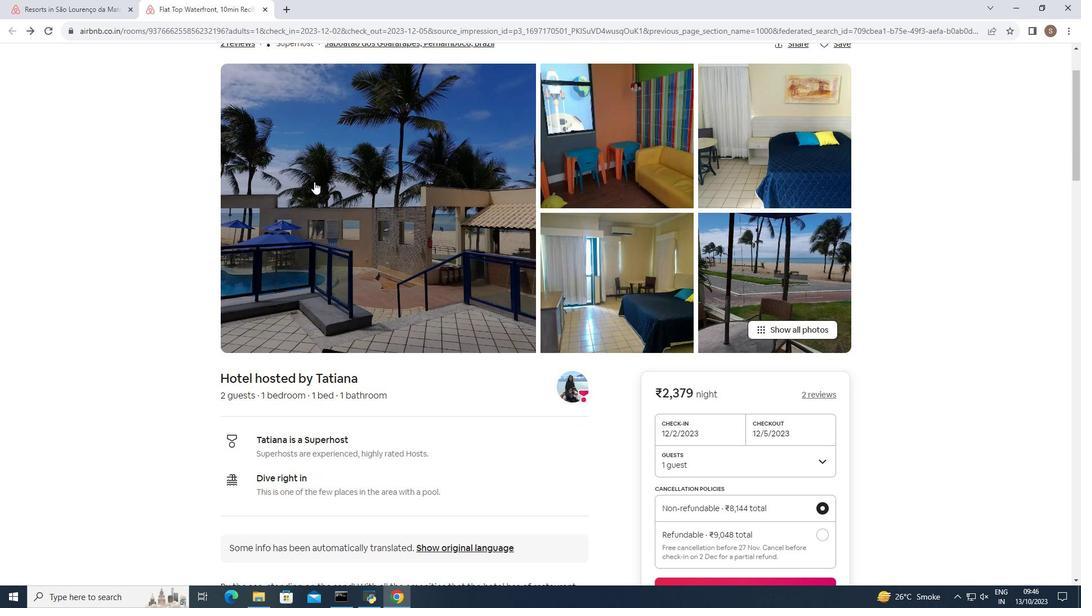
Action: Mouse scrolled (314, 181) with delta (0, 0)
Screenshot: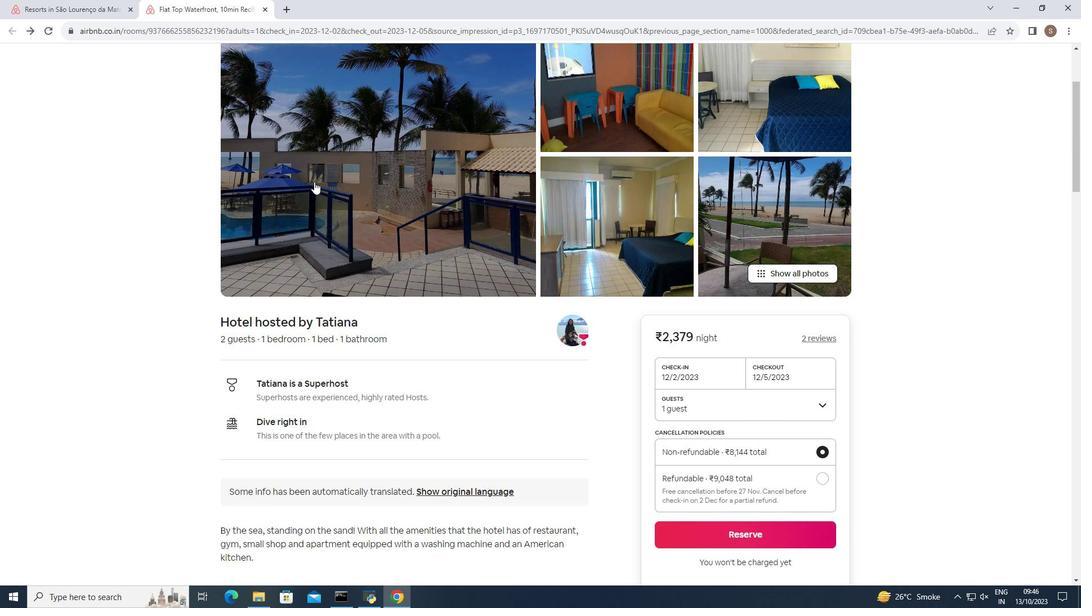 
Action: Mouse moved to (264, 11)
Screenshot: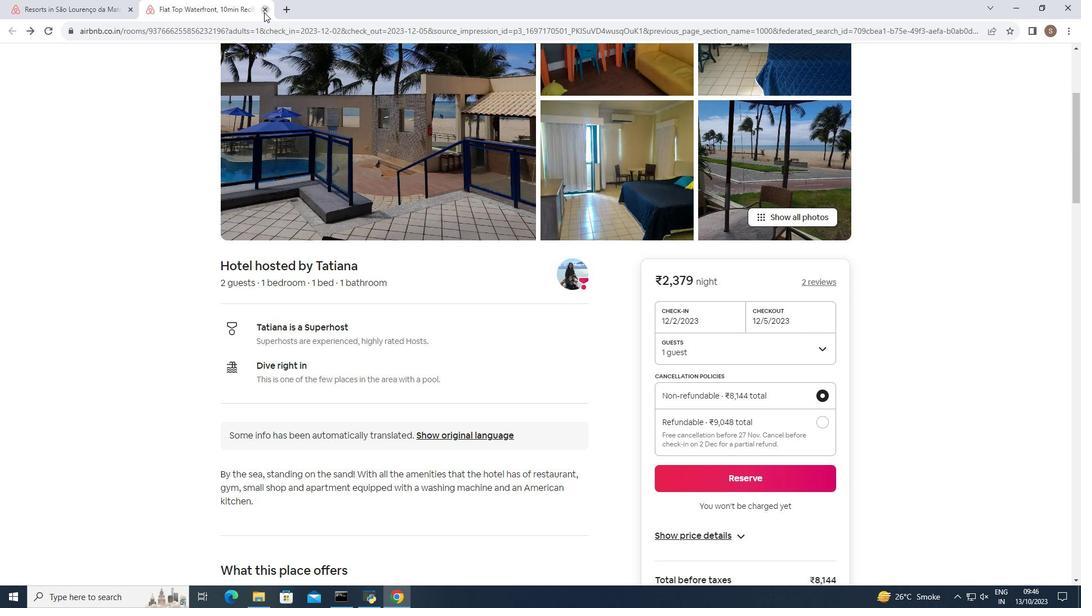 
Action: Mouse pressed left at (264, 11)
Screenshot: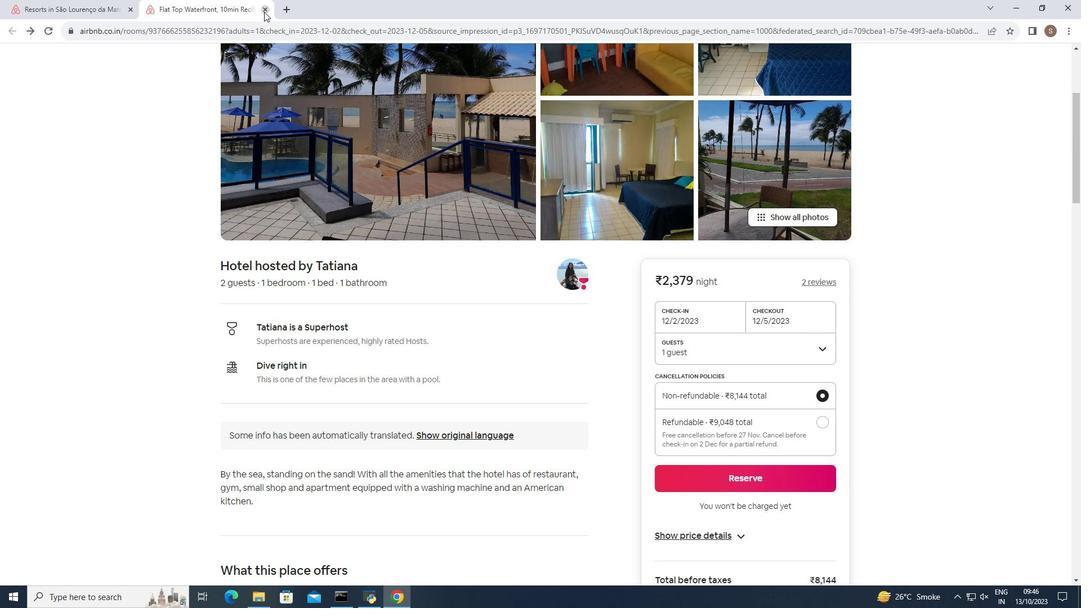 
Action: Mouse moved to (278, 202)
Screenshot: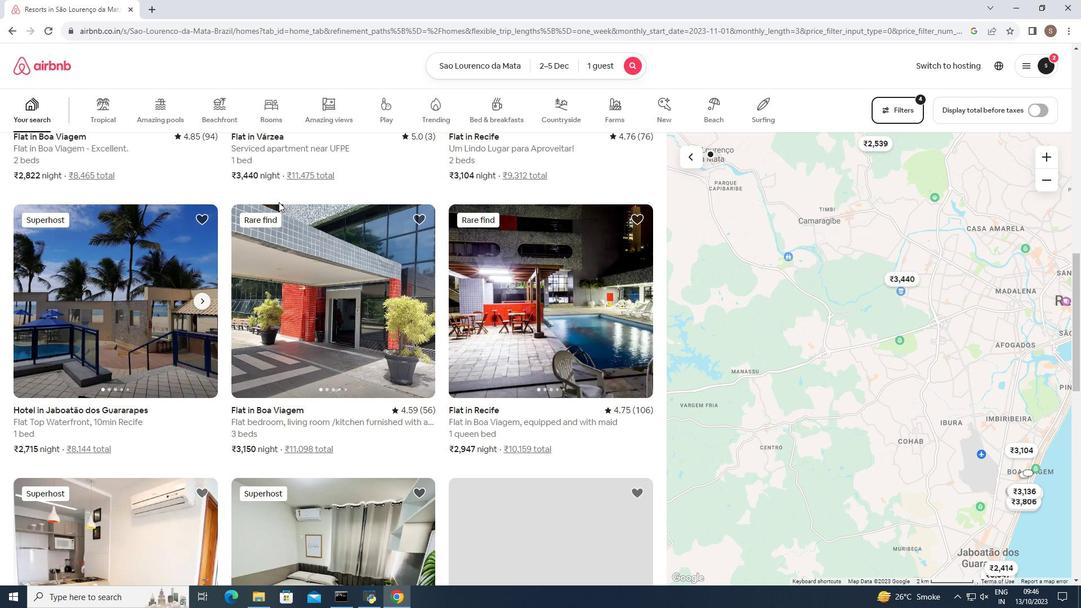 
Action: Mouse scrolled (278, 201) with delta (0, 0)
Screenshot: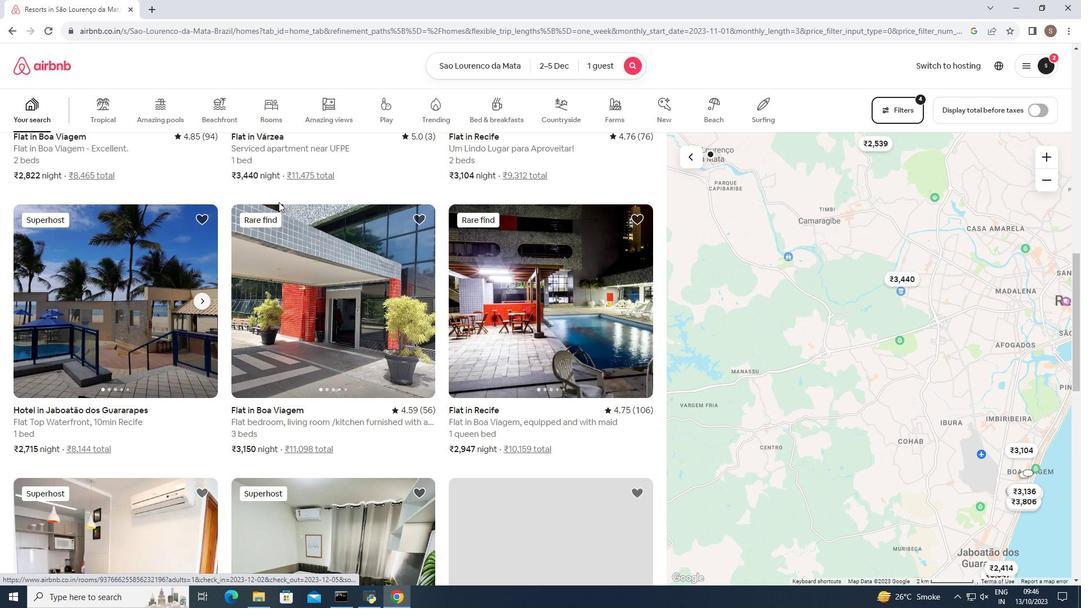 
Action: Mouse scrolled (278, 201) with delta (0, 0)
Screenshot: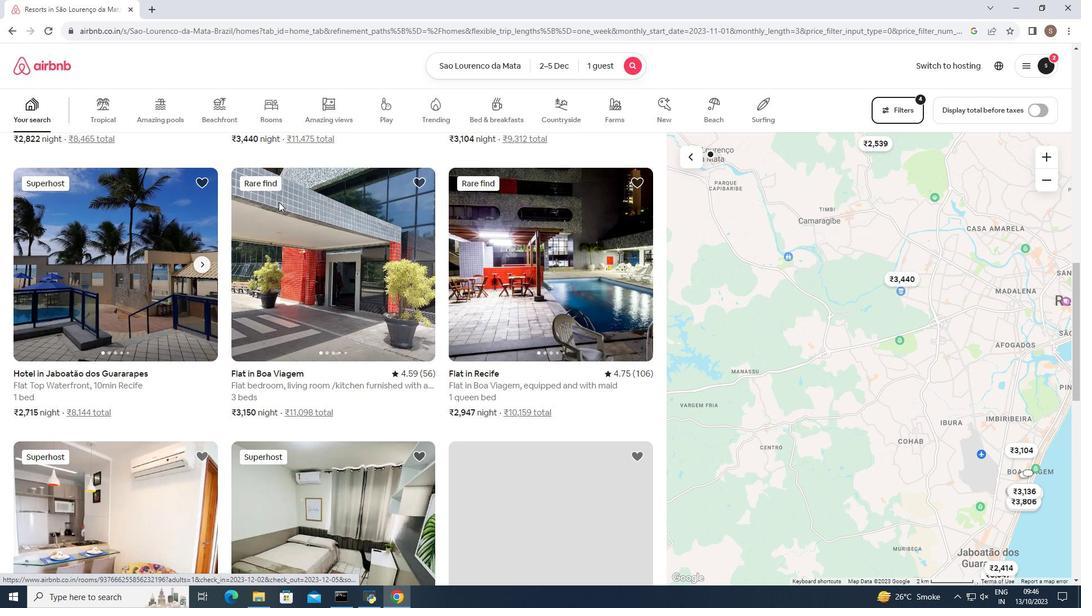 
Action: Mouse scrolled (278, 201) with delta (0, 0)
Screenshot: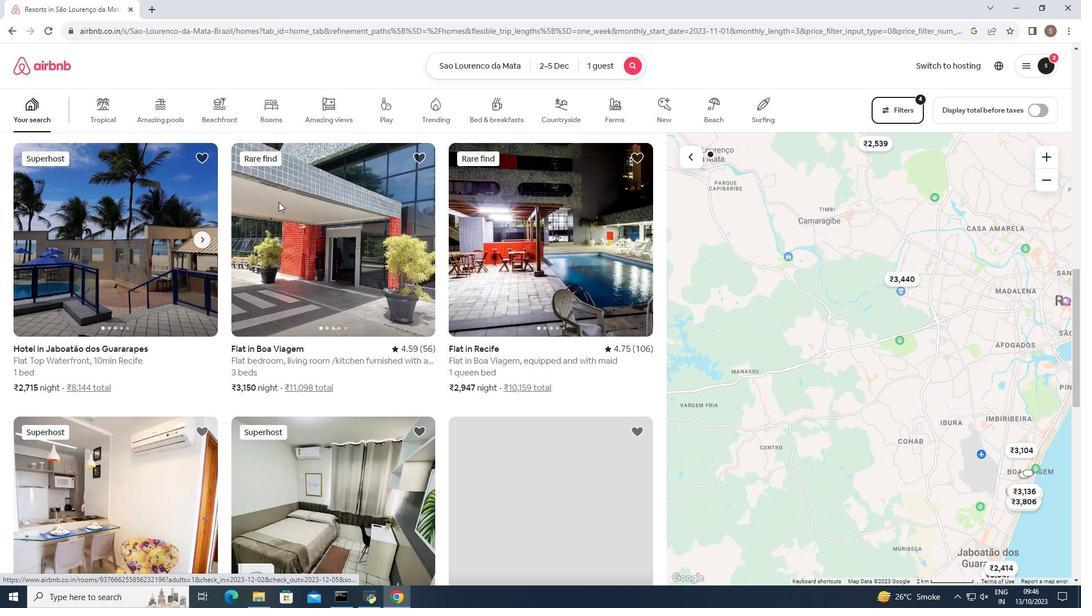 
Action: Mouse scrolled (278, 201) with delta (0, 0)
Screenshot: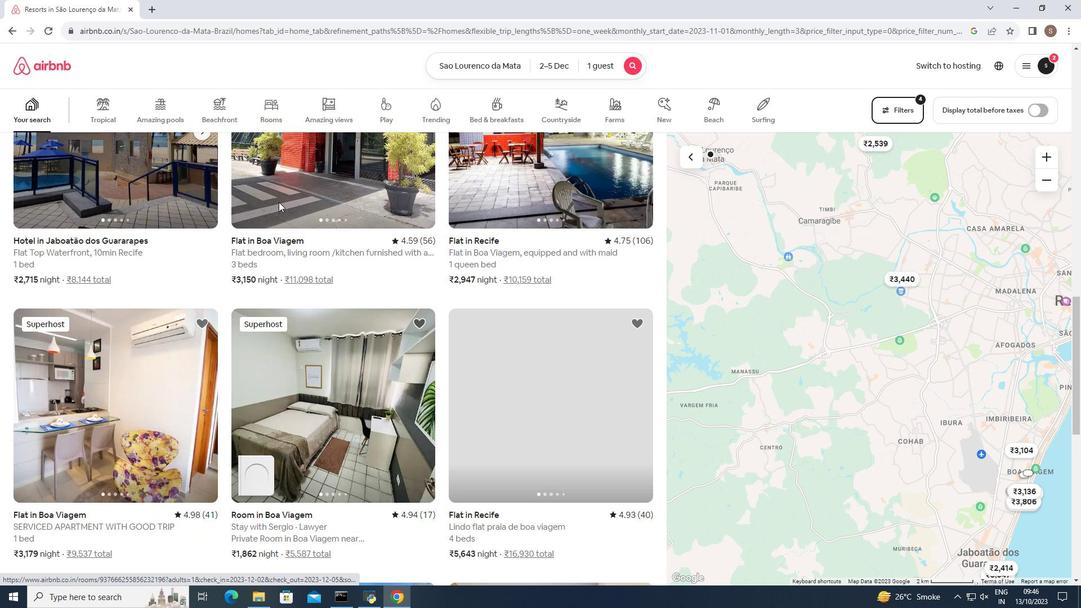 
Action: Mouse scrolled (278, 201) with delta (0, 0)
Screenshot: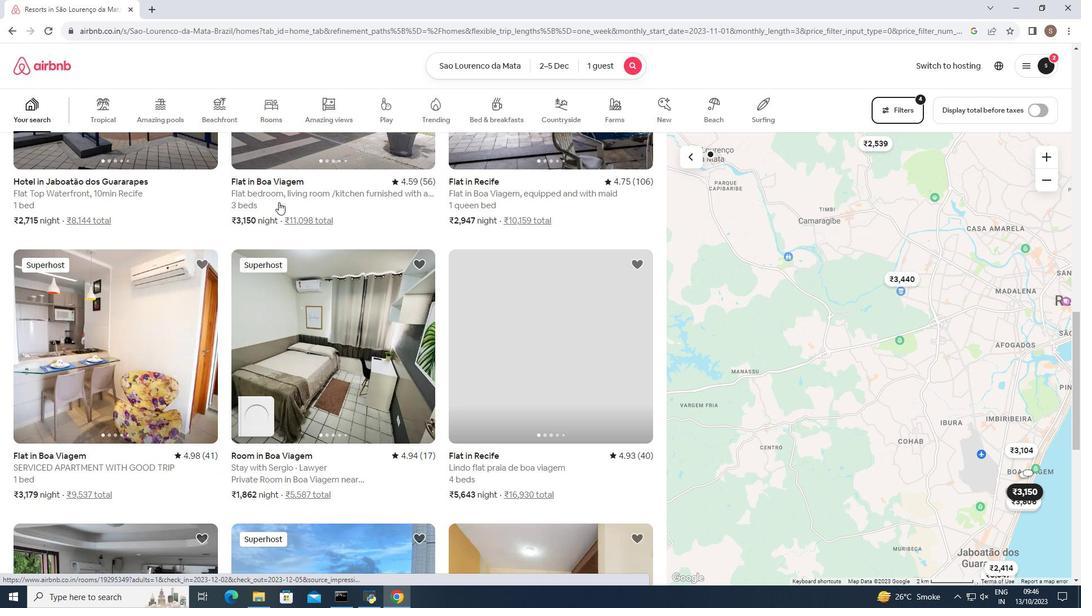 
Action: Mouse scrolled (278, 201) with delta (0, 0)
Screenshot: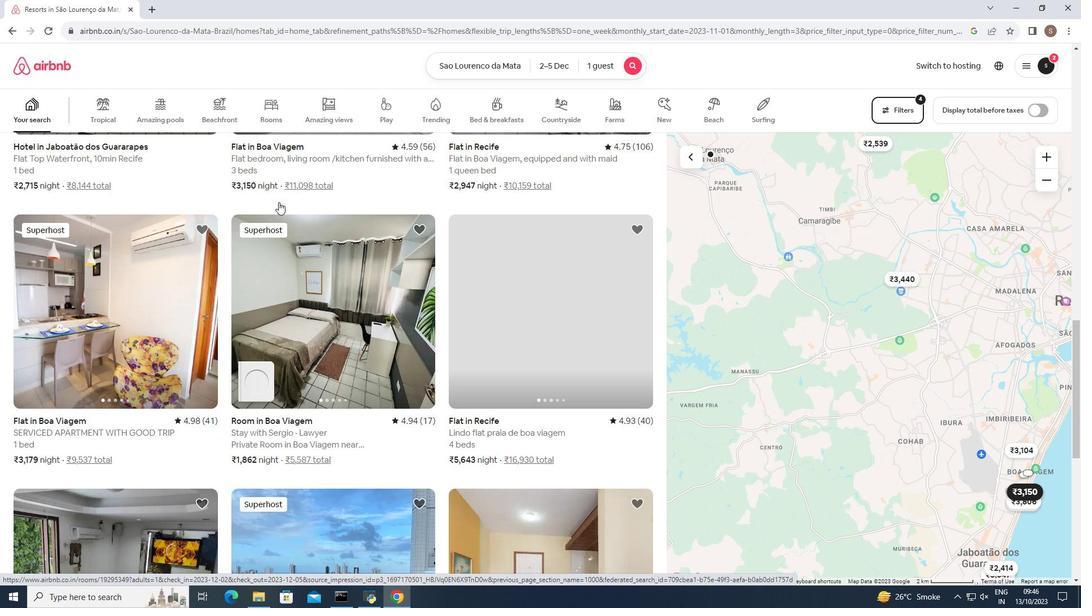 
Action: Mouse scrolled (278, 201) with delta (0, 0)
Screenshot: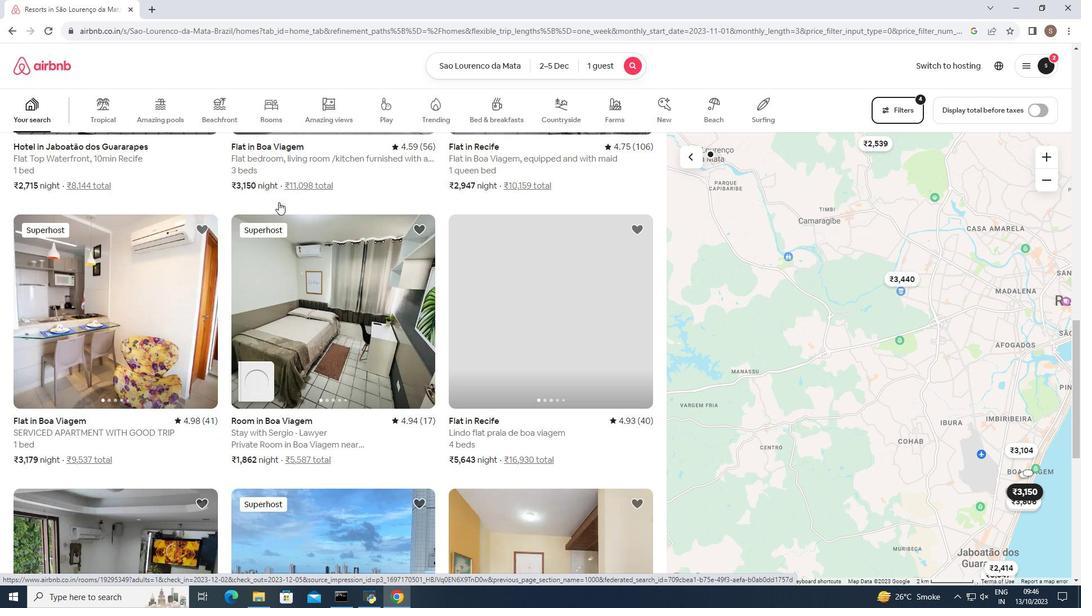 
Action: Mouse scrolled (278, 201) with delta (0, 0)
Screenshot: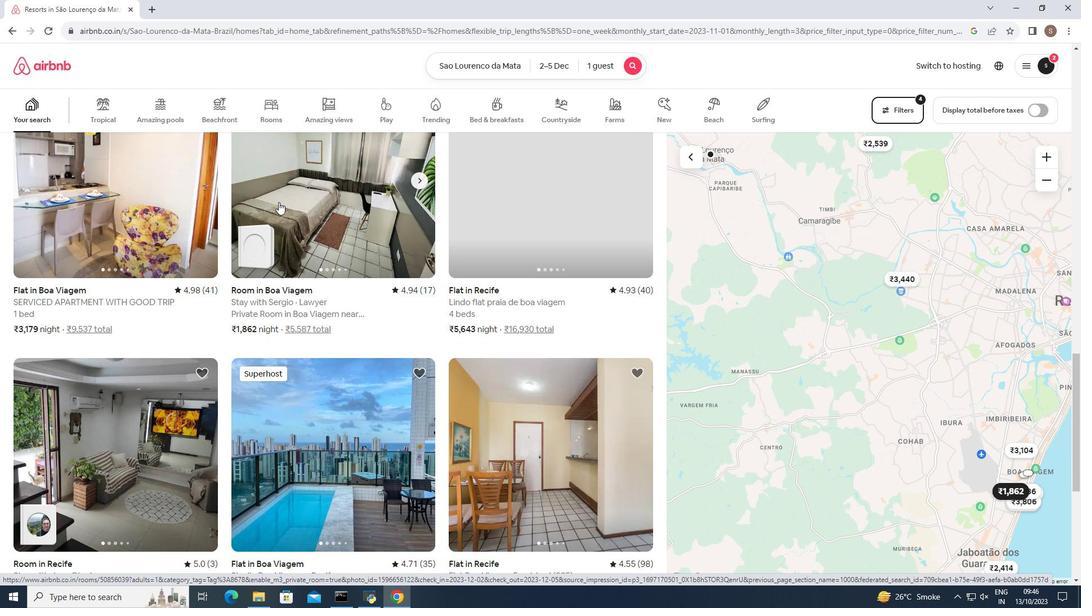 
Action: Mouse scrolled (278, 201) with delta (0, 0)
Screenshot: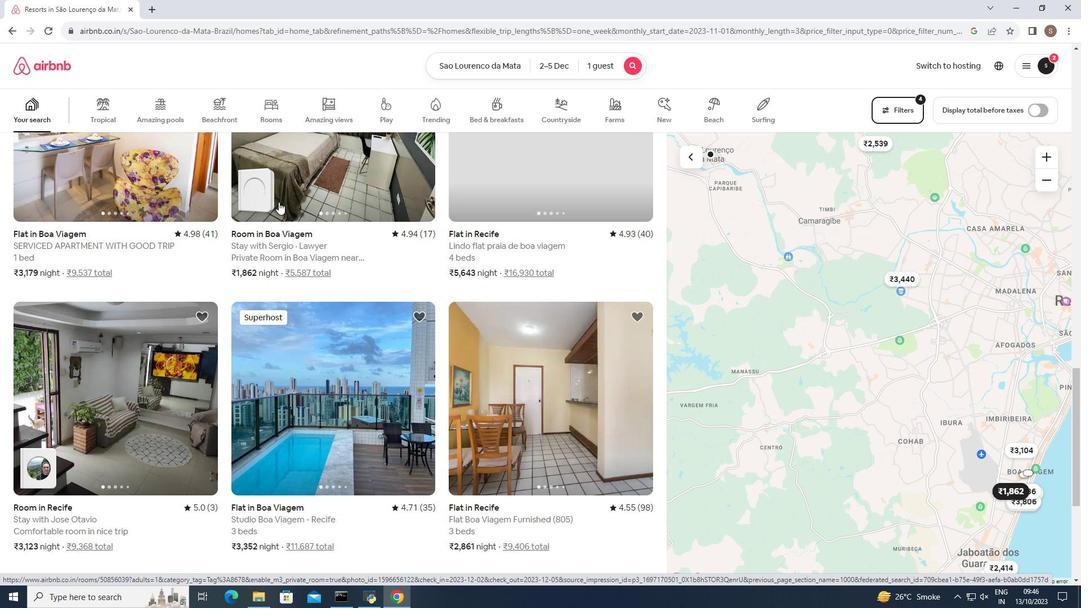 
Action: Mouse scrolled (278, 201) with delta (0, 0)
Screenshot: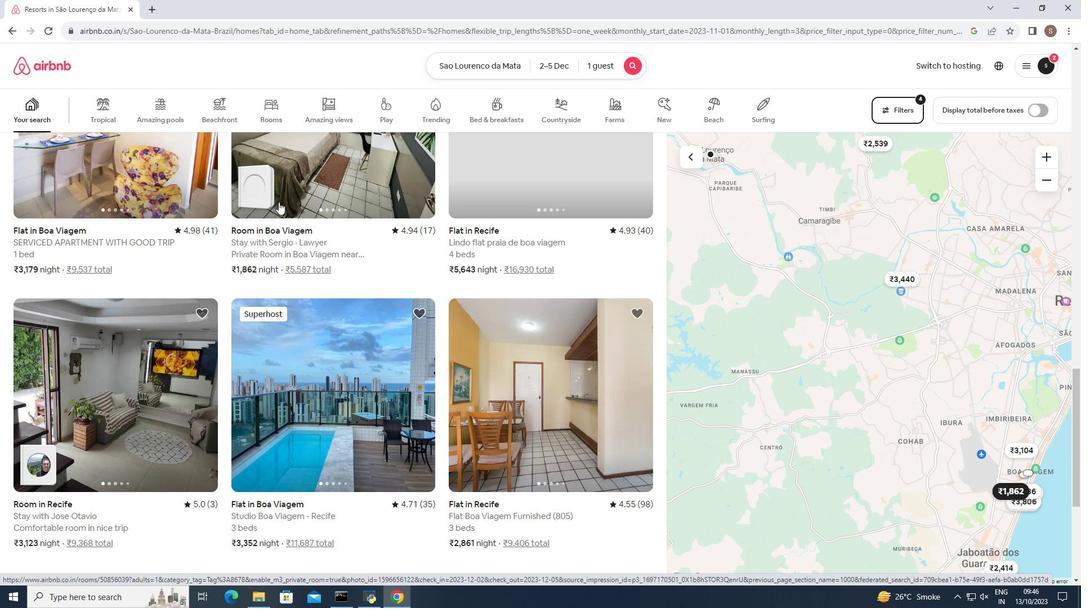 
Action: Mouse scrolled (278, 201) with delta (0, 0)
Screenshot: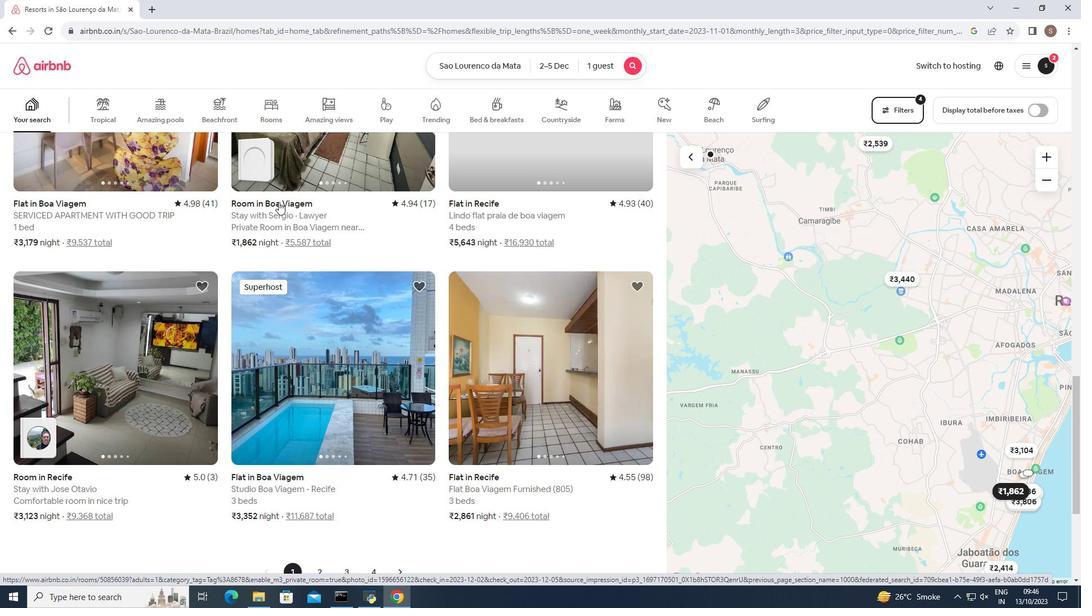 
Action: Mouse moved to (402, 430)
Screenshot: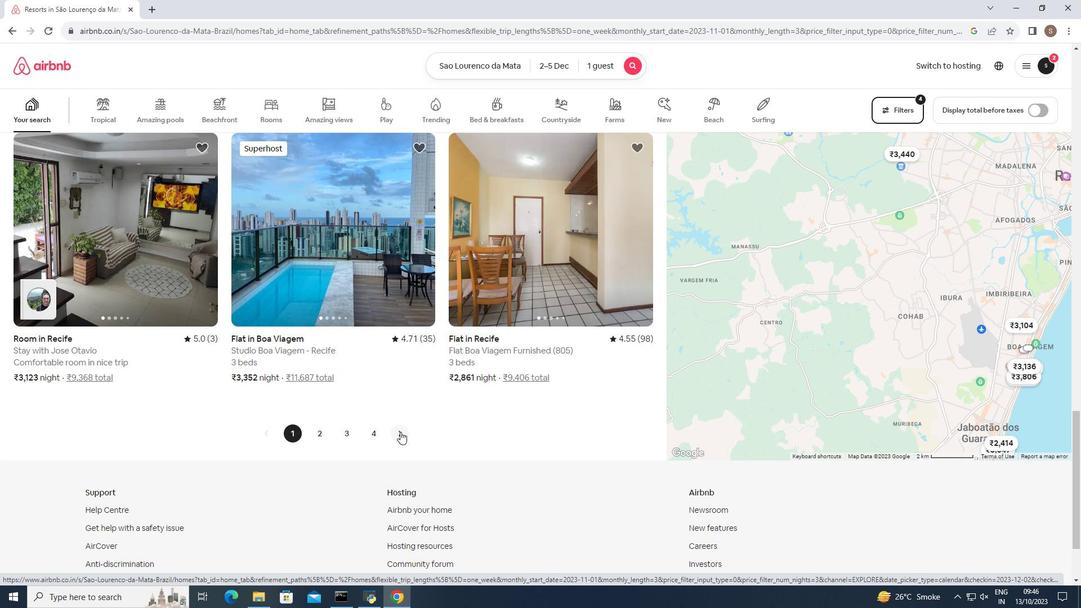 
Action: Mouse pressed left at (402, 430)
Screenshot: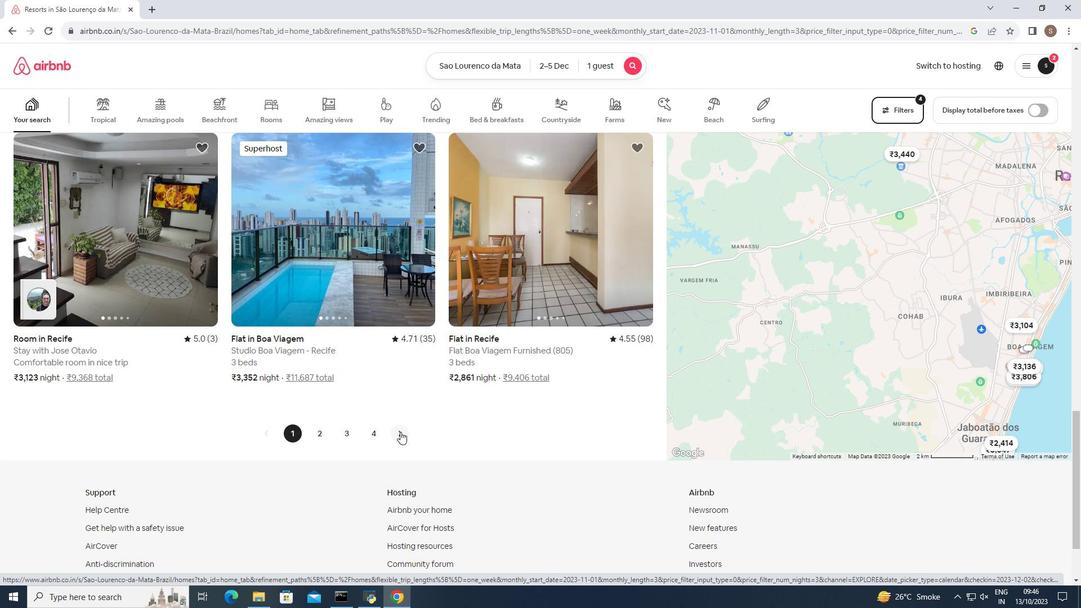 
Action: Mouse moved to (399, 436)
Screenshot: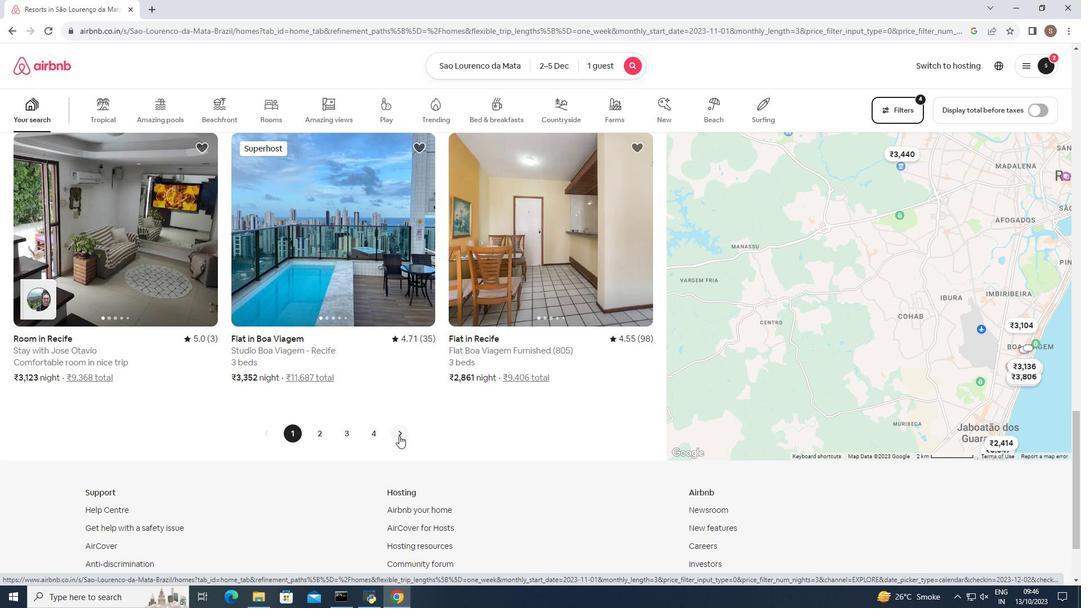 
Action: Mouse pressed left at (399, 436)
Screenshot: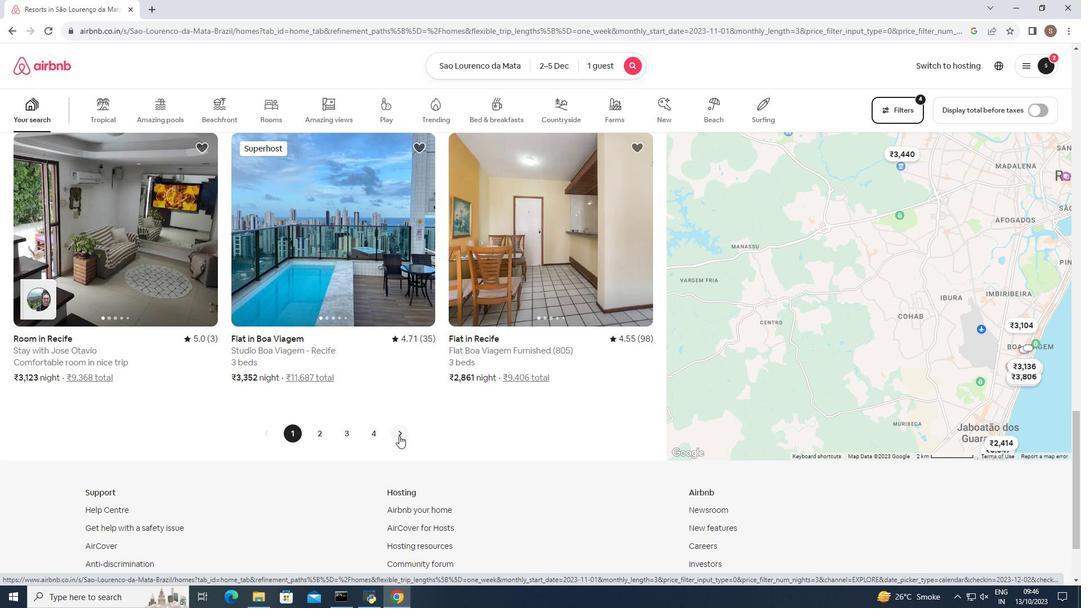 
Action: Mouse moved to (370, 384)
Screenshot: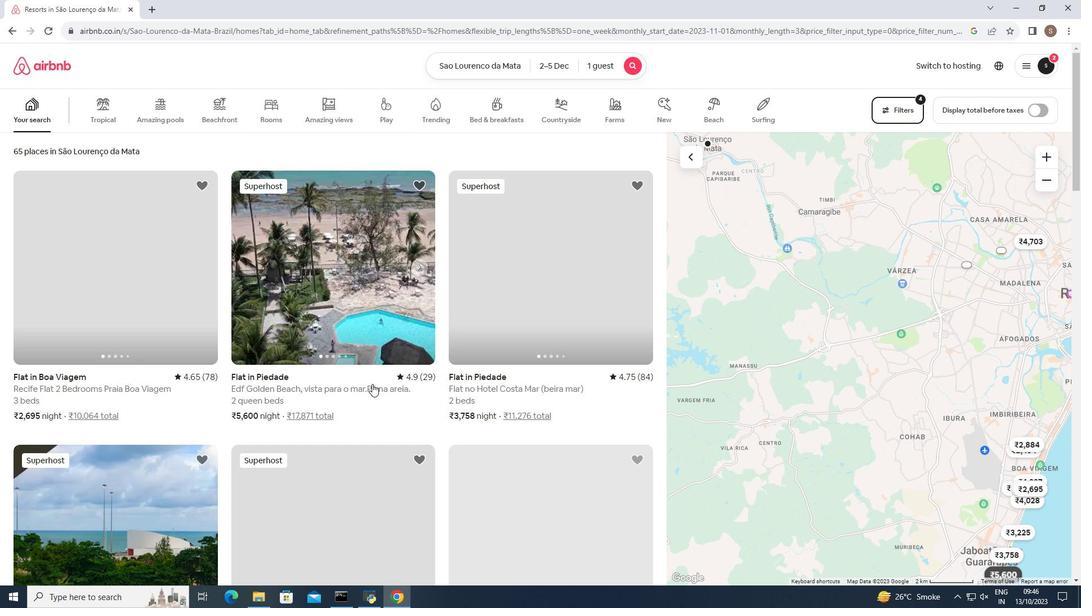 
Action: Mouse scrolled (370, 383) with delta (0, 0)
Screenshot: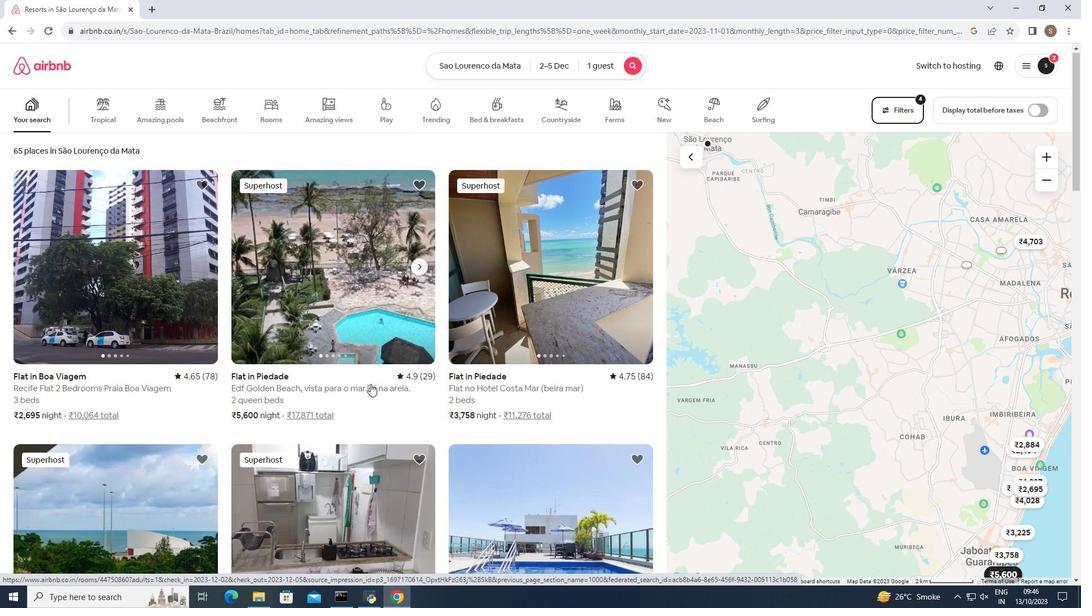 
Action: Mouse scrolled (370, 383) with delta (0, 0)
Screenshot: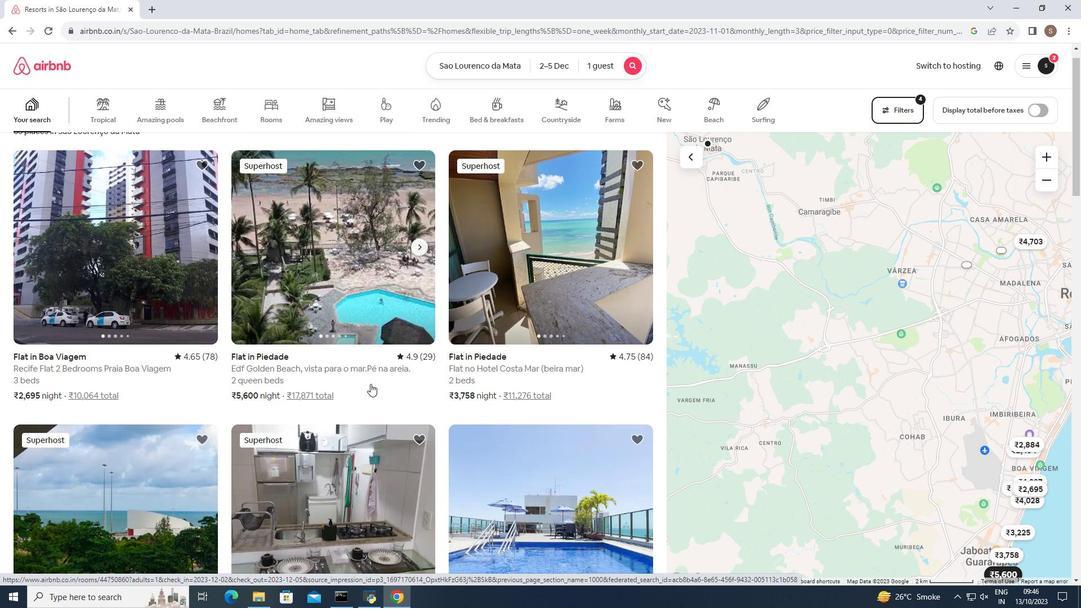 
Action: Mouse scrolled (370, 383) with delta (0, 0)
Screenshot: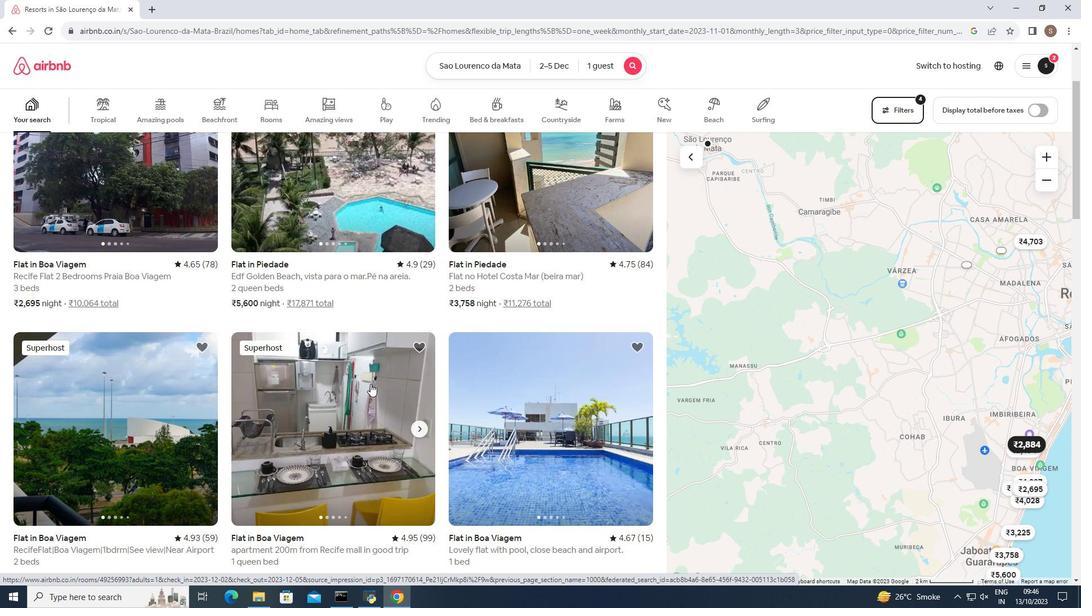 
Action: Mouse scrolled (370, 383) with delta (0, 0)
Screenshot: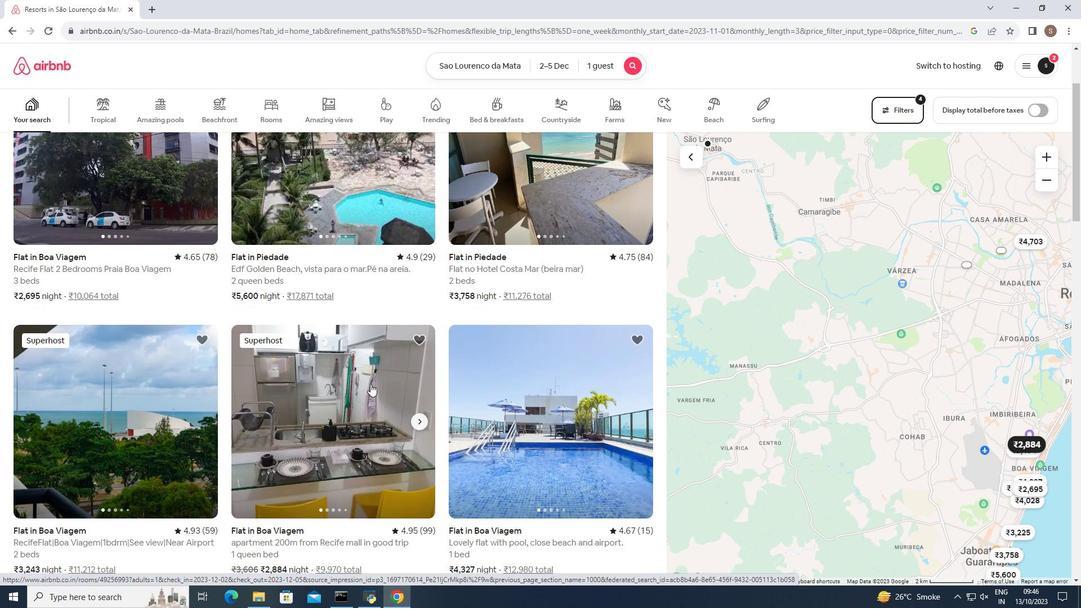 
Action: Mouse scrolled (370, 383) with delta (0, 0)
Screenshot: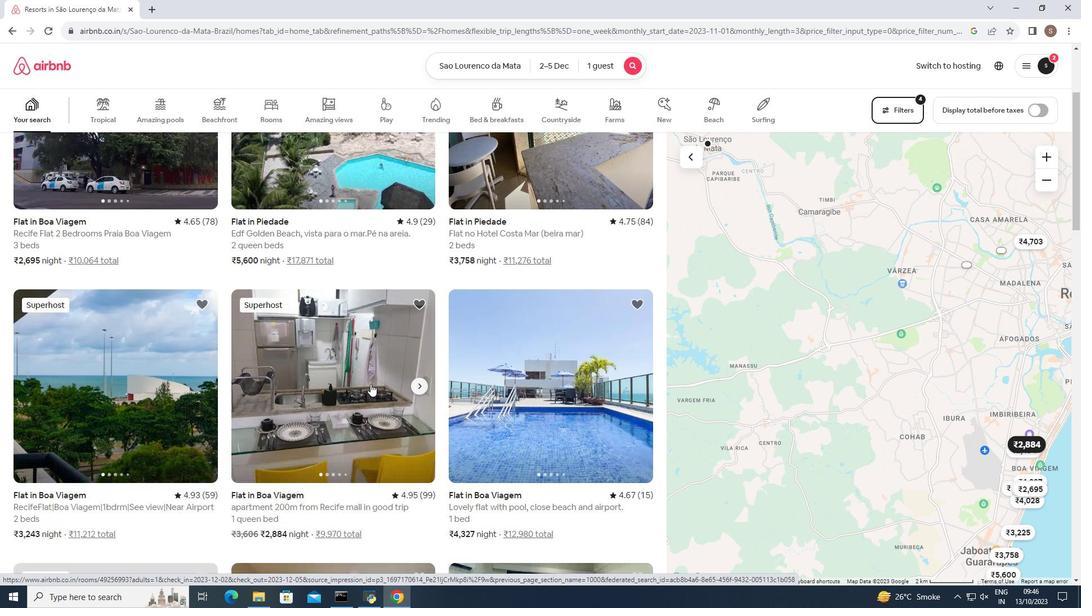 
Action: Mouse scrolled (370, 383) with delta (0, 0)
Screenshot: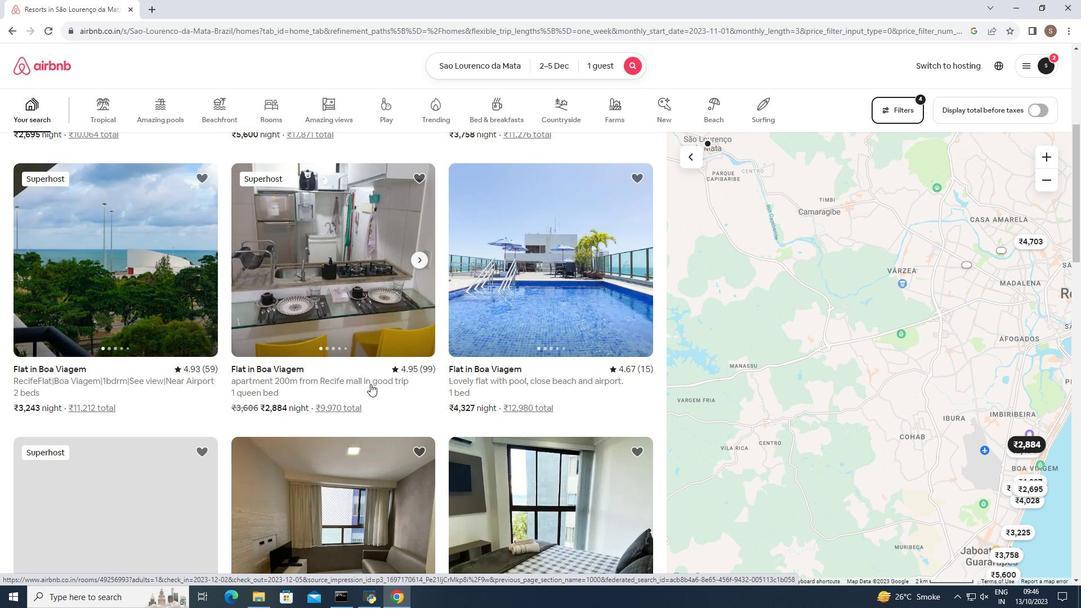 
Action: Mouse scrolled (370, 383) with delta (0, 0)
Screenshot: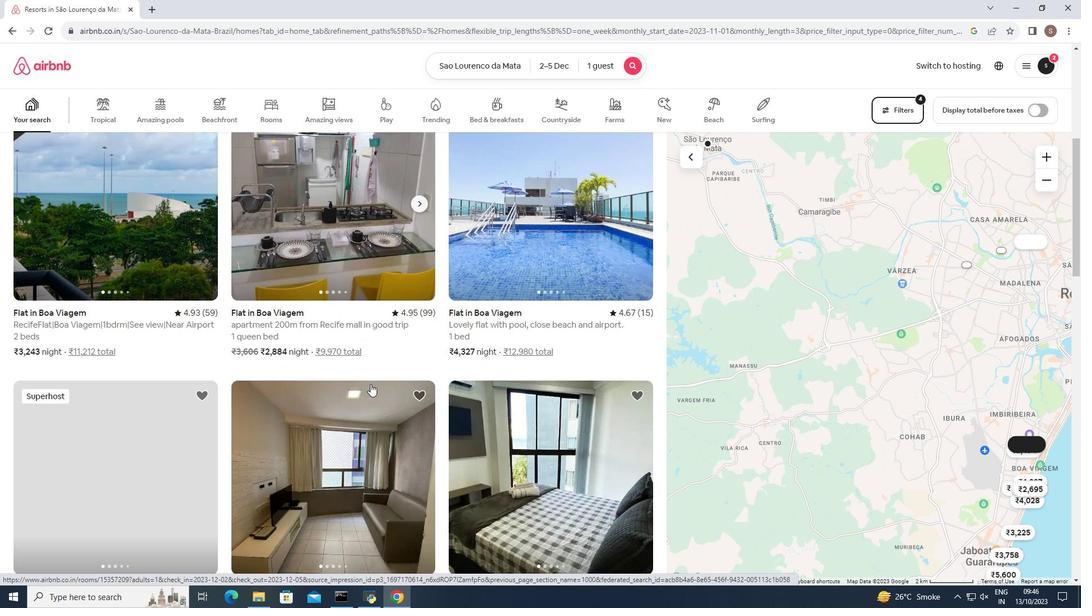 
Action: Mouse scrolled (370, 383) with delta (0, 0)
Screenshot: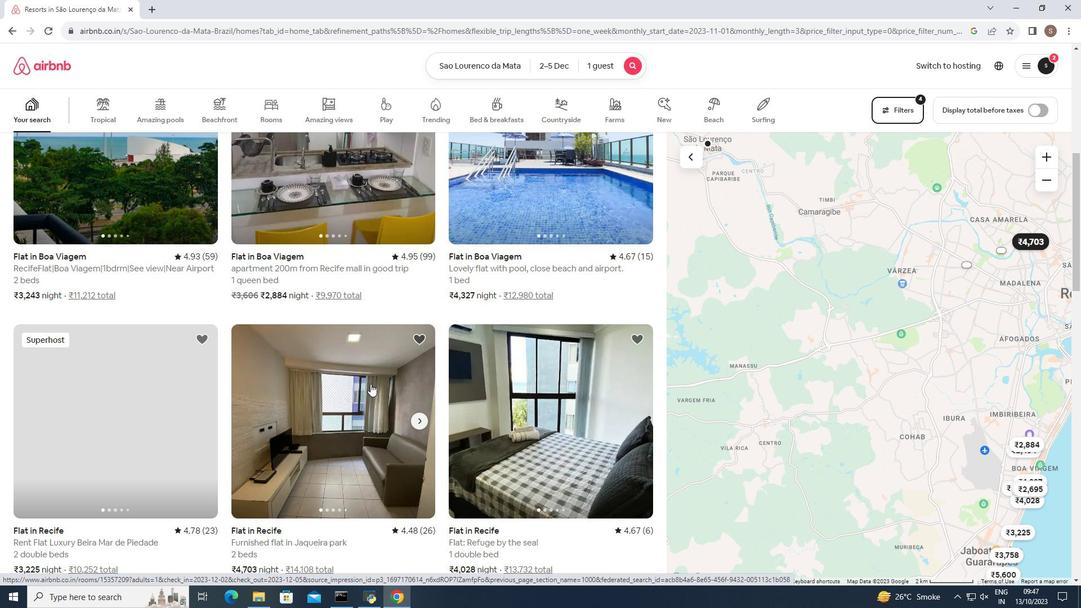 
Action: Mouse scrolled (370, 383) with delta (0, 0)
Screenshot: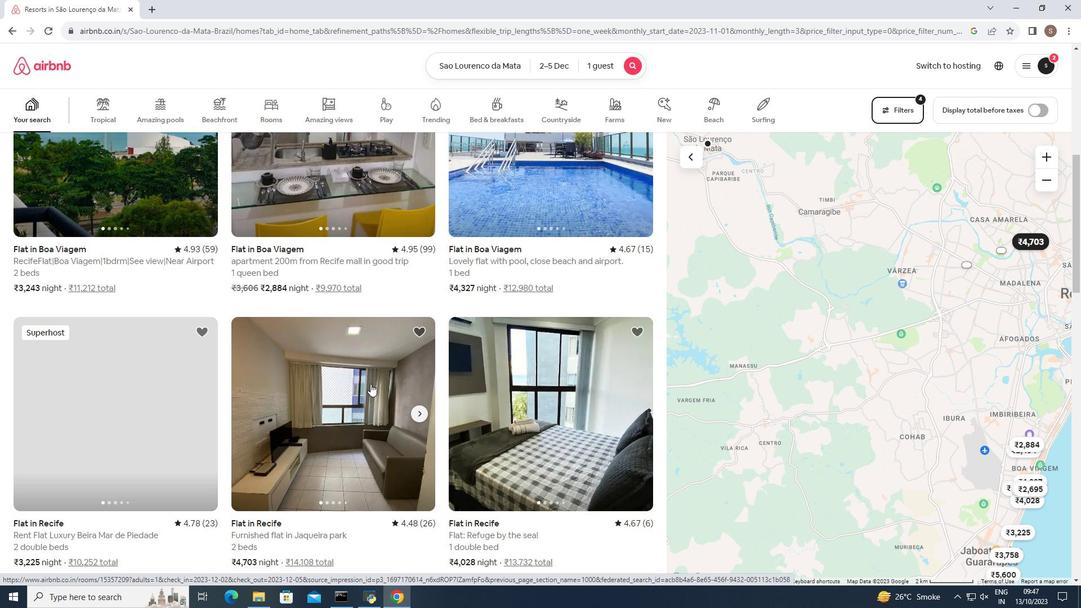 
Action: Mouse scrolled (370, 383) with delta (0, 0)
Screenshot: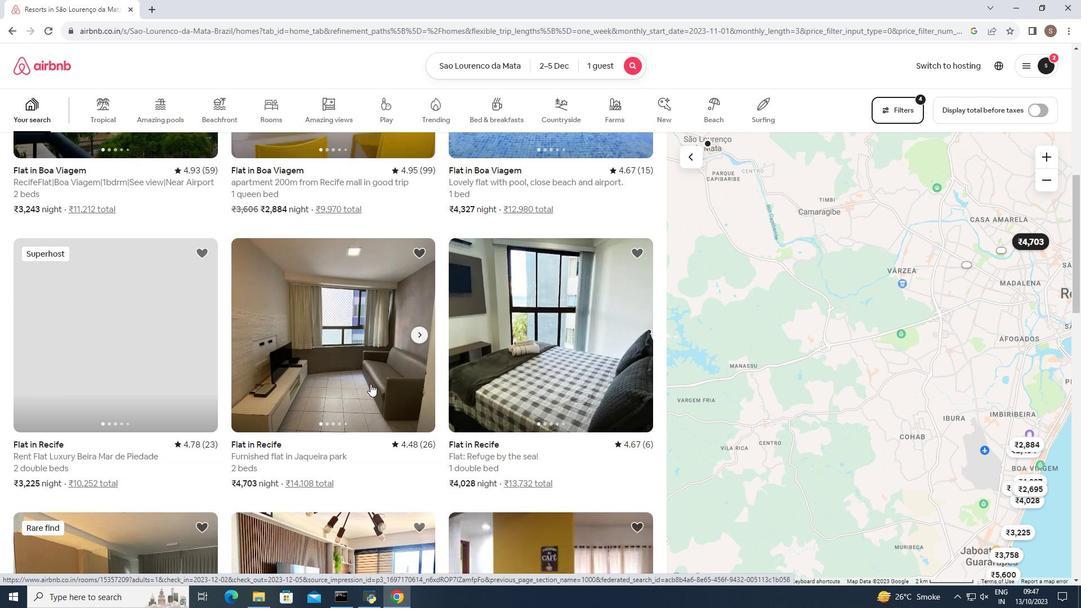 
Action: Mouse scrolled (370, 383) with delta (0, 0)
Screenshot: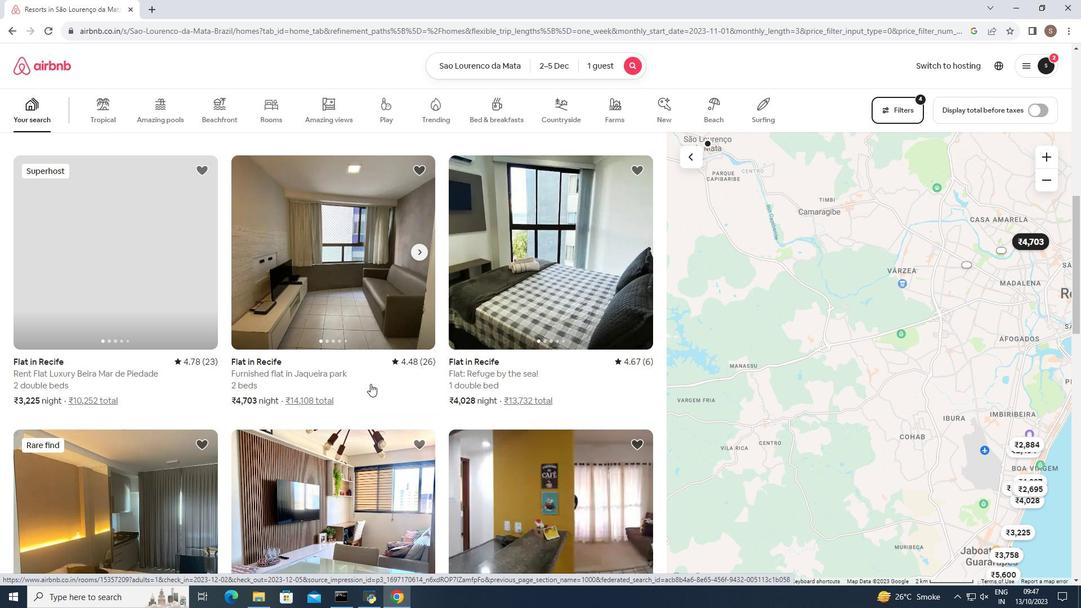 
Action: Mouse scrolled (370, 383) with delta (0, 0)
Screenshot: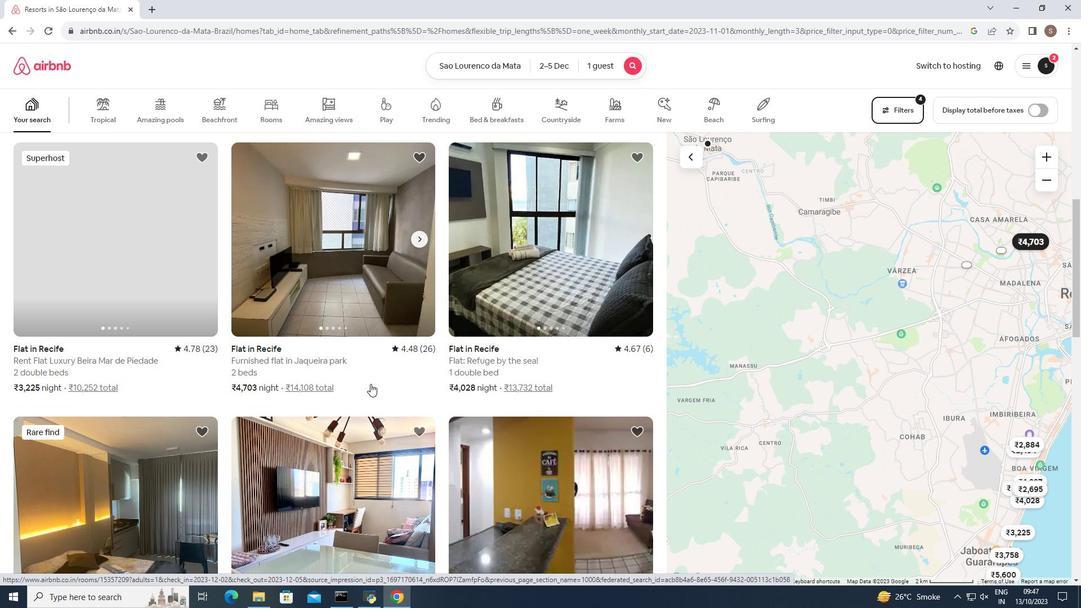 
Action: Mouse scrolled (370, 383) with delta (0, 0)
Screenshot: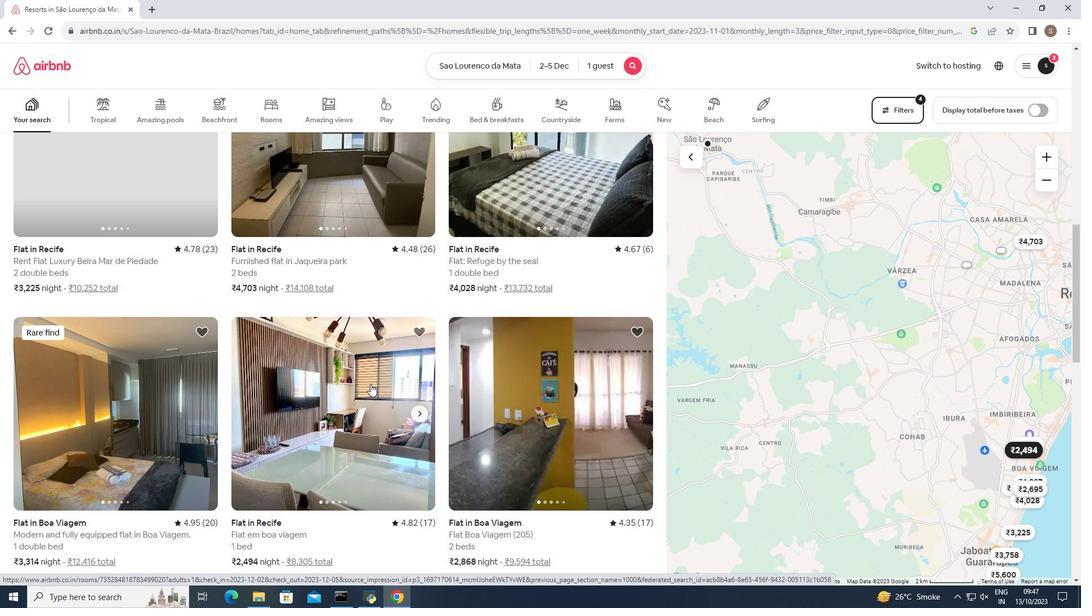 
Action: Mouse scrolled (370, 383) with delta (0, 0)
Screenshot: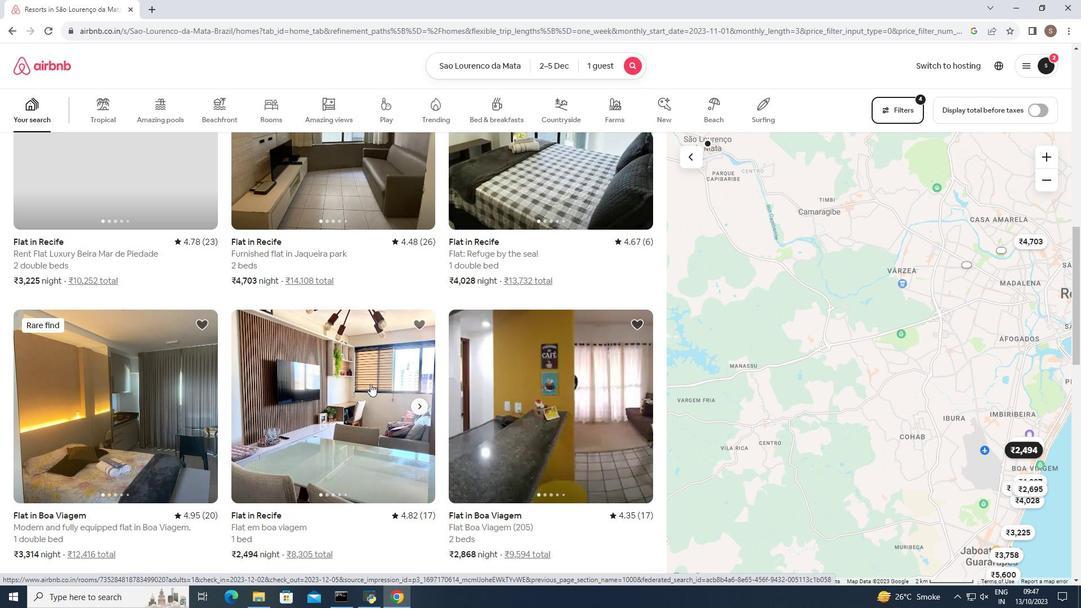 
Action: Mouse scrolled (370, 383) with delta (0, 0)
Screenshot: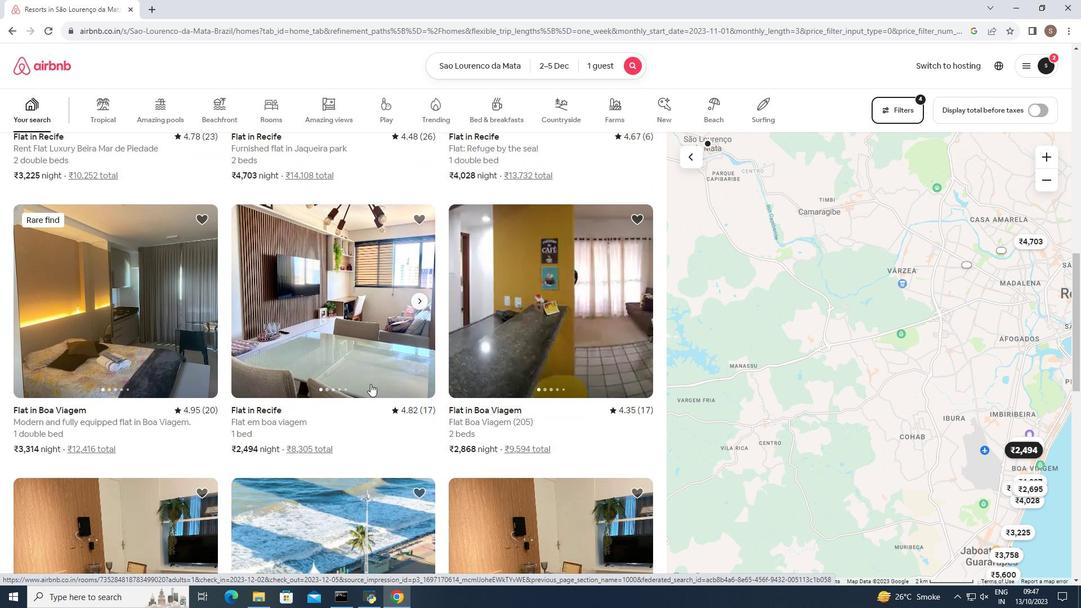 
Action: Mouse scrolled (370, 383) with delta (0, 0)
Screenshot: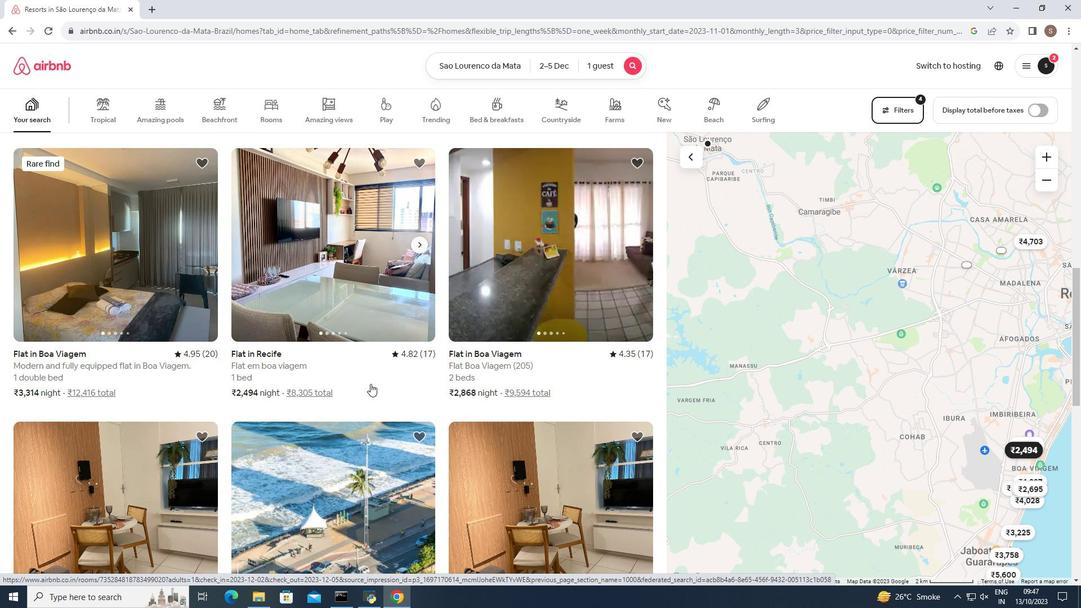 
Action: Mouse scrolled (370, 383) with delta (0, 0)
Screenshot: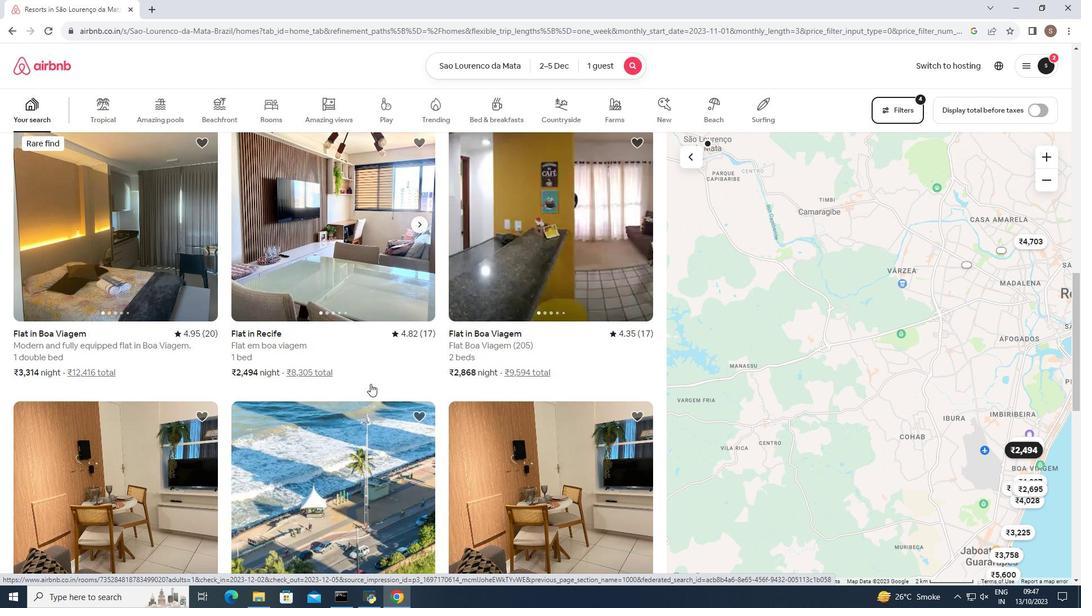 
Action: Mouse scrolled (370, 383) with delta (0, 0)
Screenshot: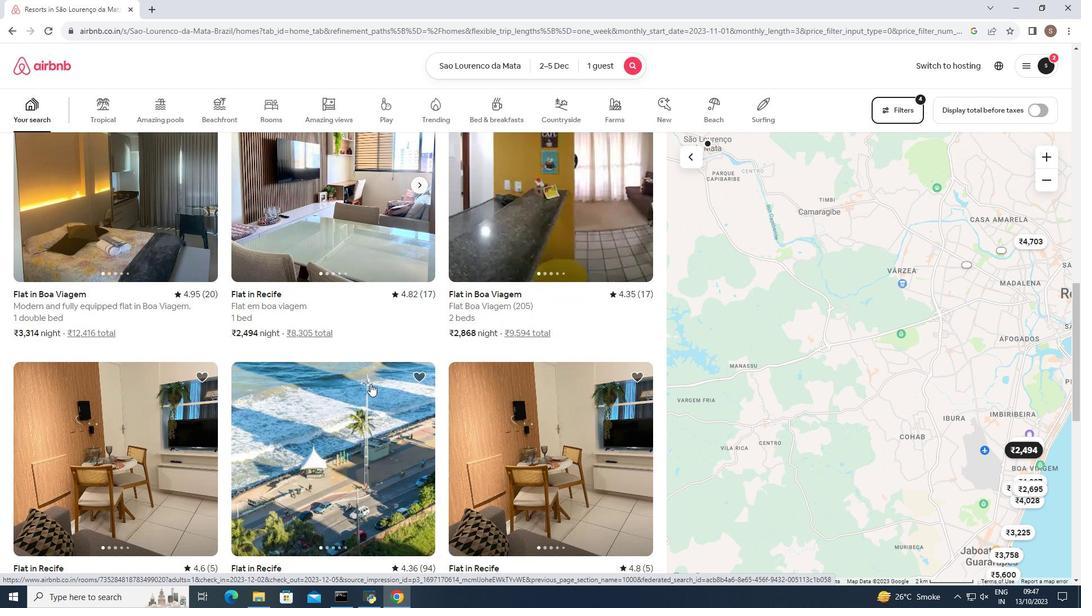 
Action: Mouse scrolled (370, 383) with delta (0, 0)
Screenshot: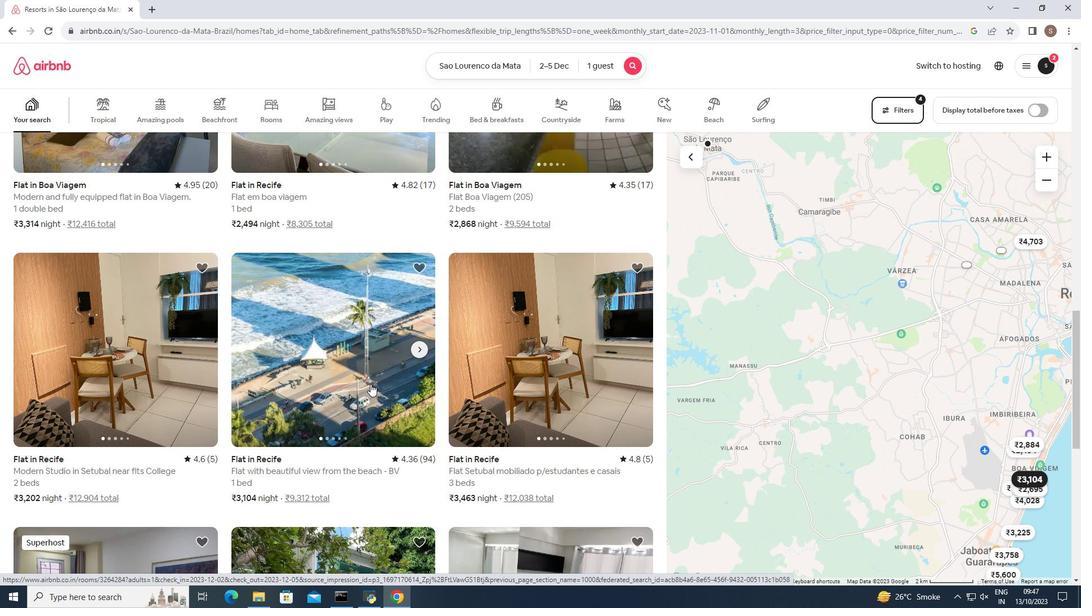
Action: Mouse scrolled (370, 383) with delta (0, 0)
Screenshot: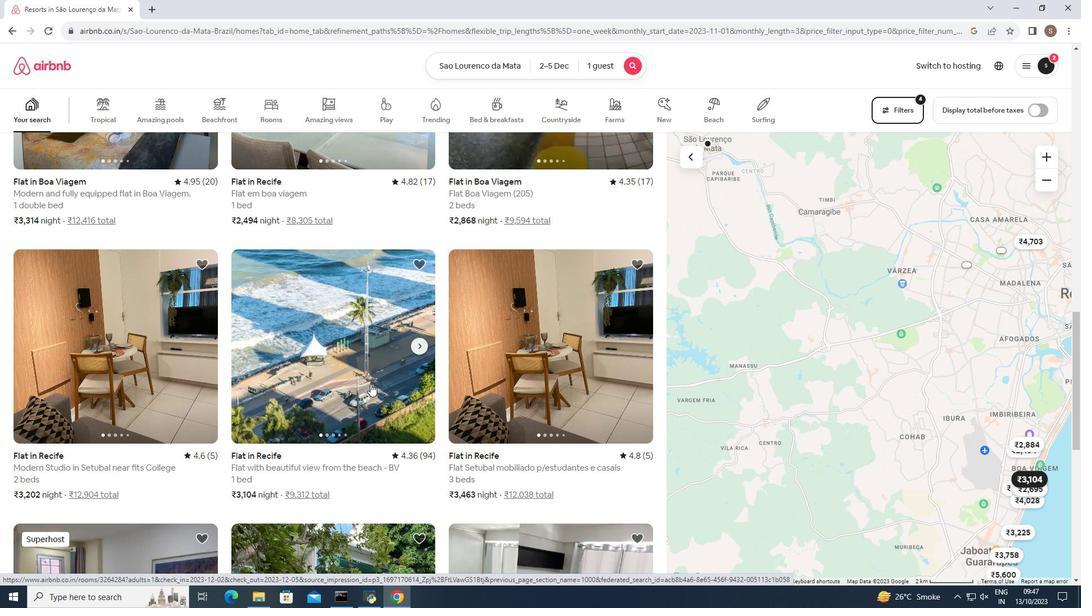 
Action: Mouse scrolled (370, 383) with delta (0, 0)
Screenshot: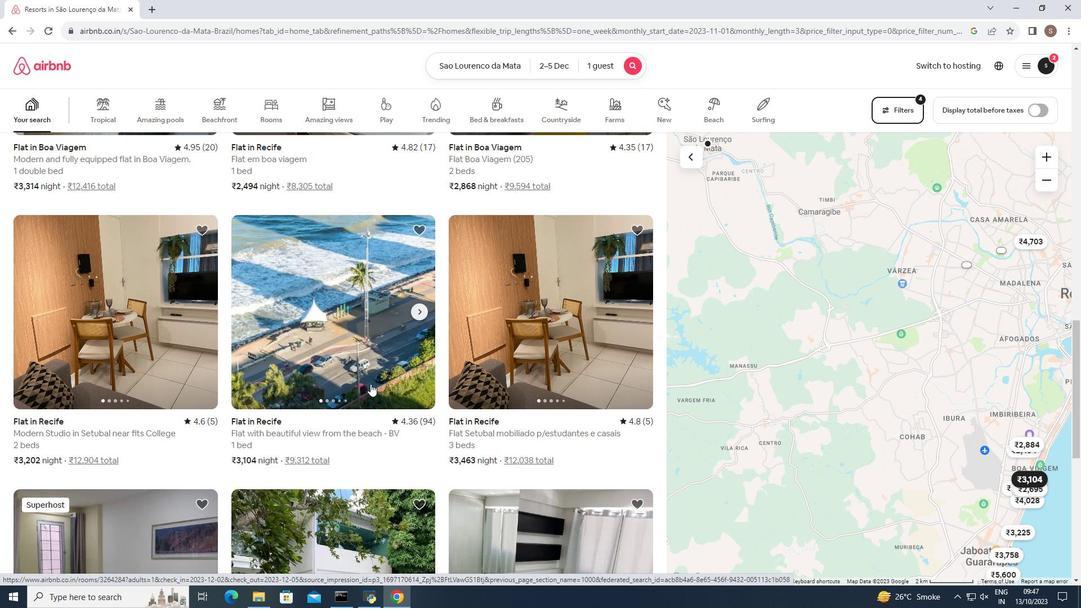 
Action: Mouse scrolled (370, 383) with delta (0, 0)
